 Task: Check school information for a property in Miami, Florida, including advanced placement programs and extracurricular activities, and compare it to other schools in the district.
Action: Mouse moved to (285, 230)
Screenshot: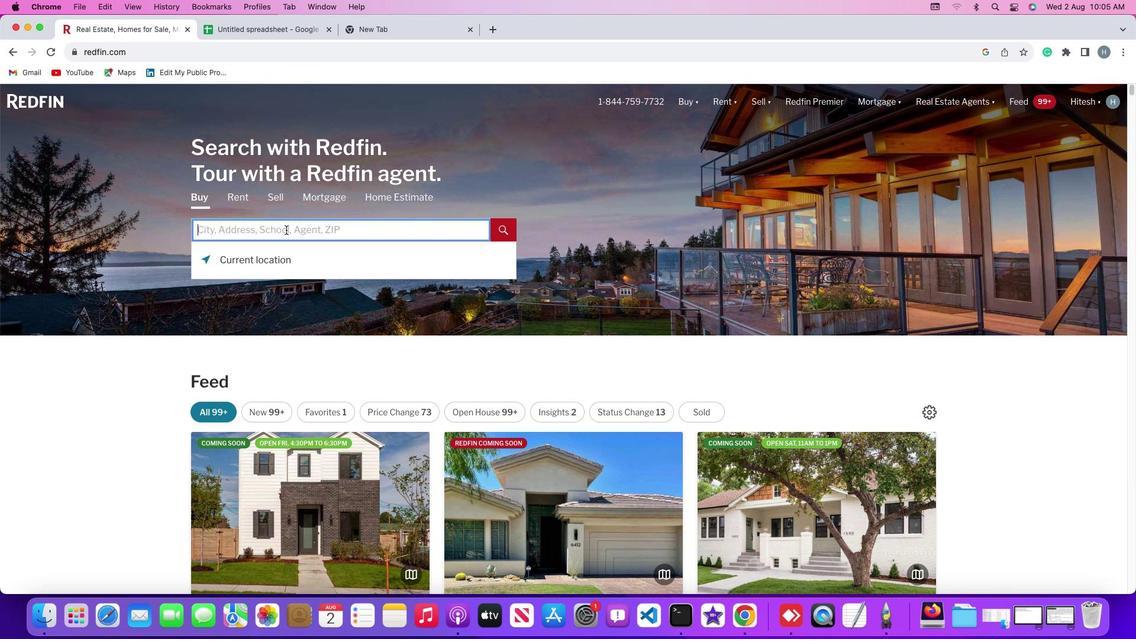 
Action: Mouse pressed left at (285, 230)
Screenshot: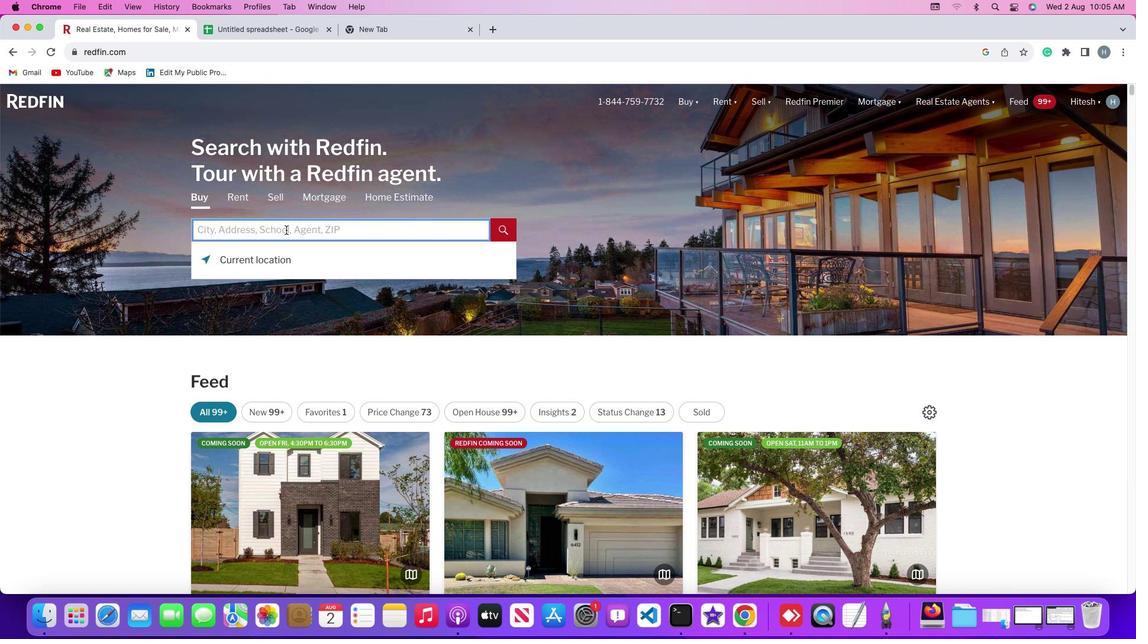 
Action: Mouse pressed left at (285, 230)
Screenshot: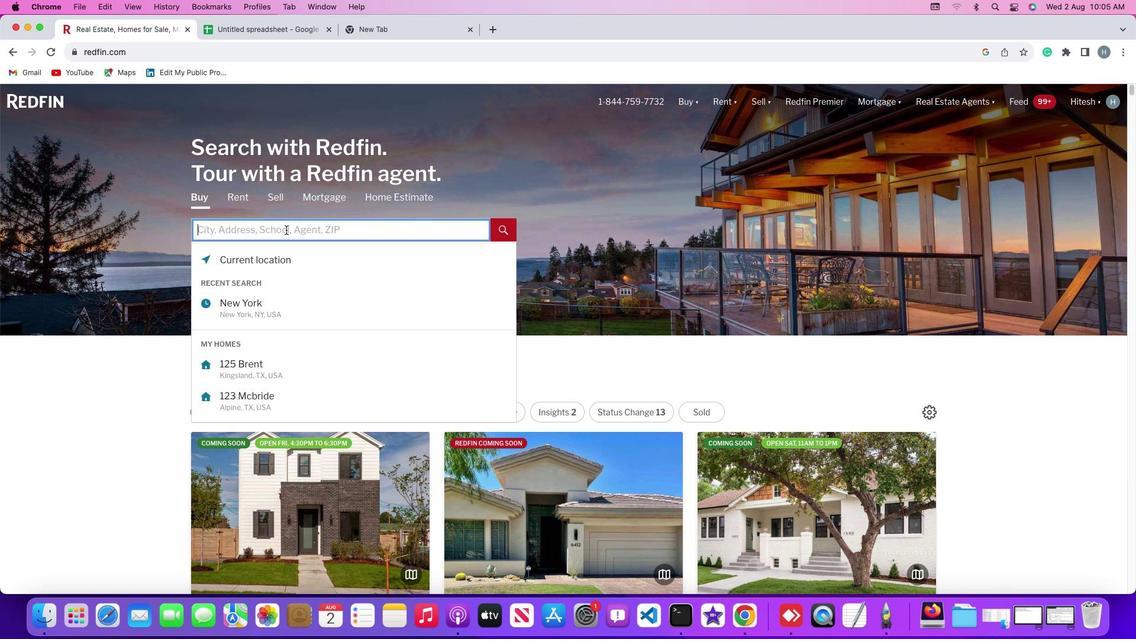 
Action: Mouse moved to (285, 229)
Screenshot: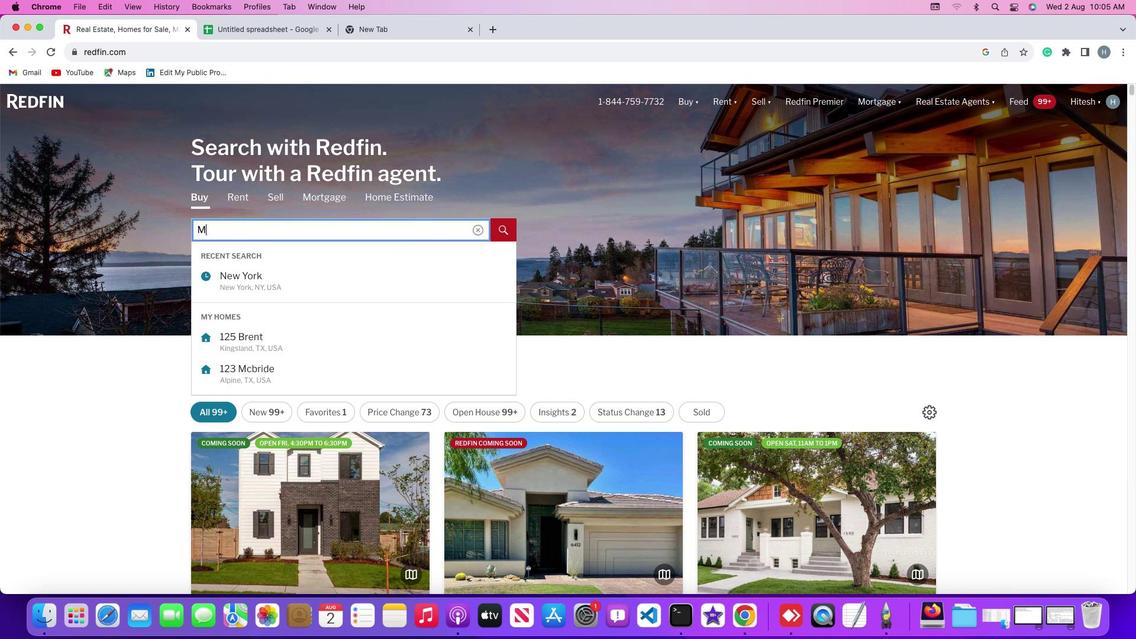 
Action: Key pressed Key.shift'M''i''a''m''i'','Key.spaceKey.shift'F''l''o''r''i''d''a'
Screenshot: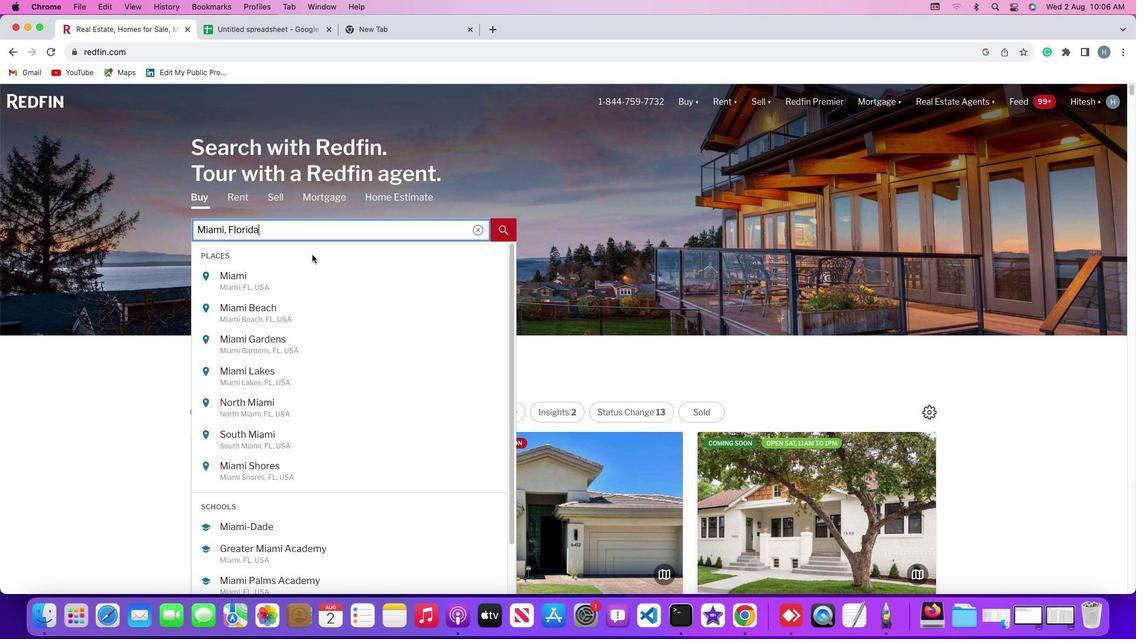
Action: Mouse moved to (305, 275)
Screenshot: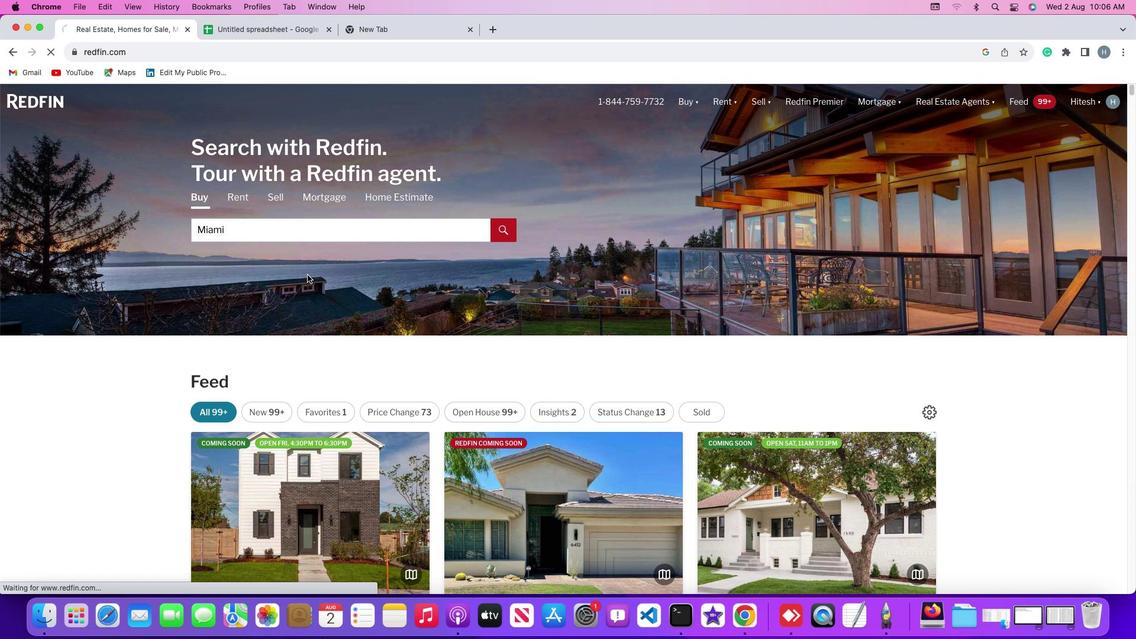 
Action: Mouse pressed left at (305, 275)
Screenshot: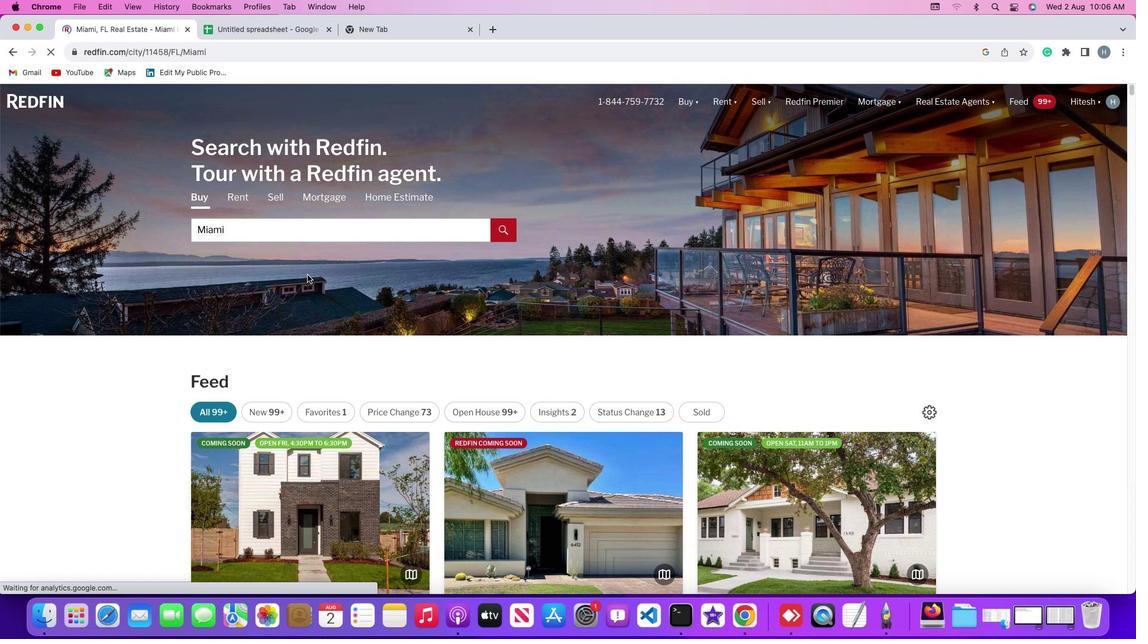 
Action: Mouse moved to (1013, 177)
Screenshot: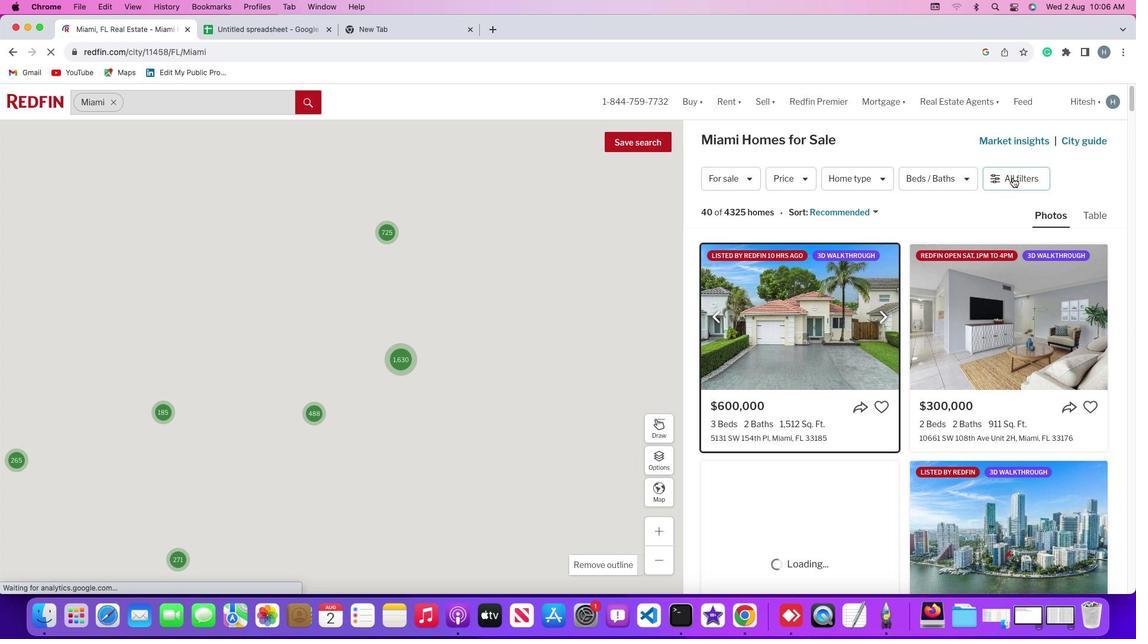 
Action: Mouse pressed left at (1013, 177)
Screenshot: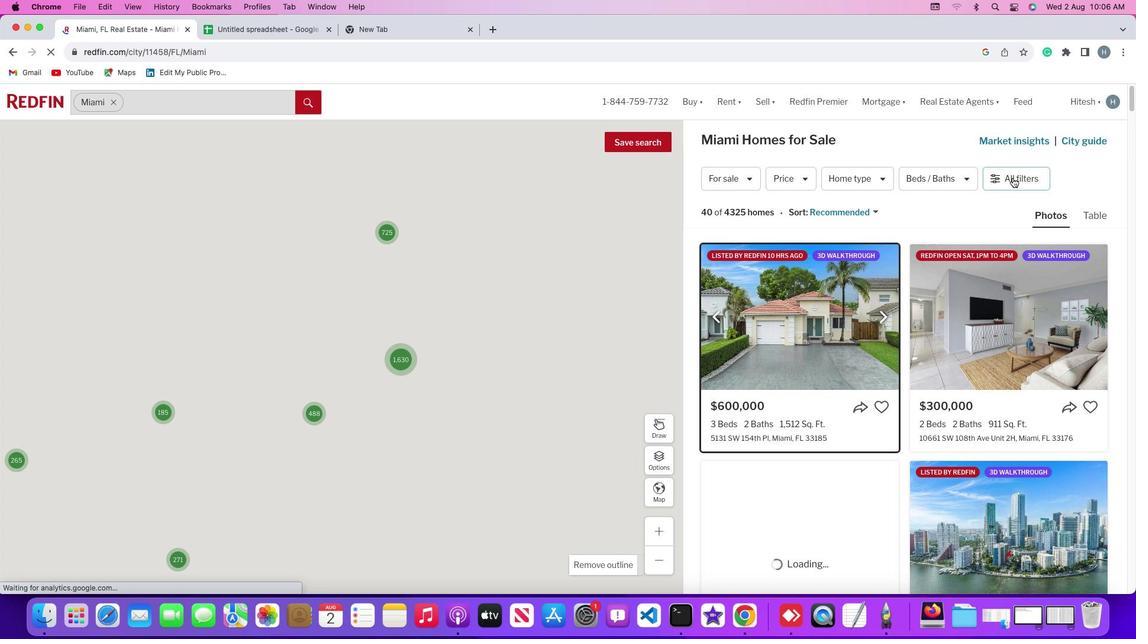 
Action: Mouse moved to (1010, 181)
Screenshot: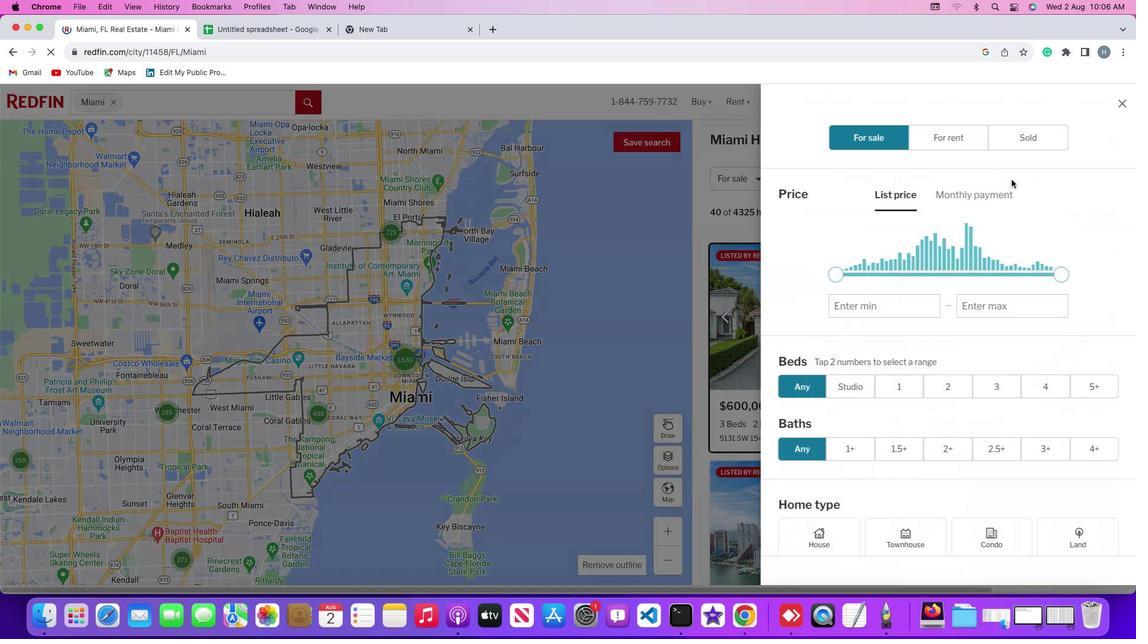 
Action: Mouse pressed left at (1010, 181)
Screenshot: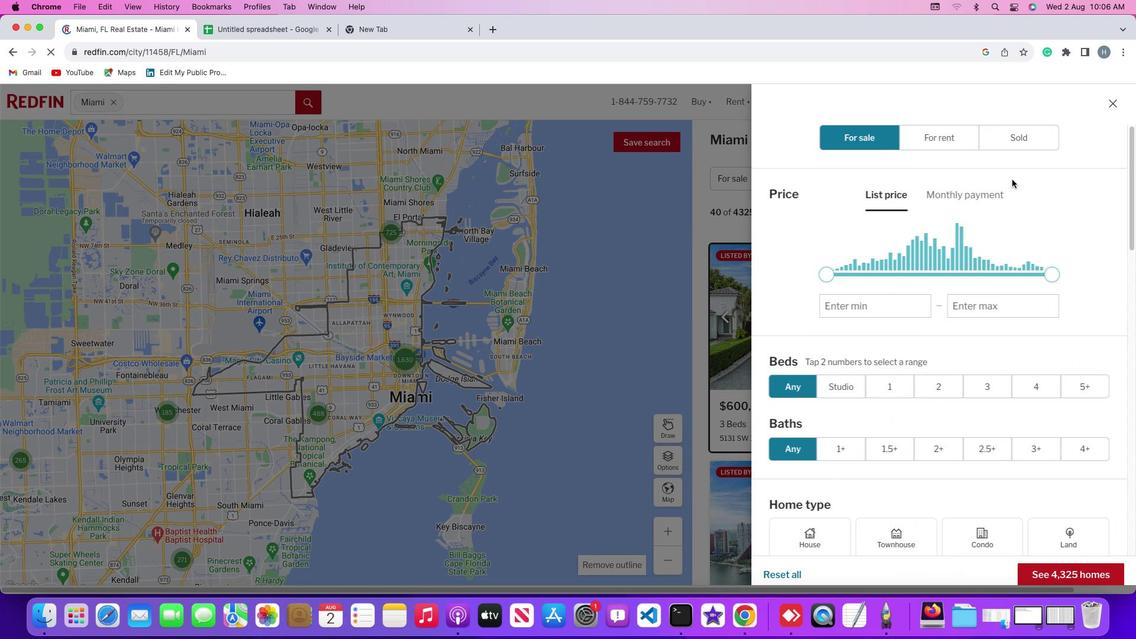 
Action: Mouse moved to (940, 364)
Screenshot: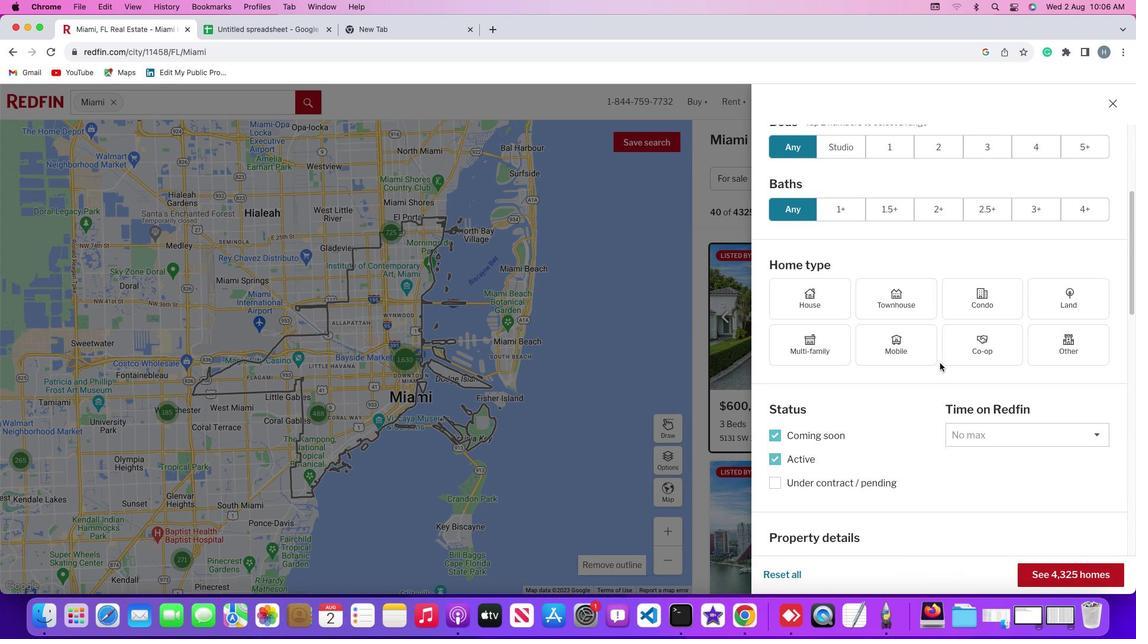 
Action: Mouse scrolled (940, 364) with delta (0, 0)
Screenshot: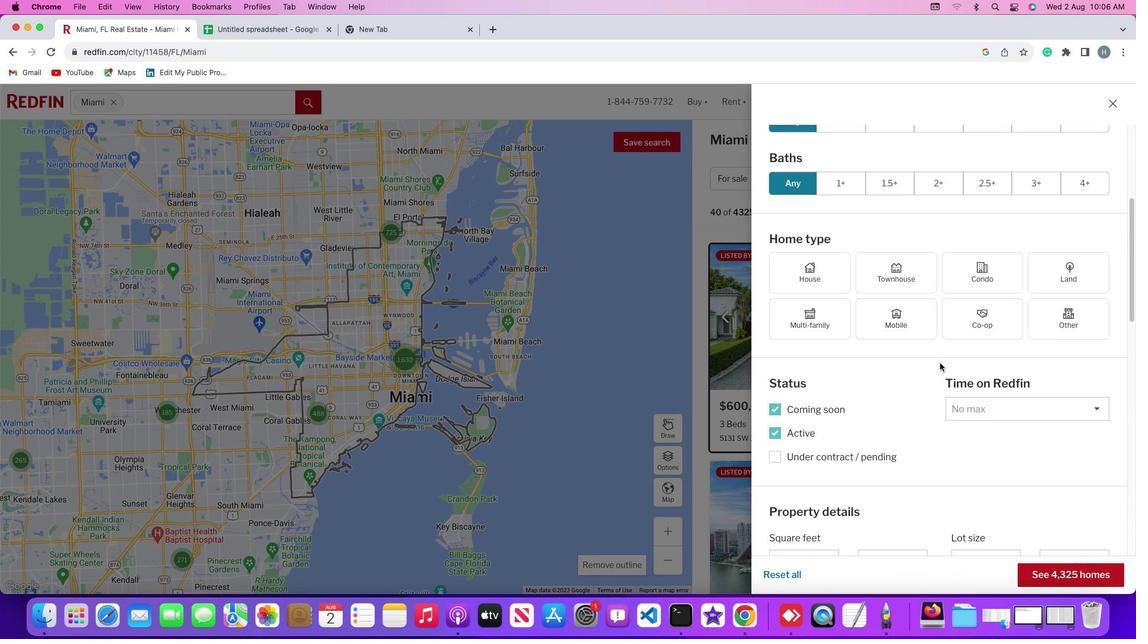 
Action: Mouse scrolled (940, 364) with delta (0, 0)
Screenshot: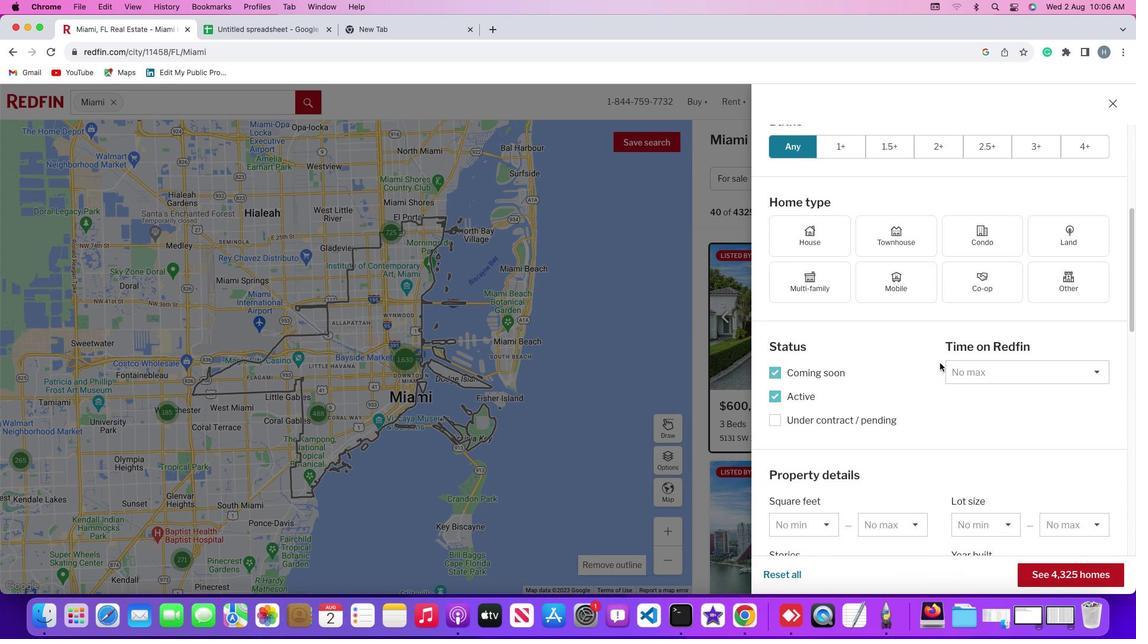 
Action: Mouse scrolled (940, 364) with delta (0, -1)
Screenshot: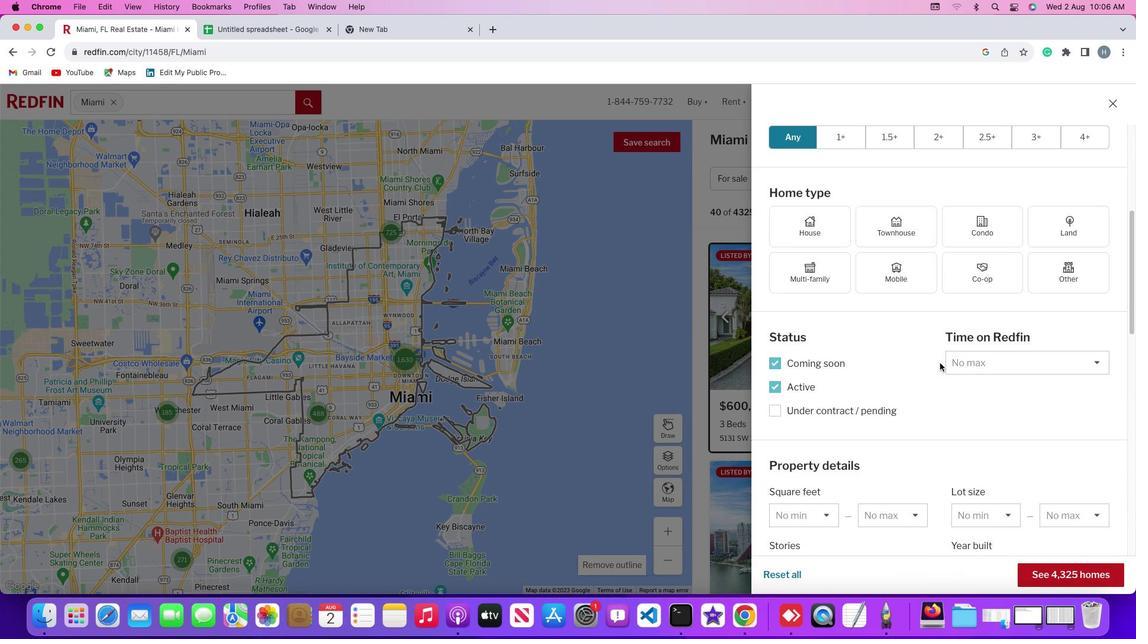 
Action: Mouse scrolled (940, 364) with delta (0, -1)
Screenshot: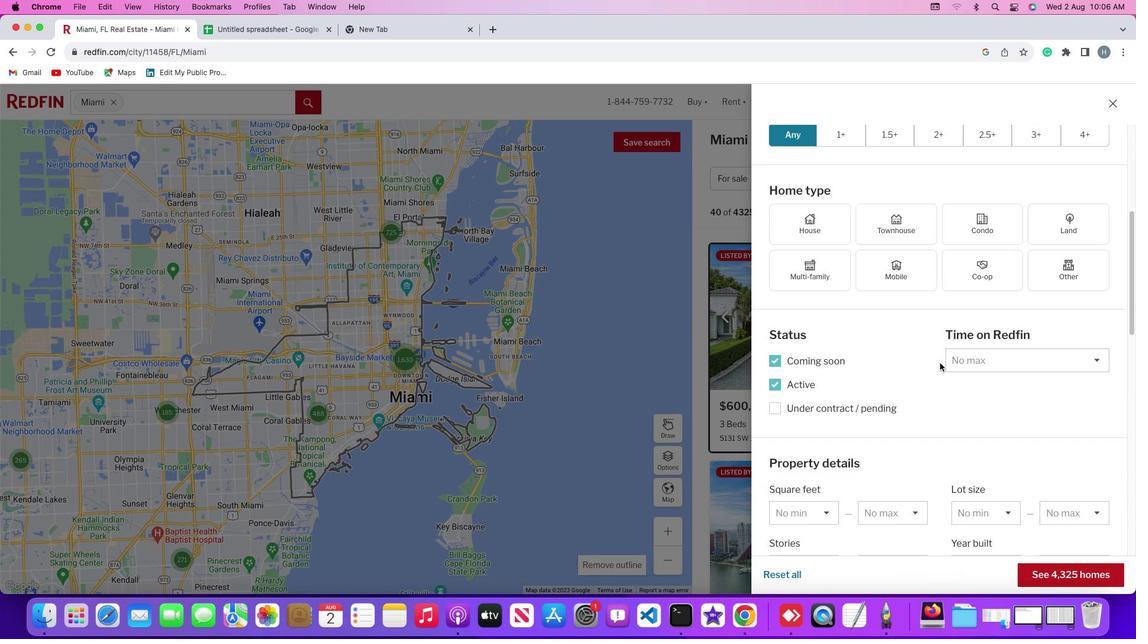 
Action: Mouse moved to (940, 363)
Screenshot: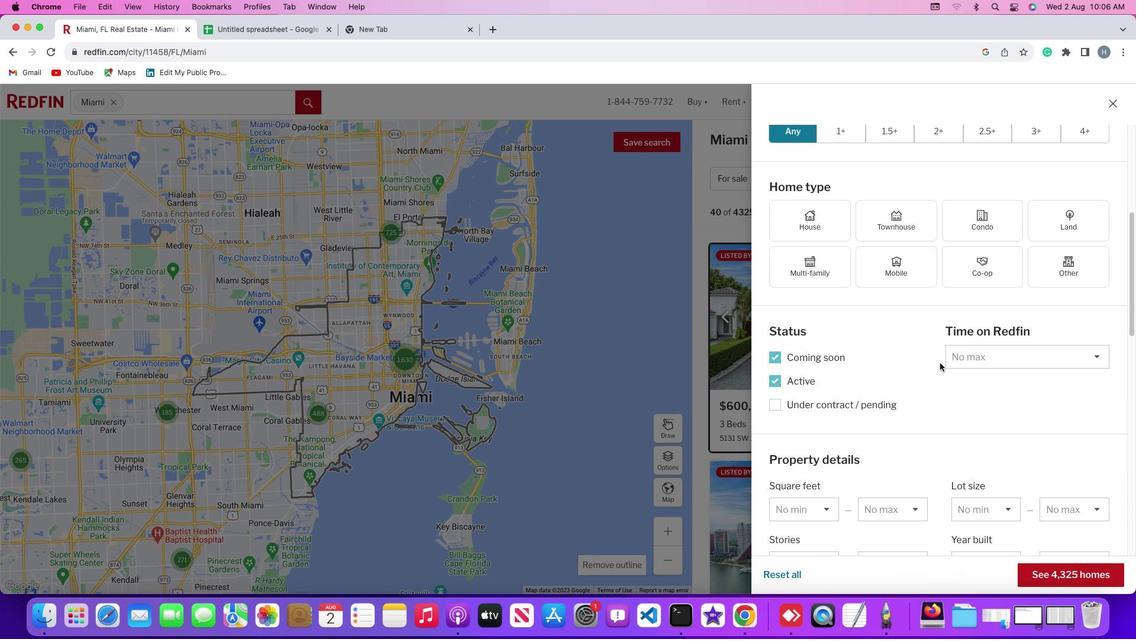 
Action: Mouse scrolled (940, 363) with delta (0, 0)
Screenshot: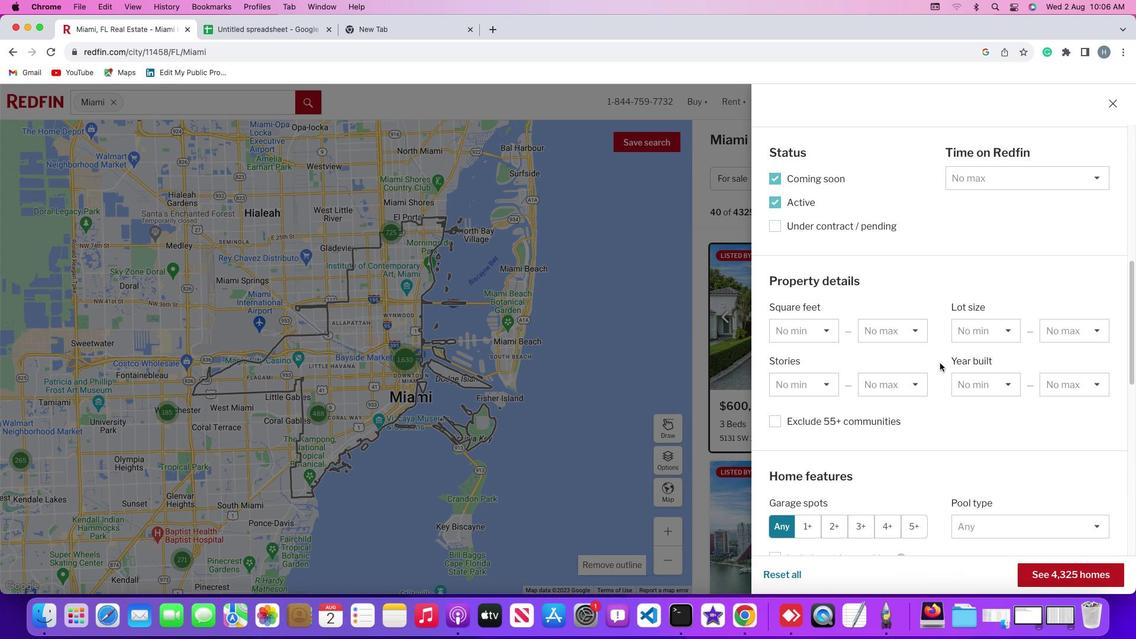 
Action: Mouse scrolled (940, 363) with delta (0, 0)
Screenshot: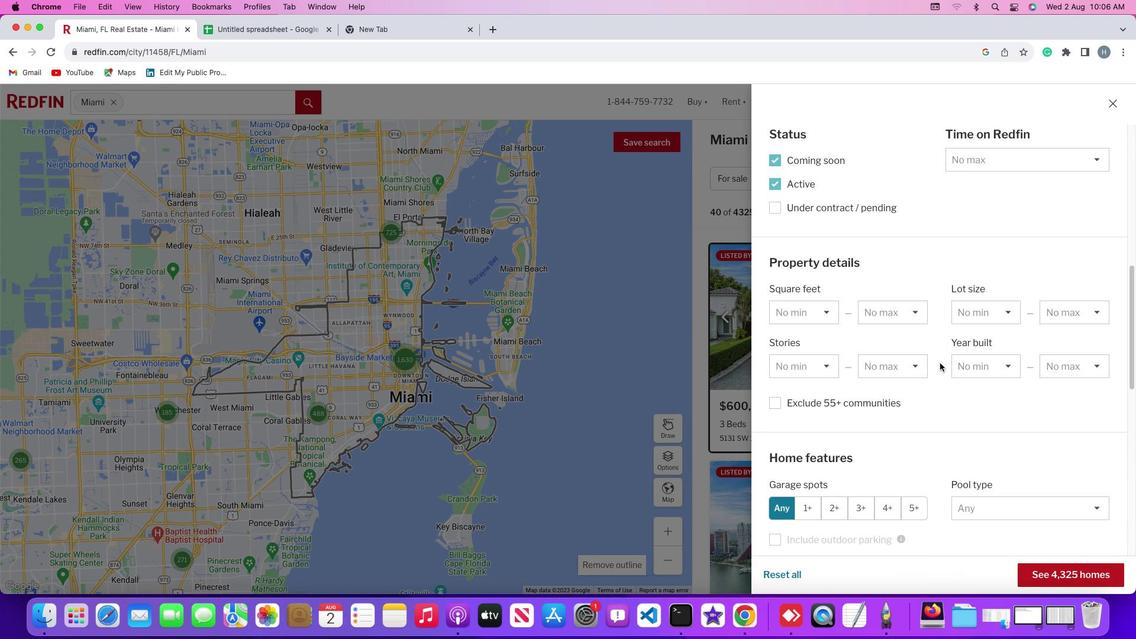 
Action: Mouse scrolled (940, 363) with delta (0, 0)
Screenshot: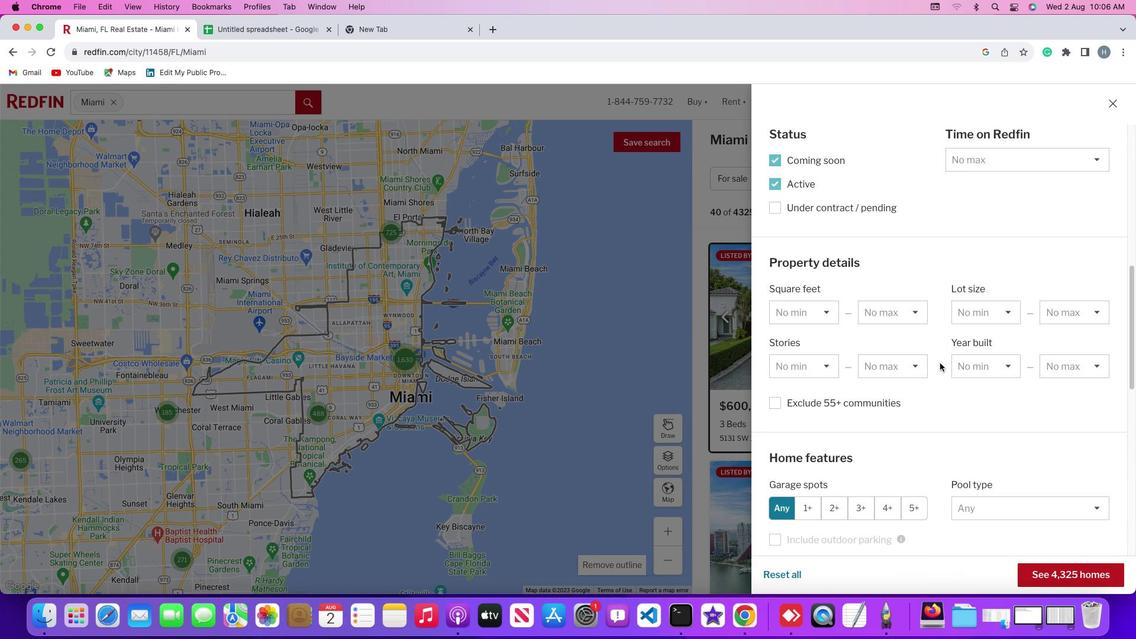 
Action: Mouse scrolled (940, 363) with delta (0, 0)
Screenshot: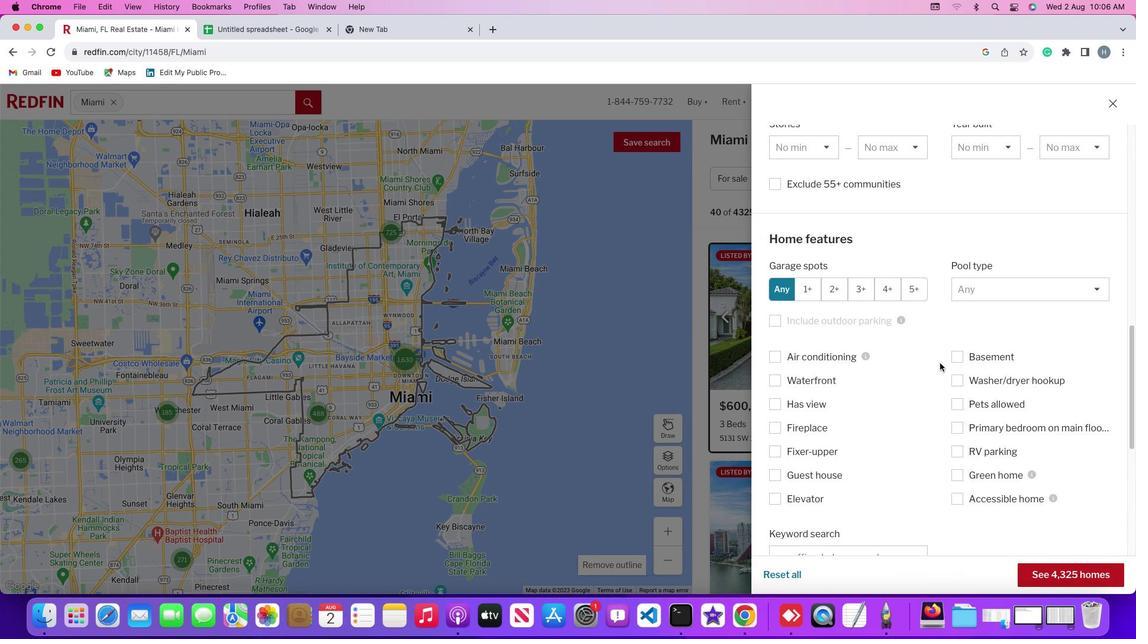 
Action: Mouse scrolled (940, 363) with delta (0, 0)
Screenshot: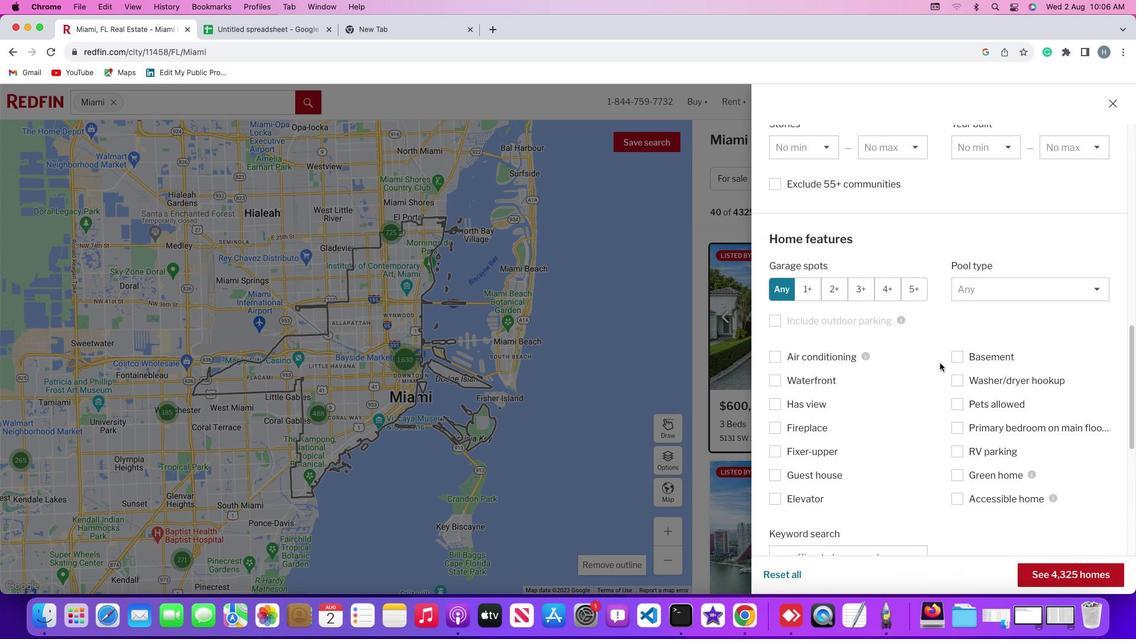 
Action: Mouse scrolled (940, 363) with delta (0, -1)
Screenshot: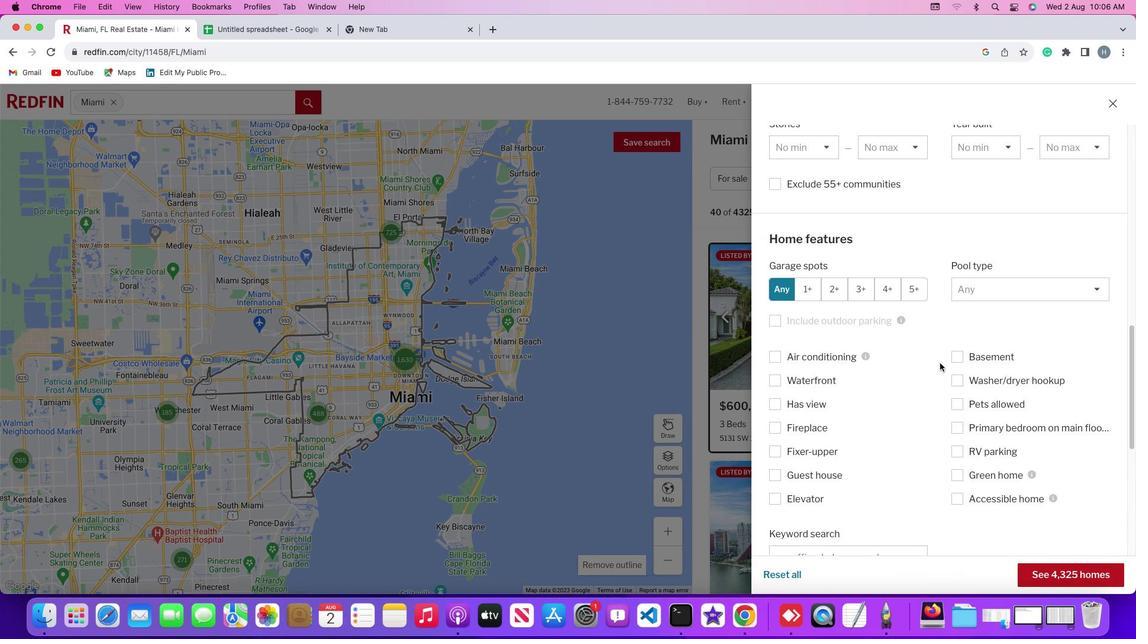 
Action: Mouse scrolled (940, 363) with delta (0, 0)
Screenshot: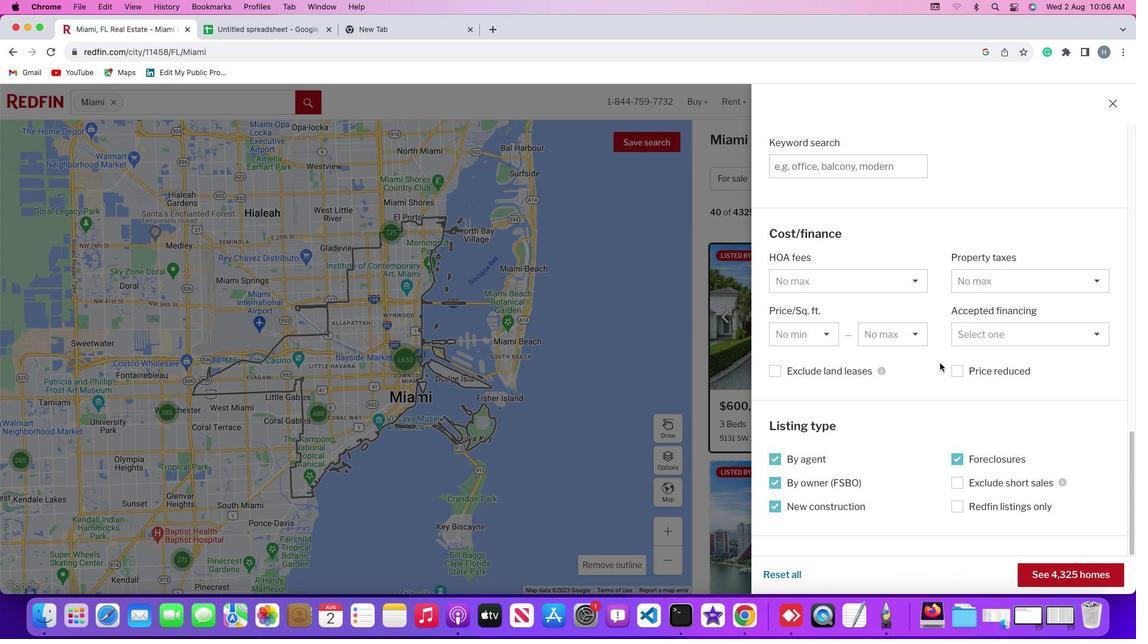 
Action: Mouse scrolled (940, 363) with delta (0, 0)
Screenshot: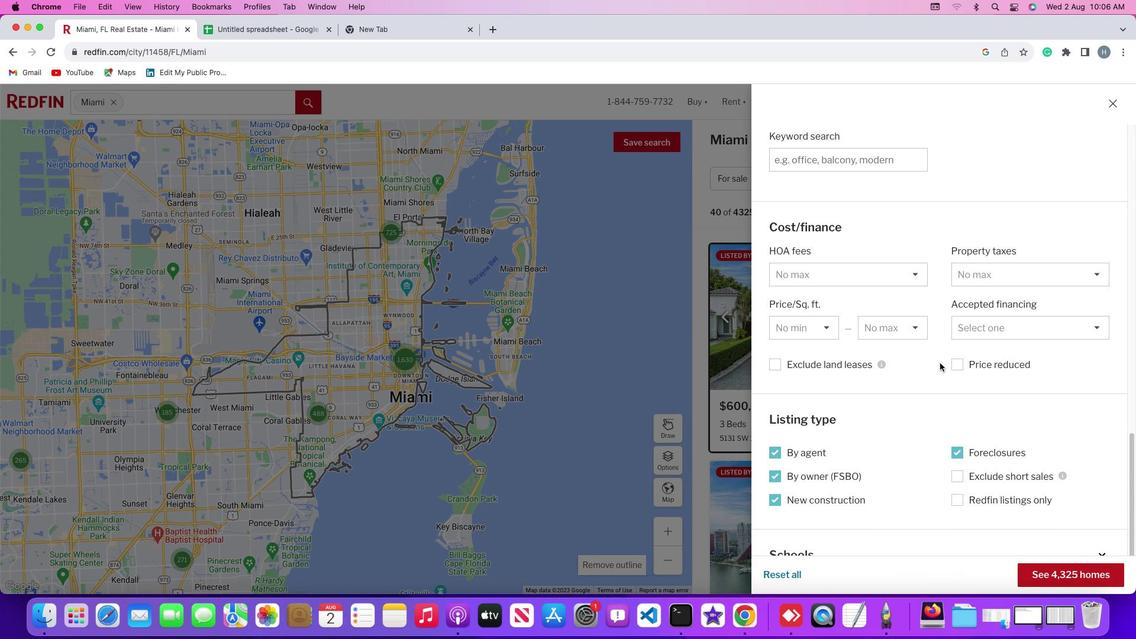 
Action: Mouse scrolled (940, 363) with delta (0, -1)
Screenshot: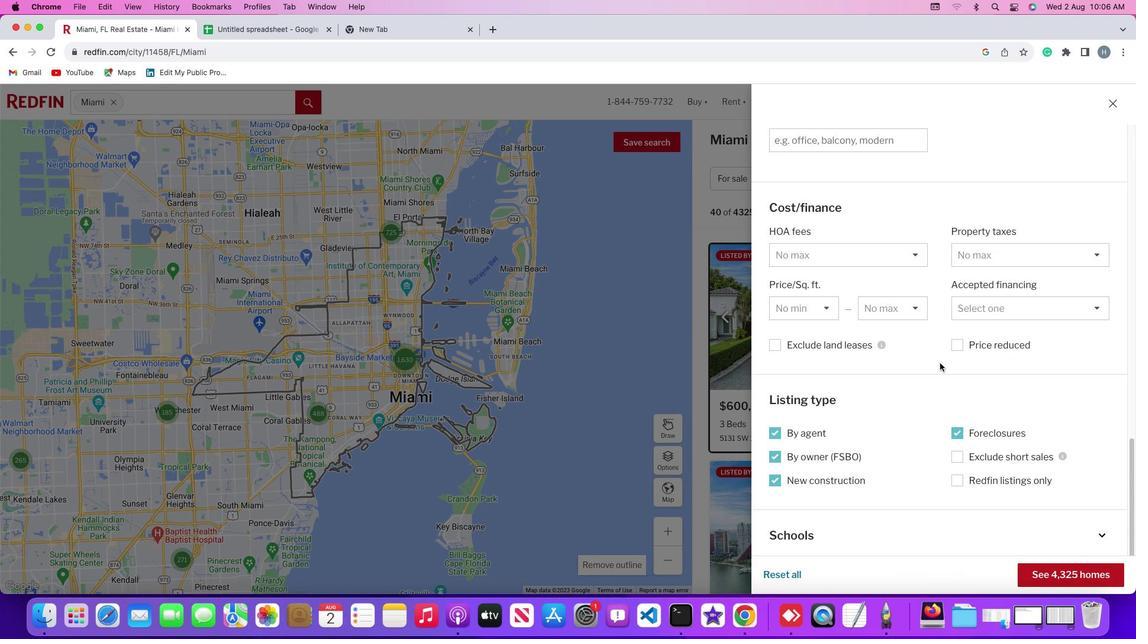 
Action: Mouse scrolled (940, 363) with delta (0, -2)
Screenshot: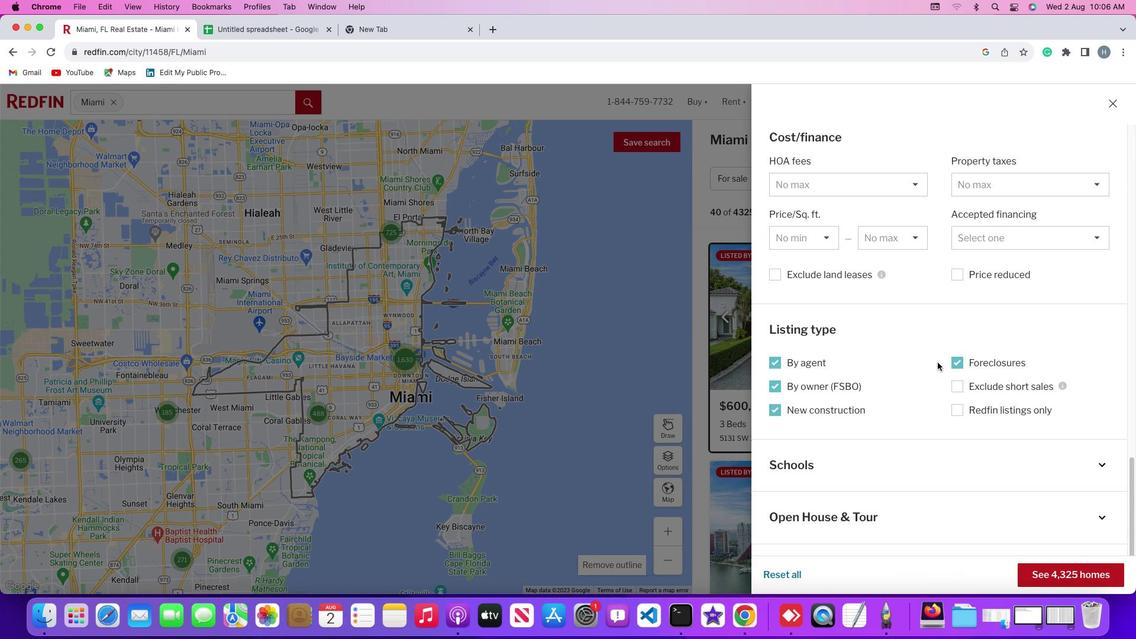 
Action: Mouse scrolled (940, 363) with delta (0, 0)
Screenshot: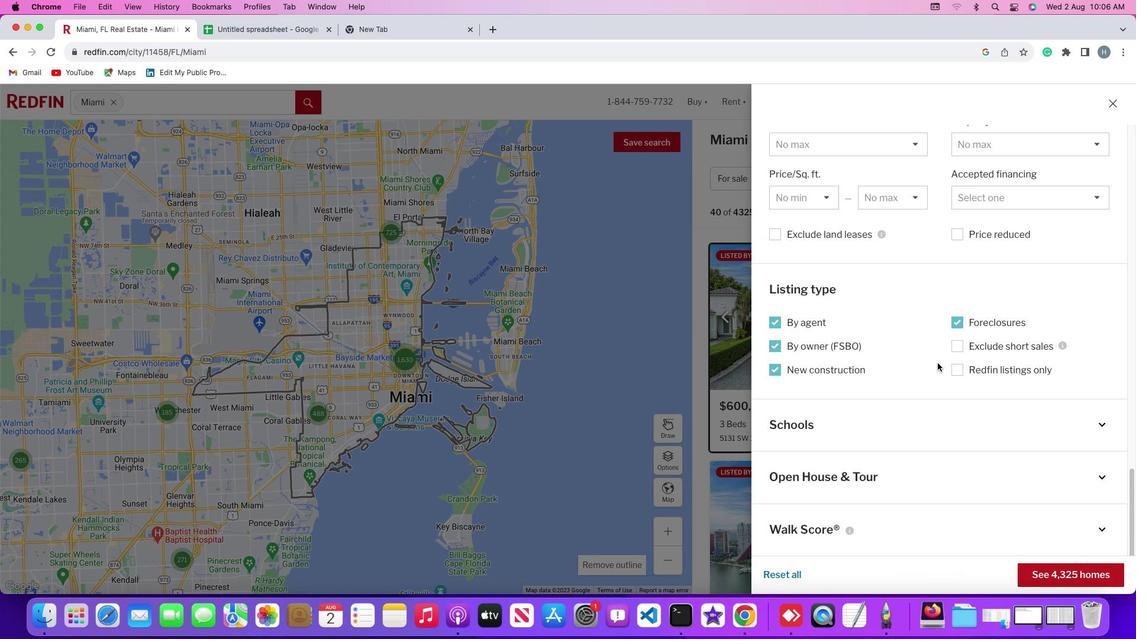 
Action: Mouse scrolled (940, 363) with delta (0, 0)
Screenshot: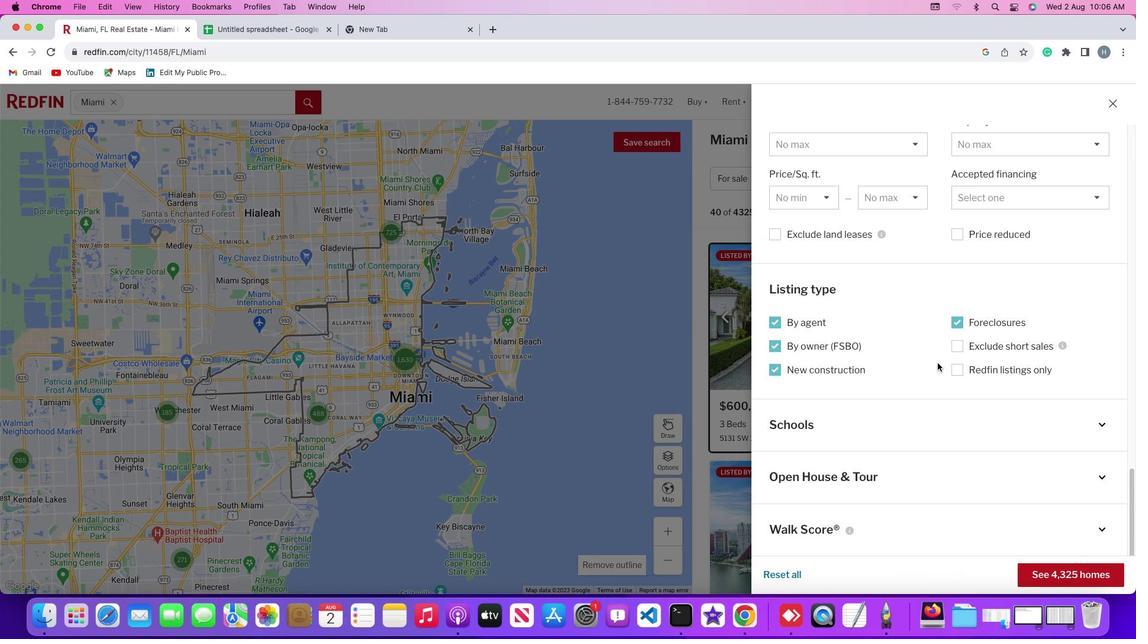 
Action: Mouse scrolled (940, 363) with delta (0, -1)
Screenshot: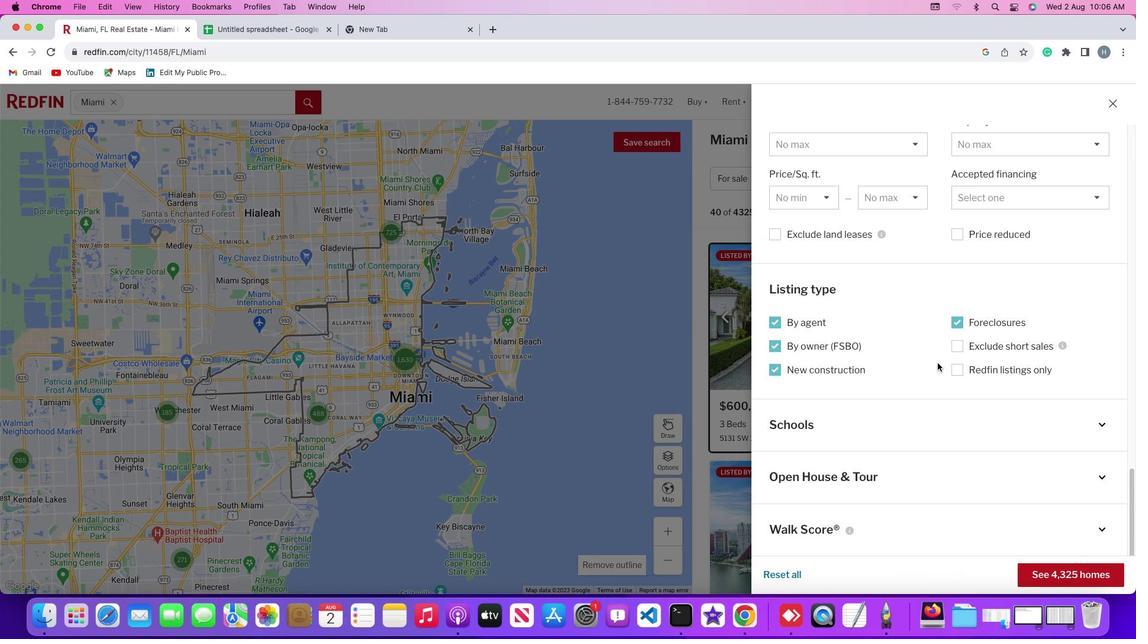 
Action: Mouse scrolled (940, 363) with delta (0, -2)
Screenshot: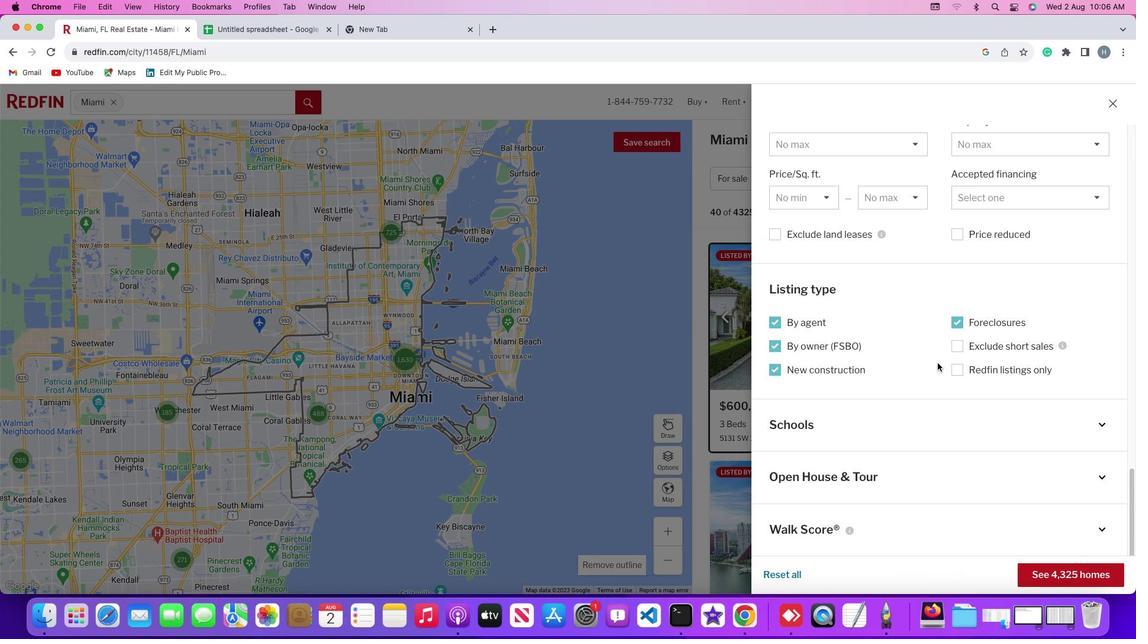 
Action: Mouse scrolled (940, 363) with delta (0, 0)
Screenshot: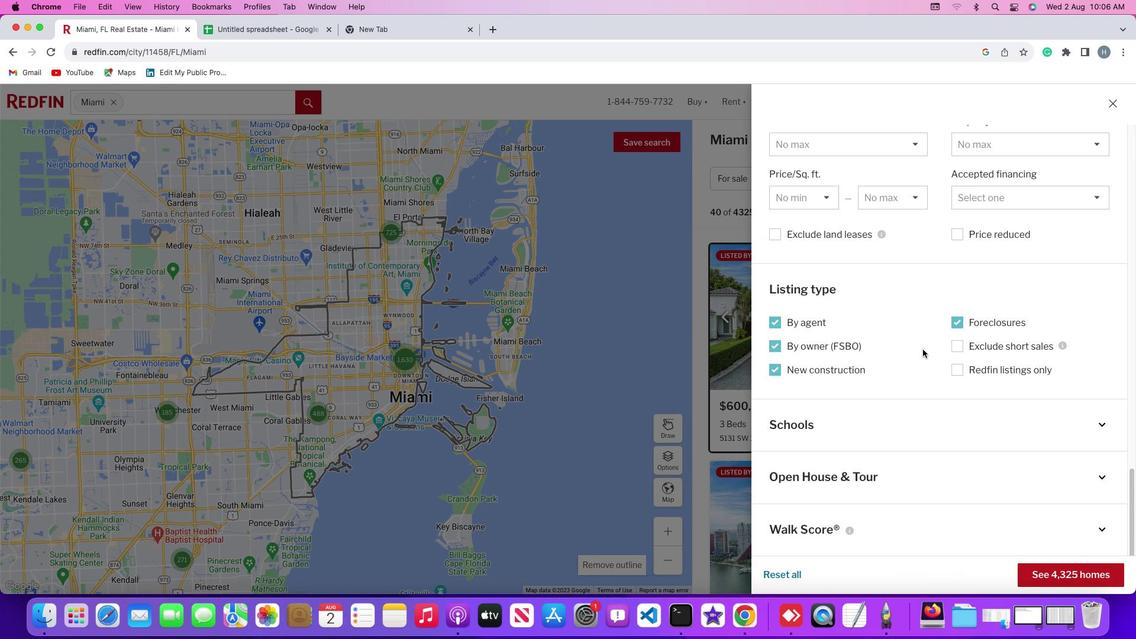 
Action: Mouse scrolled (940, 363) with delta (0, 0)
Screenshot: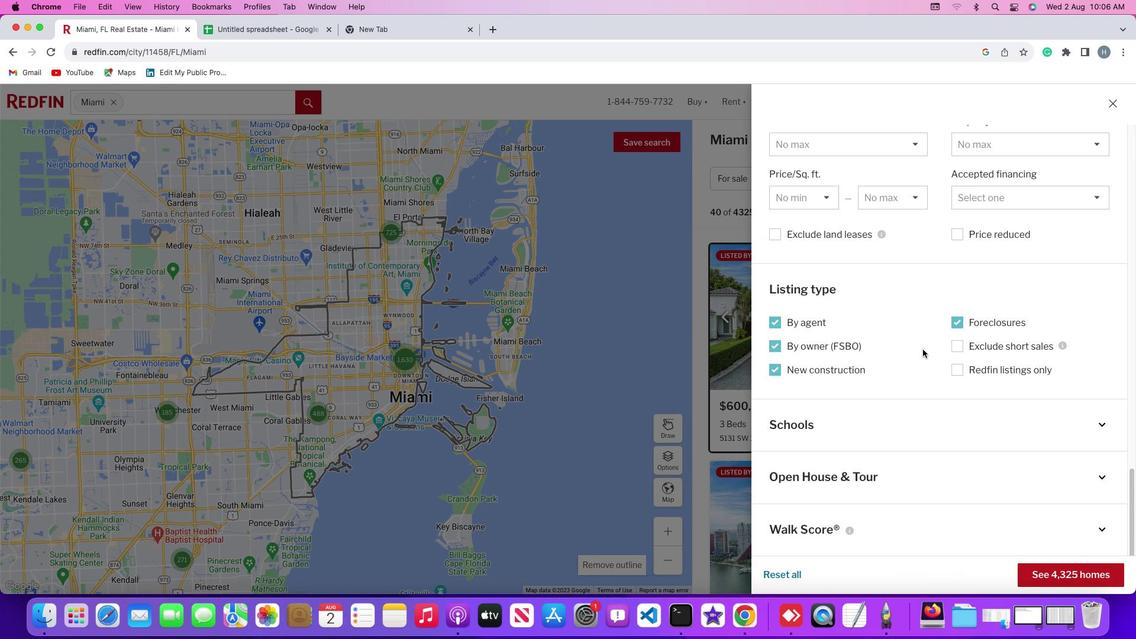 
Action: Mouse scrolled (940, 363) with delta (0, -1)
Screenshot: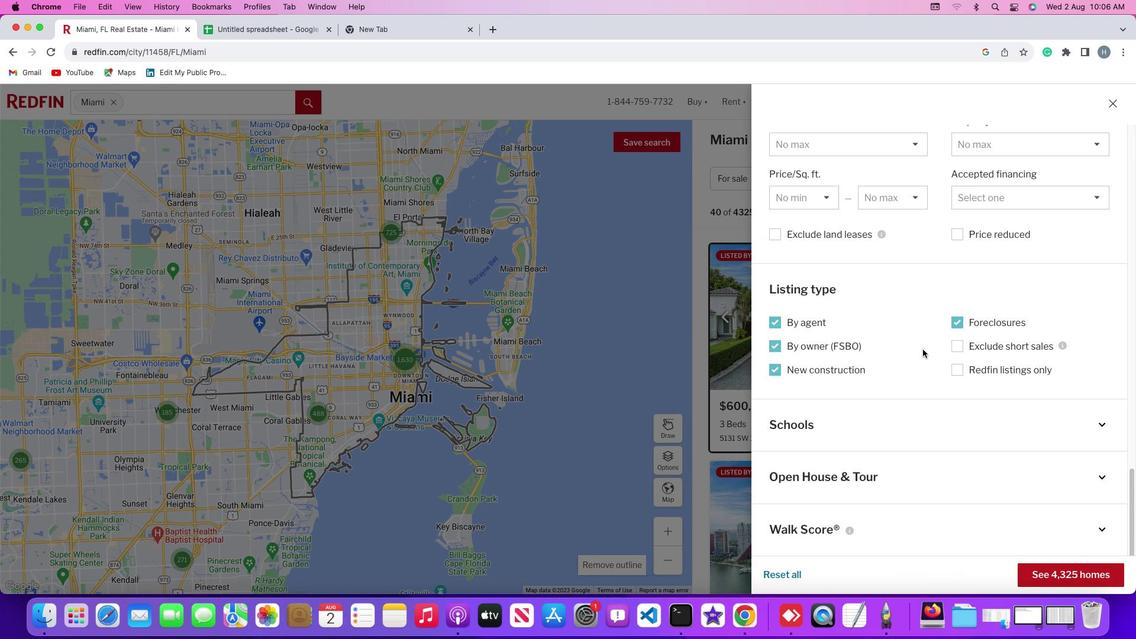 
Action: Mouse scrolled (940, 363) with delta (0, -2)
Screenshot: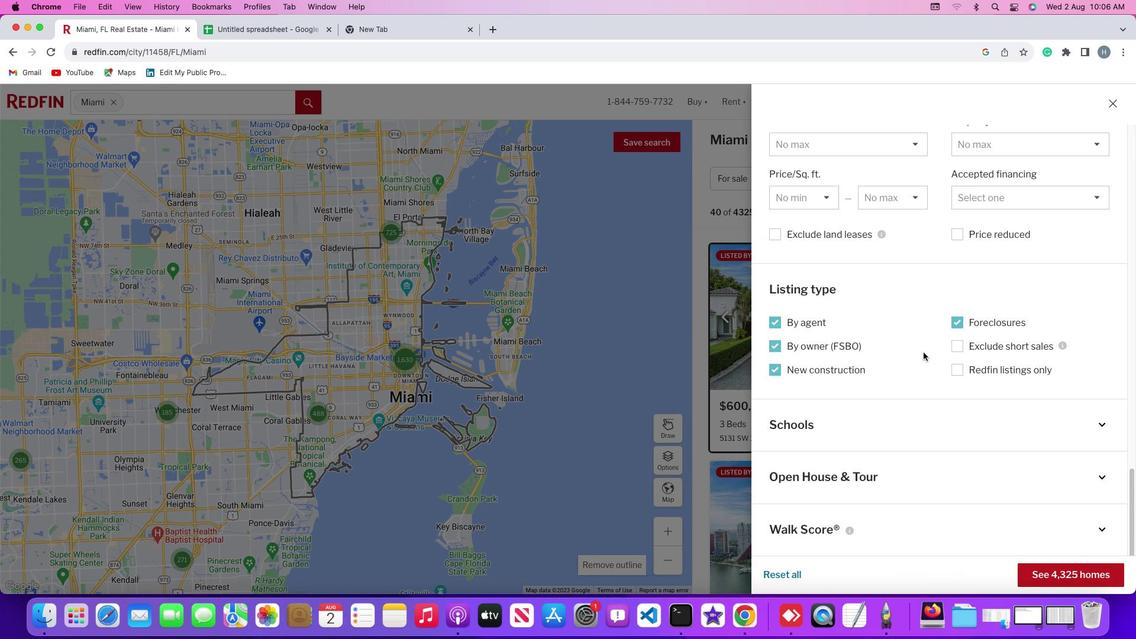 
Action: Mouse scrolled (940, 363) with delta (0, -3)
Screenshot: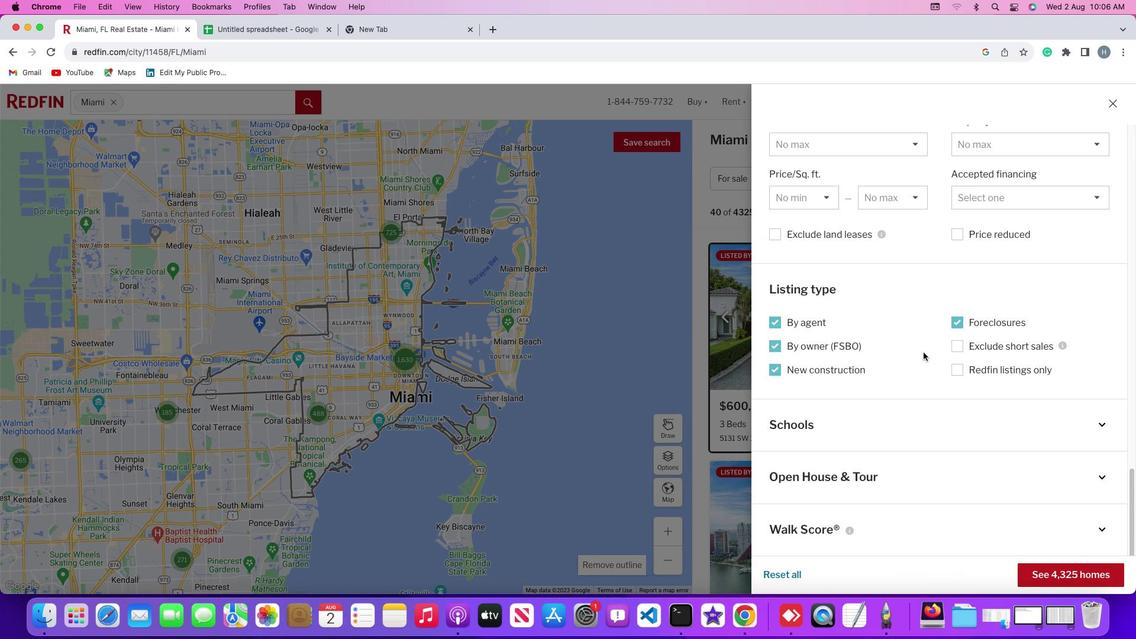 
Action: Mouse scrolled (940, 363) with delta (0, 0)
Screenshot: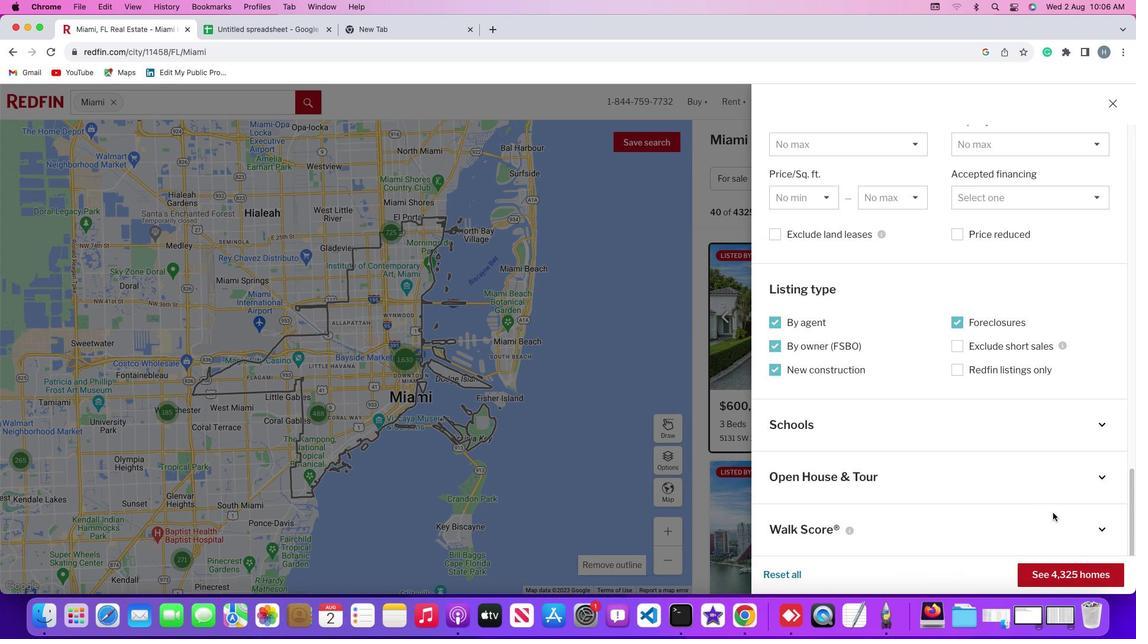 
Action: Mouse scrolled (940, 363) with delta (0, 0)
Screenshot: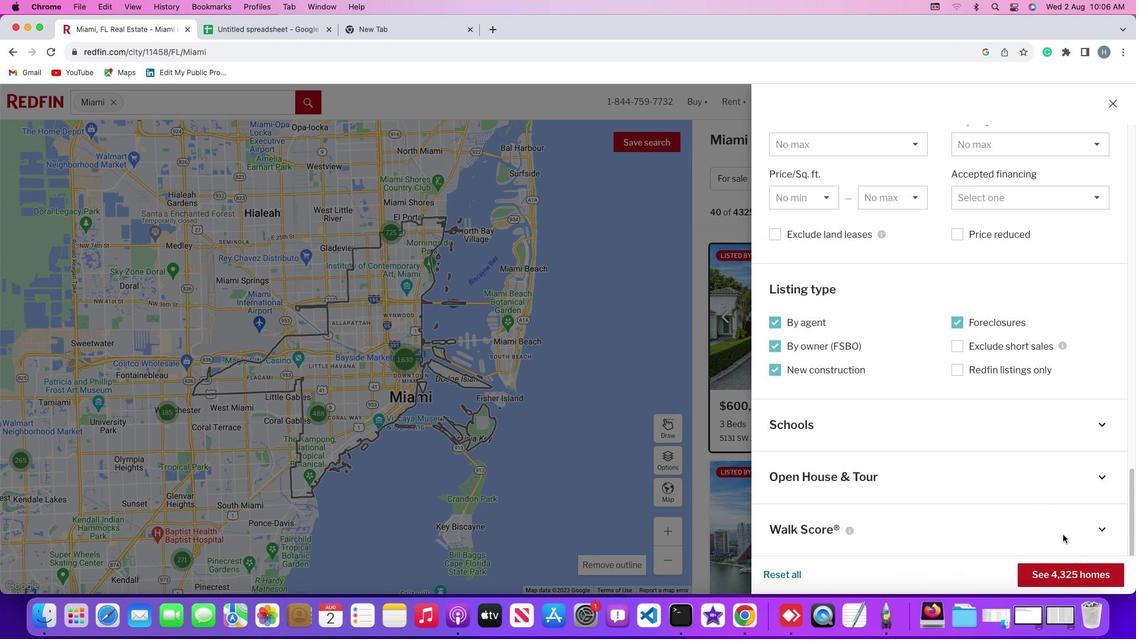 
Action: Mouse scrolled (940, 363) with delta (0, -1)
Screenshot: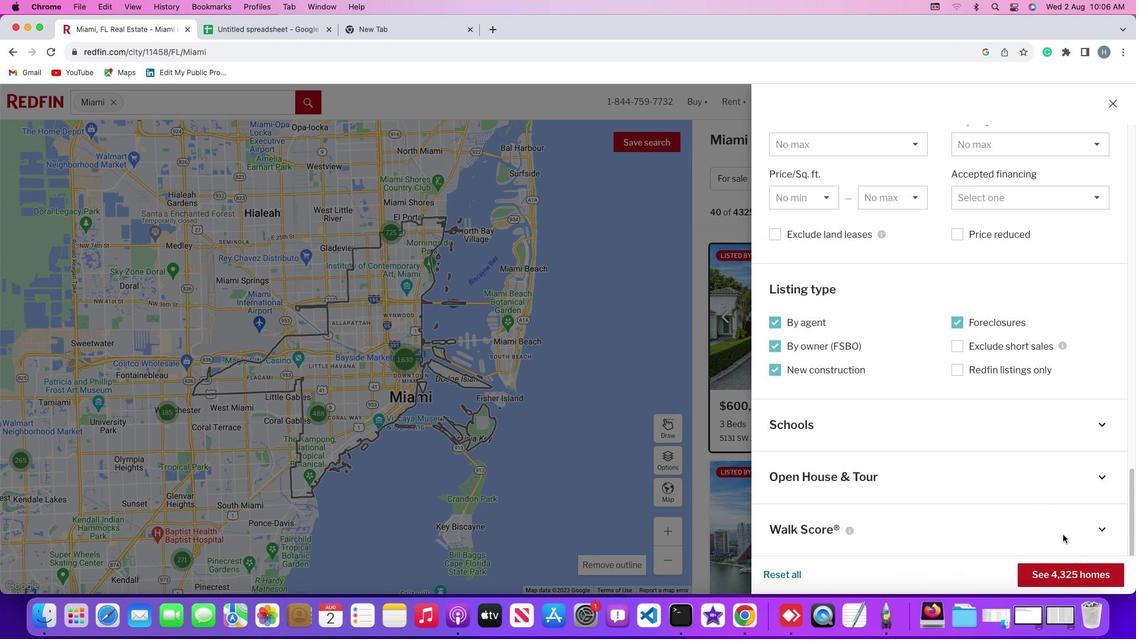 
Action: Mouse scrolled (940, 363) with delta (0, -2)
Screenshot: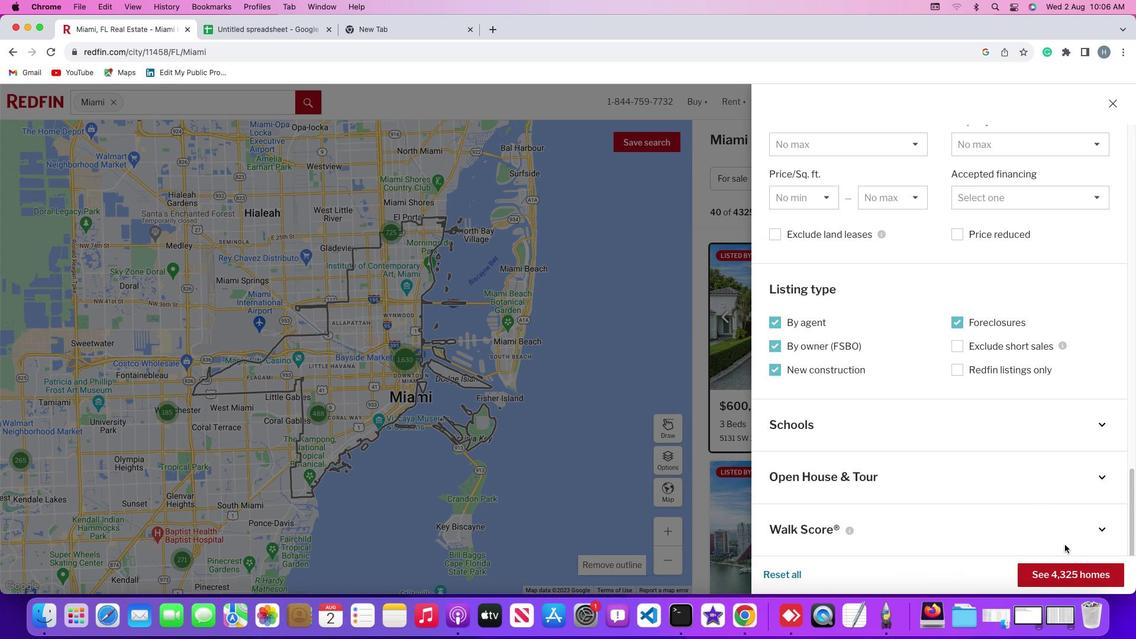 
Action: Mouse moved to (937, 362)
Screenshot: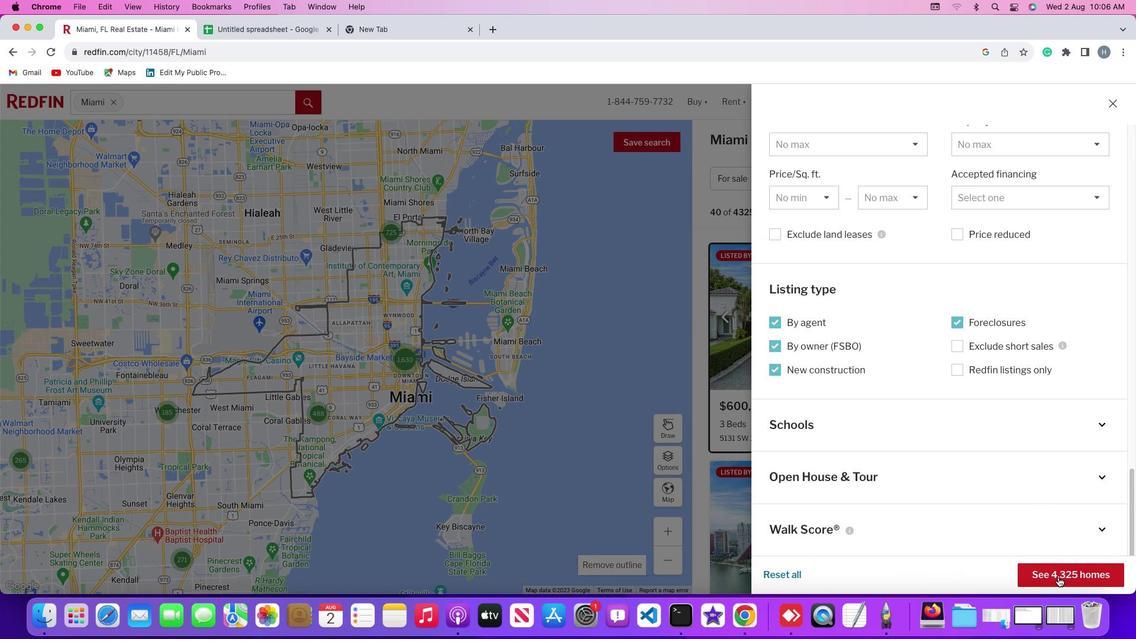 
Action: Mouse scrolled (937, 362) with delta (0, 0)
Screenshot: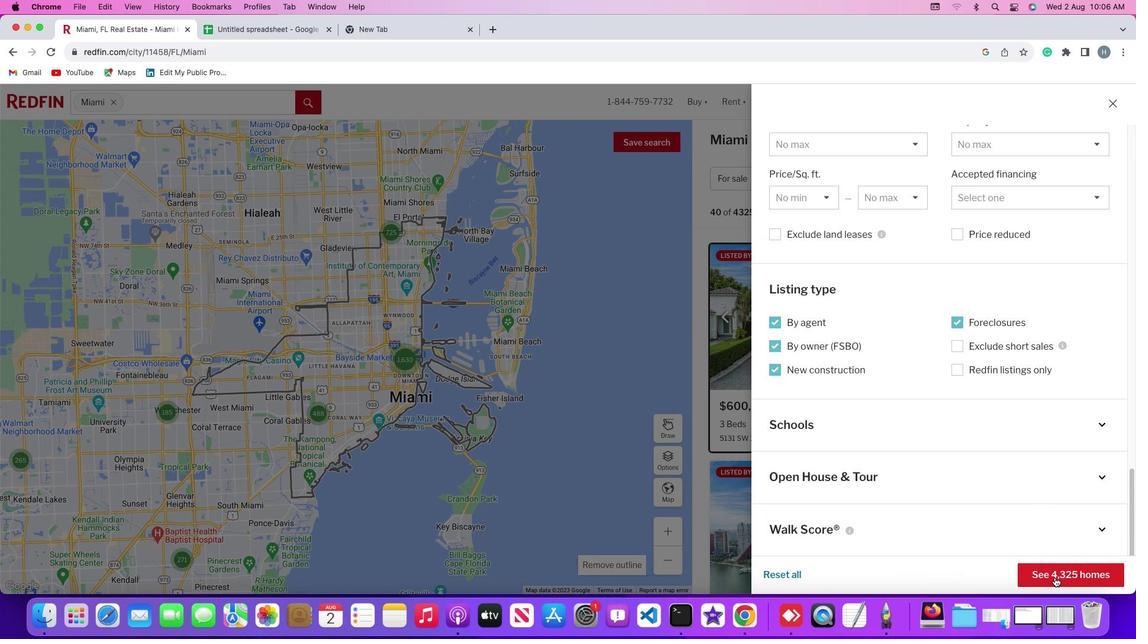 
Action: Mouse scrolled (937, 362) with delta (0, 0)
Screenshot: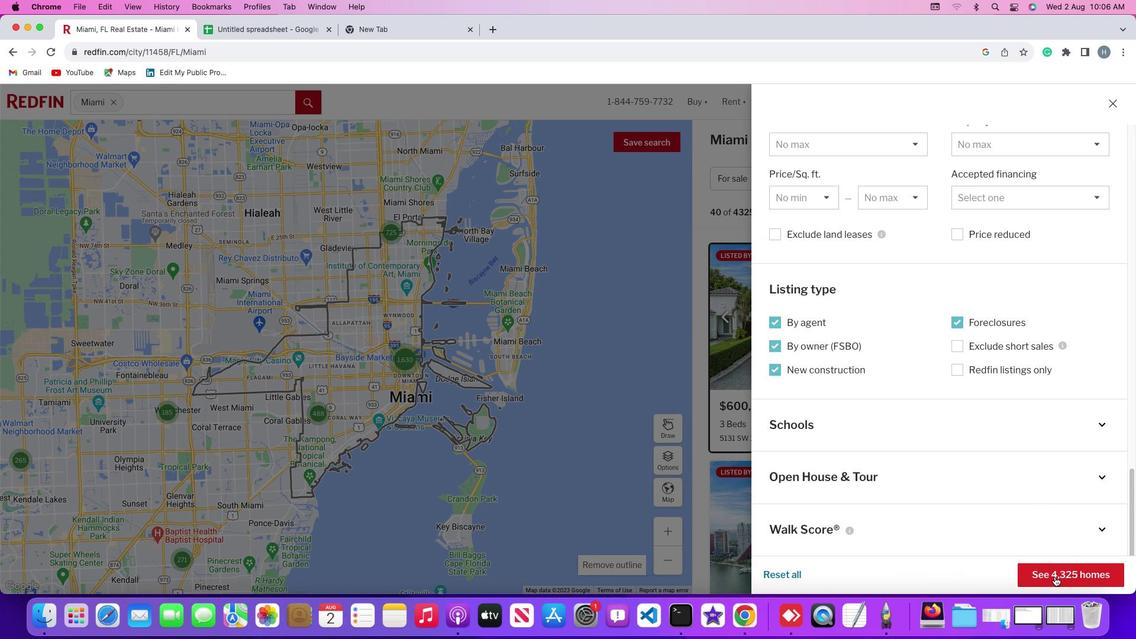 
Action: Mouse scrolled (937, 362) with delta (0, -1)
Screenshot: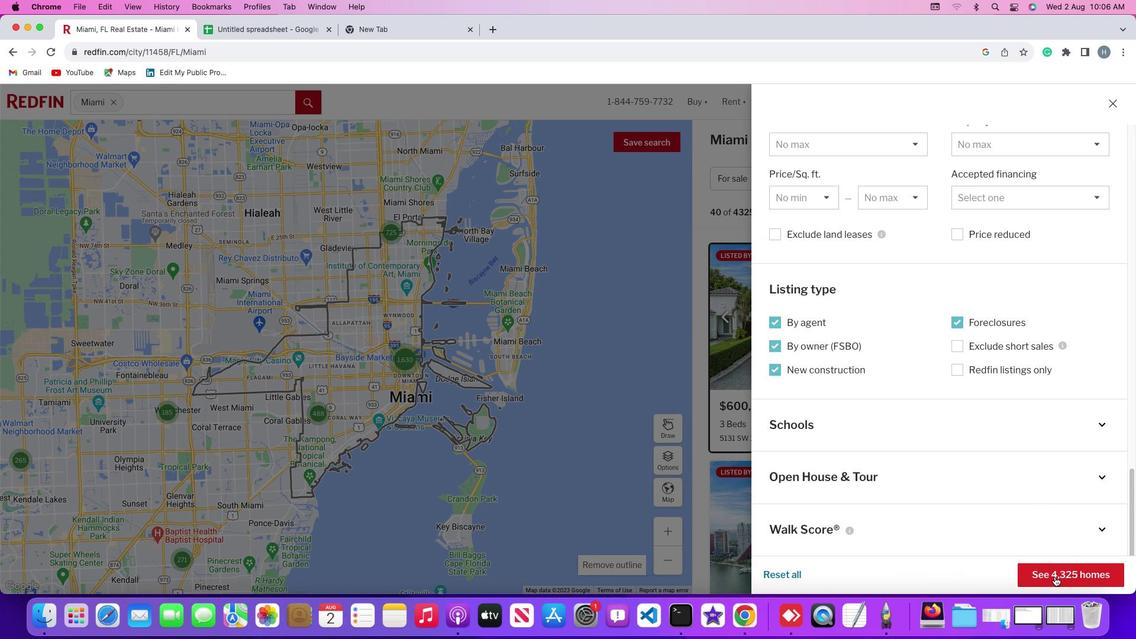 
Action: Mouse scrolled (937, 362) with delta (0, -2)
Screenshot: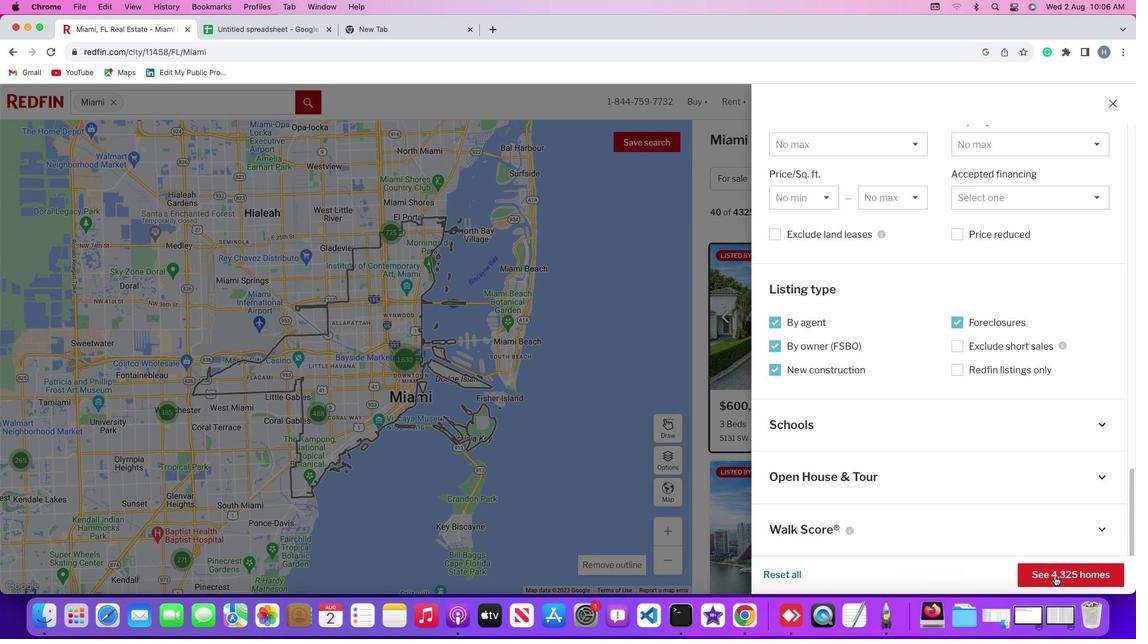 
Action: Mouse moved to (937, 362)
Screenshot: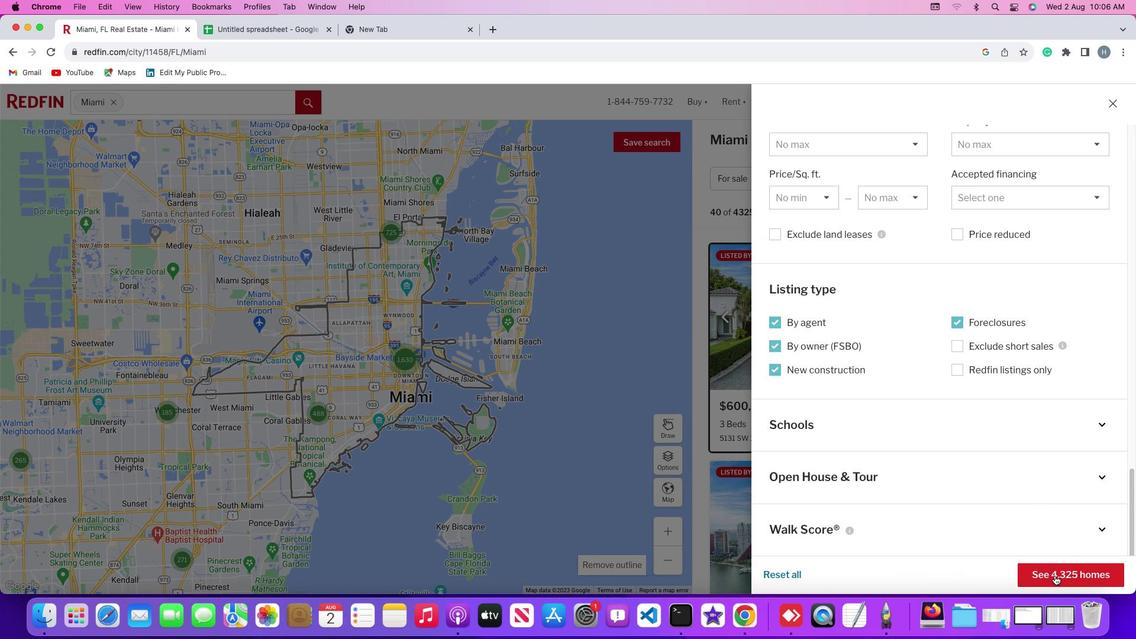 
Action: Mouse scrolled (937, 362) with delta (0, -3)
Screenshot: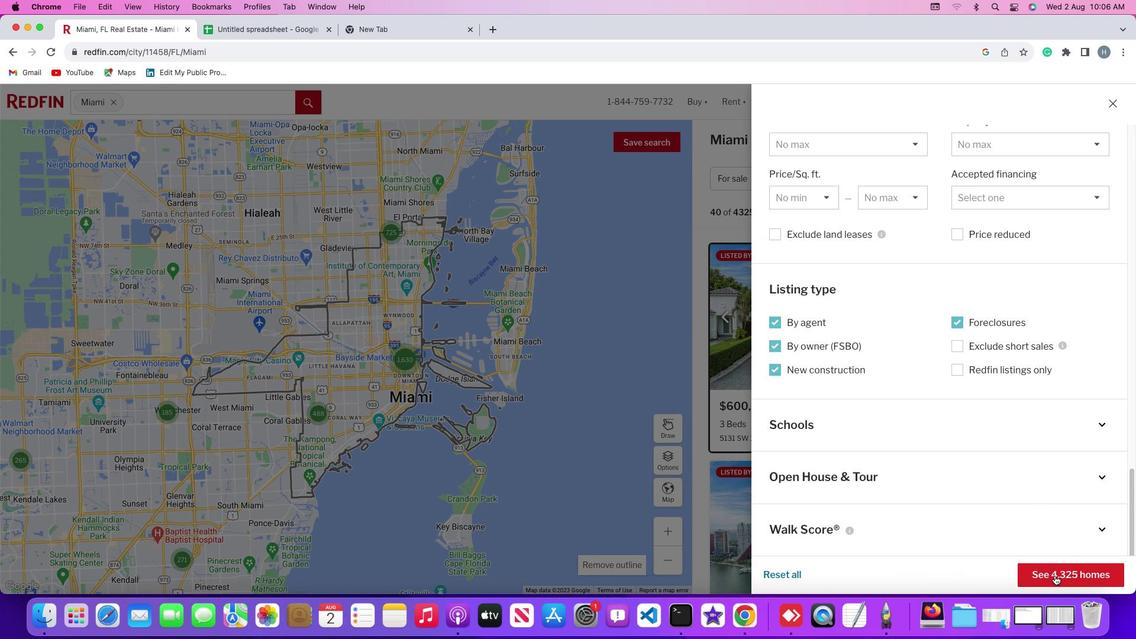 
Action: Mouse moved to (1055, 574)
Screenshot: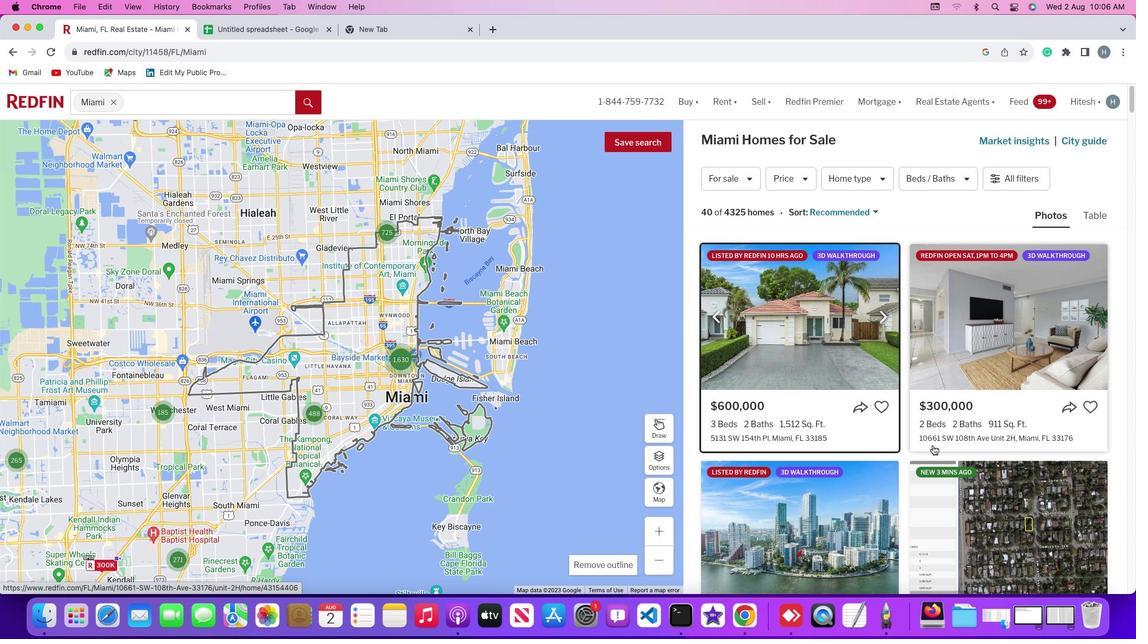 
Action: Mouse pressed left at (1055, 574)
Screenshot: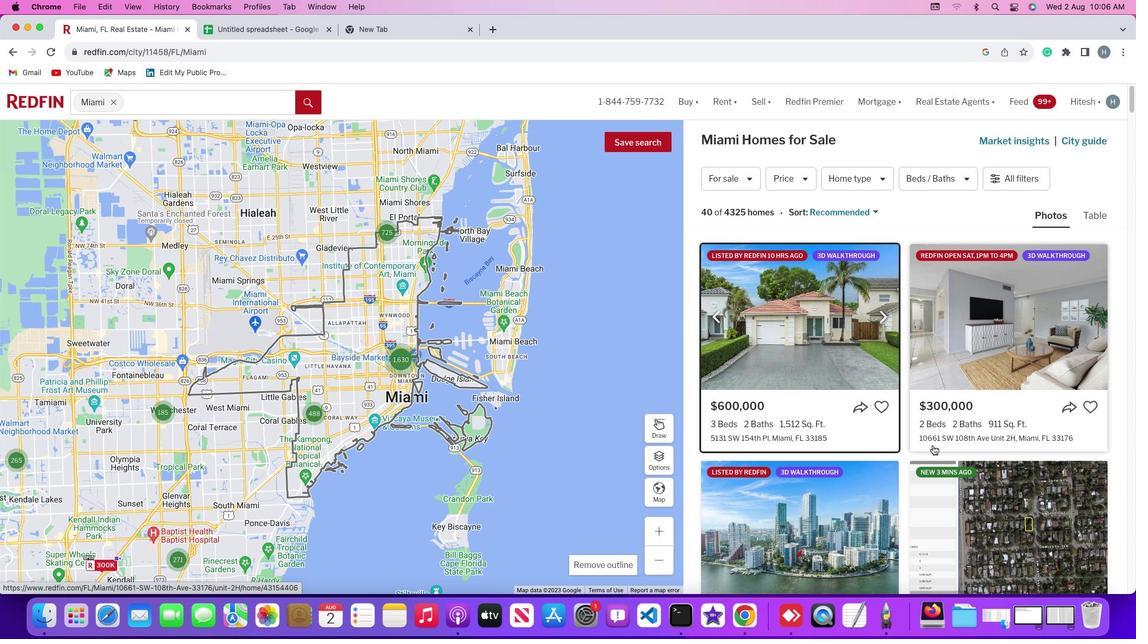 
Action: Mouse moved to (875, 403)
Screenshot: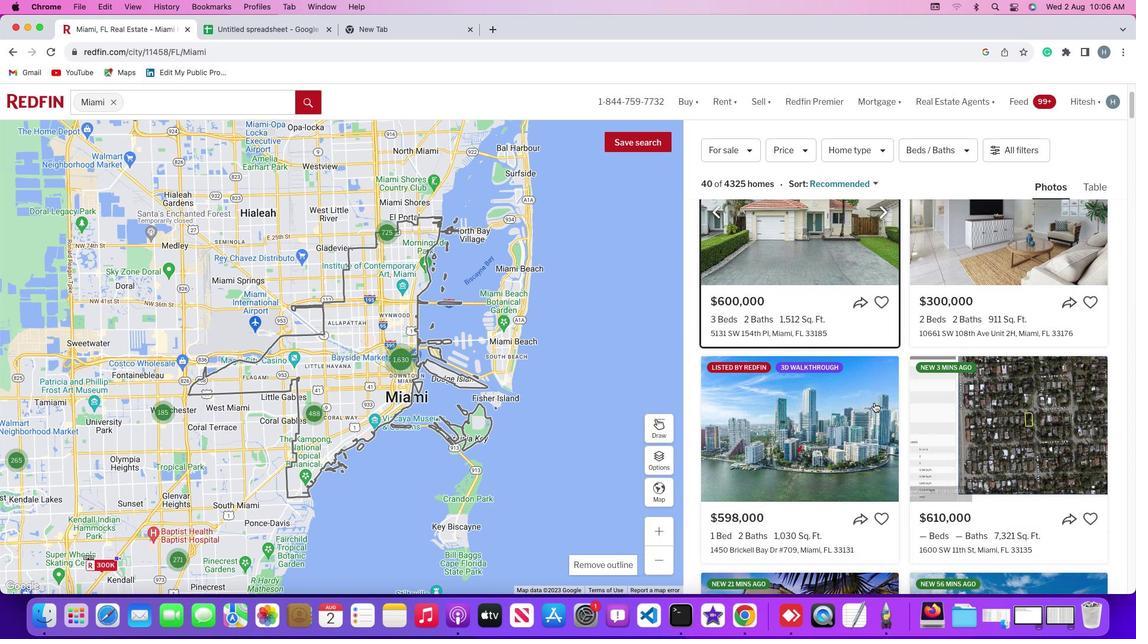 
Action: Mouse scrolled (875, 403) with delta (0, 0)
Screenshot: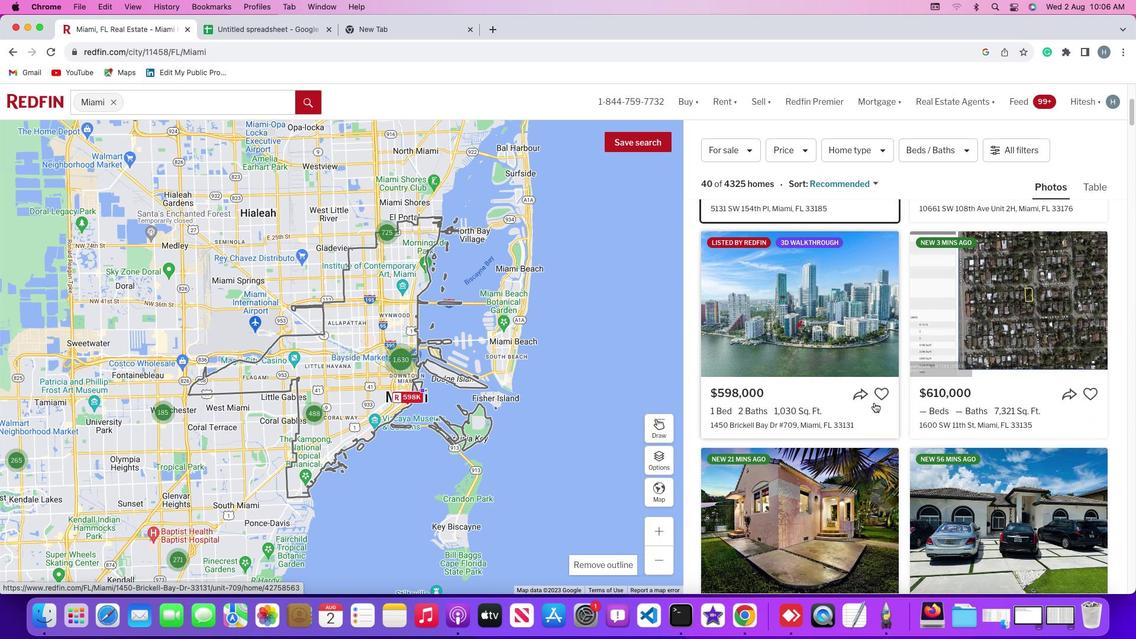 
Action: Mouse scrolled (875, 403) with delta (0, 0)
Screenshot: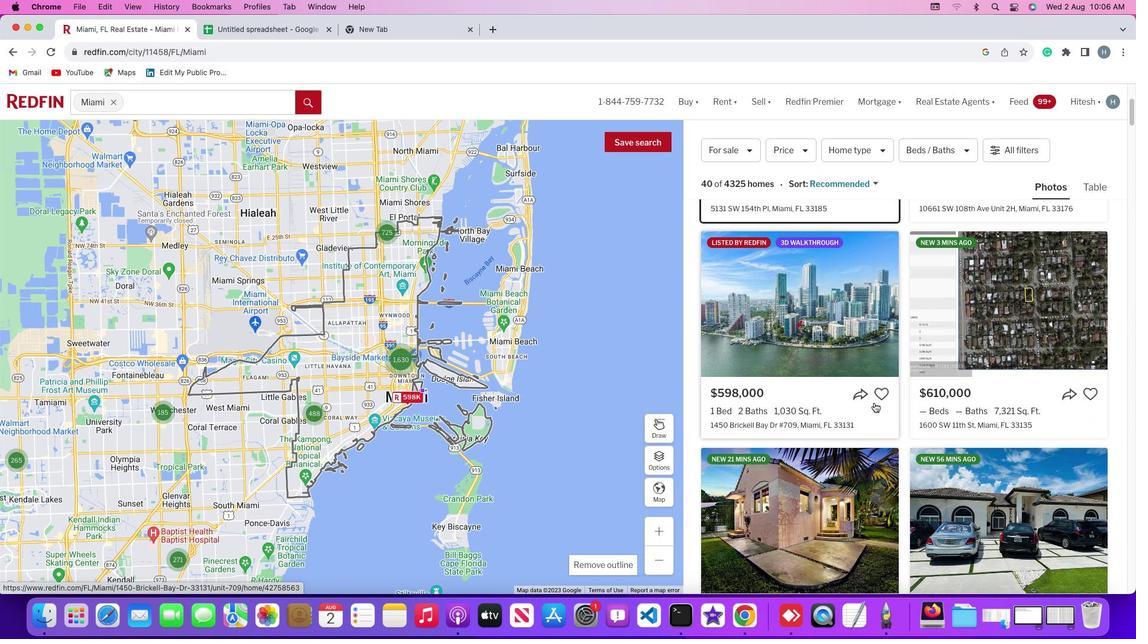 
Action: Mouse scrolled (875, 403) with delta (0, 0)
Screenshot: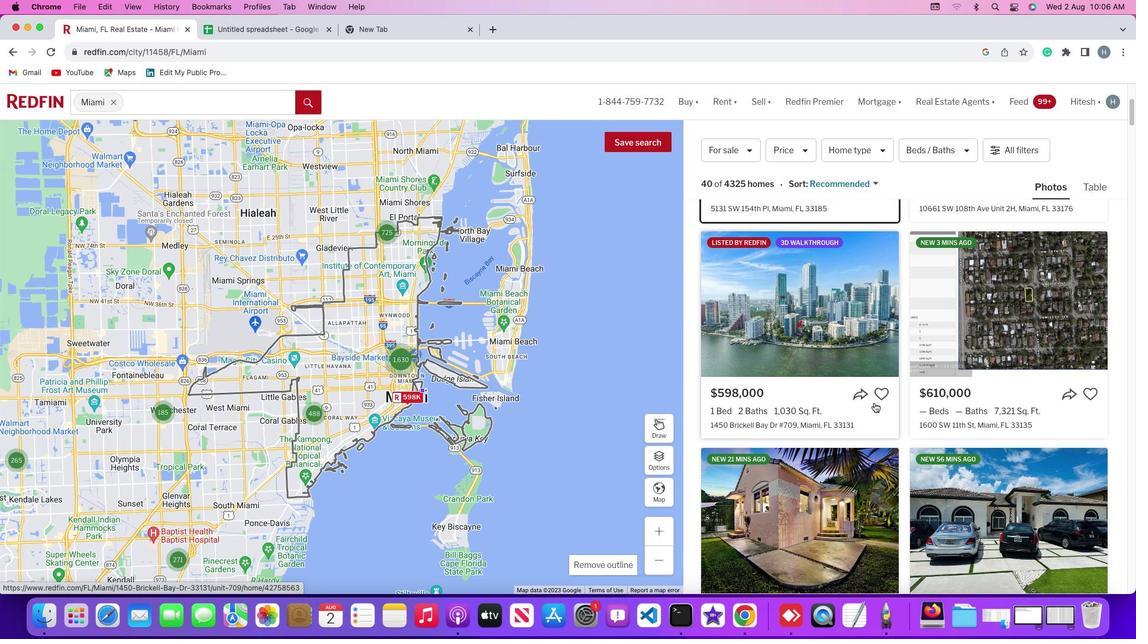 
Action: Mouse scrolled (875, 403) with delta (0, -1)
Screenshot: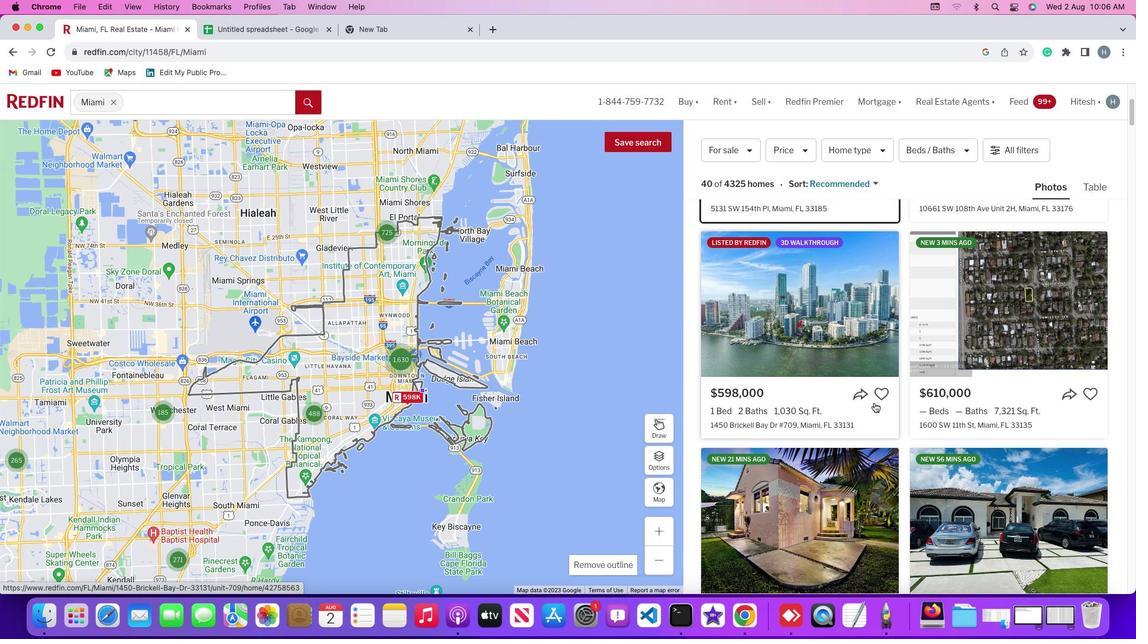 
Action: Mouse scrolled (875, 403) with delta (0, 0)
Screenshot: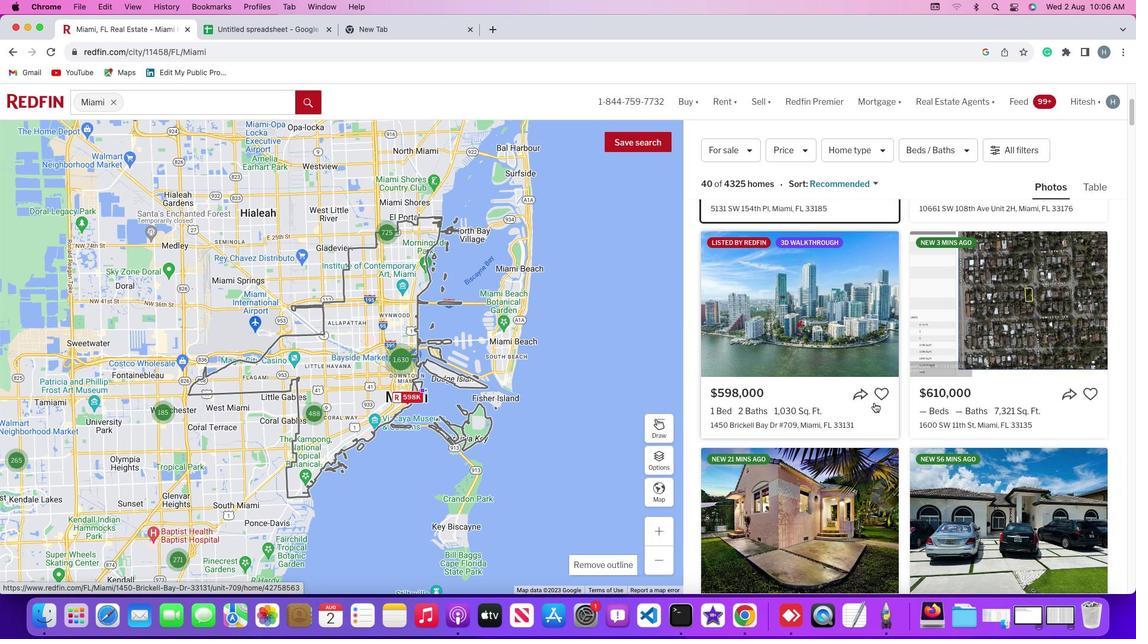 
Action: Mouse scrolled (875, 403) with delta (0, 0)
Screenshot: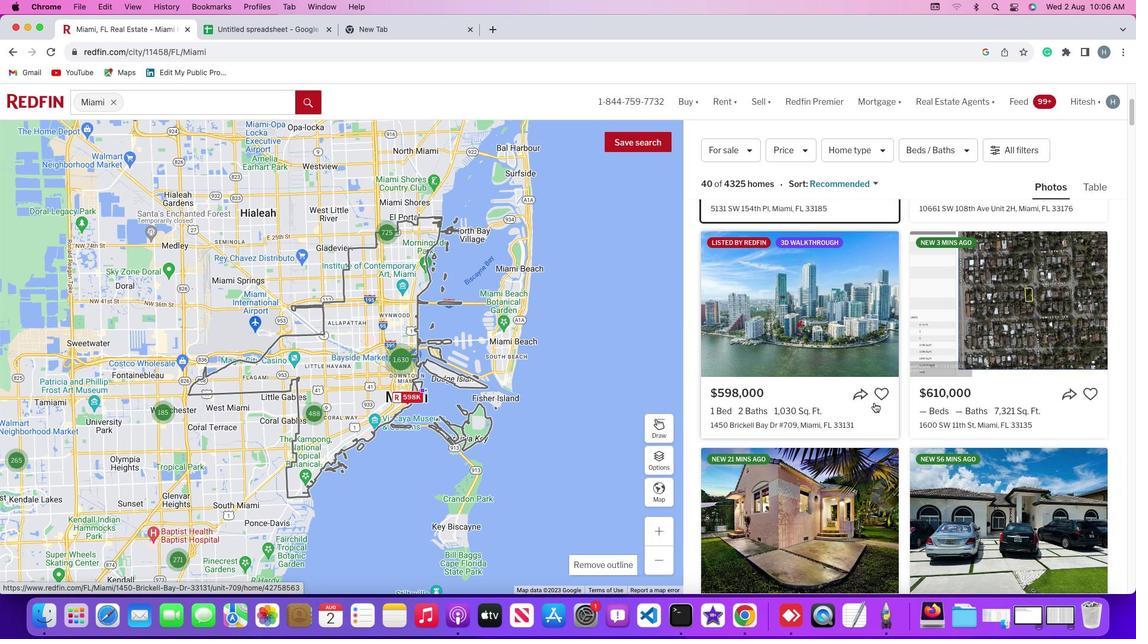 
Action: Mouse scrolled (875, 403) with delta (0, -1)
Screenshot: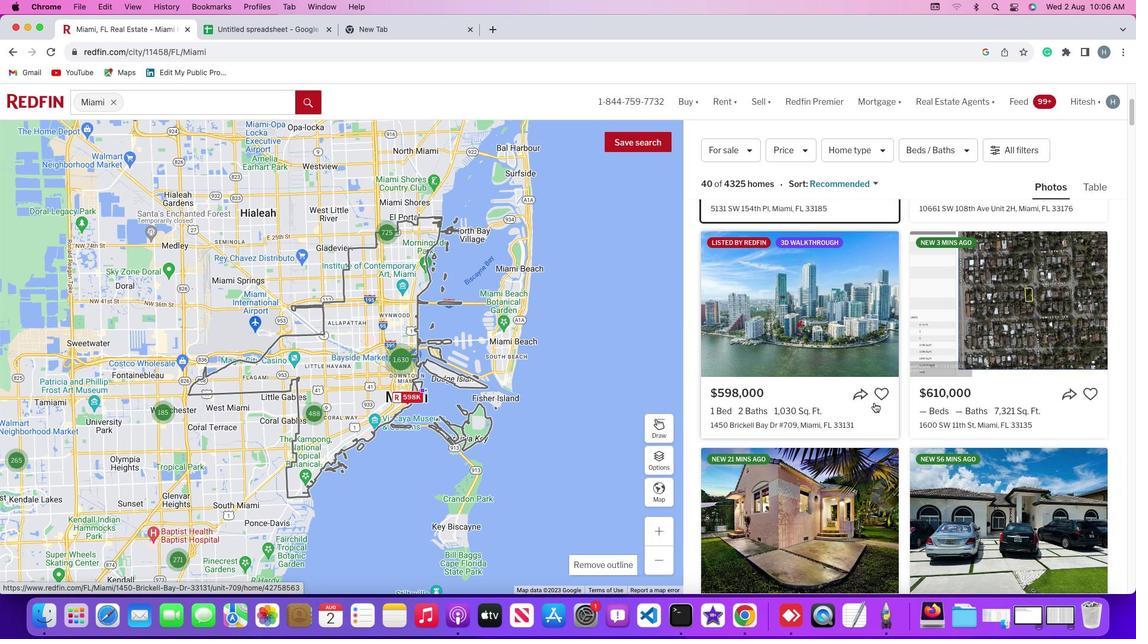 
Action: Mouse scrolled (875, 403) with delta (0, -1)
Screenshot: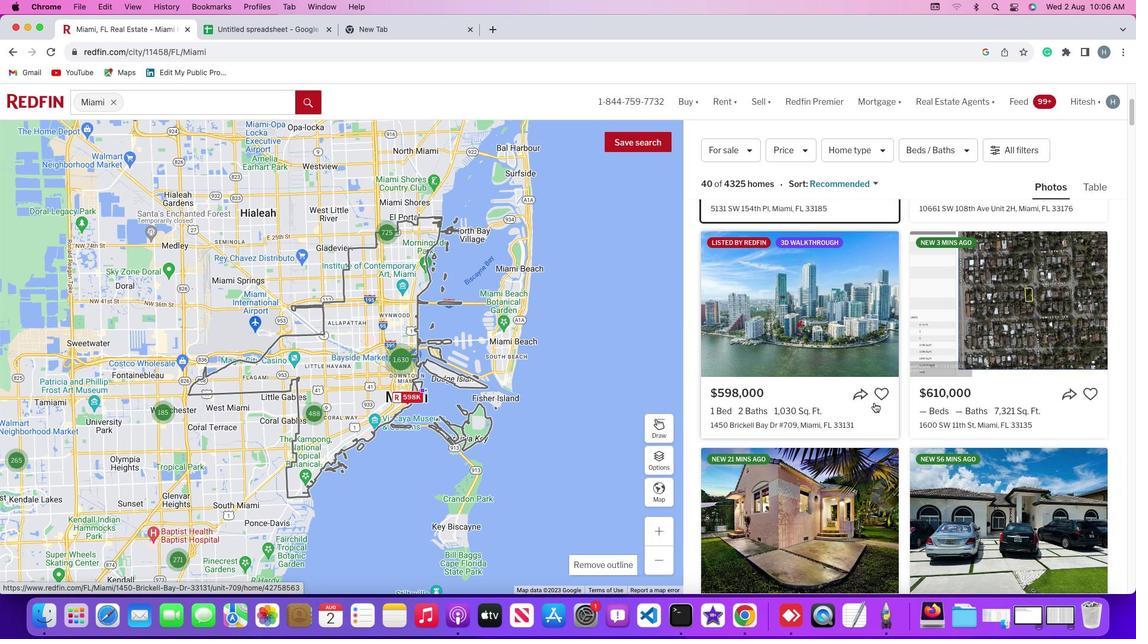 
Action: Mouse scrolled (875, 403) with delta (0, 0)
Screenshot: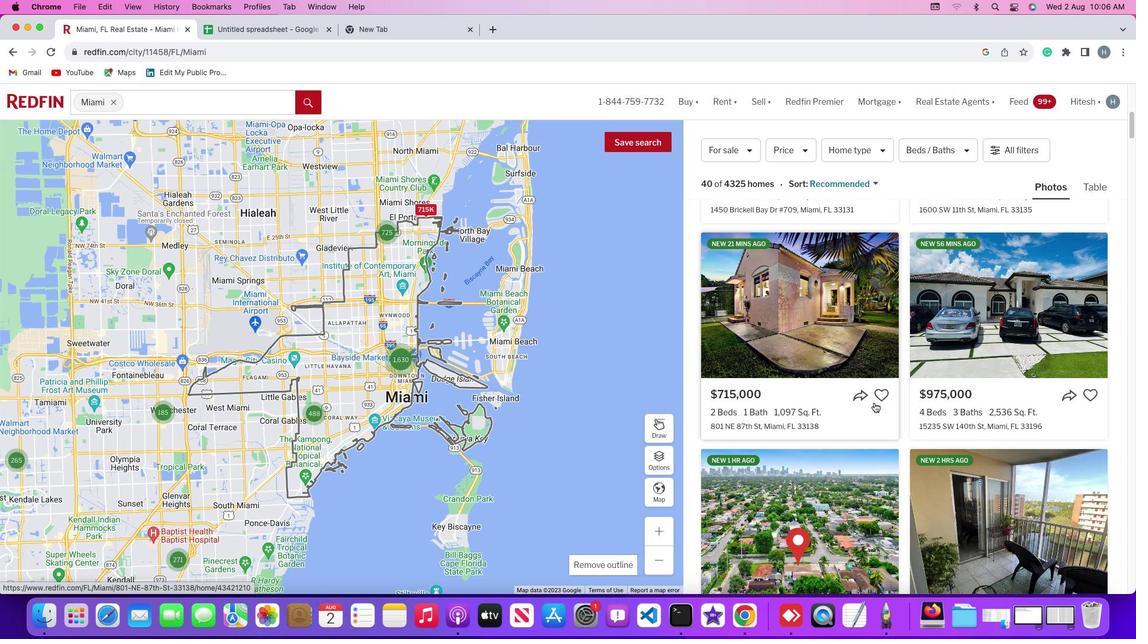 
Action: Mouse scrolled (875, 403) with delta (0, 0)
Screenshot: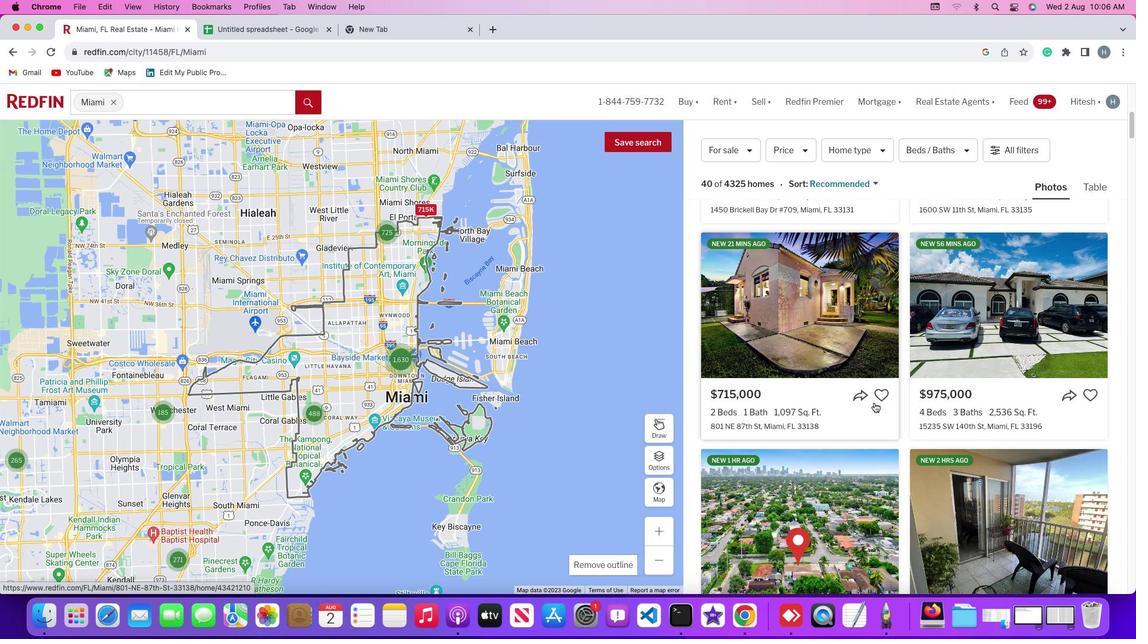
Action: Mouse scrolled (875, 403) with delta (0, 0)
Screenshot: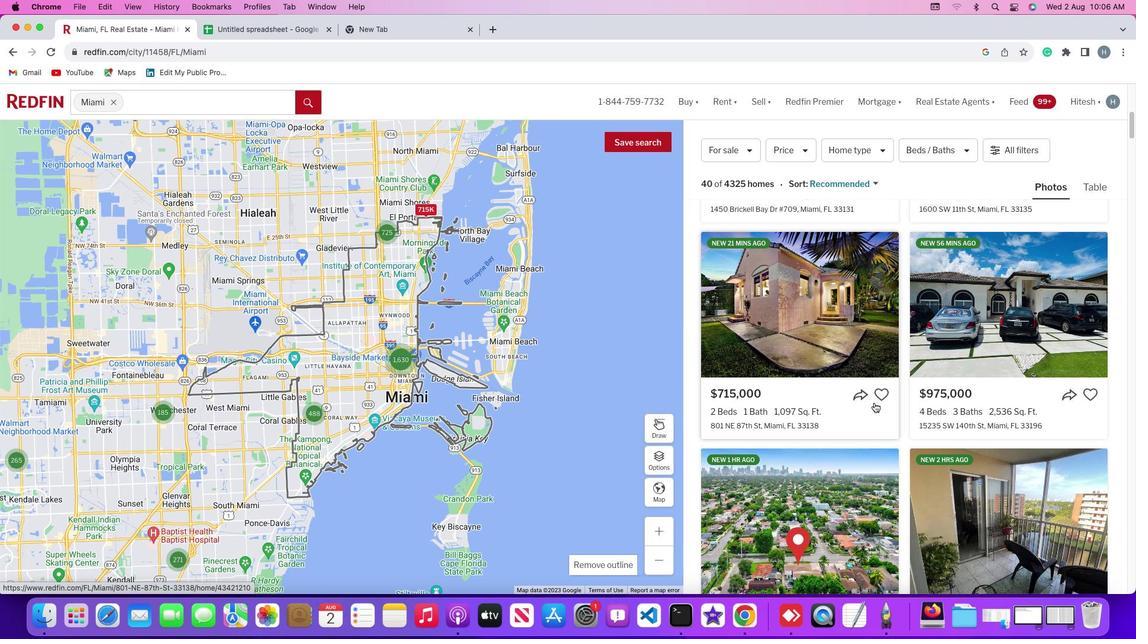 
Action: Mouse scrolled (875, 403) with delta (0, 0)
Screenshot: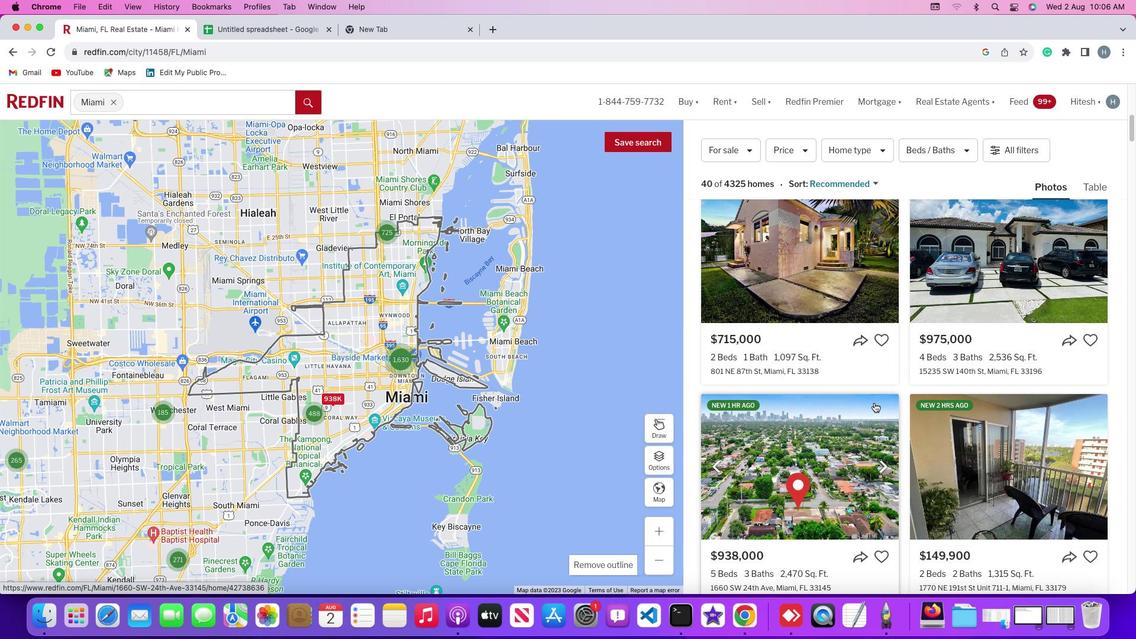 
Action: Mouse scrolled (875, 403) with delta (0, 0)
Screenshot: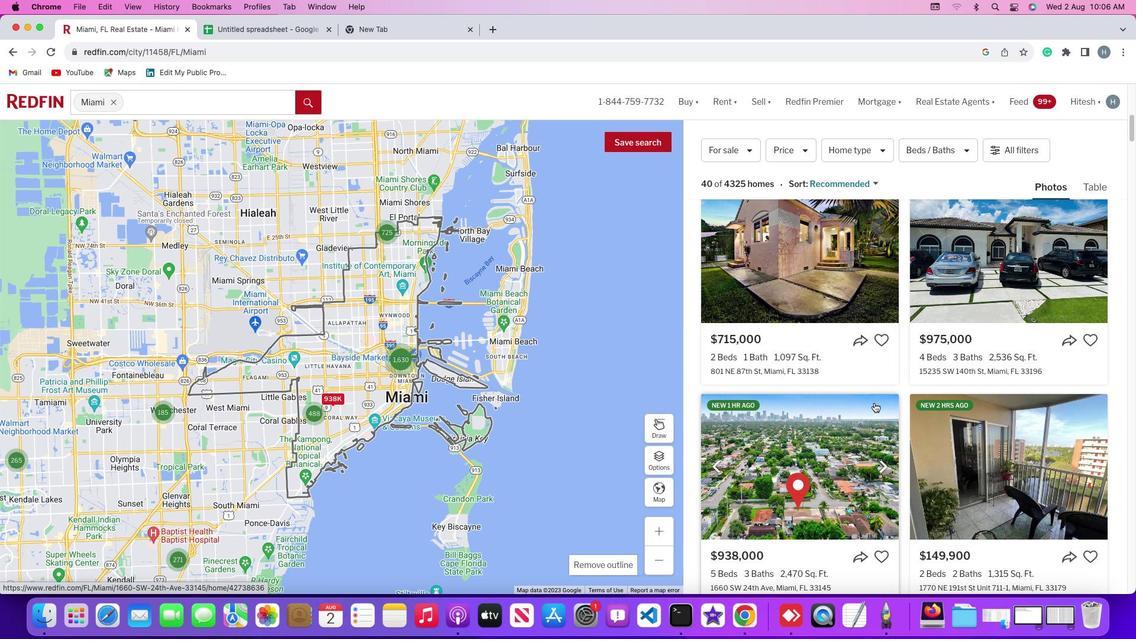 
Action: Mouse scrolled (875, 403) with delta (0, -1)
Screenshot: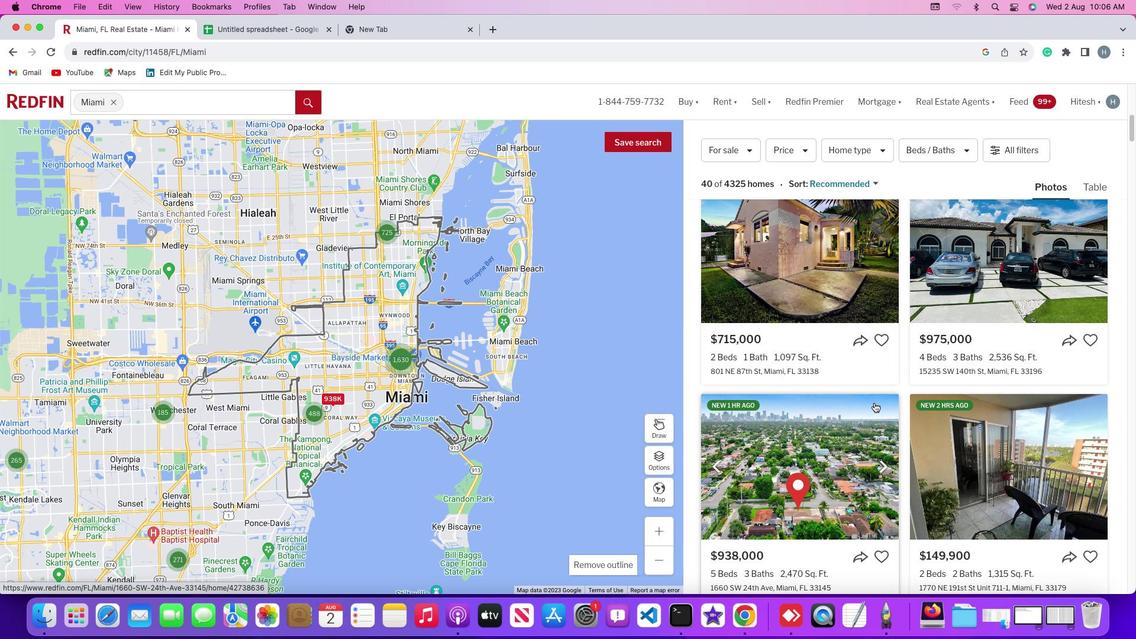 
Action: Mouse scrolled (875, 403) with delta (0, -1)
Screenshot: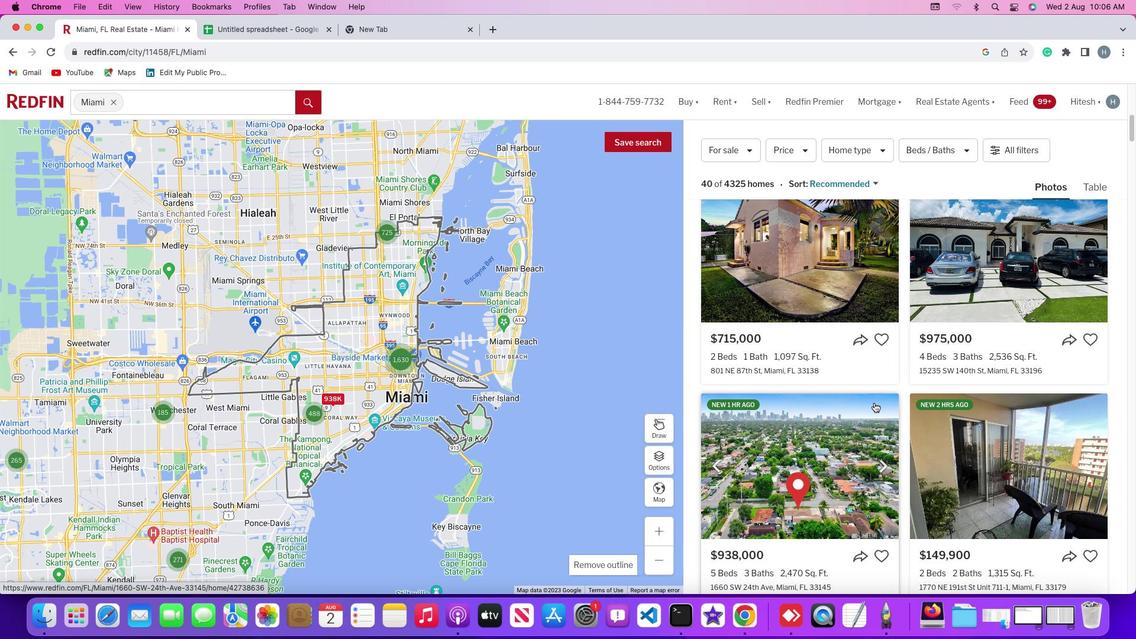 
Action: Mouse scrolled (875, 403) with delta (0, 0)
Screenshot: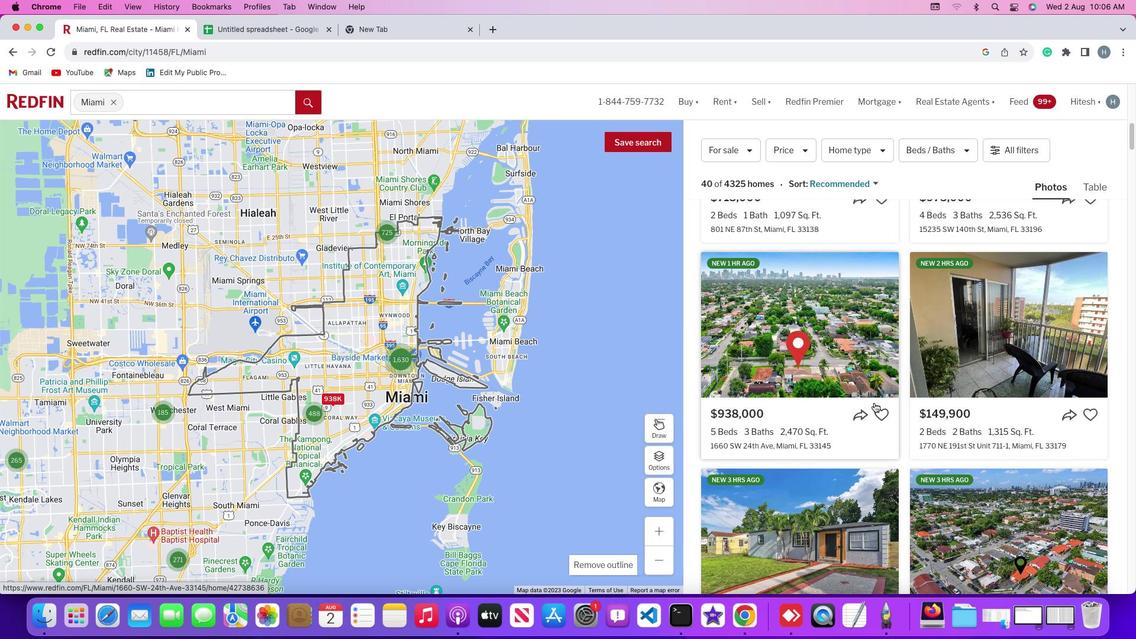 
Action: Mouse scrolled (875, 403) with delta (0, 0)
Screenshot: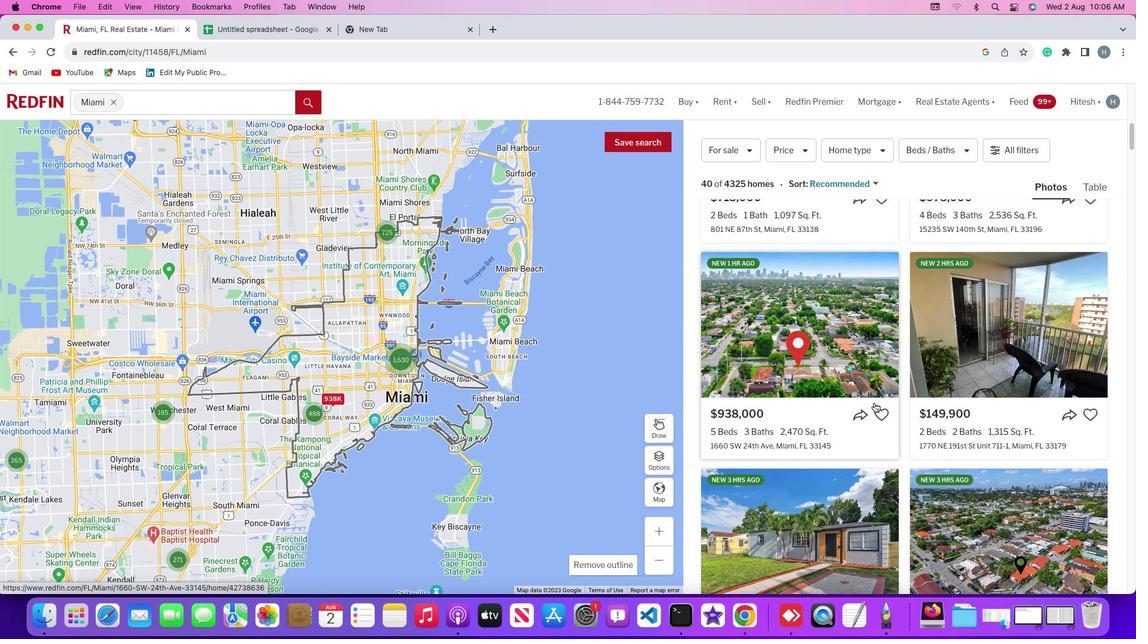 
Action: Mouse scrolled (875, 403) with delta (0, 0)
Screenshot: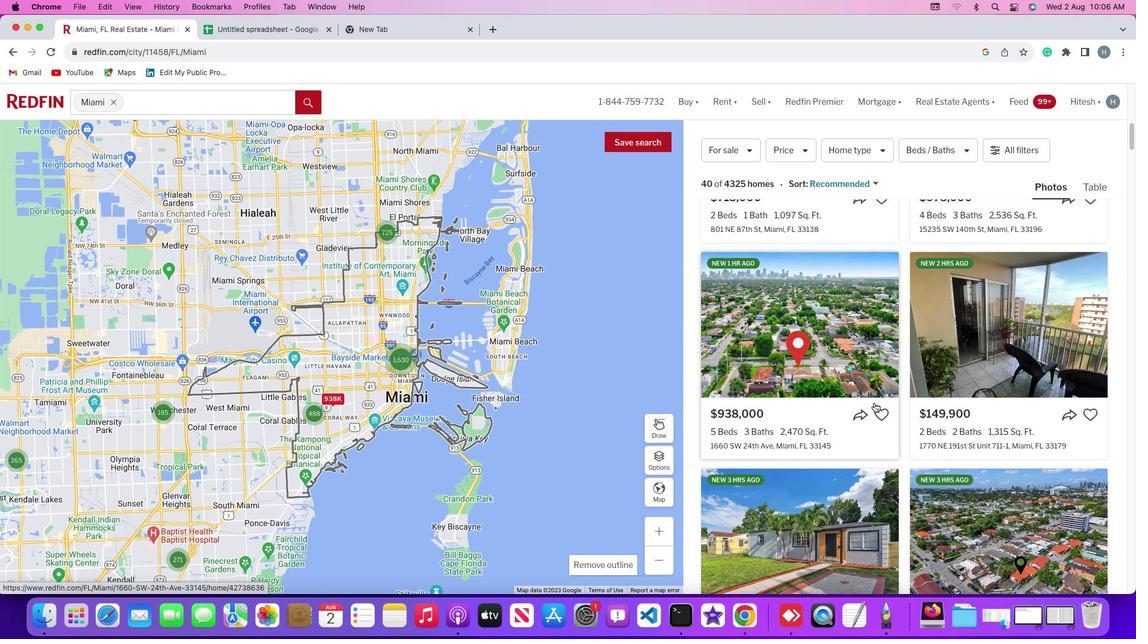 
Action: Mouse scrolled (875, 403) with delta (0, 0)
Screenshot: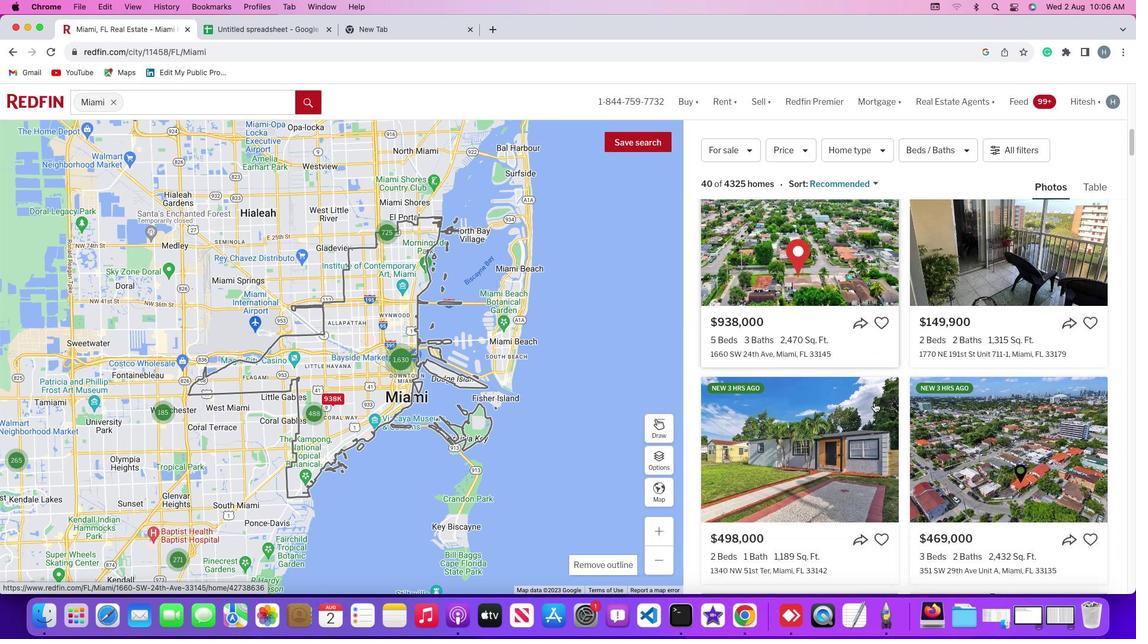 
Action: Mouse scrolled (875, 403) with delta (0, 0)
Screenshot: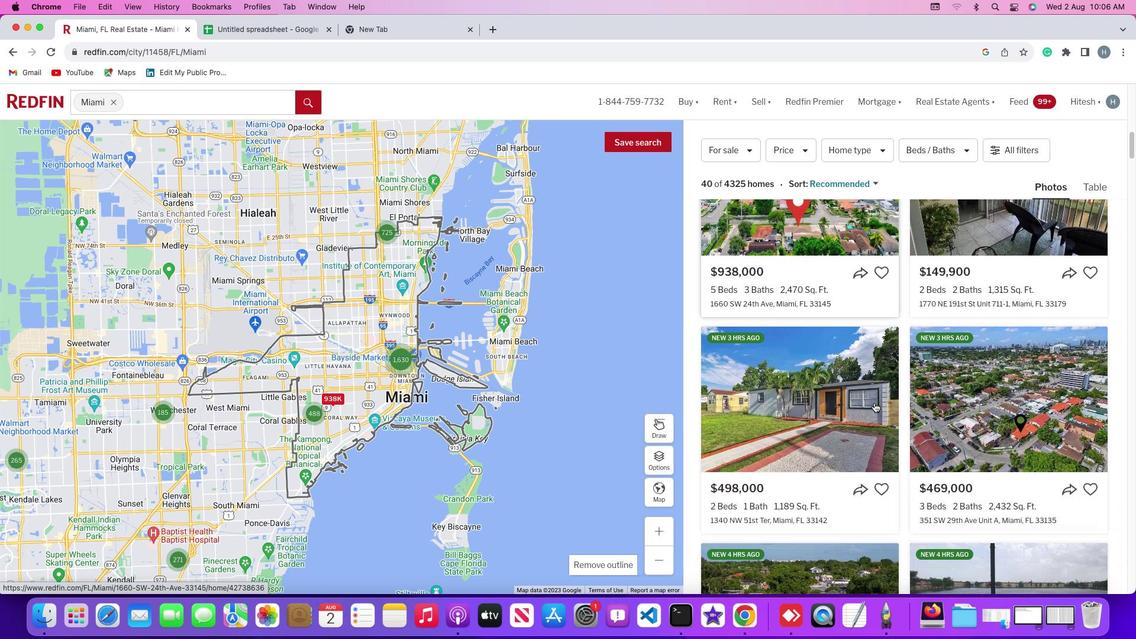 
Action: Mouse scrolled (875, 403) with delta (0, -1)
Screenshot: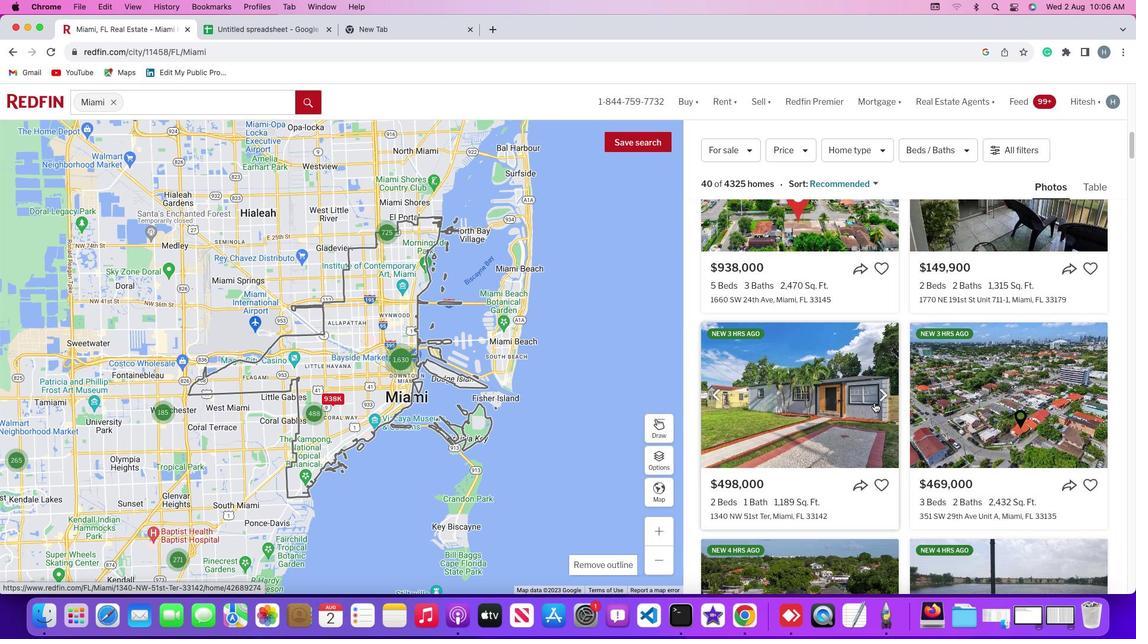 
Action: Mouse scrolled (875, 403) with delta (0, -1)
Screenshot: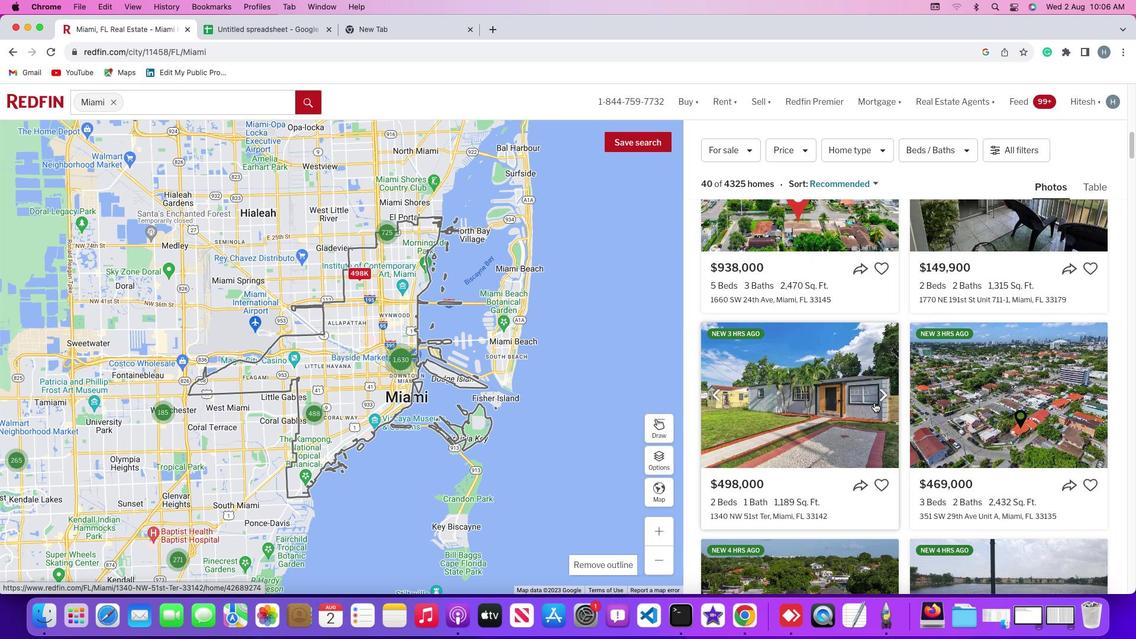 
Action: Mouse scrolled (875, 403) with delta (0, 0)
Screenshot: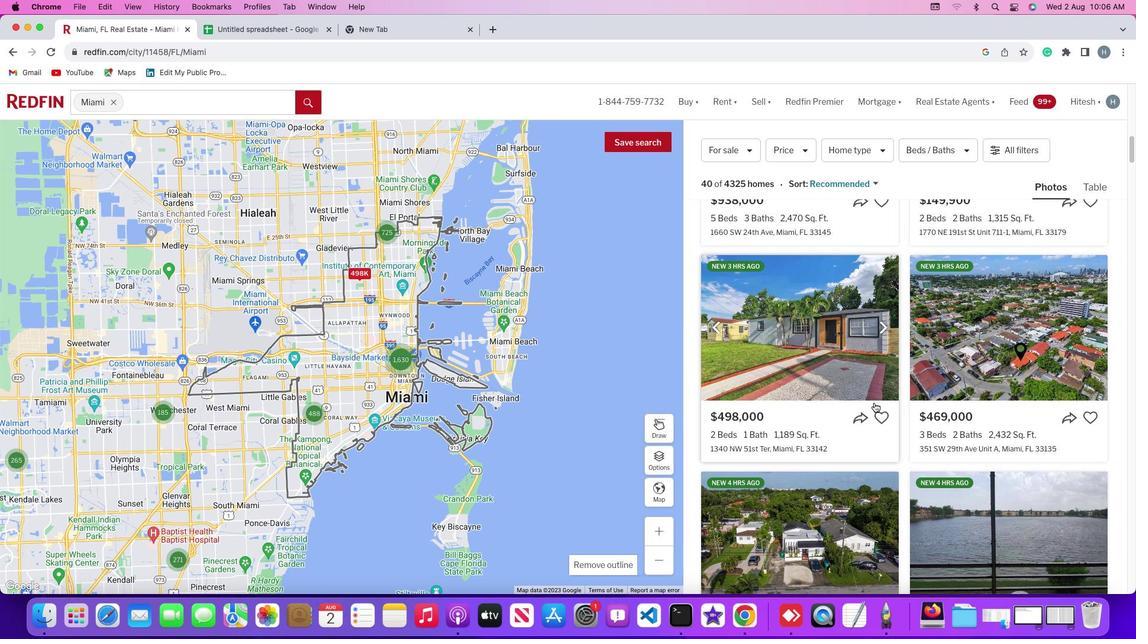 
Action: Mouse scrolled (875, 403) with delta (0, 0)
Screenshot: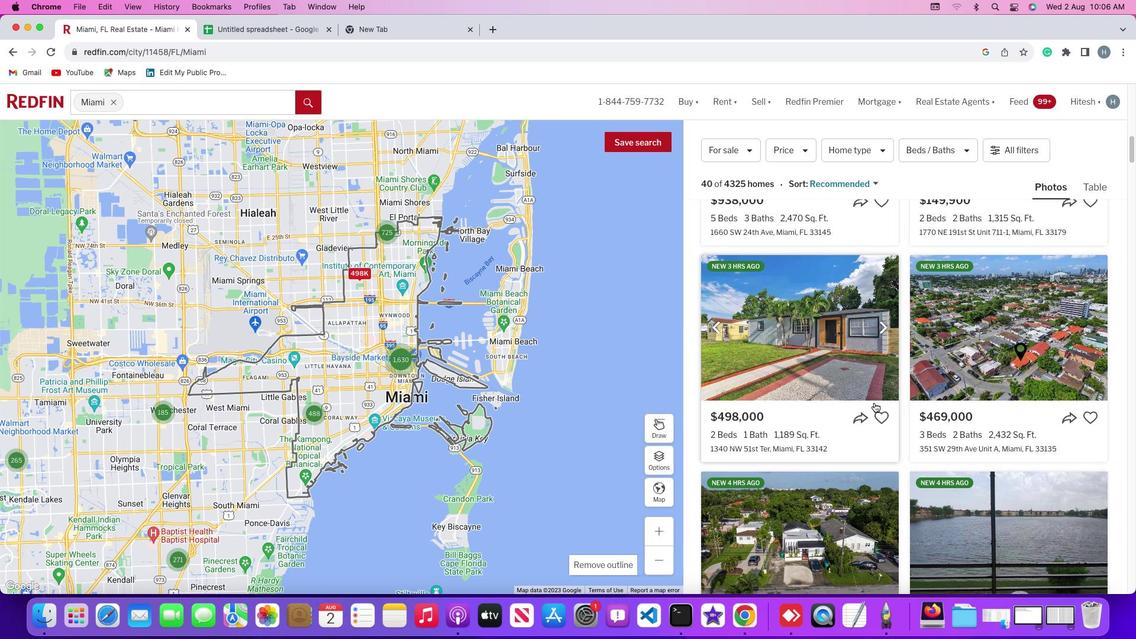 
Action: Mouse scrolled (875, 403) with delta (0, -1)
Screenshot: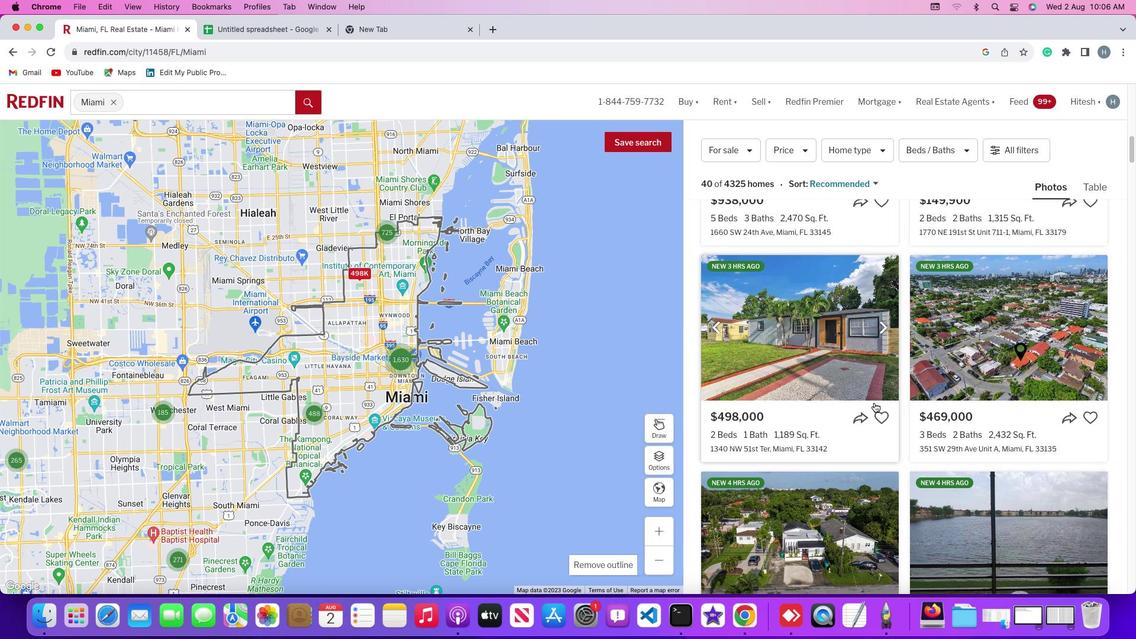 
Action: Mouse scrolled (875, 403) with delta (0, -1)
Screenshot: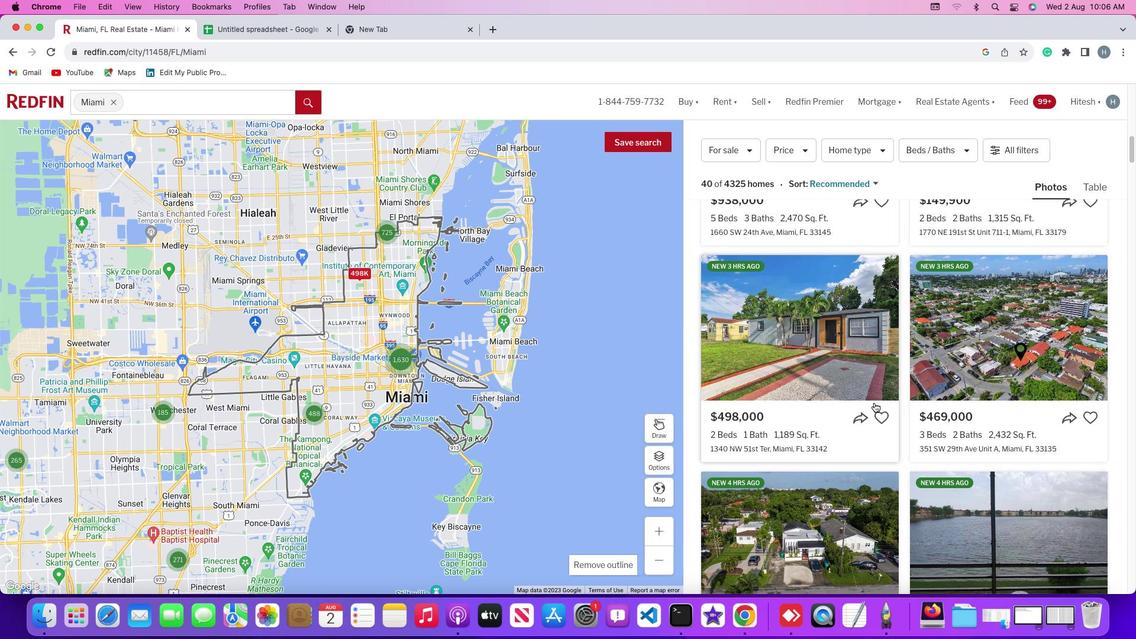 
Action: Mouse scrolled (875, 403) with delta (0, 0)
Screenshot: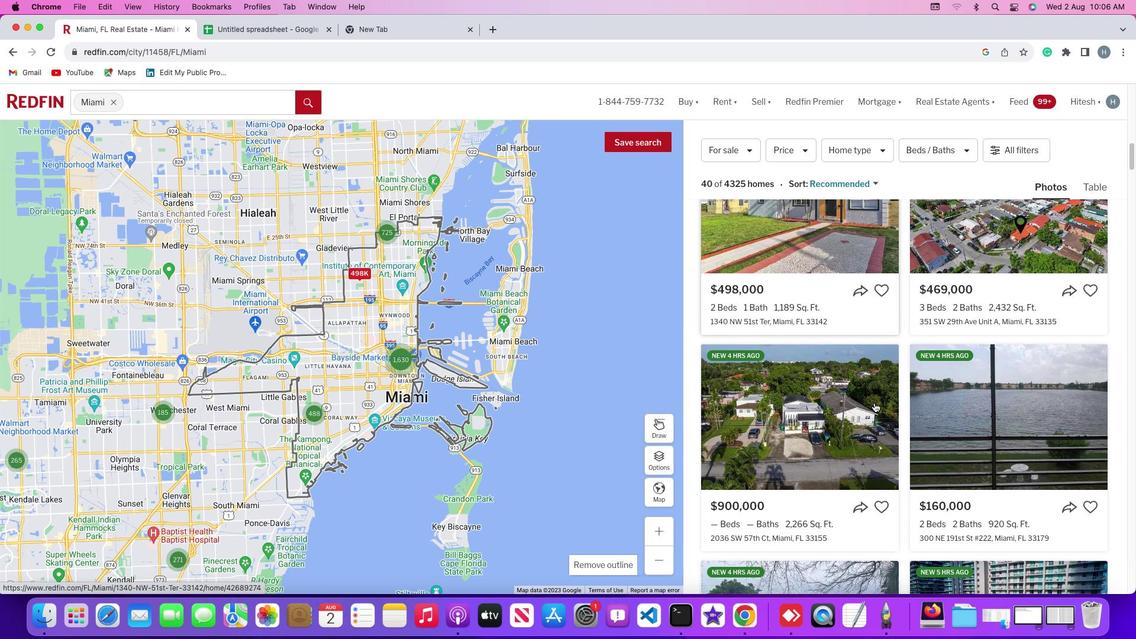 
Action: Mouse scrolled (875, 403) with delta (0, 0)
Screenshot: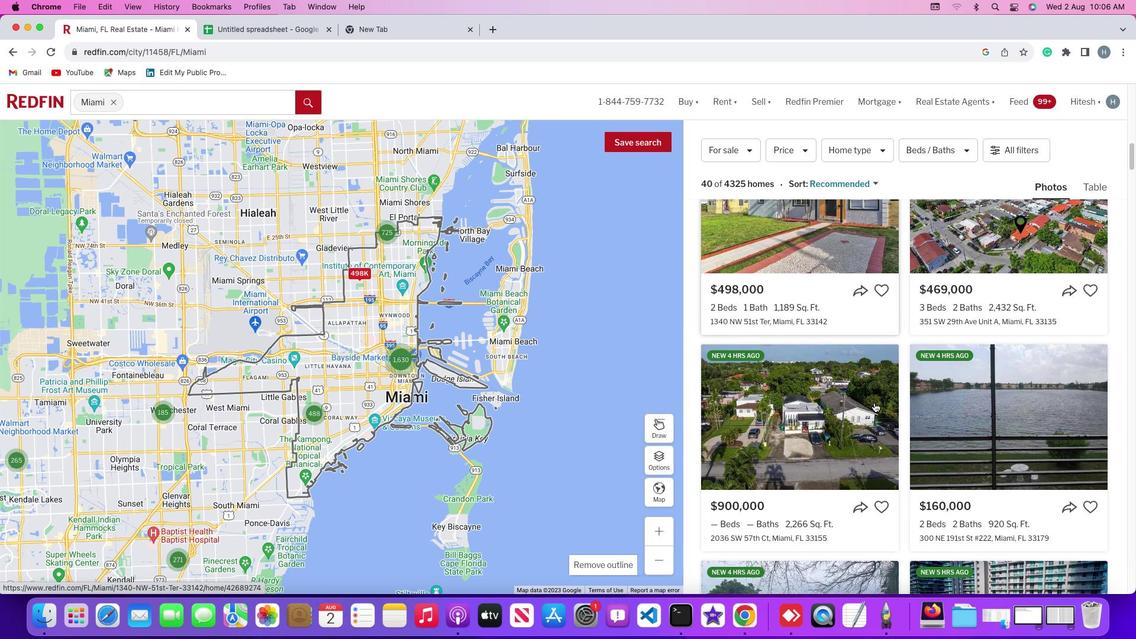 
Action: Mouse scrolled (875, 403) with delta (0, -1)
Screenshot: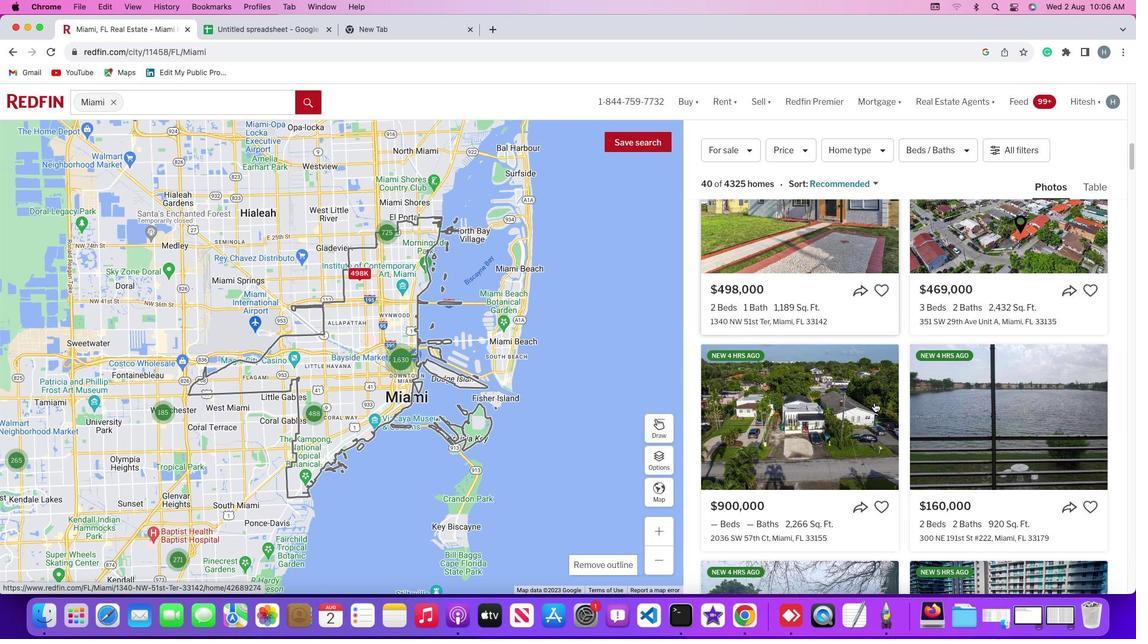 
Action: Mouse scrolled (875, 403) with delta (0, 0)
Screenshot: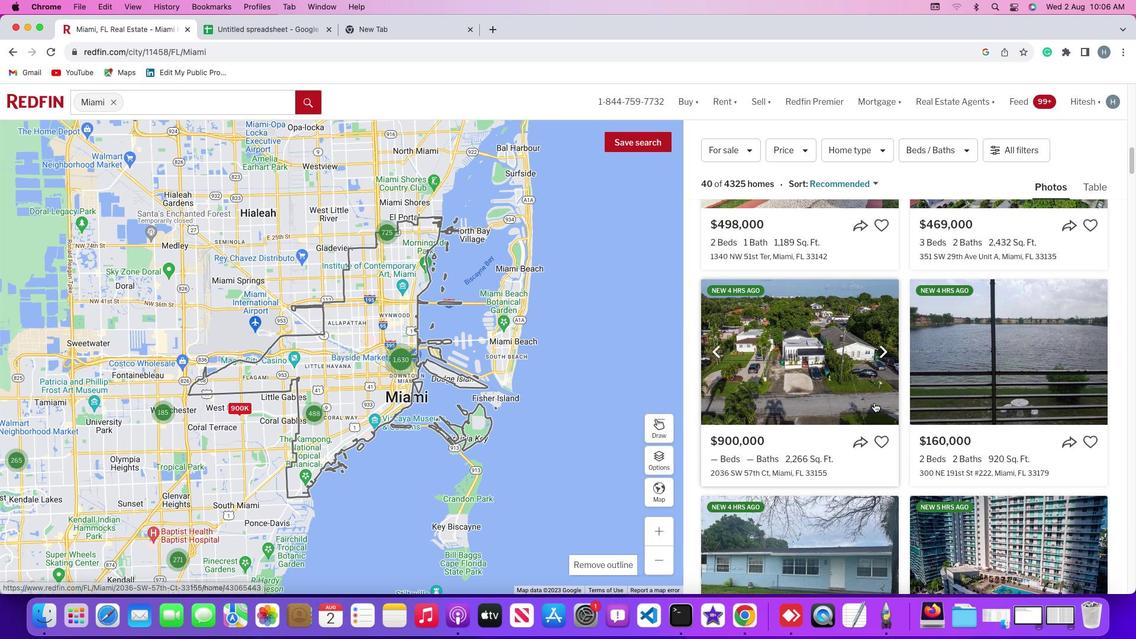 
Action: Mouse scrolled (875, 403) with delta (0, 0)
Screenshot: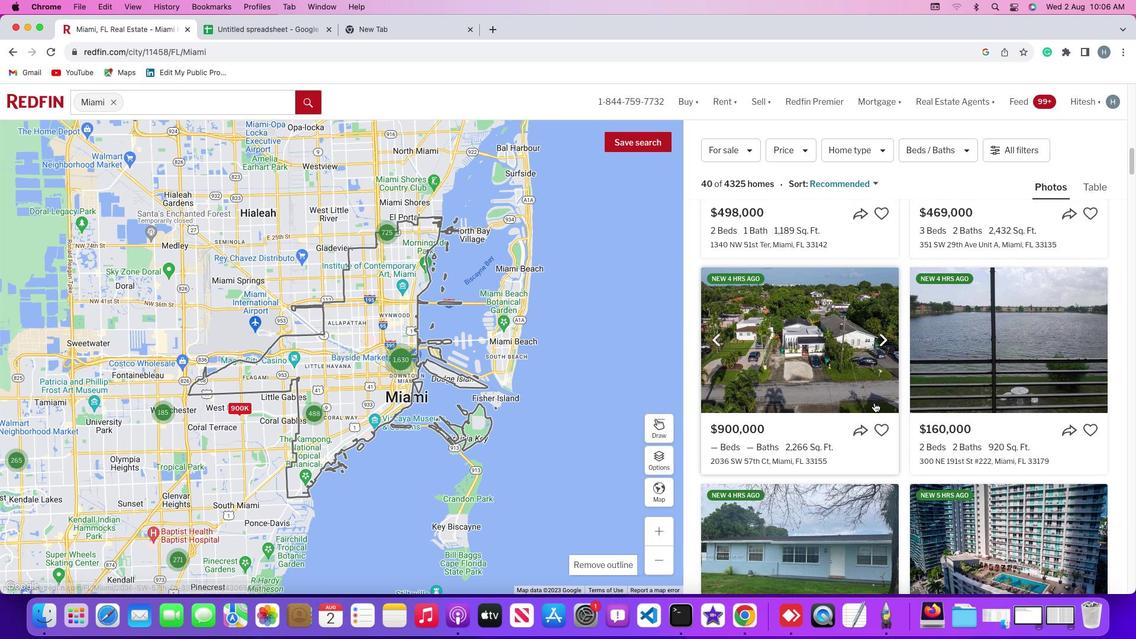 
Action: Mouse scrolled (875, 403) with delta (0, -1)
Screenshot: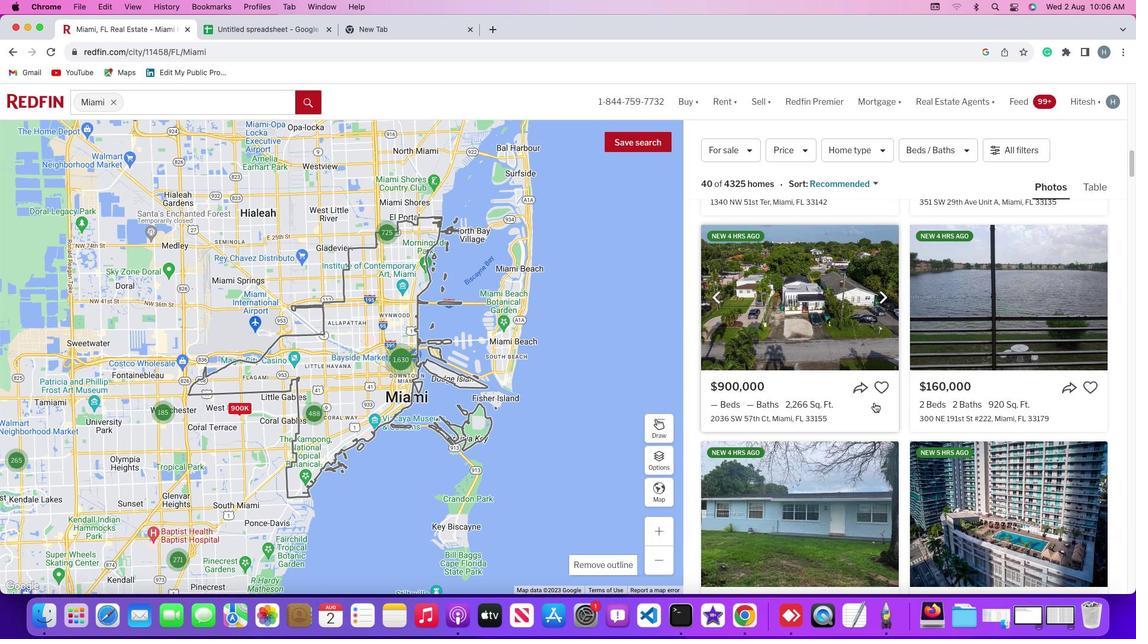 
Action: Mouse scrolled (875, 403) with delta (0, -1)
Screenshot: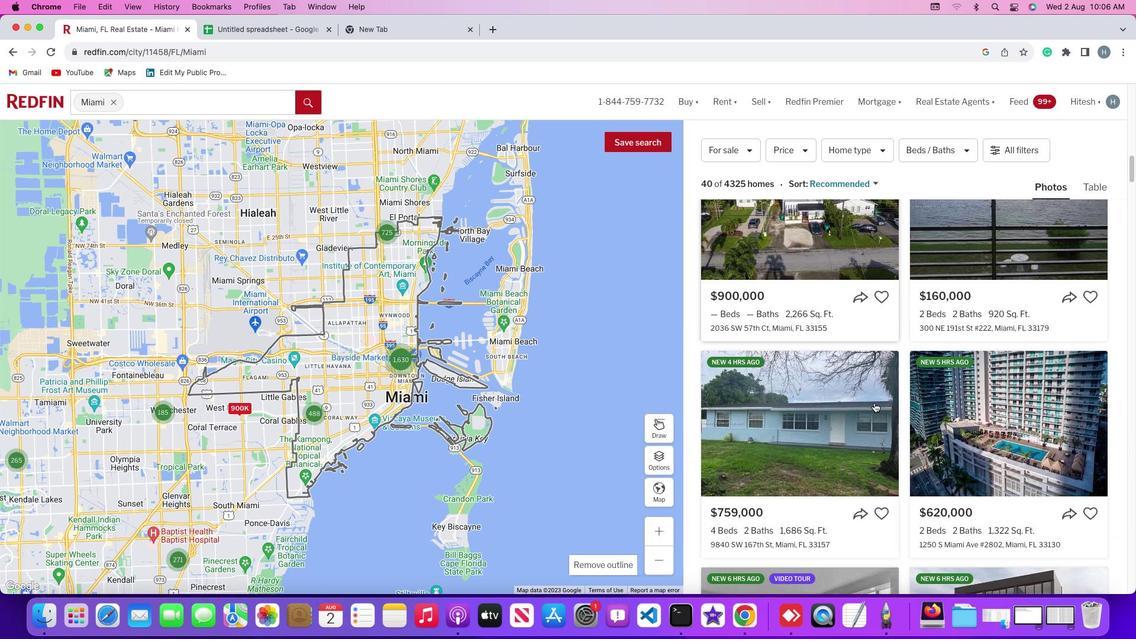 
Action: Mouse scrolled (875, 403) with delta (0, 0)
Screenshot: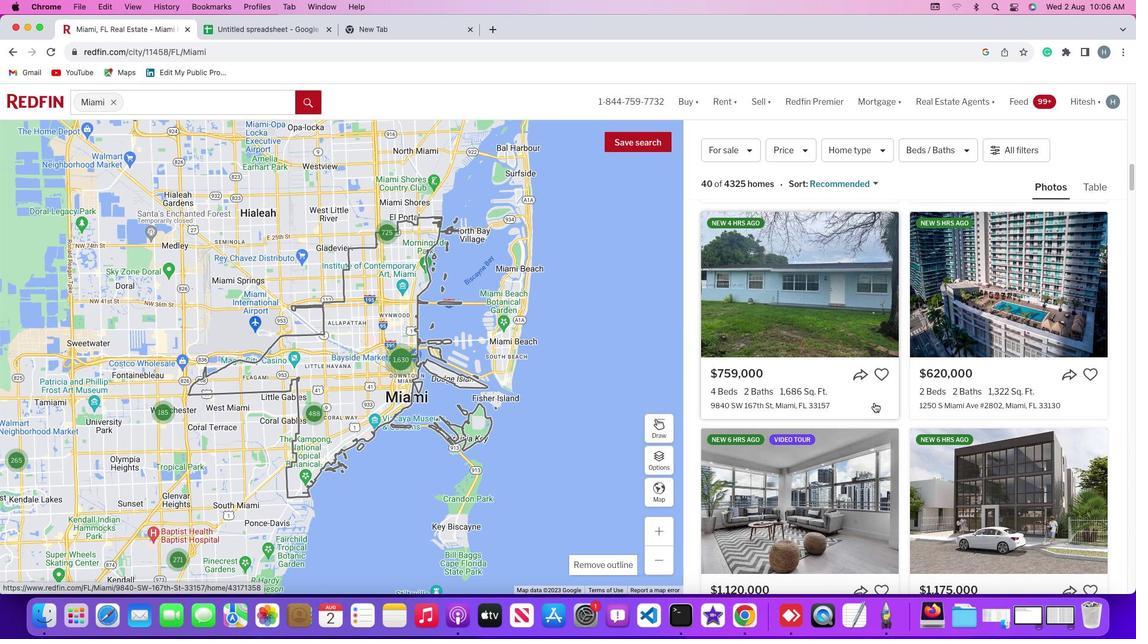 
Action: Mouse scrolled (875, 403) with delta (0, 0)
Screenshot: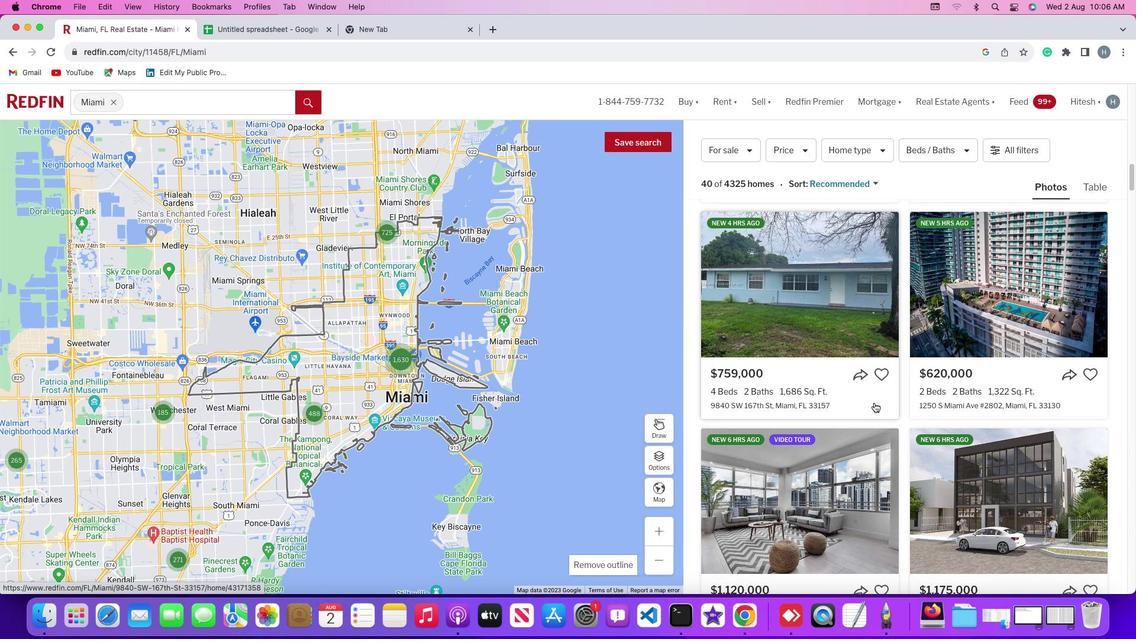
Action: Mouse scrolled (875, 403) with delta (0, -1)
Screenshot: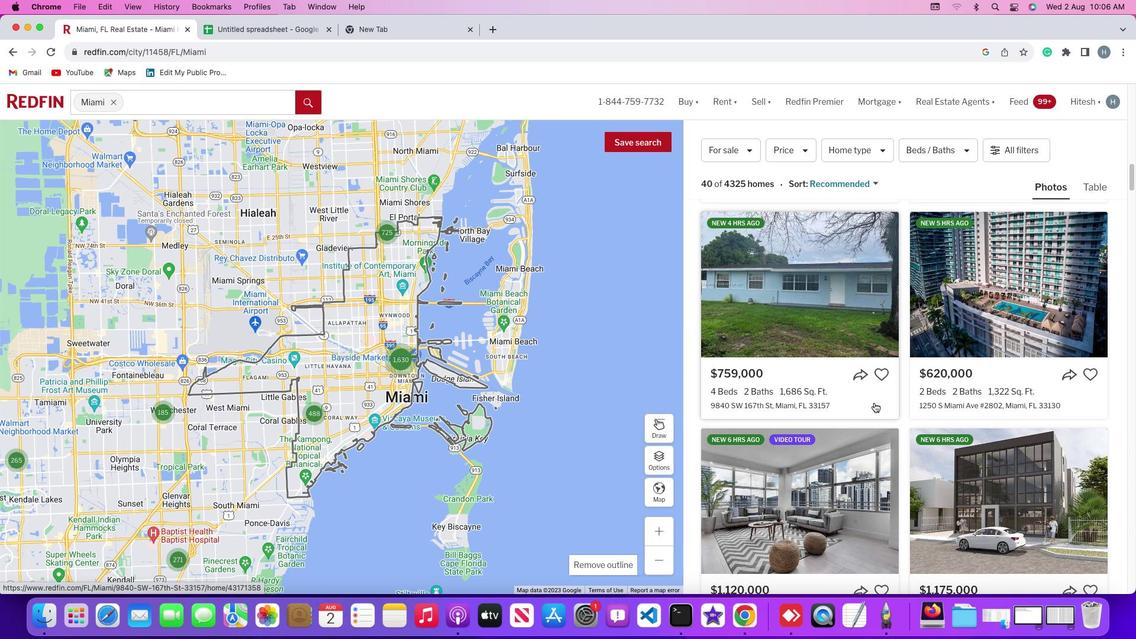 
Action: Mouse scrolled (875, 403) with delta (0, 0)
Screenshot: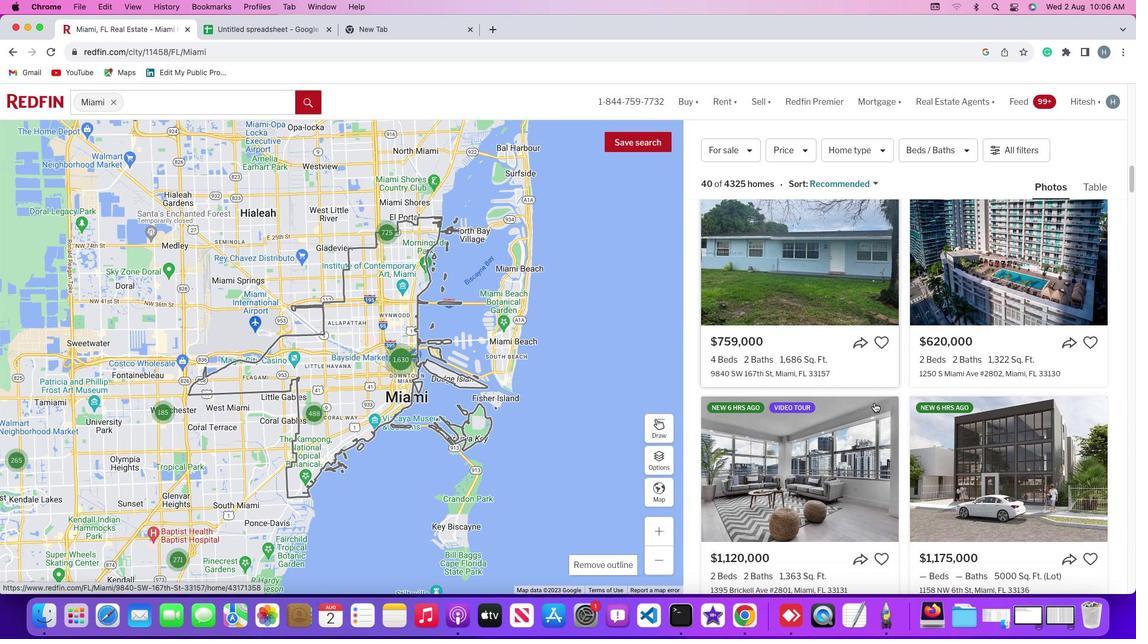 
Action: Mouse scrolled (875, 403) with delta (0, 0)
Screenshot: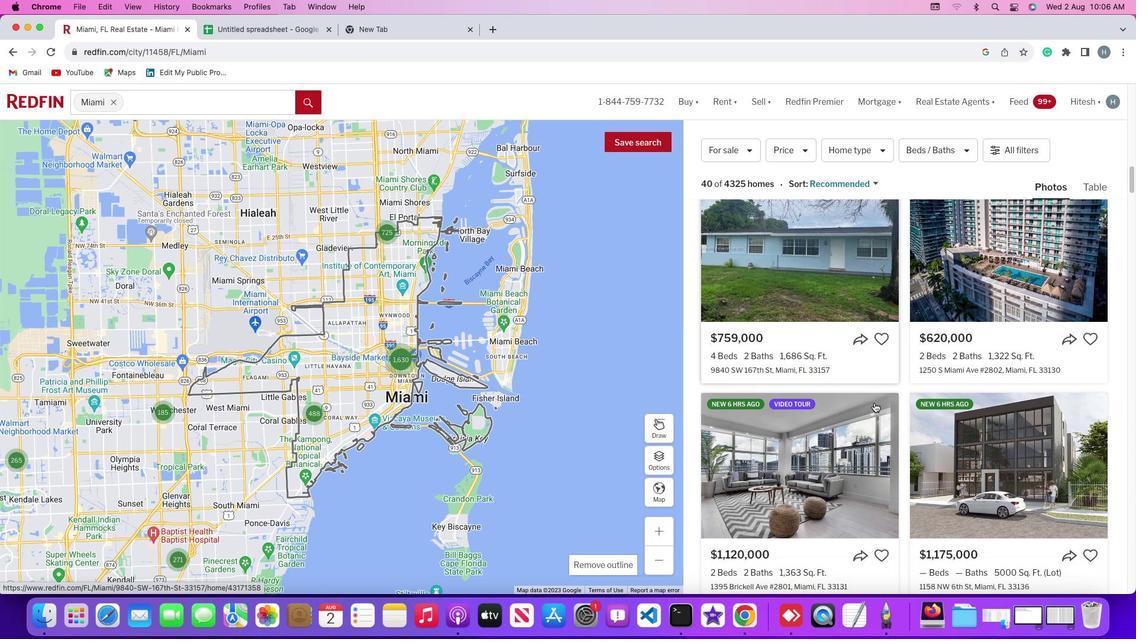 
Action: Mouse scrolled (875, 403) with delta (0, -1)
Screenshot: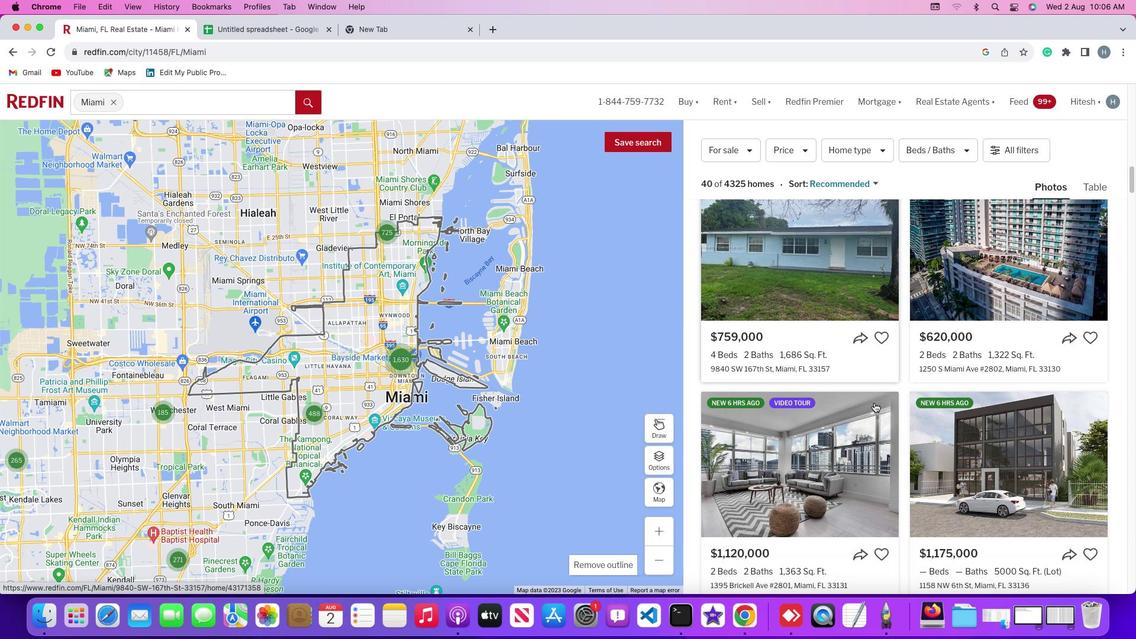 
Action: Mouse scrolled (875, 403) with delta (0, -1)
Screenshot: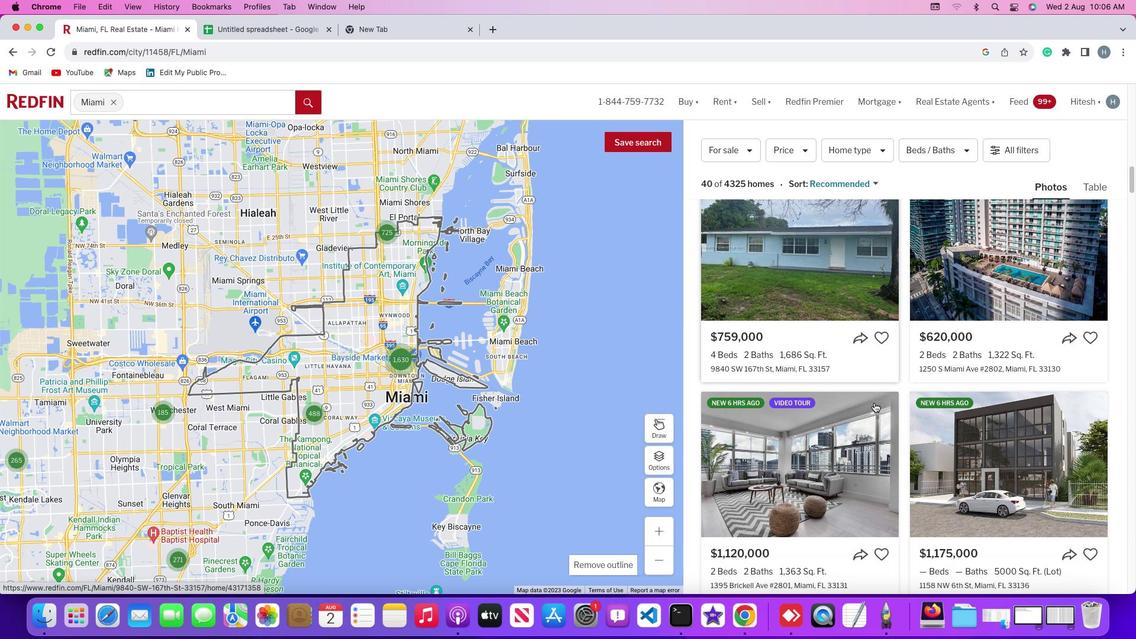 
Action: Mouse scrolled (875, 403) with delta (0, -2)
Screenshot: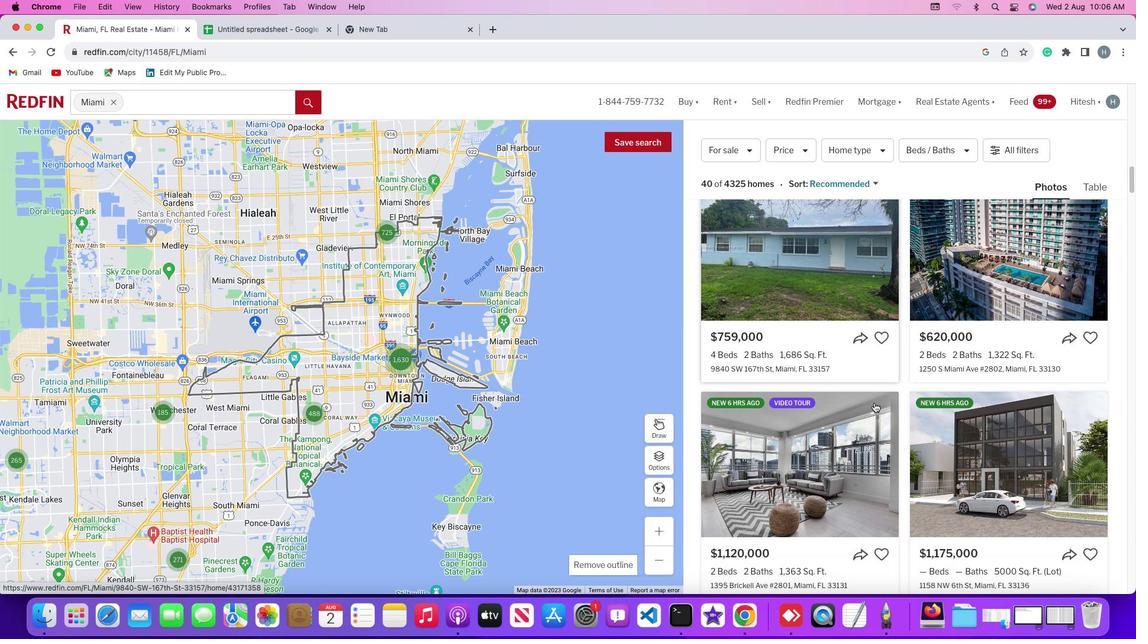 
Action: Mouse scrolled (875, 403) with delta (0, 0)
Screenshot: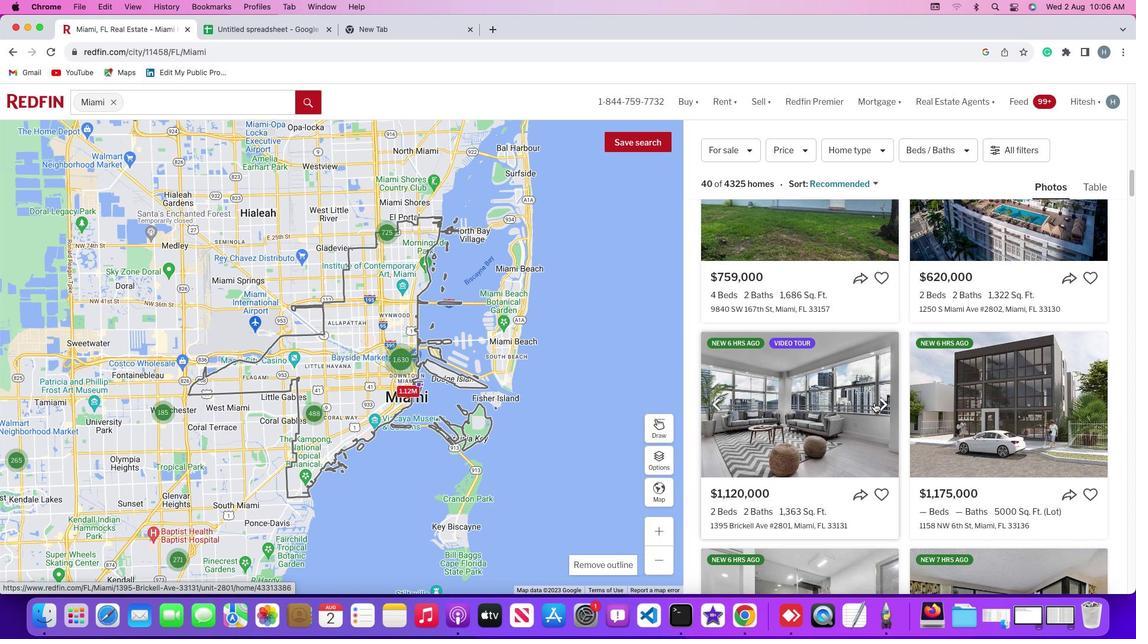 
Action: Mouse scrolled (875, 403) with delta (0, 0)
Screenshot: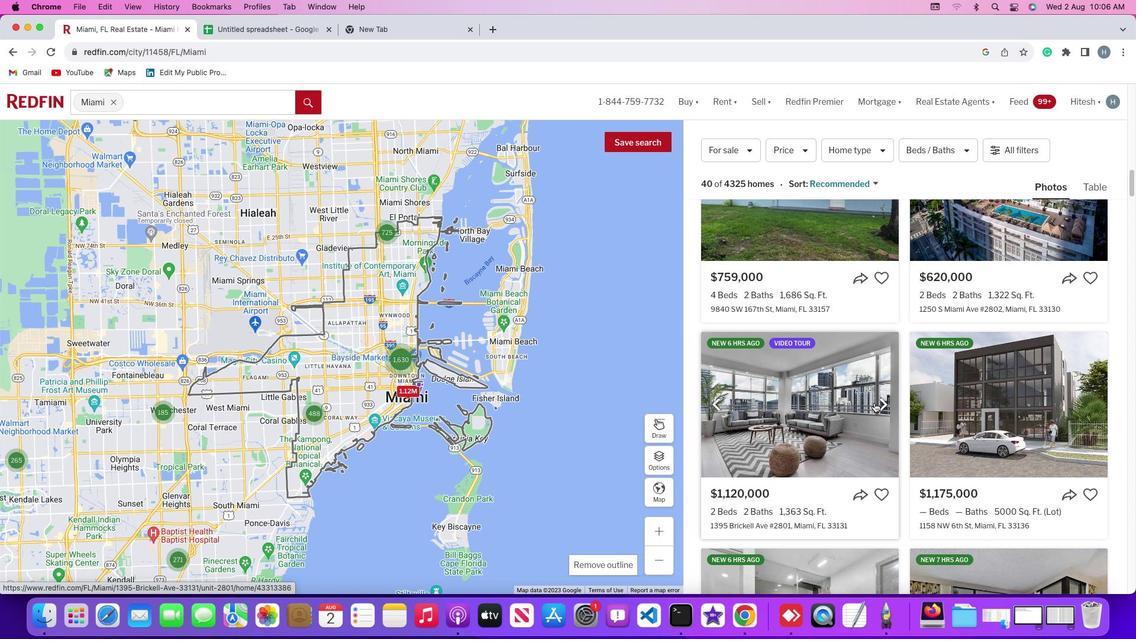 
Action: Mouse scrolled (875, 403) with delta (0, 0)
Screenshot: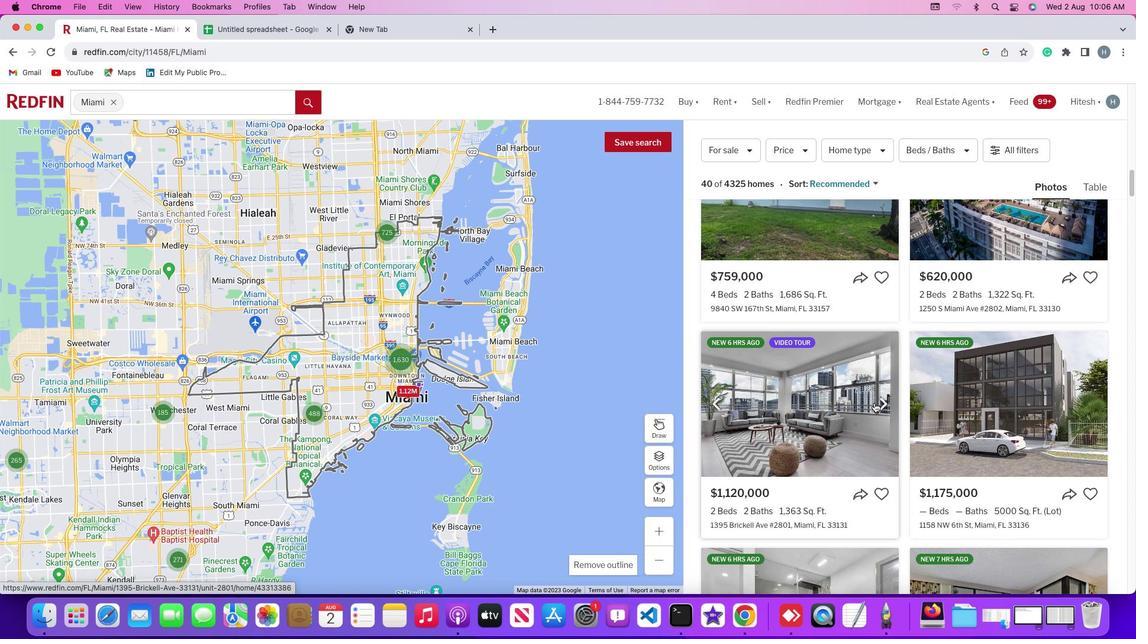 
Action: Mouse scrolled (875, 403) with delta (0, 0)
Screenshot: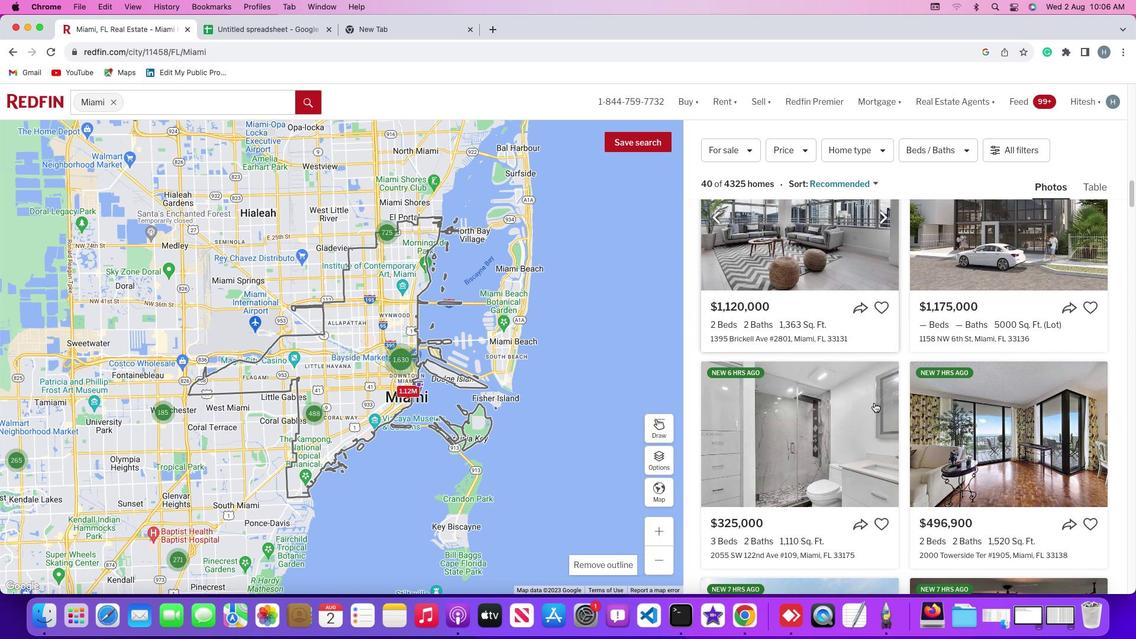 
Action: Mouse scrolled (875, 403) with delta (0, 0)
Screenshot: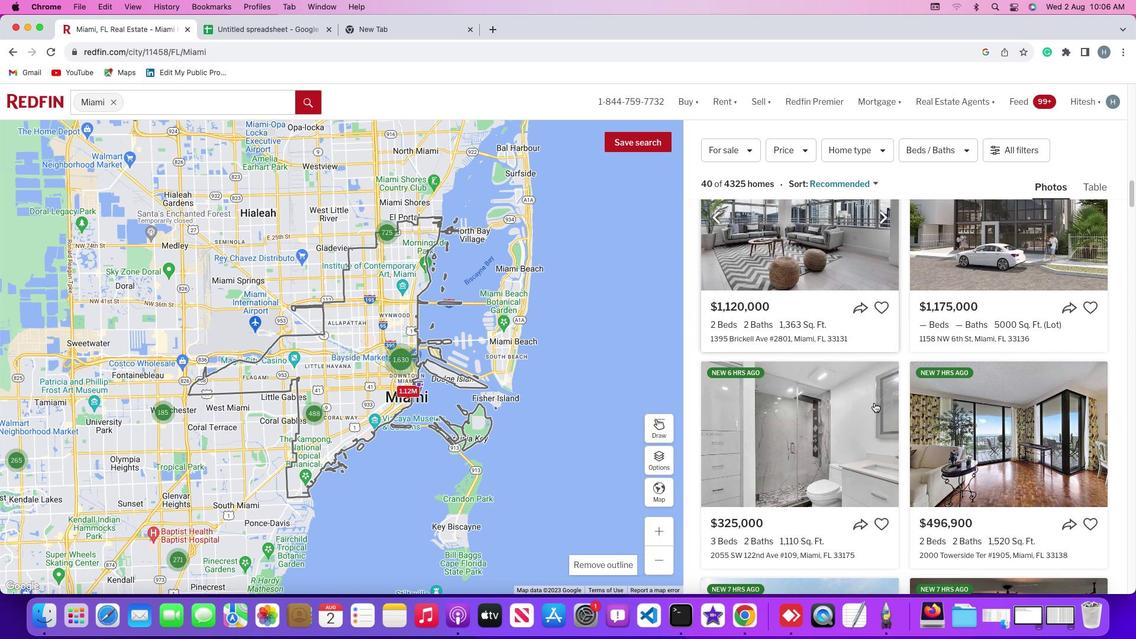 
Action: Mouse scrolled (875, 403) with delta (0, 0)
Screenshot: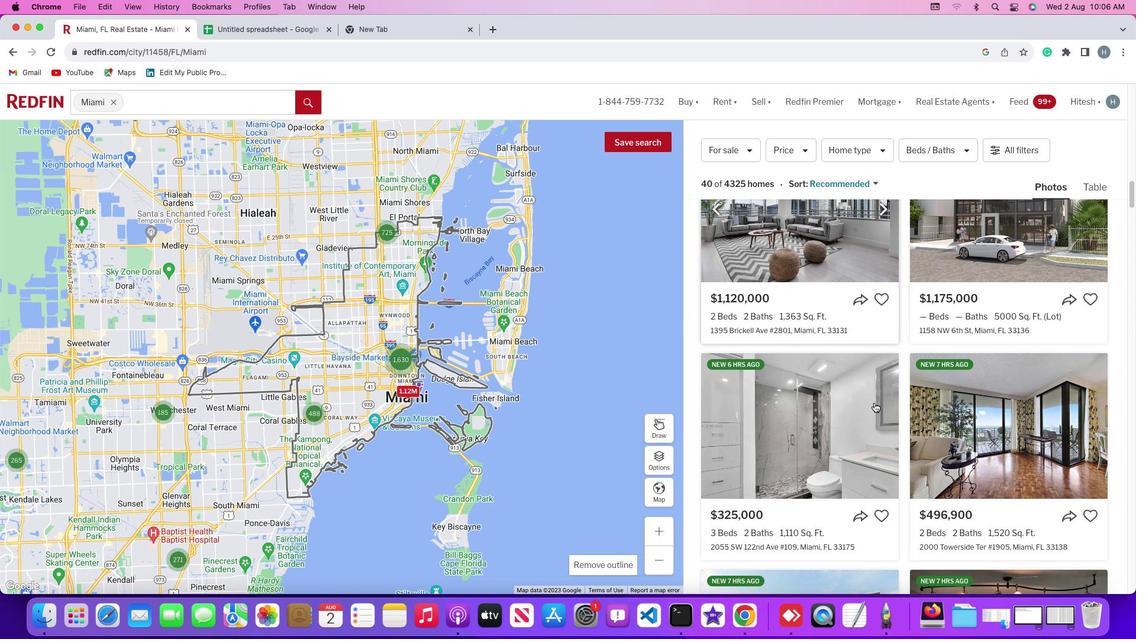 
Action: Mouse scrolled (875, 403) with delta (0, 0)
Screenshot: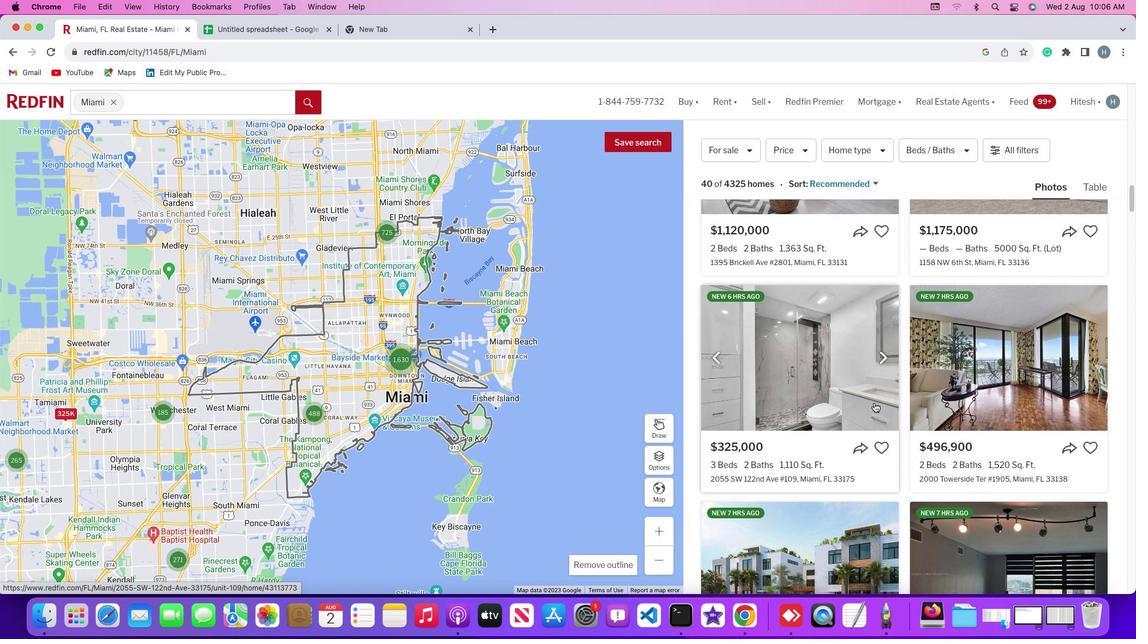 
Action: Mouse scrolled (875, 403) with delta (0, 0)
Screenshot: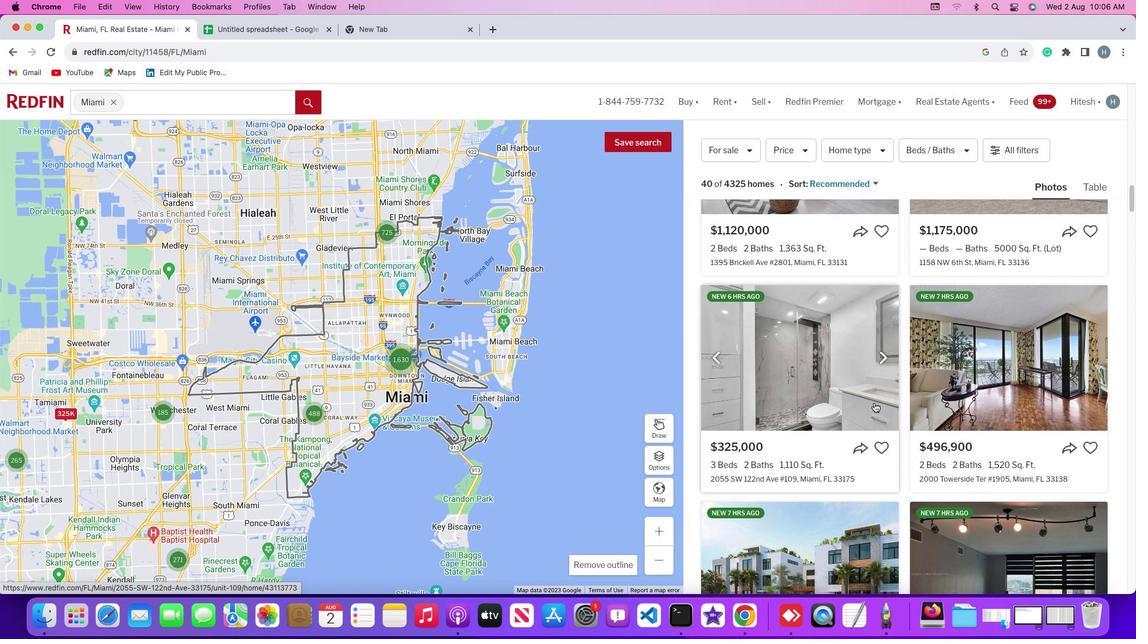 
Action: Mouse scrolled (875, 403) with delta (0, -1)
Screenshot: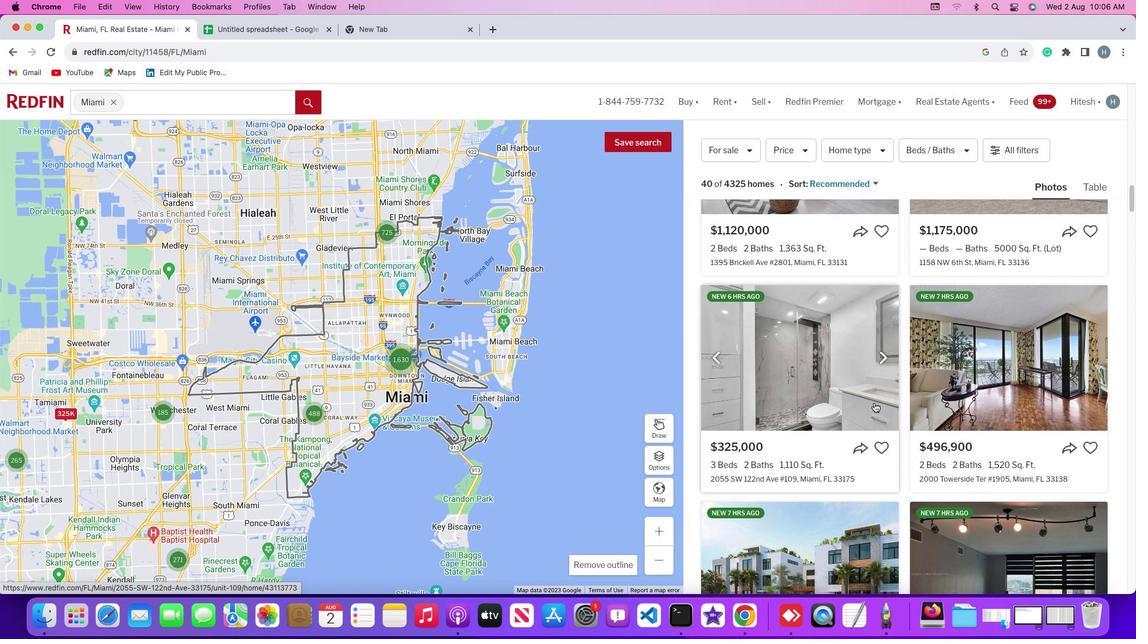 
Action: Mouse scrolled (875, 403) with delta (0, -2)
Screenshot: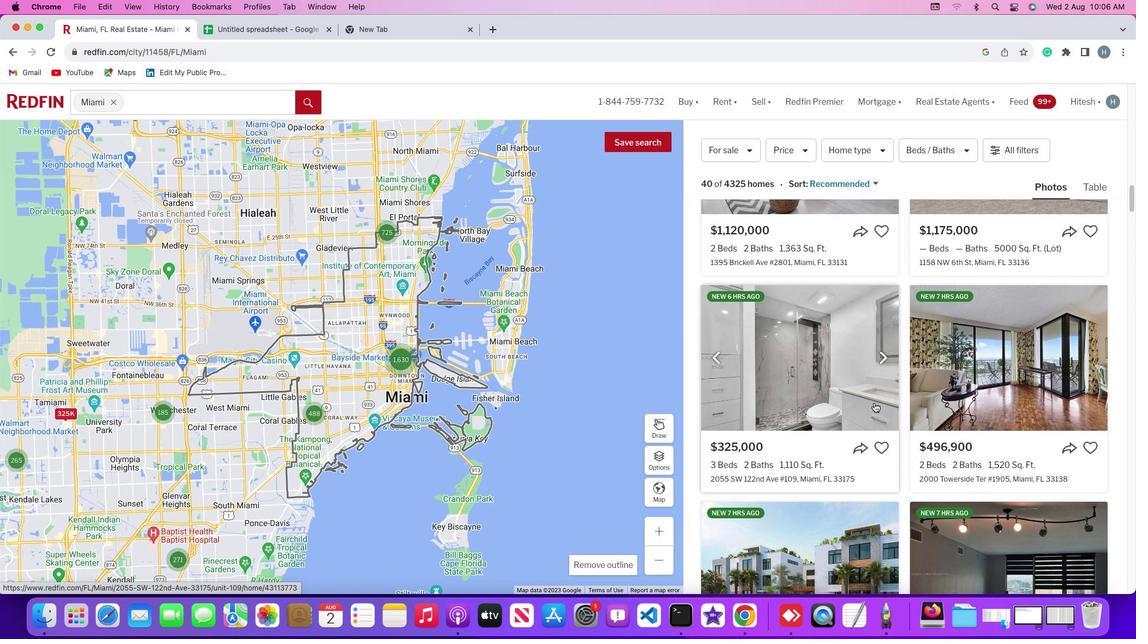 
Action: Mouse scrolled (875, 403) with delta (0, 0)
Screenshot: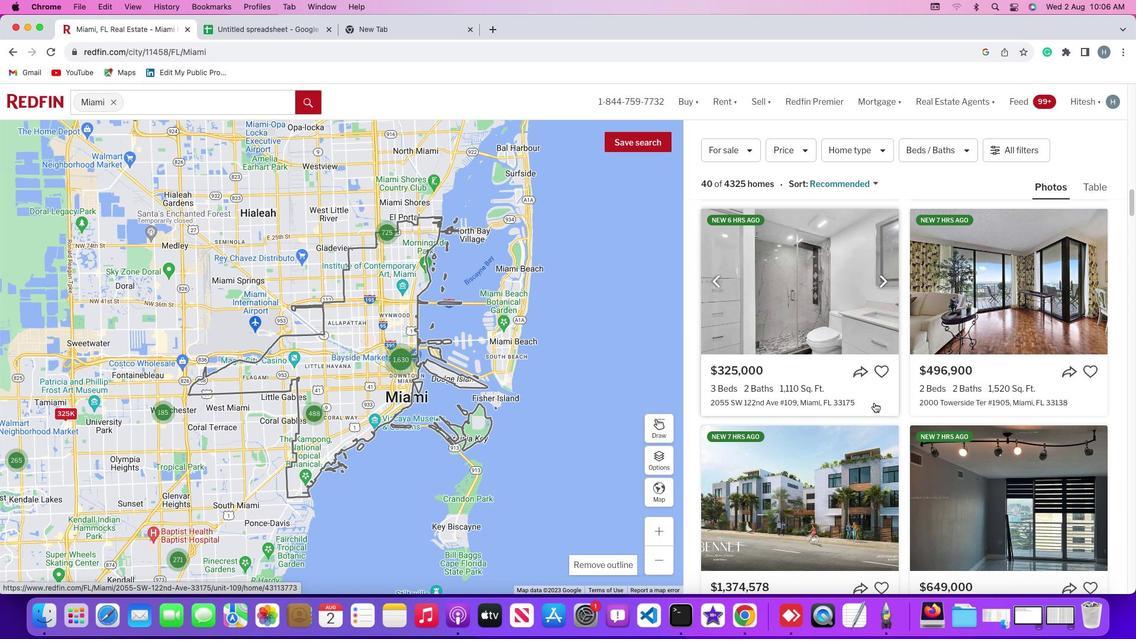 
Action: Mouse scrolled (875, 403) with delta (0, 0)
Screenshot: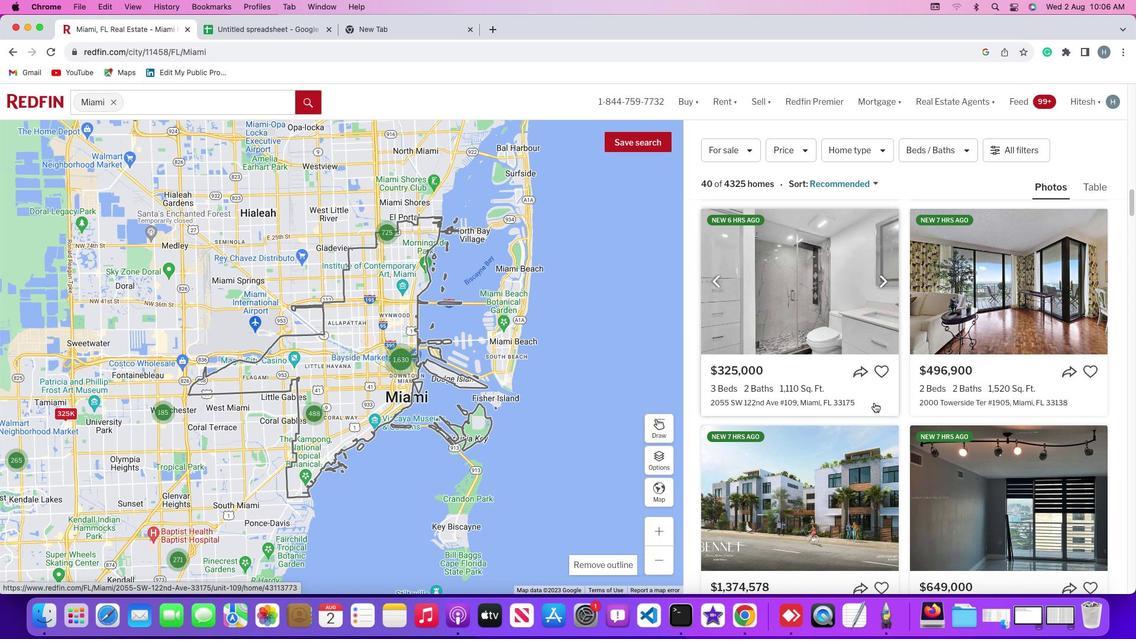 
Action: Mouse scrolled (875, 403) with delta (0, -1)
Screenshot: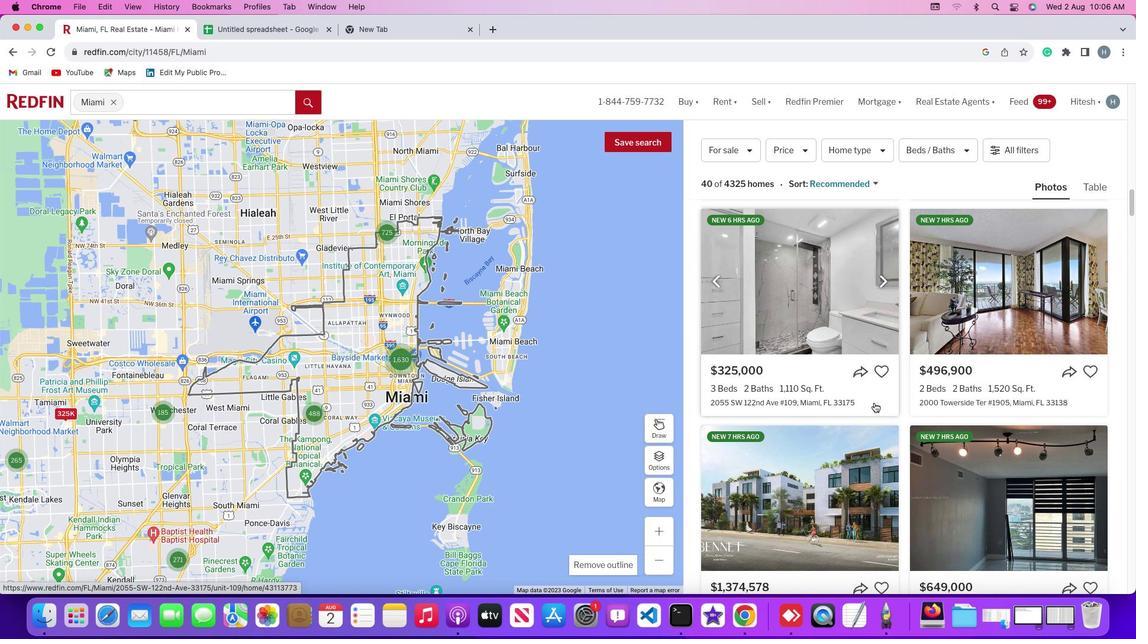 
Action: Mouse scrolled (875, 403) with delta (0, 0)
Screenshot: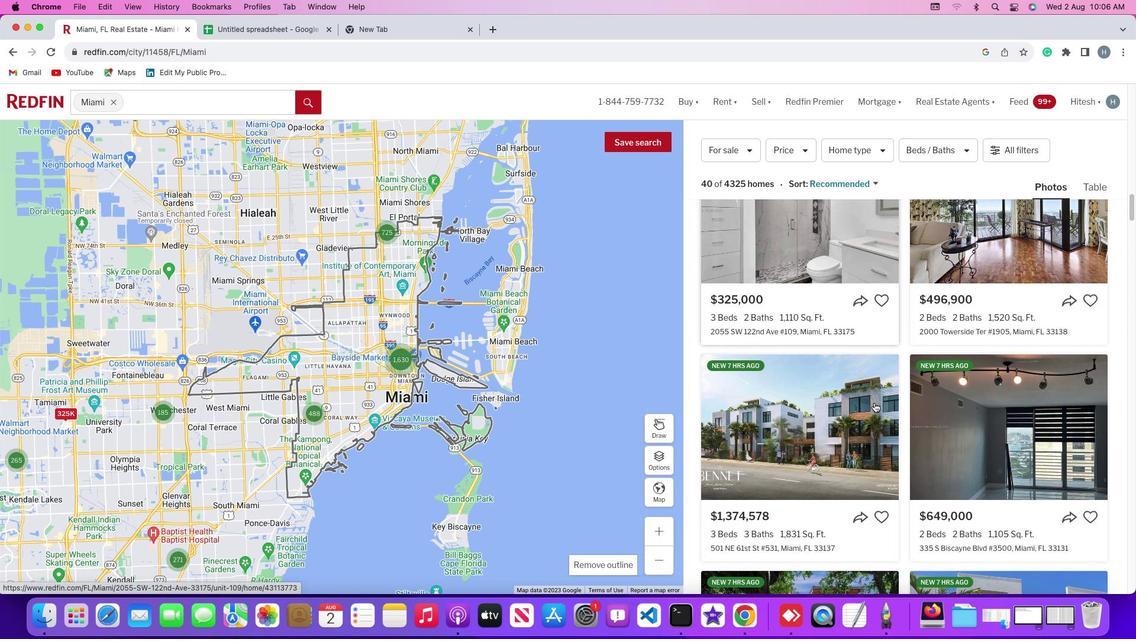 
Action: Mouse scrolled (875, 403) with delta (0, 0)
Screenshot: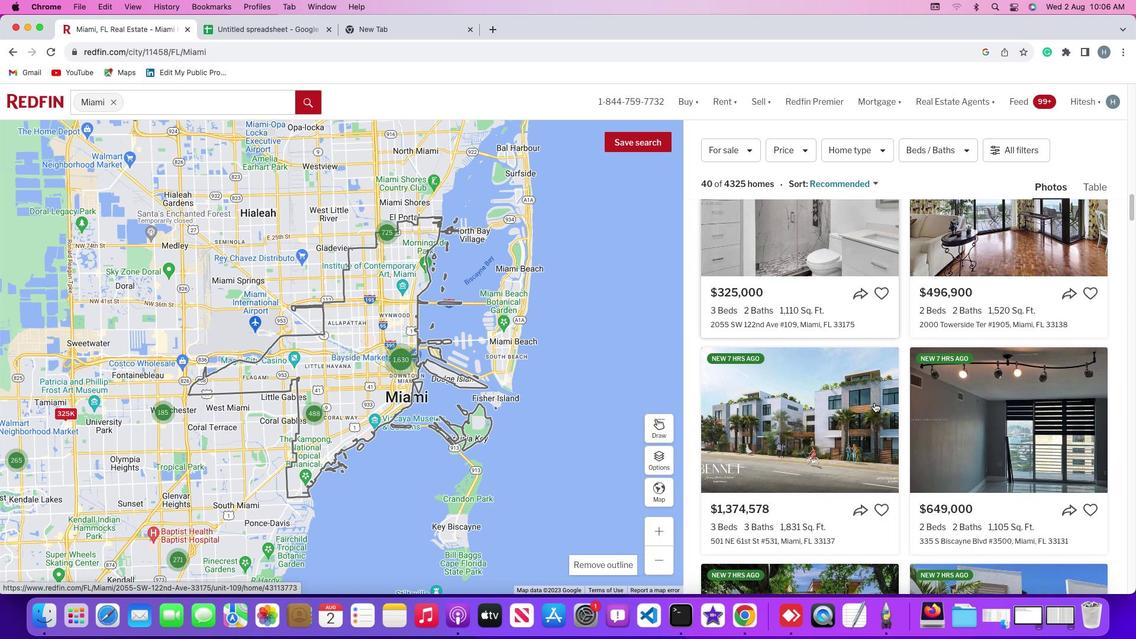 
Action: Mouse scrolled (875, 403) with delta (0, -1)
Screenshot: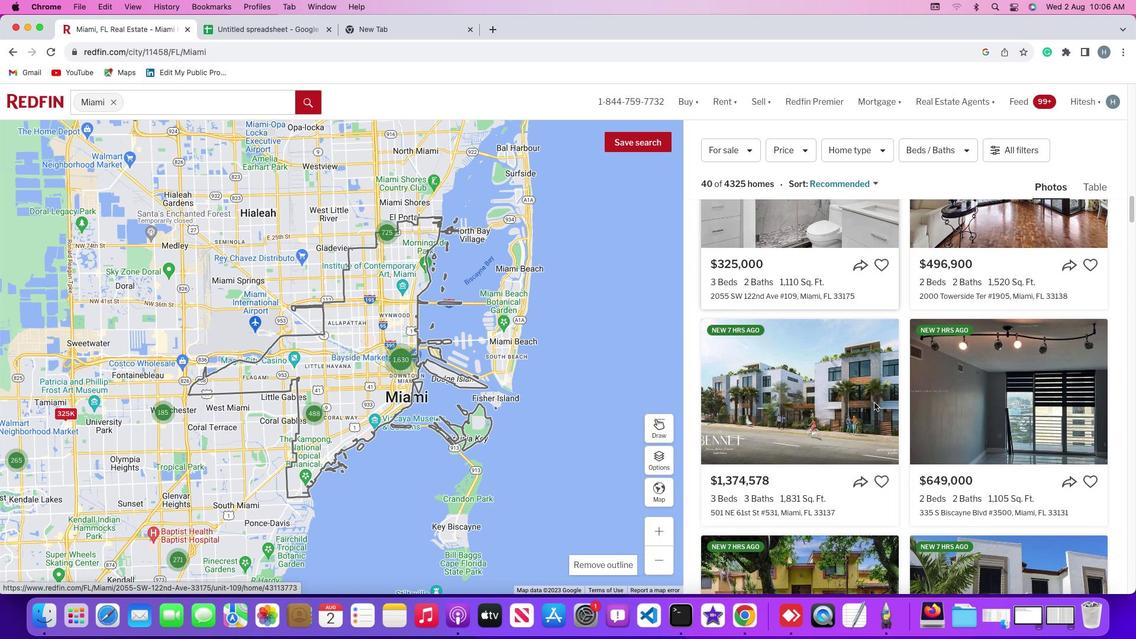
Action: Mouse scrolled (875, 403) with delta (0, 0)
Screenshot: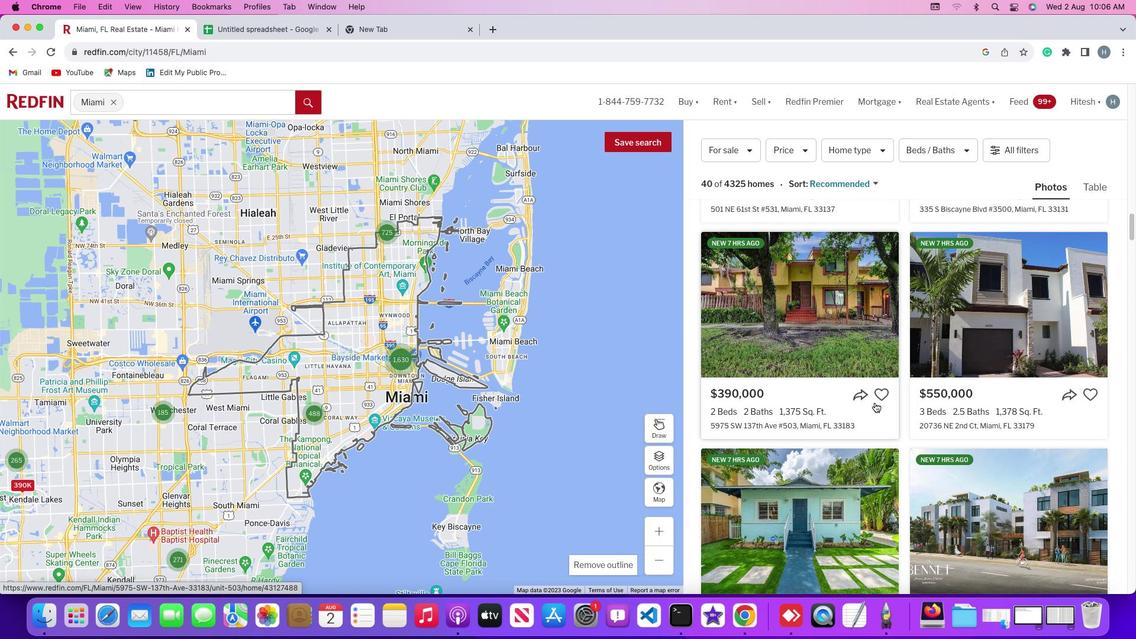 
Action: Mouse scrolled (875, 403) with delta (0, 0)
Screenshot: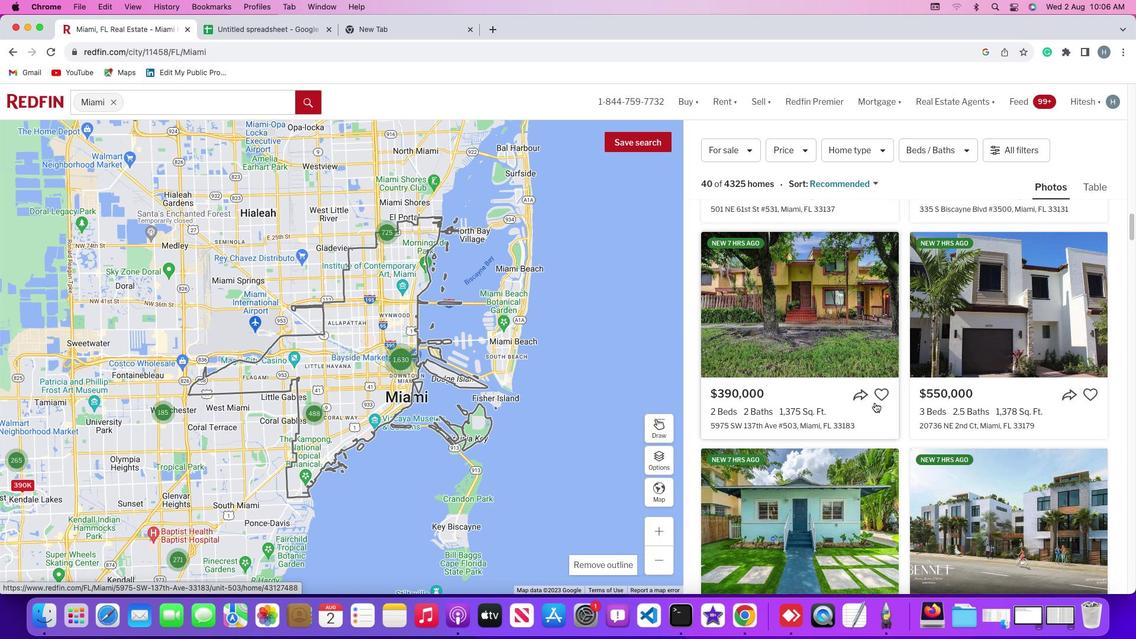 
Action: Mouse scrolled (875, 403) with delta (0, -1)
Screenshot: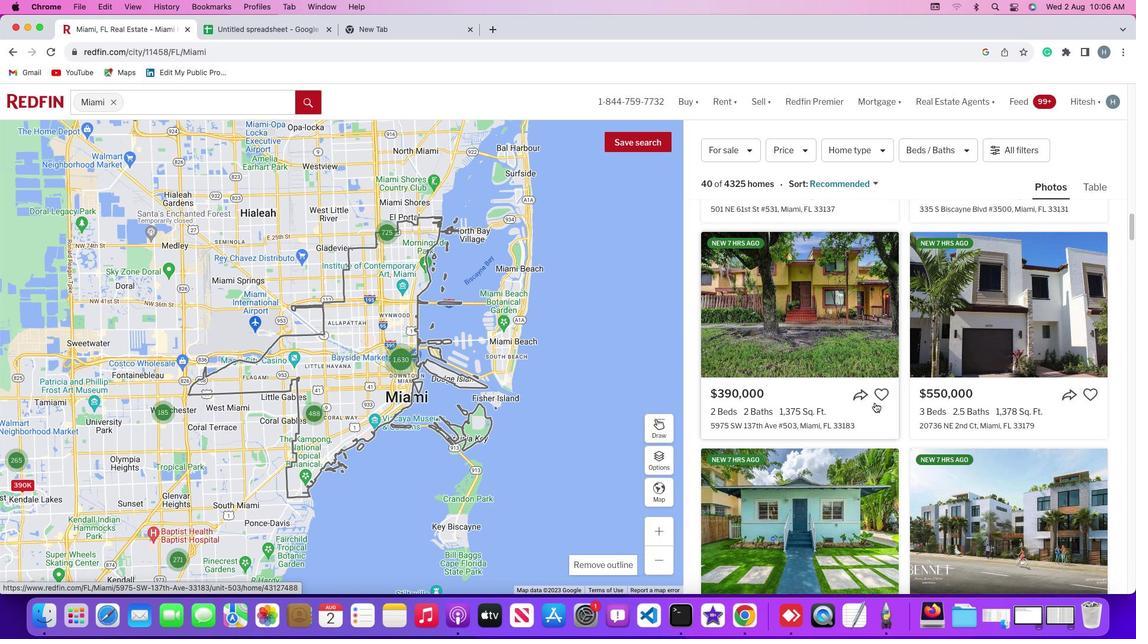 
Action: Mouse scrolled (875, 403) with delta (0, 0)
Screenshot: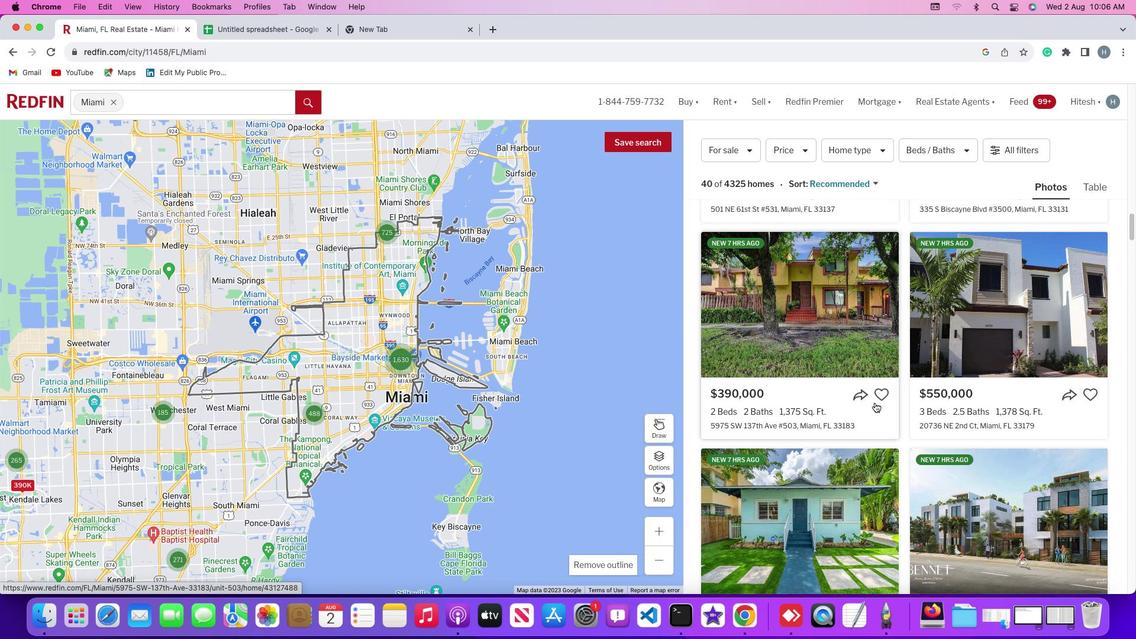 
Action: Mouse scrolled (875, 403) with delta (0, 0)
Screenshot: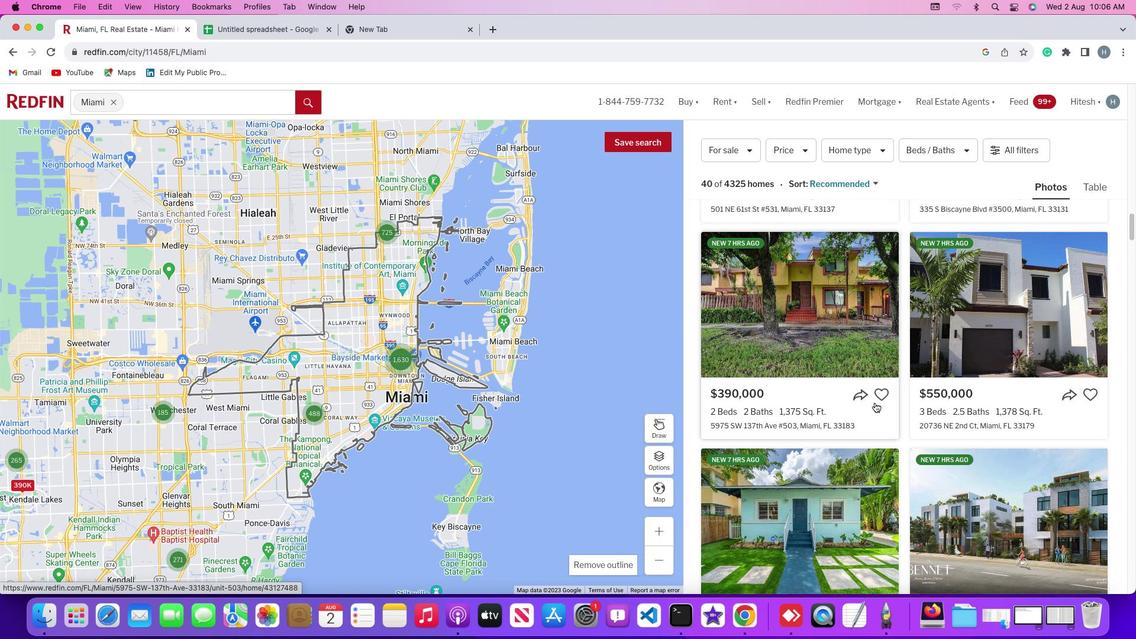
Action: Mouse scrolled (875, 403) with delta (0, -1)
Screenshot: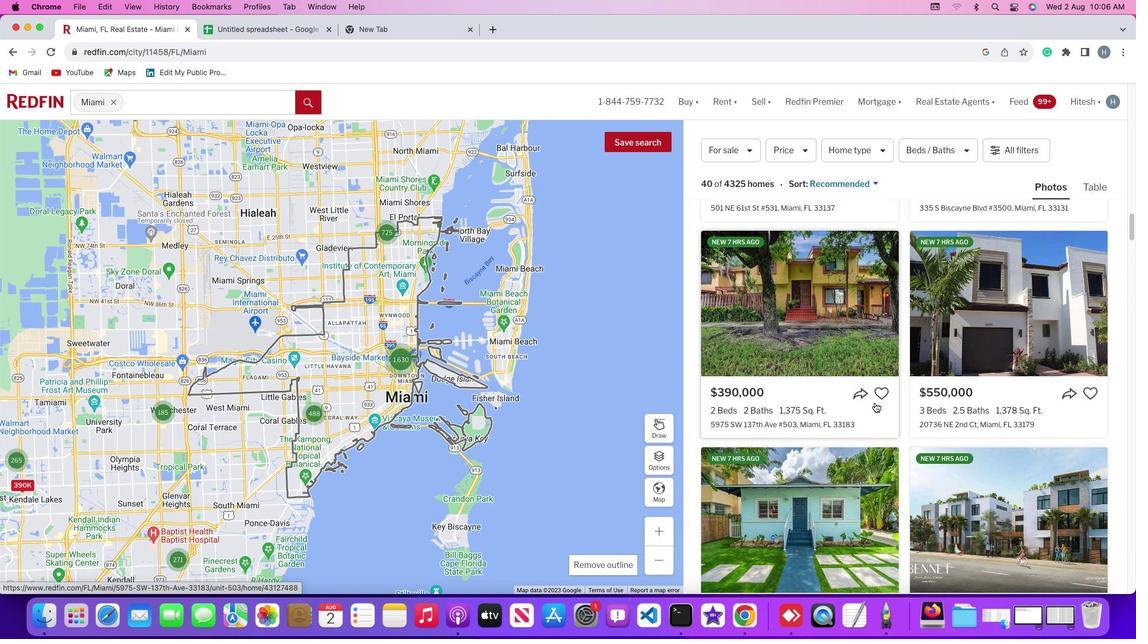
Action: Mouse scrolled (875, 403) with delta (0, -2)
Screenshot: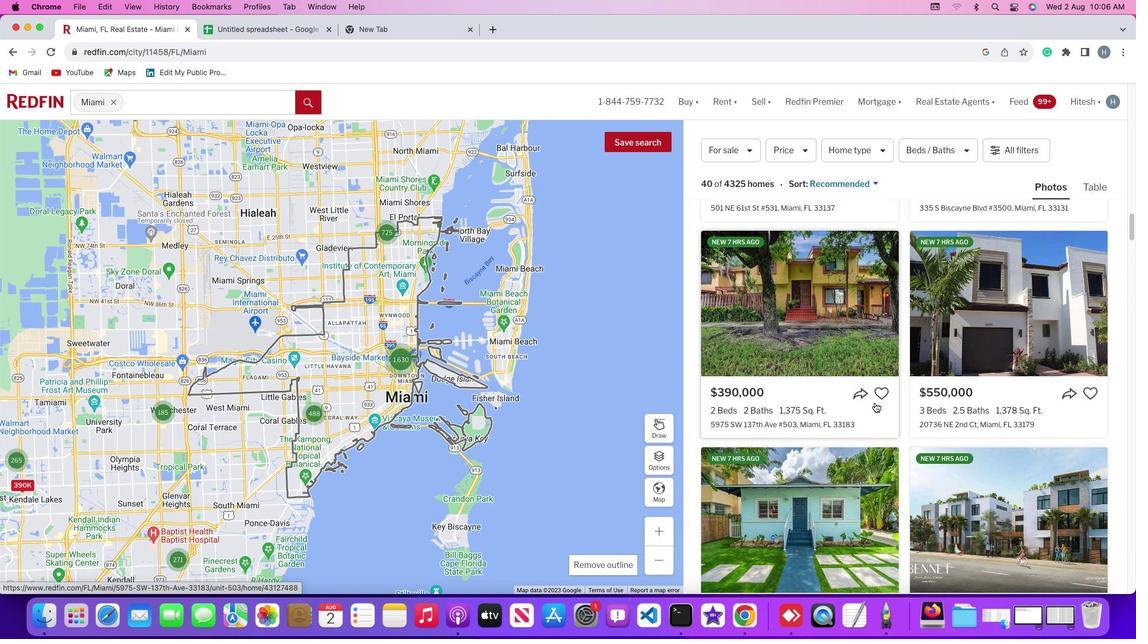 
Action: Mouse scrolled (875, 403) with delta (0, -2)
Screenshot: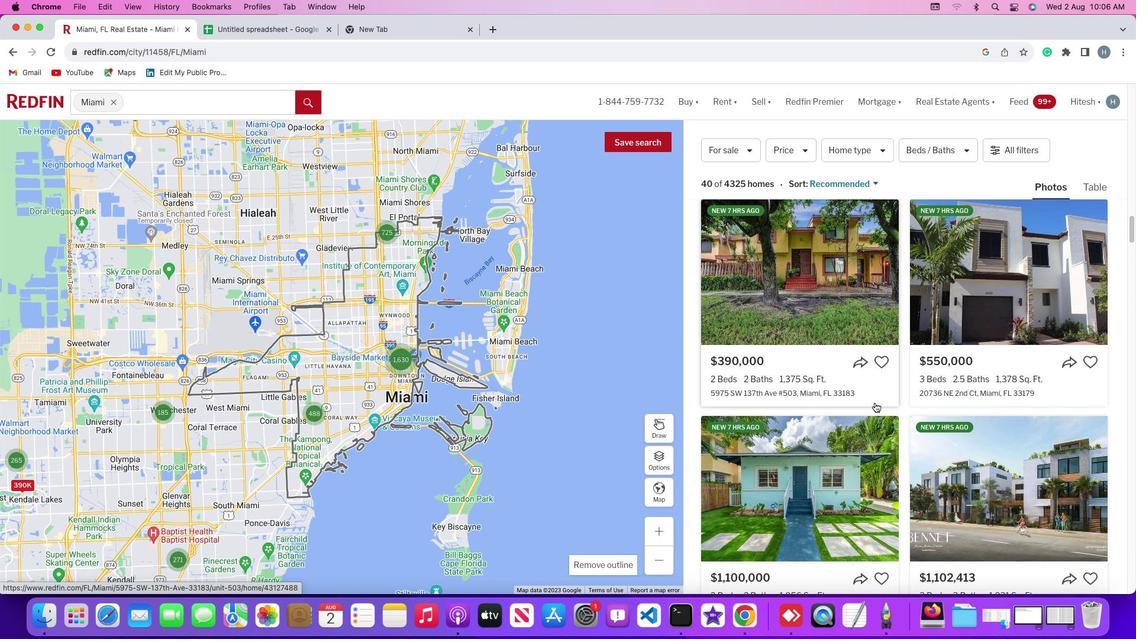 
Action: Mouse moved to (875, 403)
Screenshot: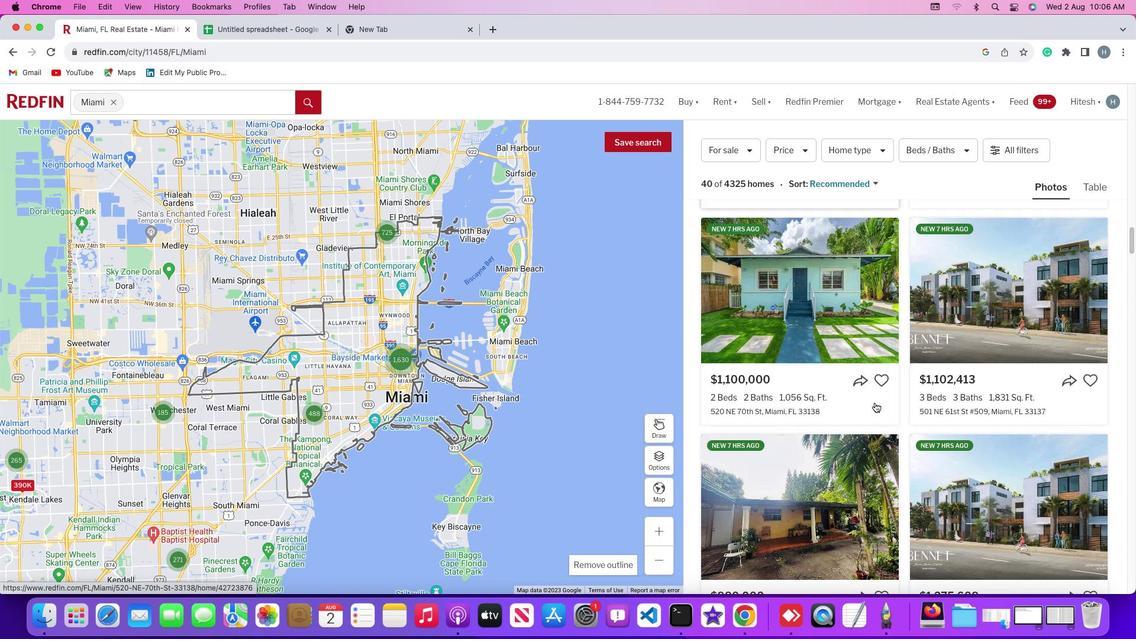 
Action: Mouse scrolled (875, 403) with delta (0, 0)
Screenshot: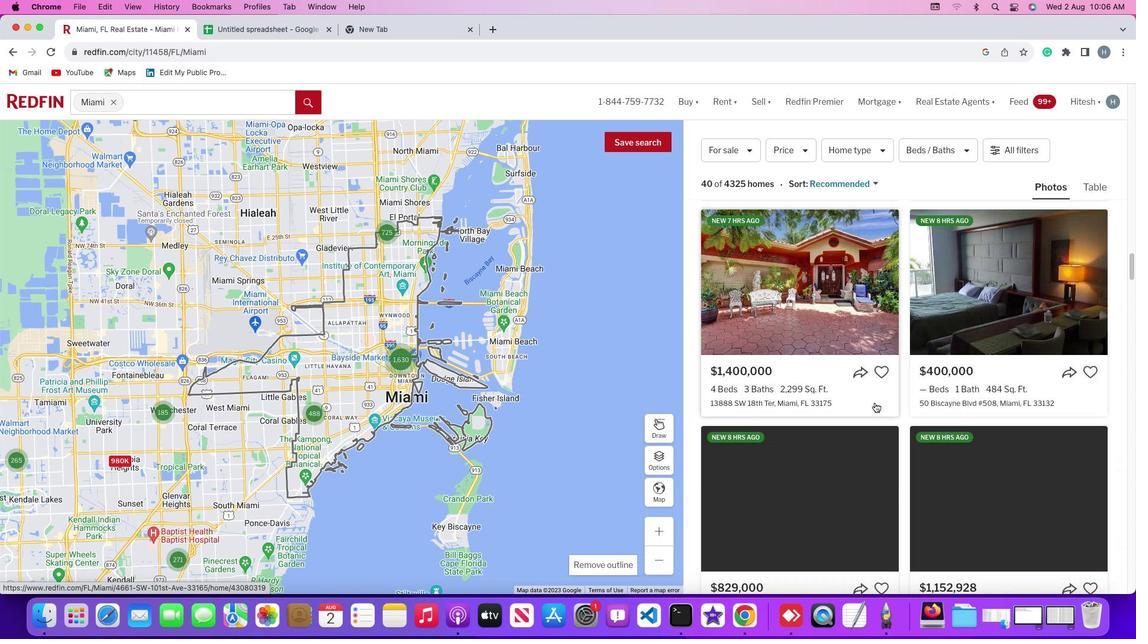 
Action: Mouse scrolled (875, 403) with delta (0, 0)
Screenshot: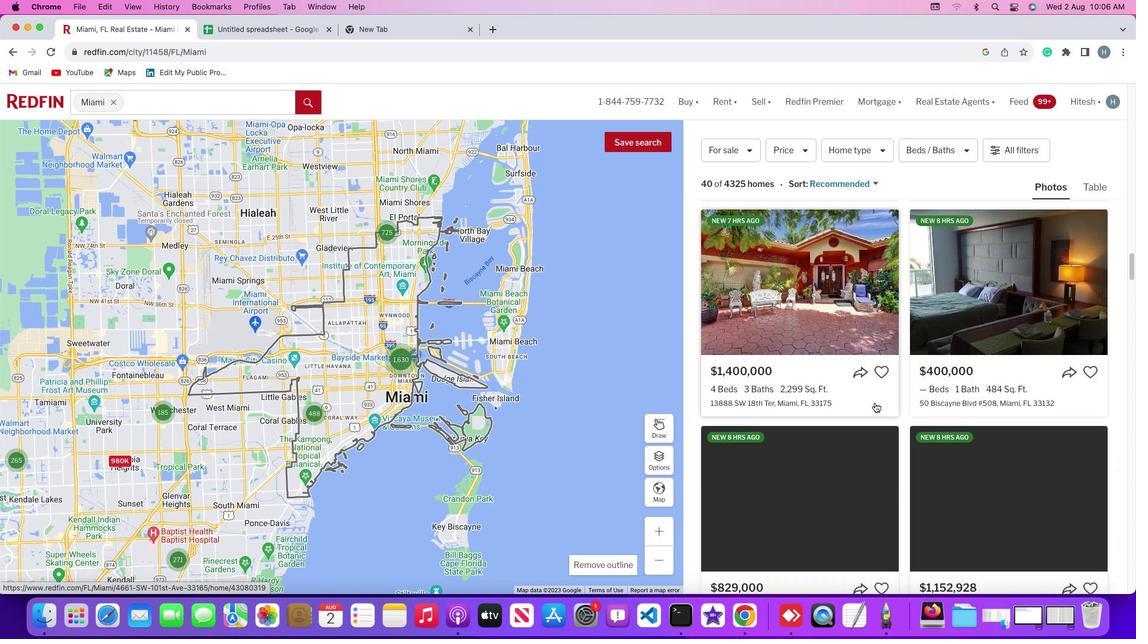 
Action: Mouse scrolled (875, 403) with delta (0, -1)
Screenshot: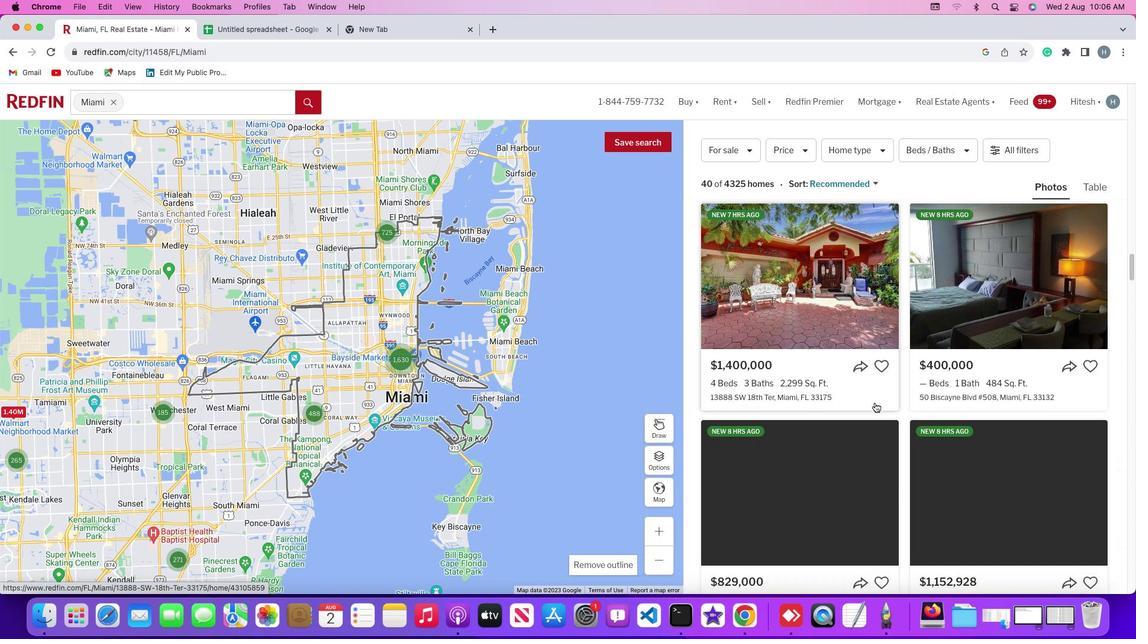 
Action: Mouse scrolled (875, 403) with delta (0, -2)
Screenshot: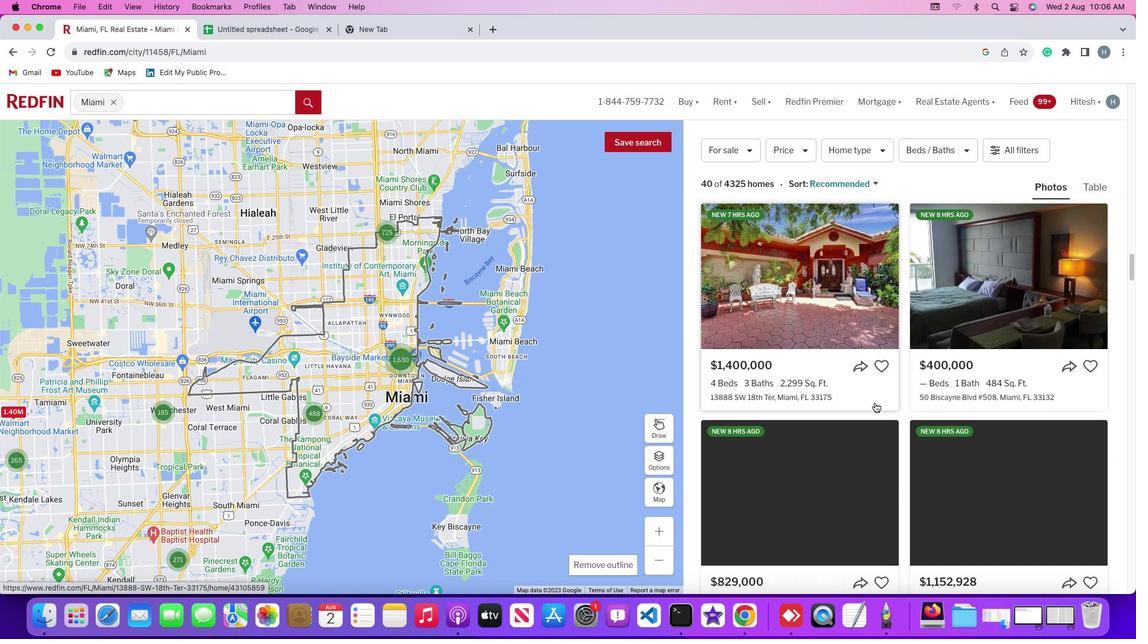 
Action: Mouse scrolled (875, 403) with delta (0, -2)
Screenshot: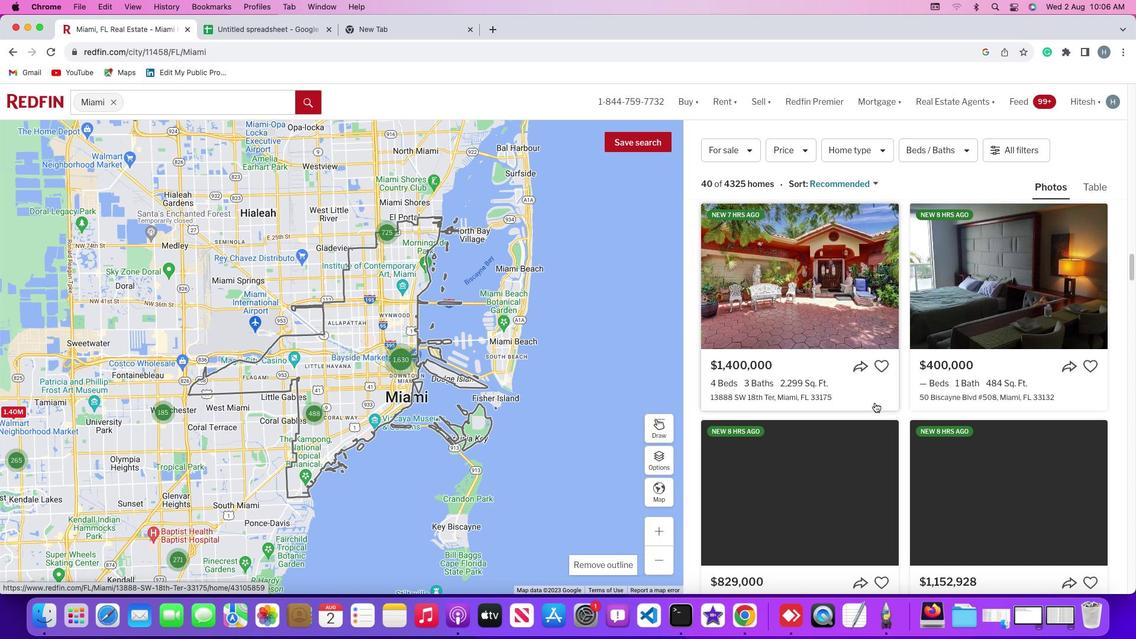 
Action: Mouse scrolled (875, 403) with delta (0, 0)
Screenshot: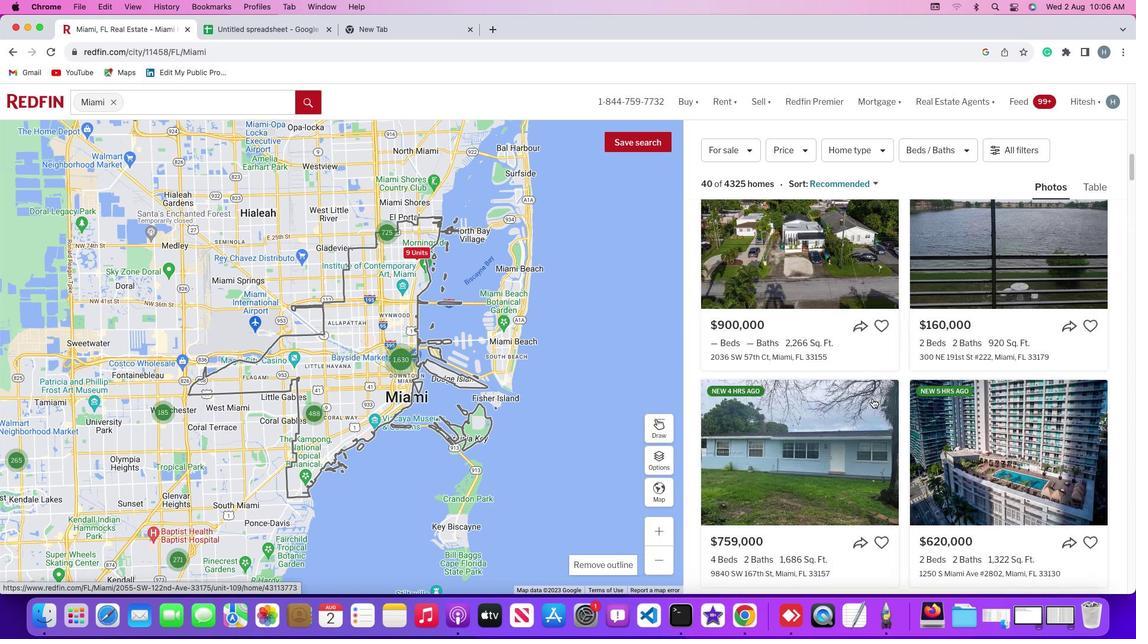 
Action: Mouse scrolled (875, 403) with delta (0, 0)
Screenshot: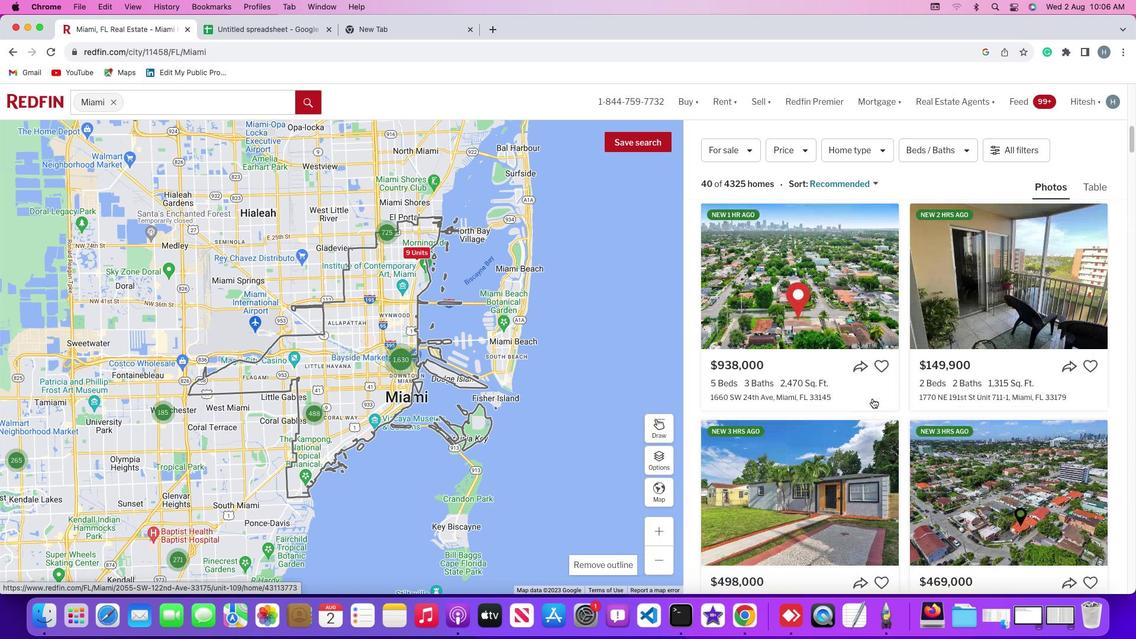 
Action: Mouse scrolled (875, 403) with delta (0, -1)
Screenshot: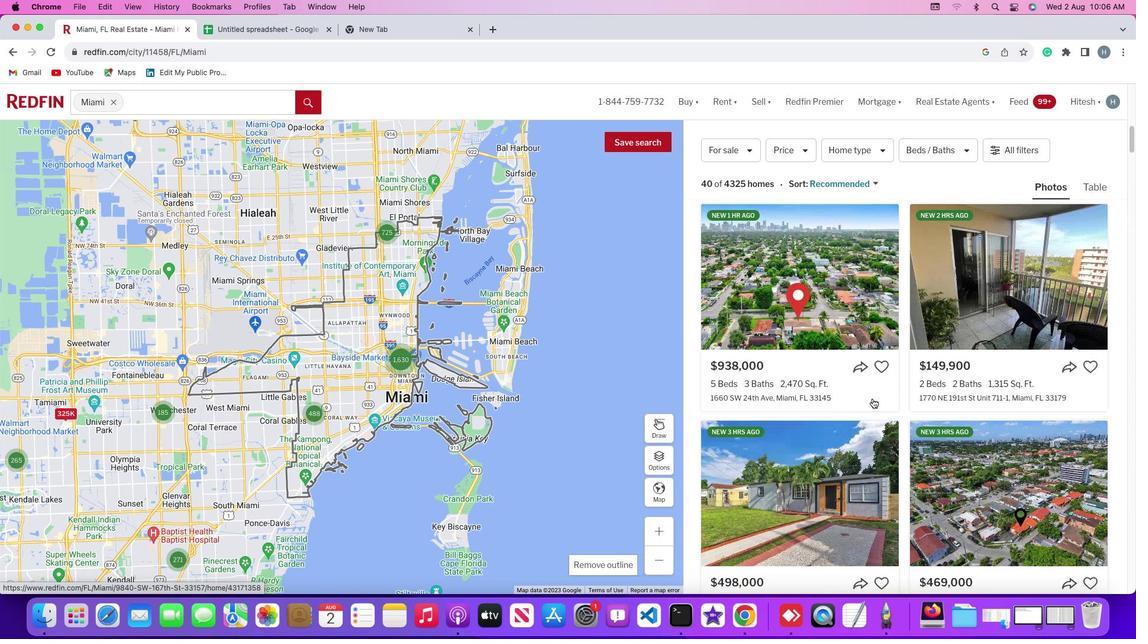 
Action: Mouse scrolled (875, 403) with delta (0, -2)
Screenshot: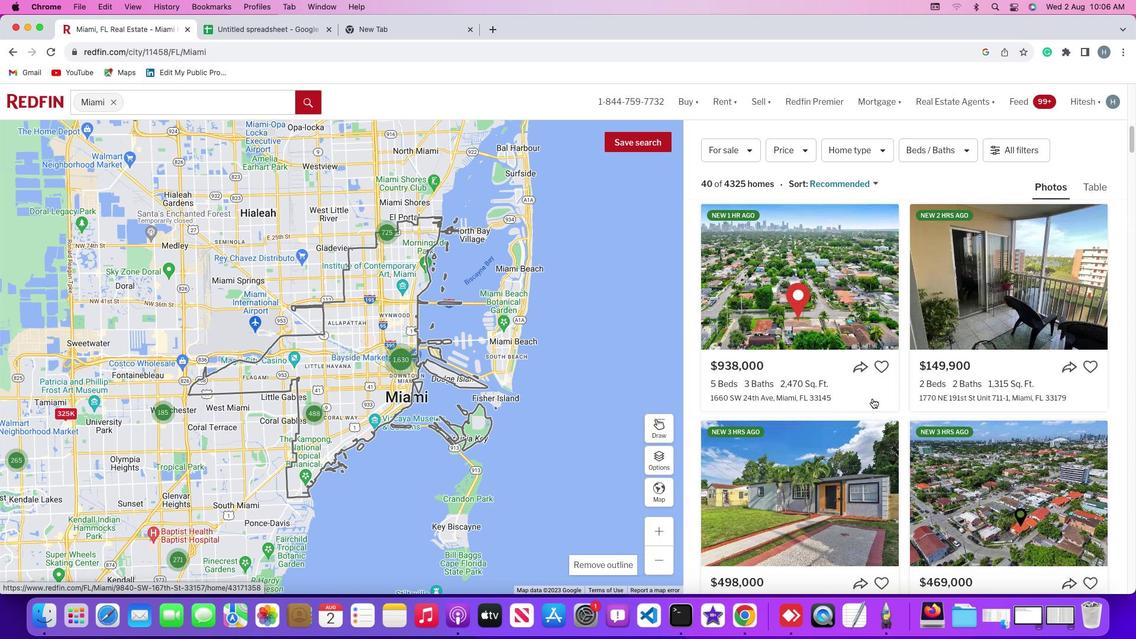 
Action: Mouse scrolled (875, 403) with delta (0, -2)
Screenshot: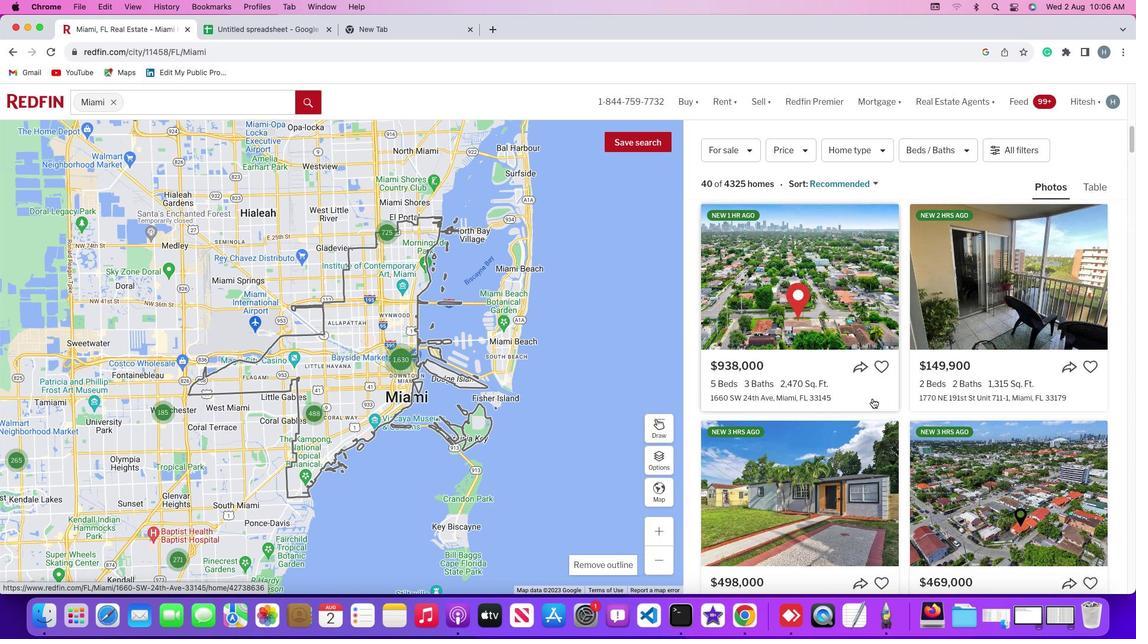 
Action: Mouse moved to (875, 402)
Screenshot: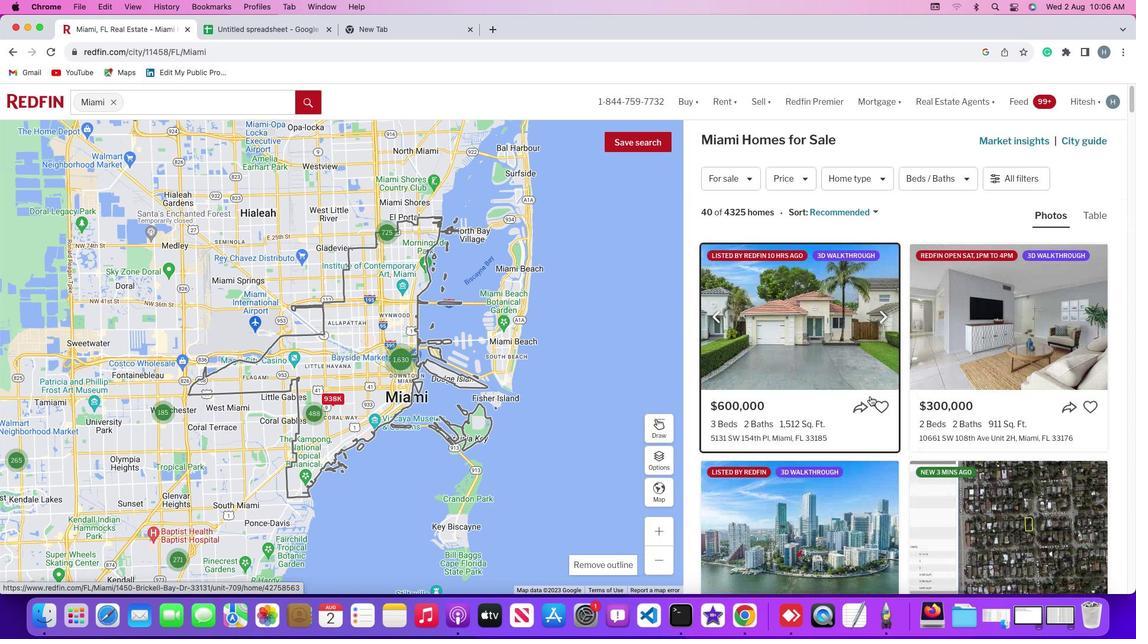 
Action: Mouse scrolled (875, 402) with delta (0, 0)
Screenshot: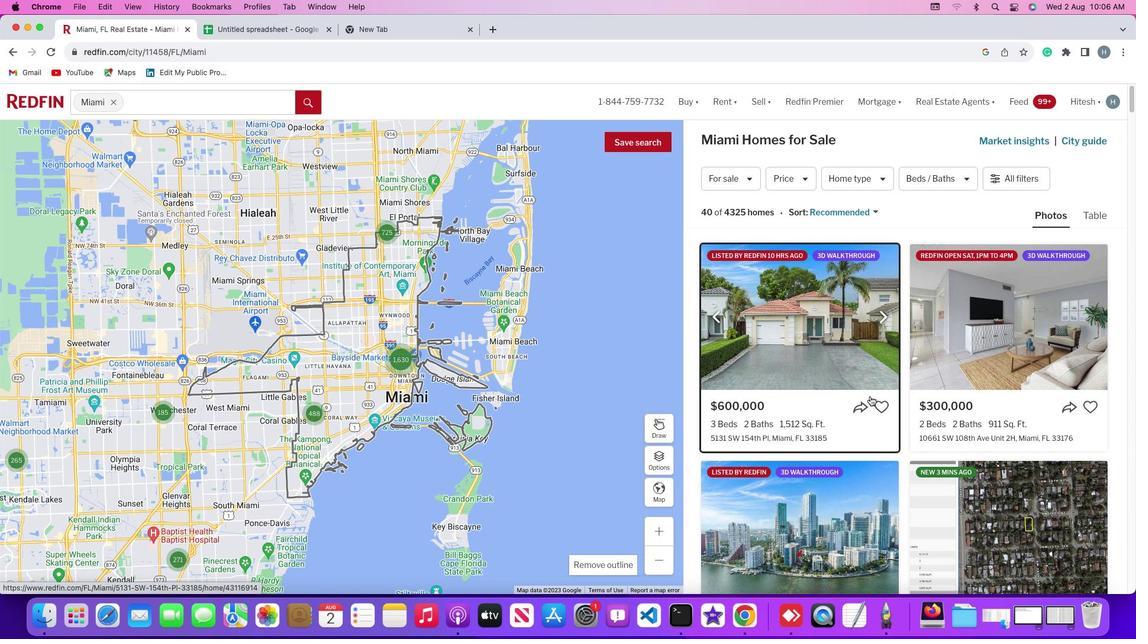 
Action: Mouse scrolled (875, 402) with delta (0, 0)
Screenshot: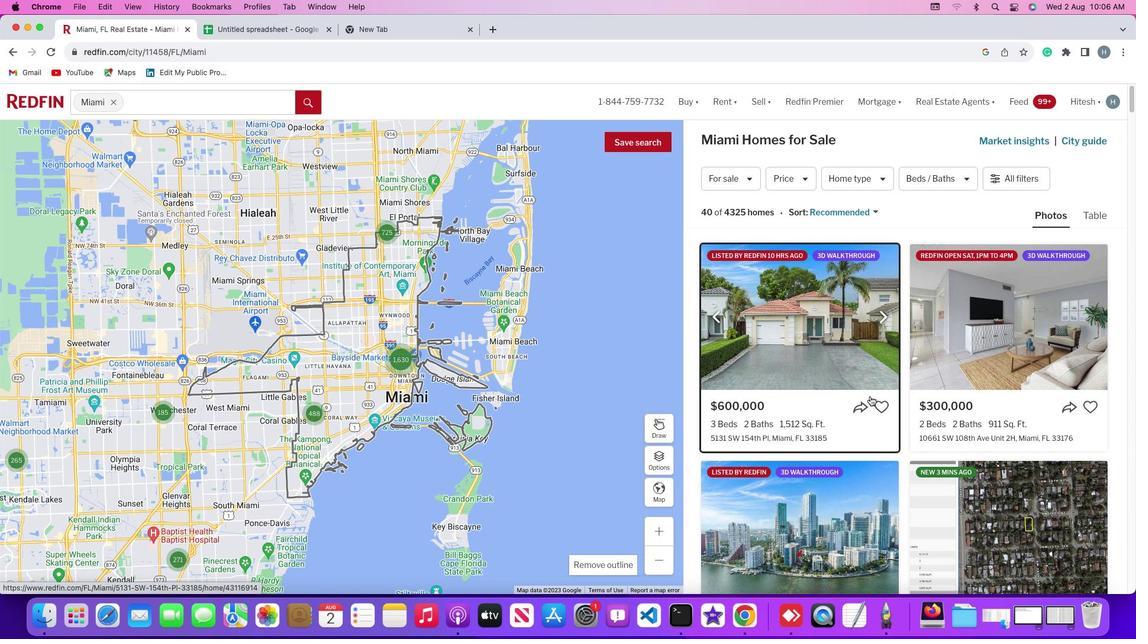 
Action: Mouse scrolled (875, 402) with delta (0, 1)
Screenshot: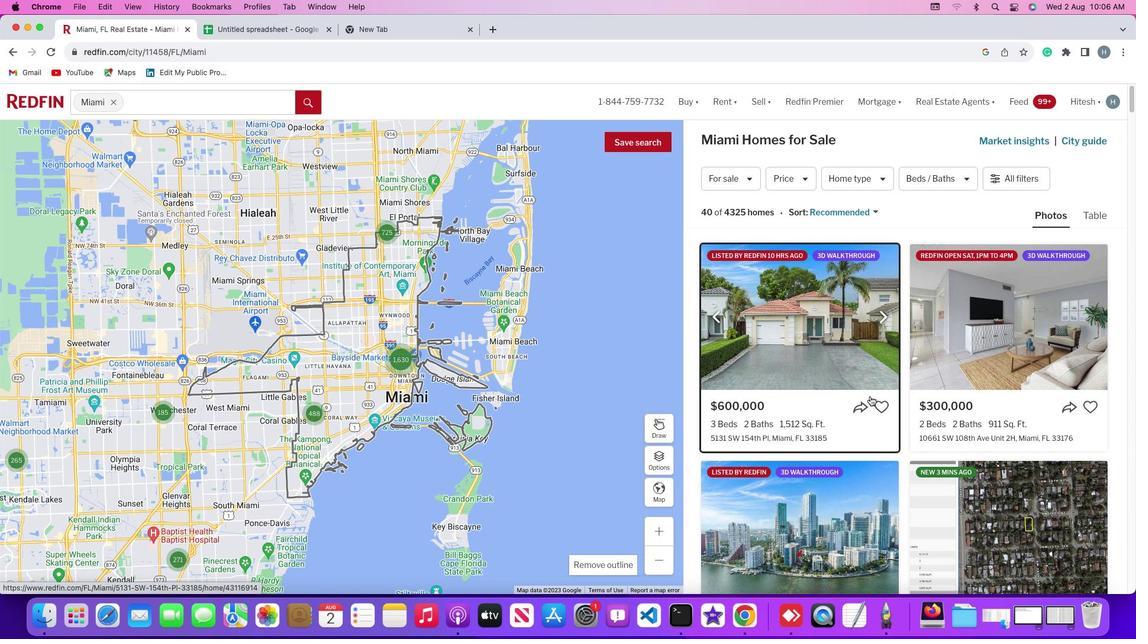 
Action: Mouse scrolled (875, 402) with delta (0, 2)
Screenshot: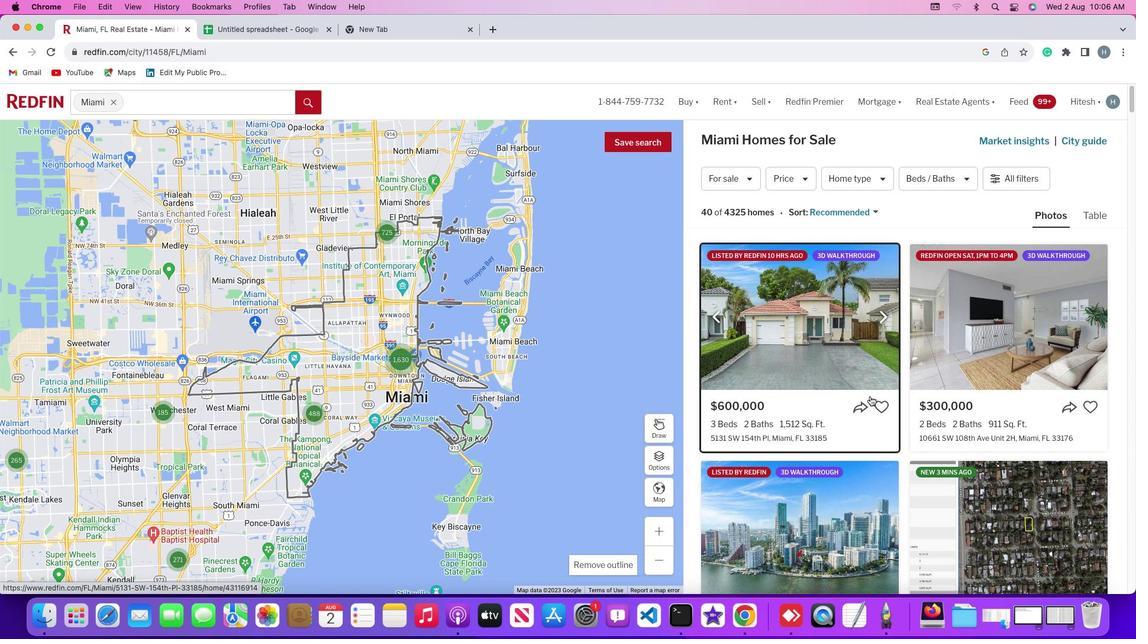 
Action: Mouse scrolled (875, 402) with delta (0, 3)
Screenshot: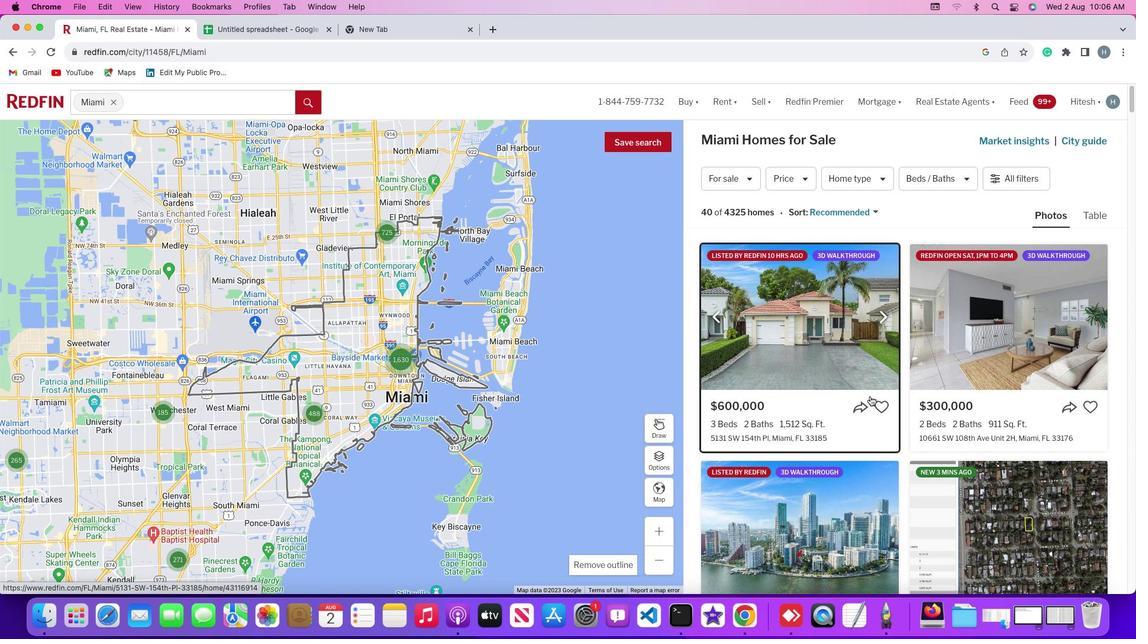
Action: Mouse scrolled (875, 402) with delta (0, 4)
Screenshot: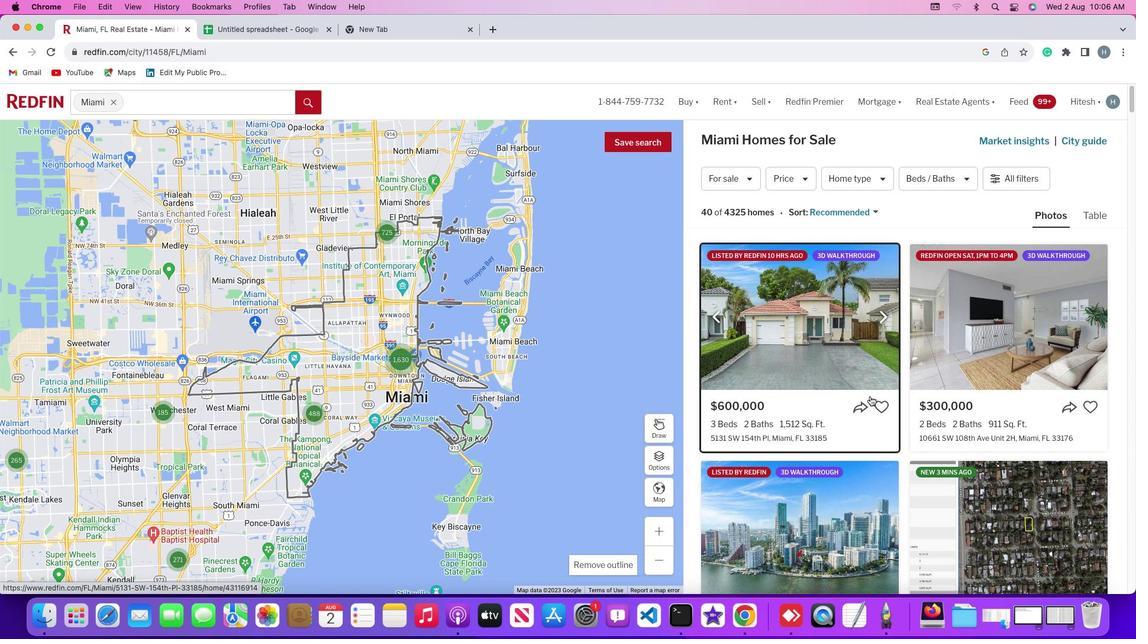 
Action: Mouse scrolled (875, 402) with delta (0, 4)
Screenshot: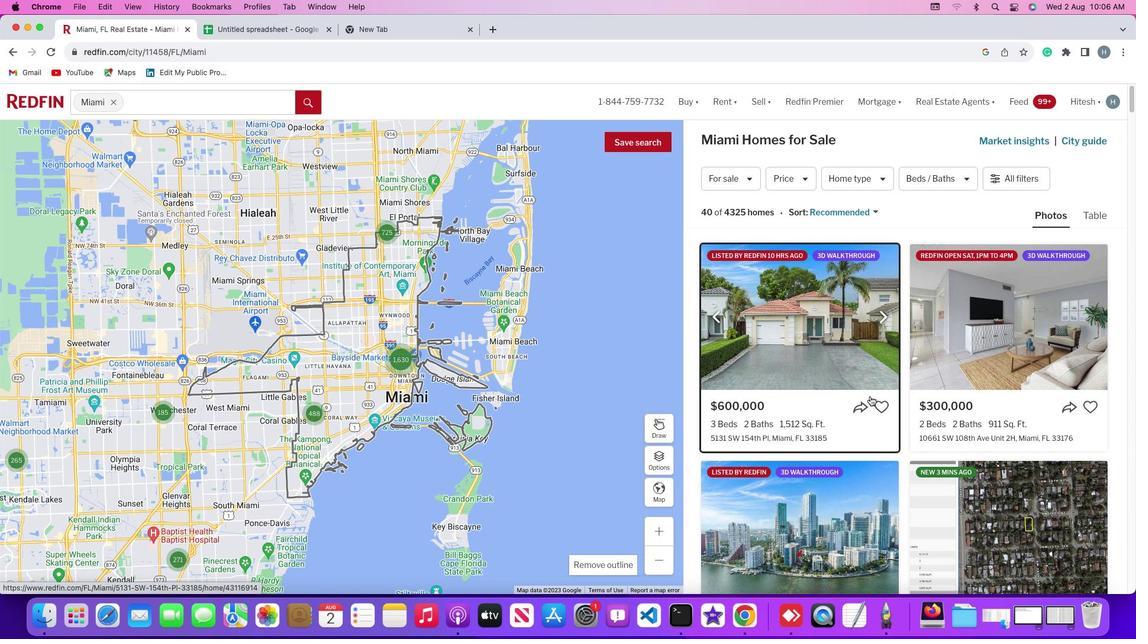 
Action: Mouse scrolled (875, 402) with delta (0, 4)
Screenshot: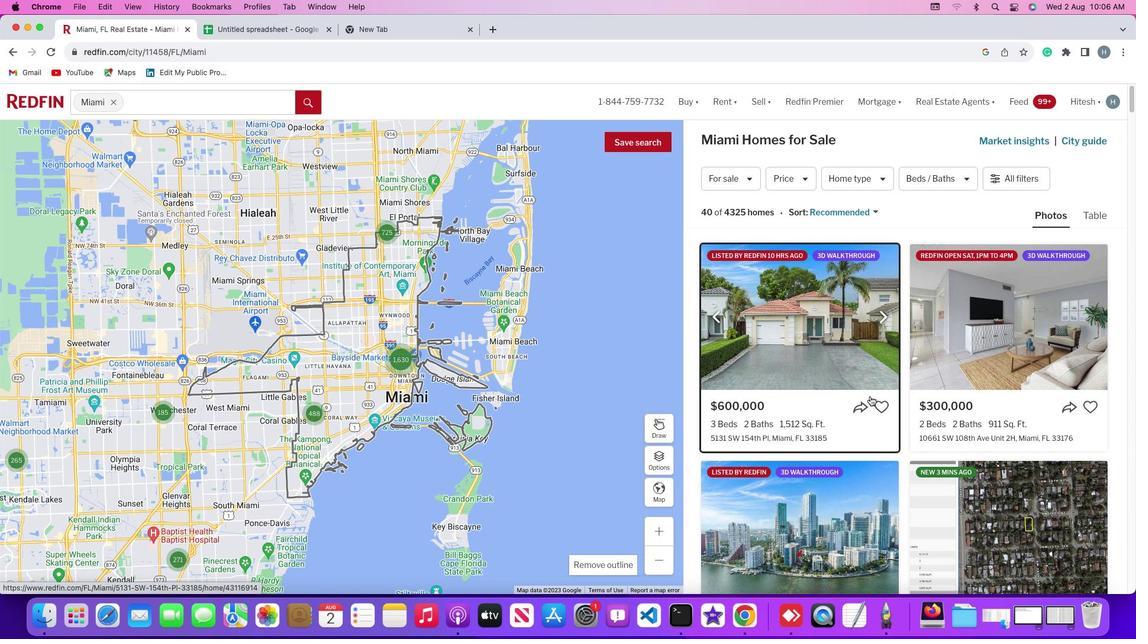 
Action: Mouse moved to (875, 401)
Screenshot: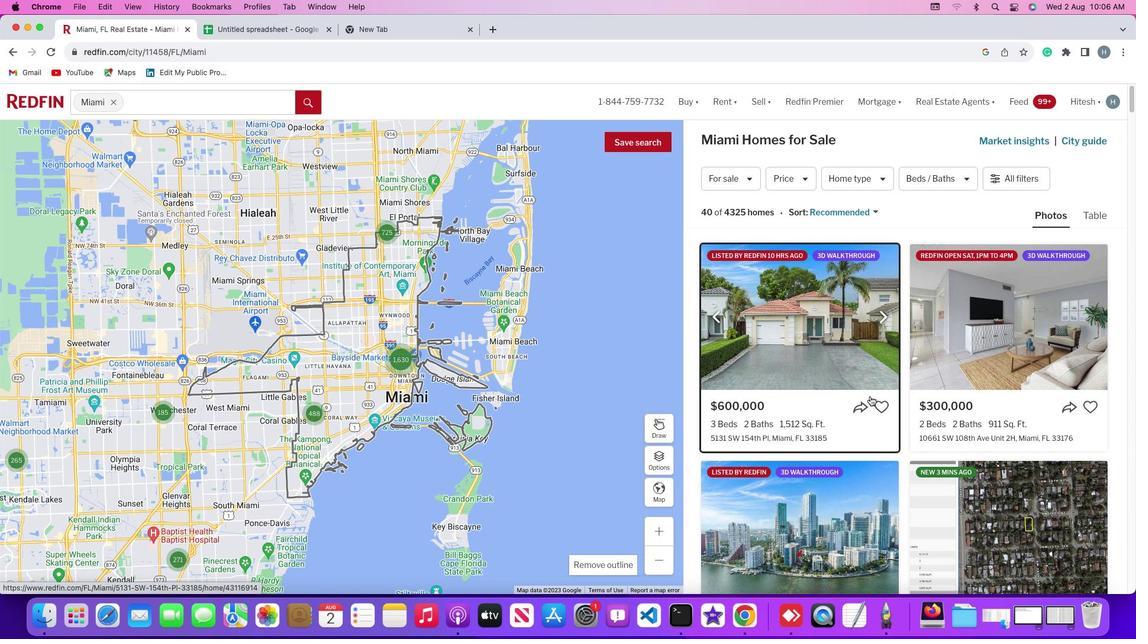 
Action: Mouse scrolled (875, 401) with delta (0, 0)
Screenshot: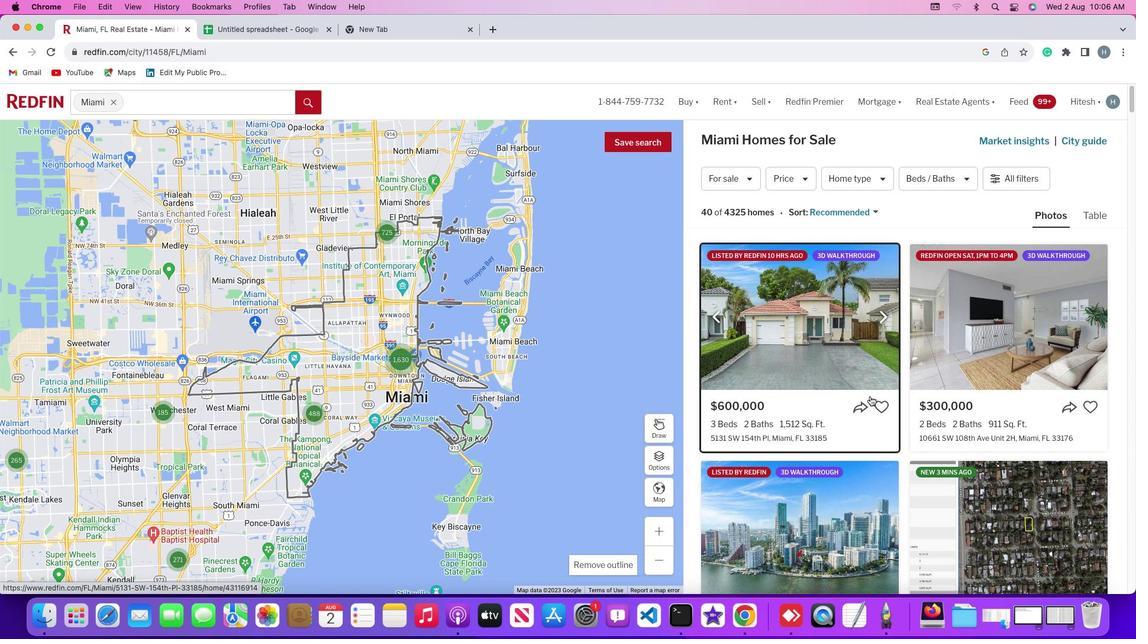 
Action: Mouse scrolled (875, 401) with delta (0, 0)
Screenshot: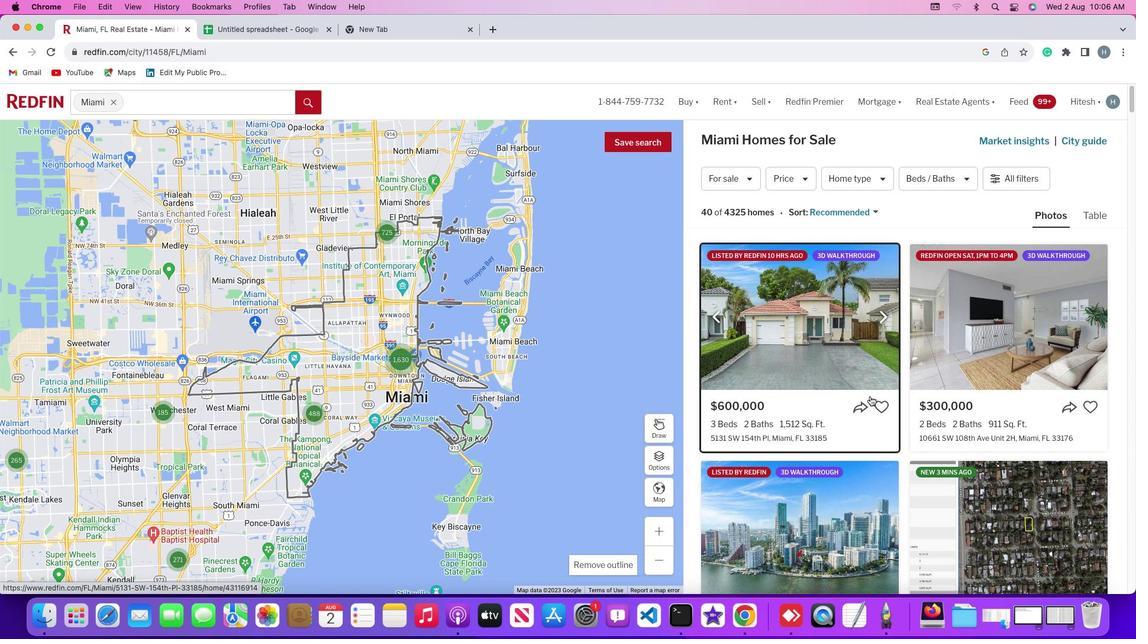 
Action: Mouse scrolled (875, 401) with delta (0, 1)
Screenshot: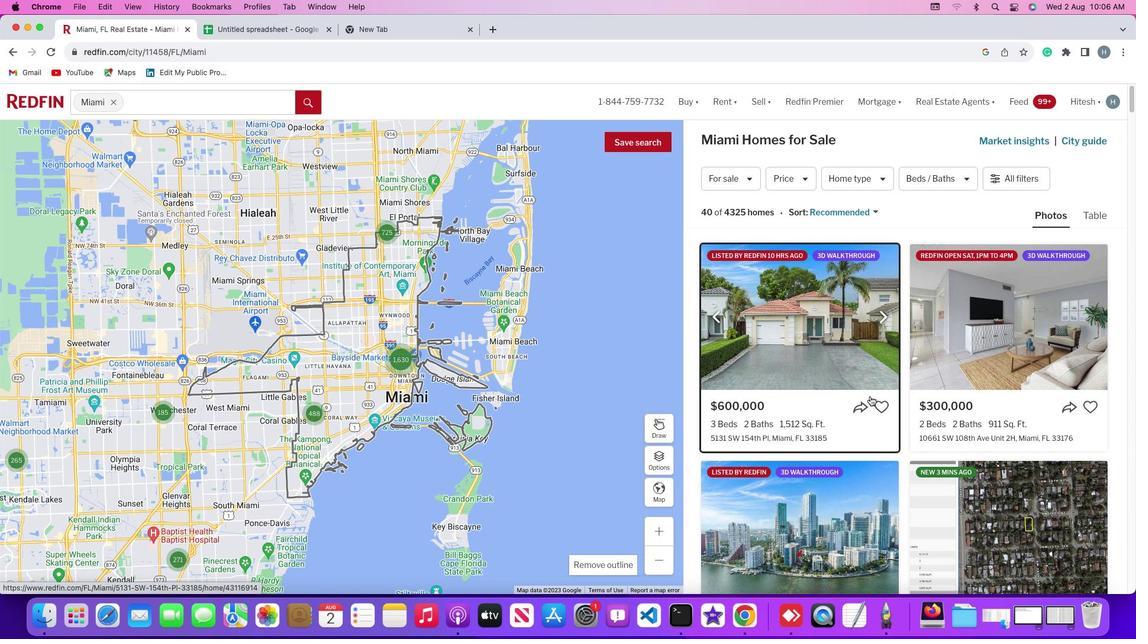 
Action: Mouse scrolled (875, 401) with delta (0, 2)
Screenshot: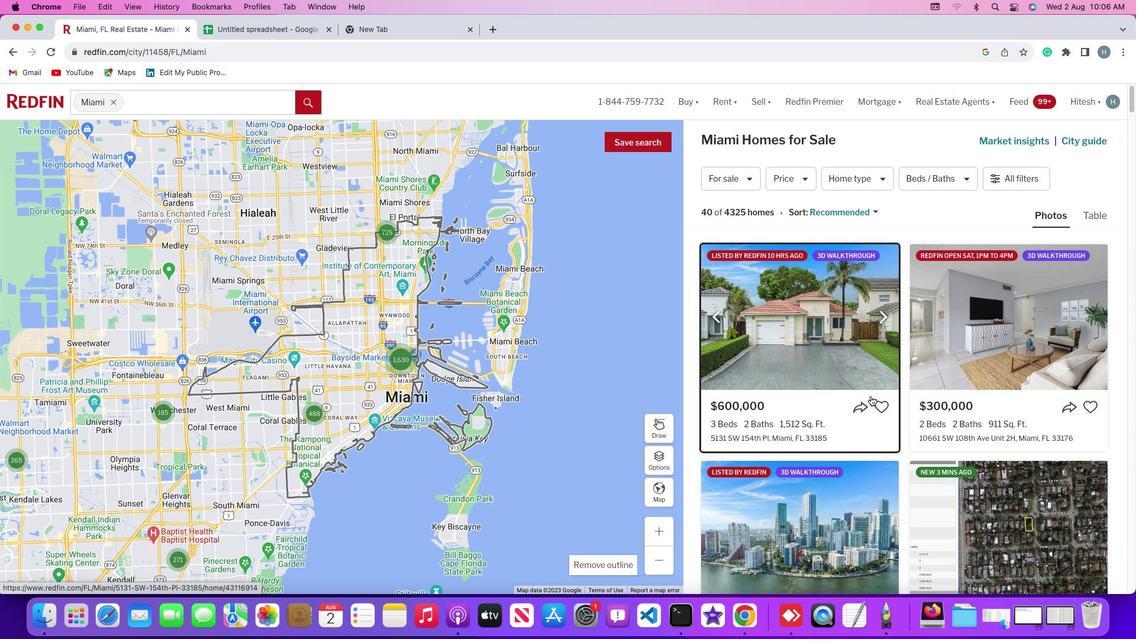 
Action: Mouse scrolled (875, 401) with delta (0, 3)
Screenshot: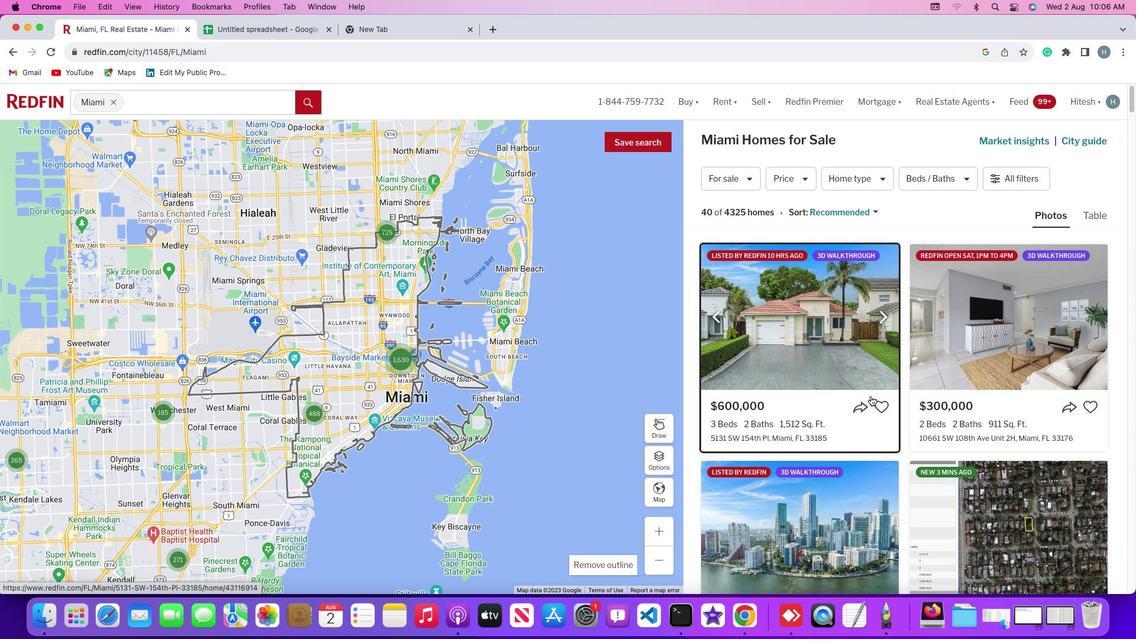 
Action: Mouse moved to (875, 401)
Screenshot: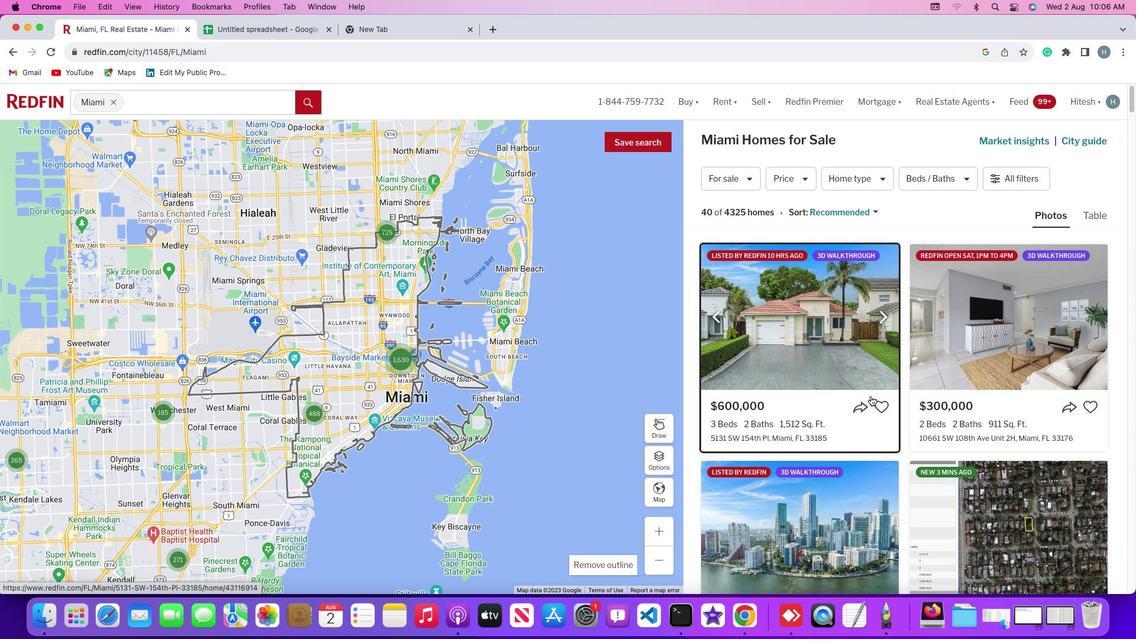 
Action: Mouse scrolled (875, 401) with delta (0, 4)
Screenshot: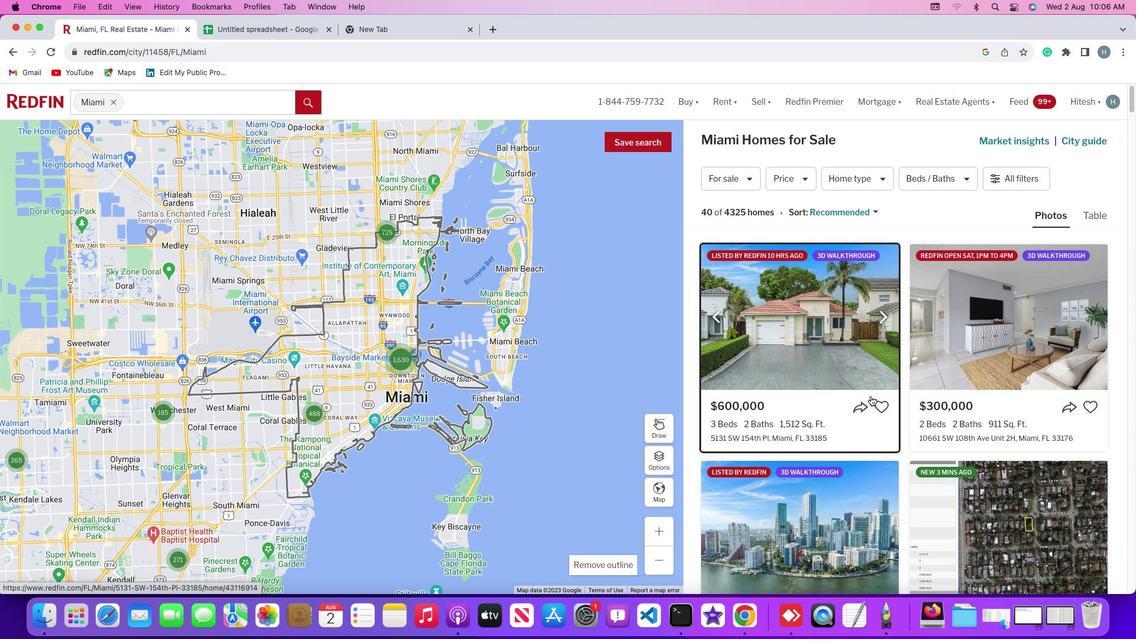 
Action: Mouse moved to (873, 400)
Screenshot: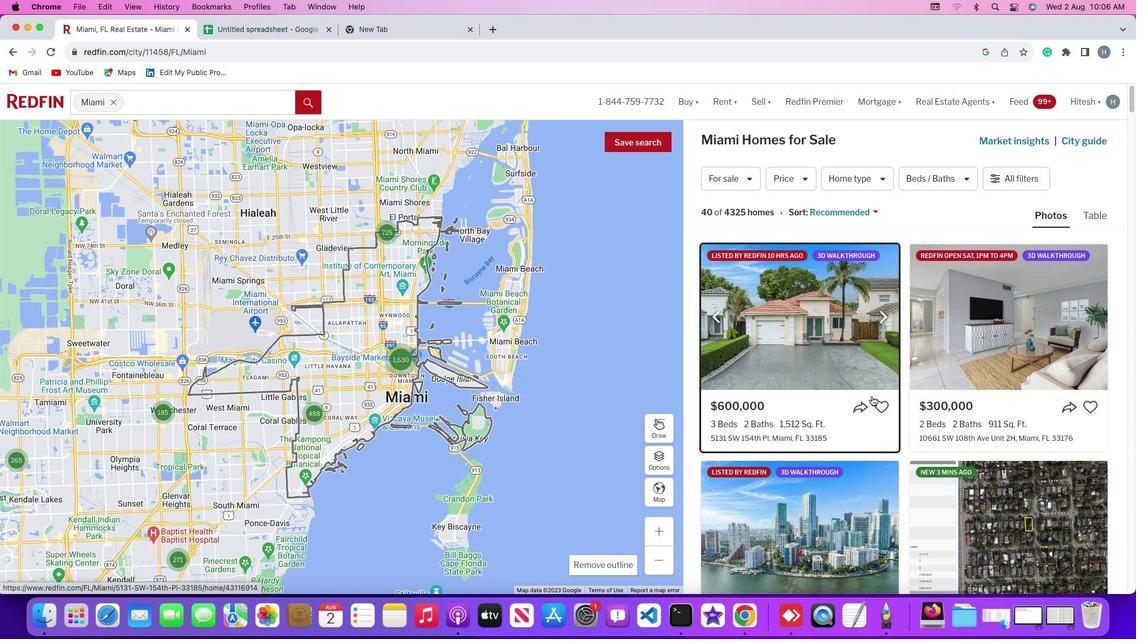 
Action: Mouse scrolled (873, 400) with delta (0, 4)
Screenshot: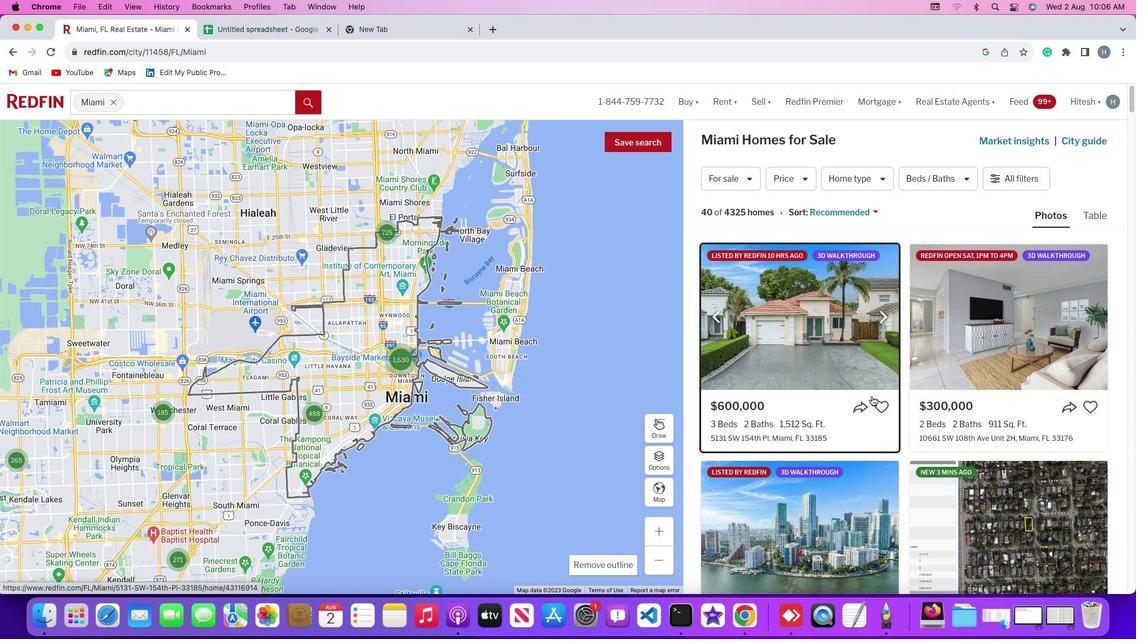 
Action: Mouse moved to (873, 399)
Screenshot: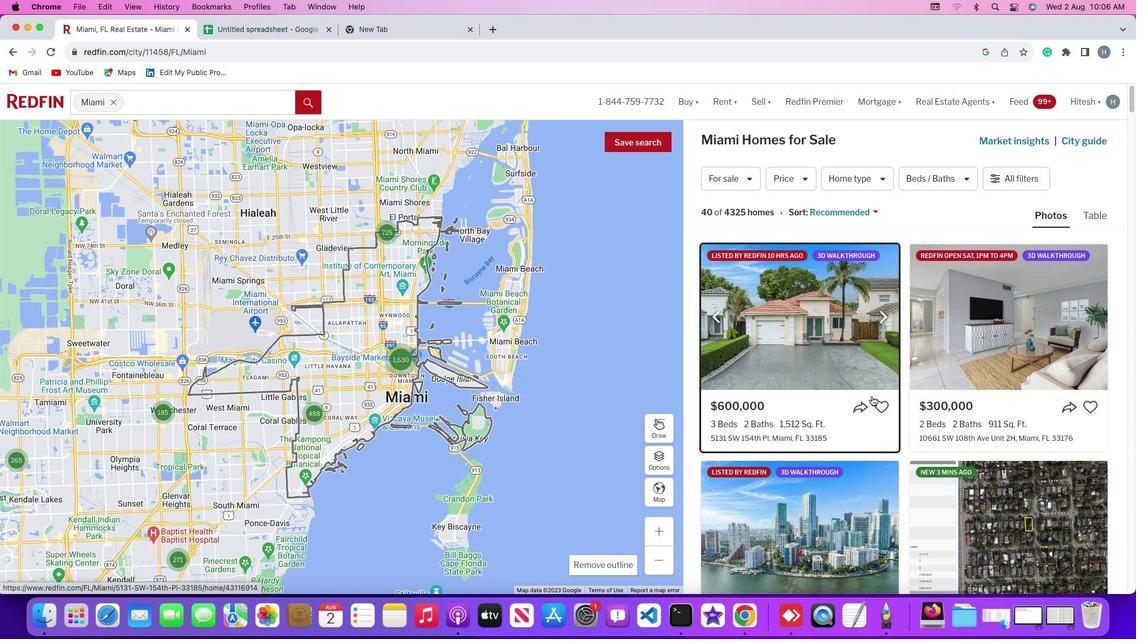 
Action: Mouse scrolled (873, 399) with delta (0, 4)
Screenshot: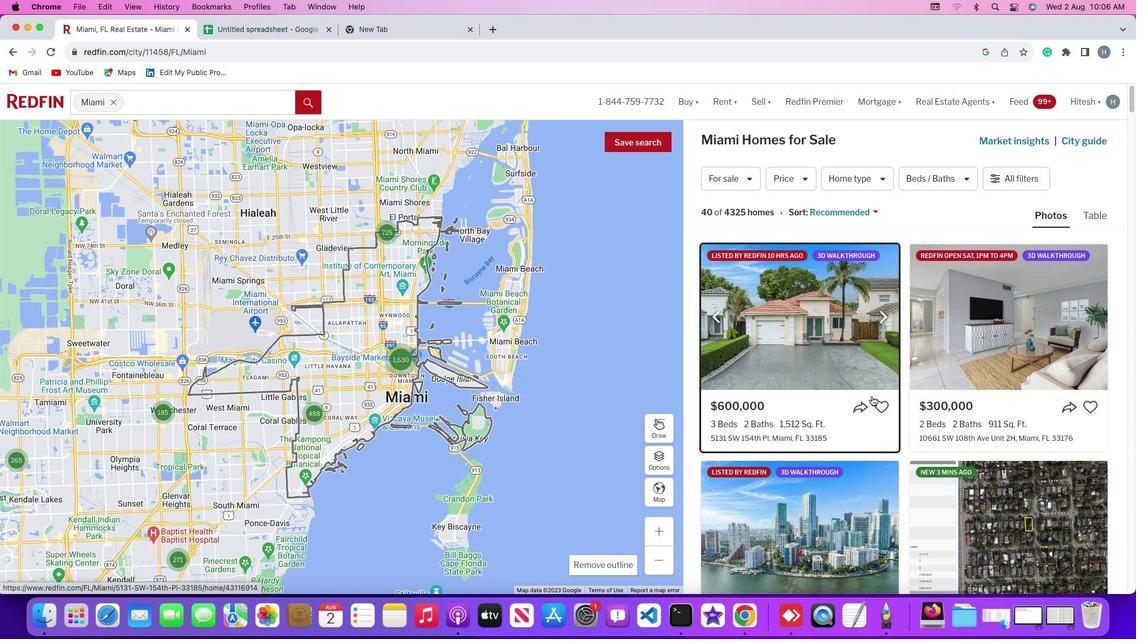 
Action: Mouse moved to (872, 399)
Screenshot: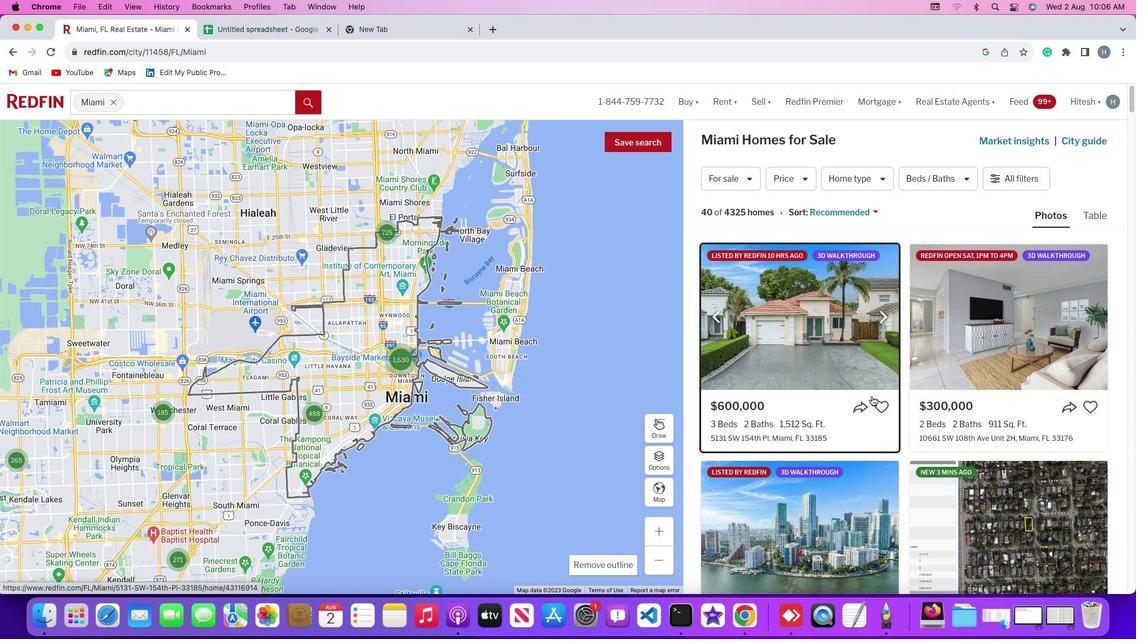 
Action: Mouse scrolled (872, 399) with delta (0, 5)
Screenshot: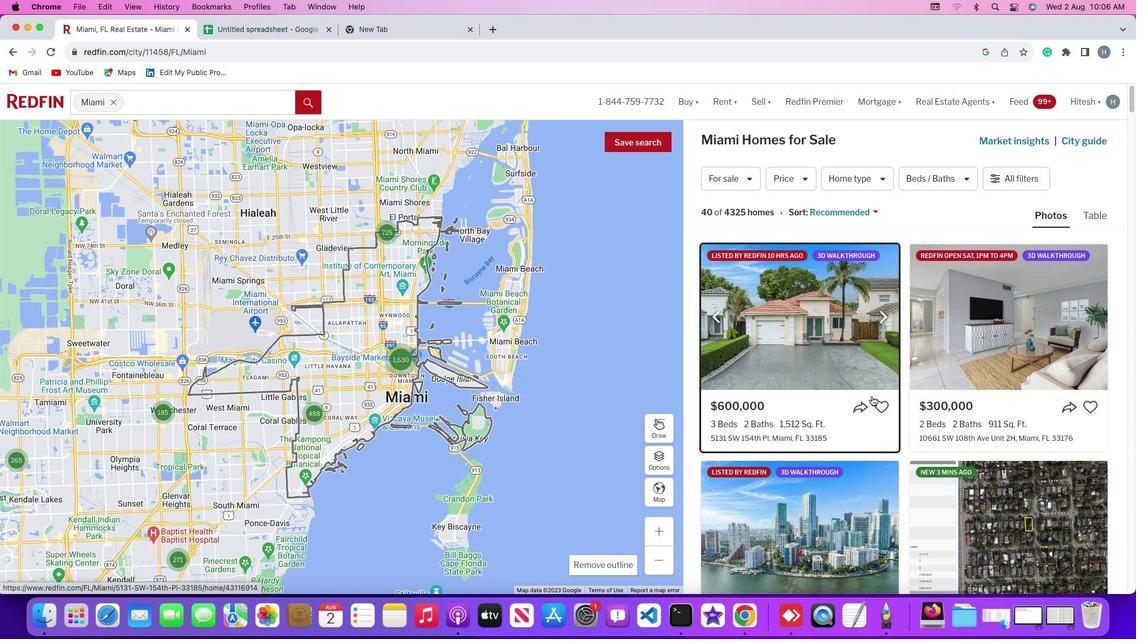 
Action: Mouse scrolled (872, 399) with delta (0, 0)
Screenshot: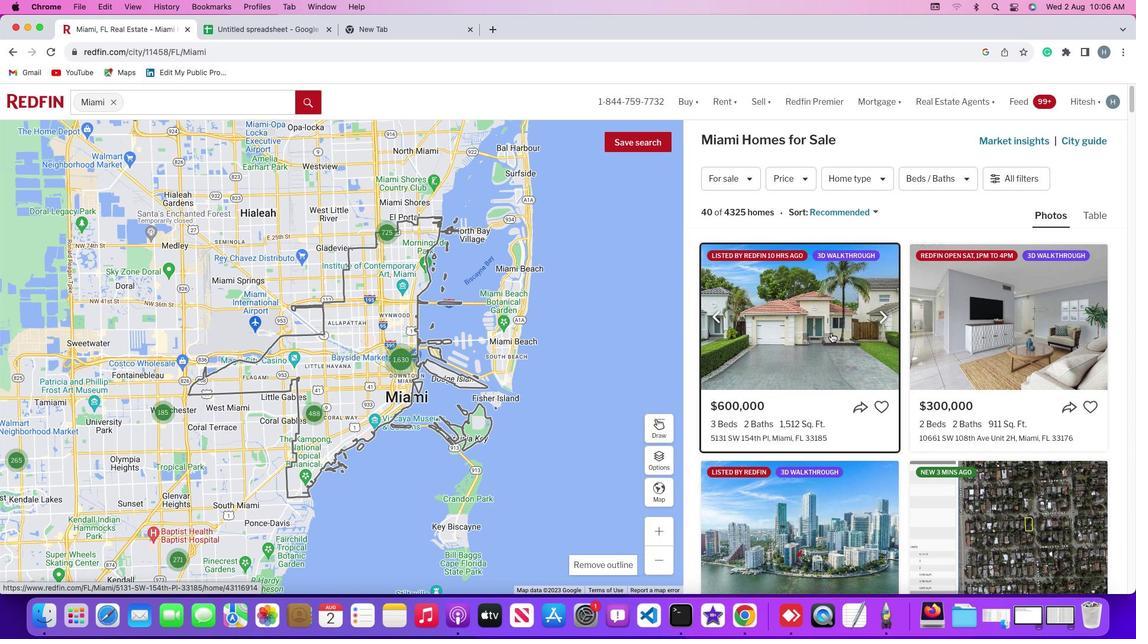 
Action: Mouse scrolled (872, 399) with delta (0, 0)
Screenshot: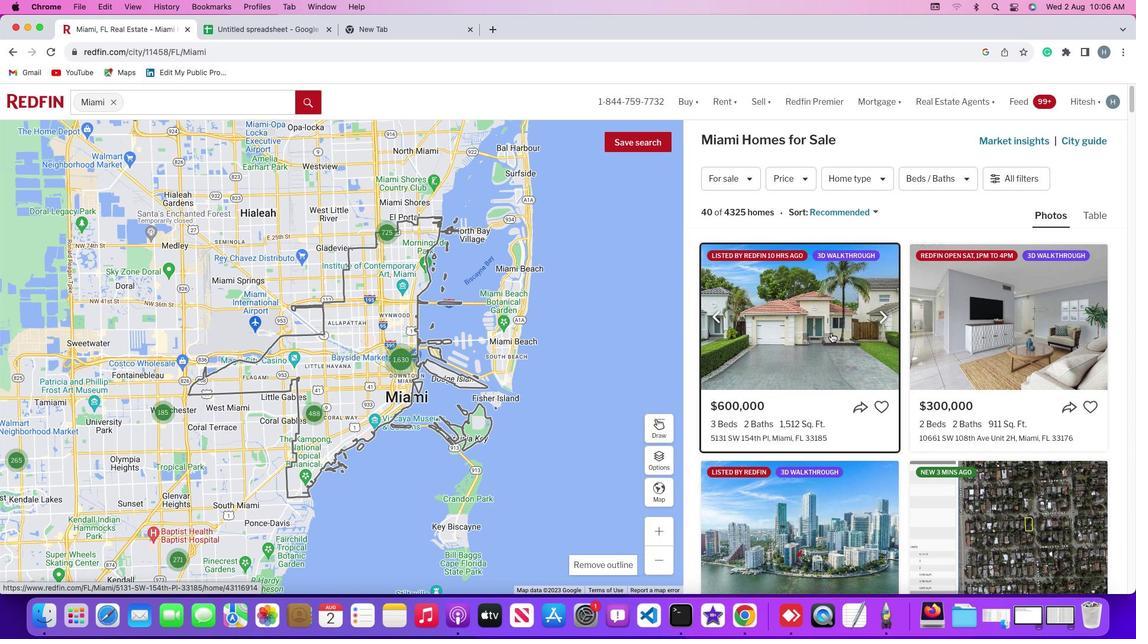 
Action: Mouse scrolled (872, 399) with delta (0, 2)
Screenshot: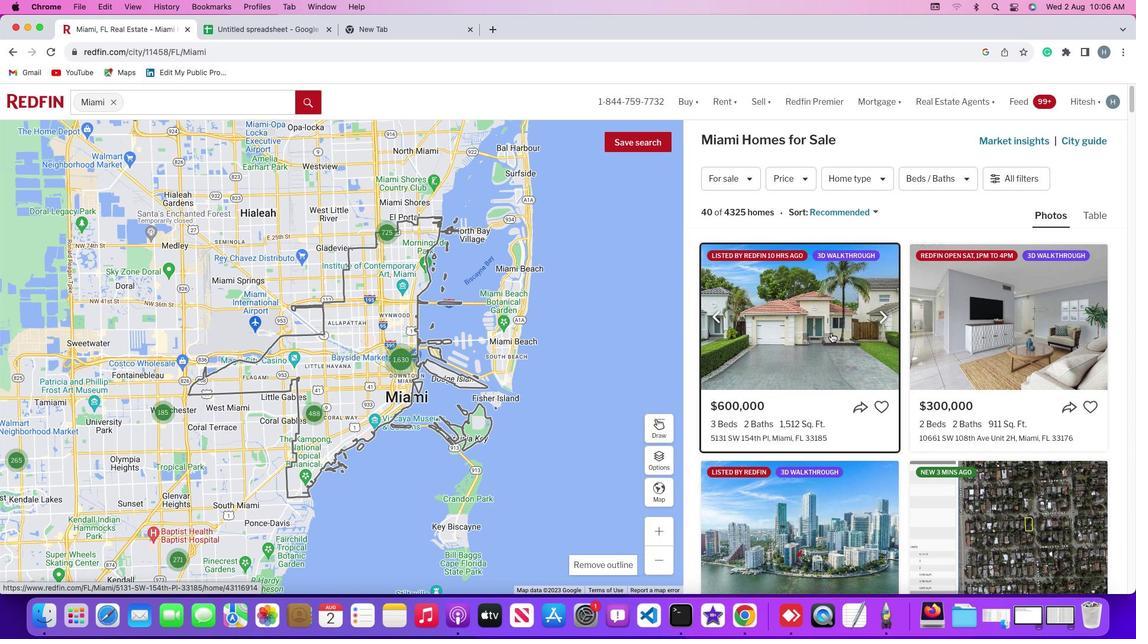 
Action: Mouse scrolled (872, 399) with delta (0, 3)
Screenshot: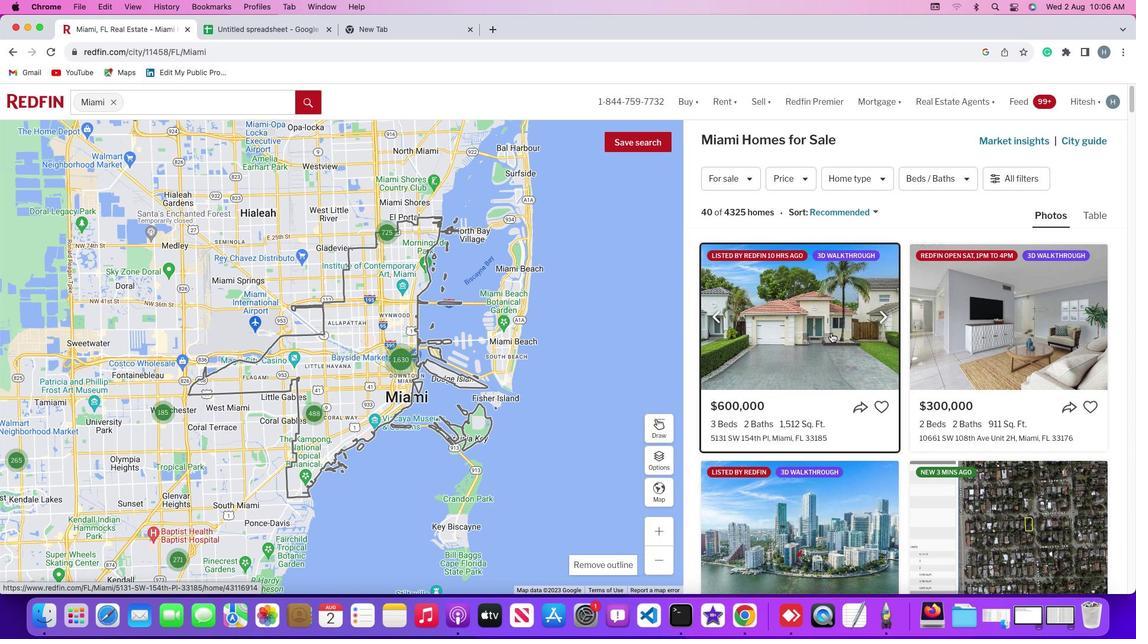 
Action: Mouse moved to (872, 399)
Screenshot: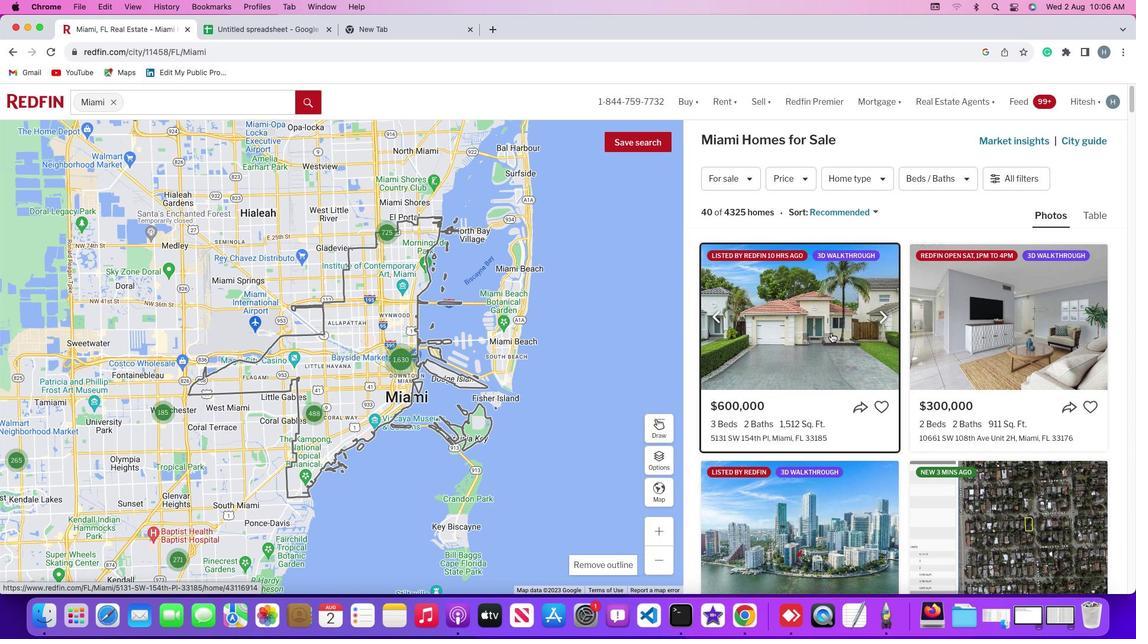 
Action: Mouse scrolled (872, 399) with delta (0, 4)
Screenshot: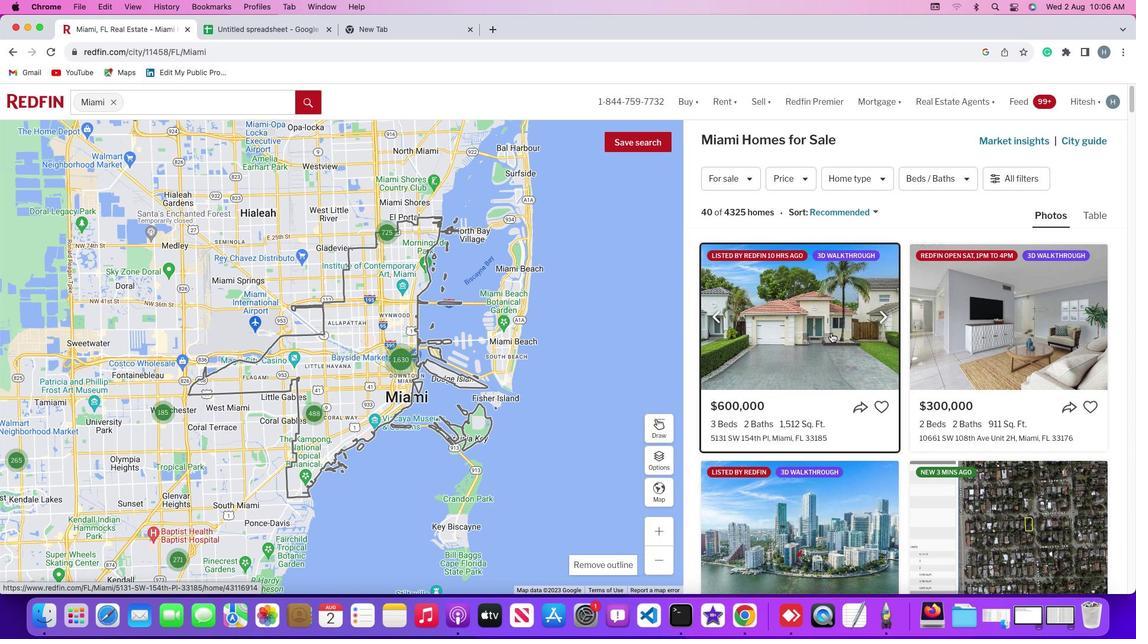 
Action: Mouse moved to (870, 397)
Screenshot: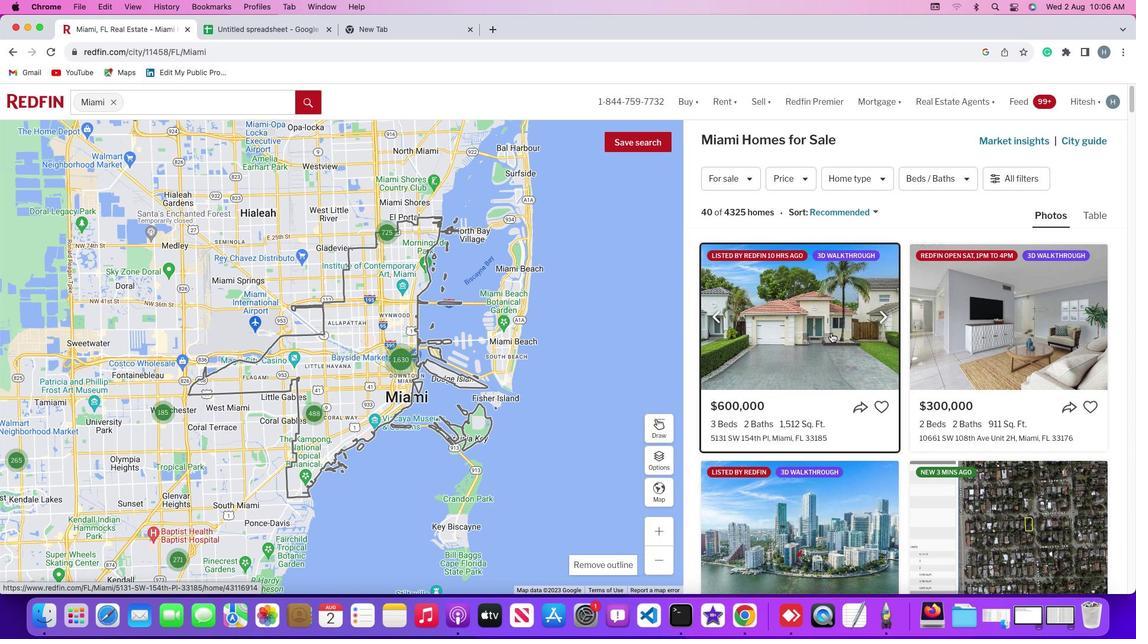 
Action: Mouse scrolled (870, 397) with delta (0, 4)
Screenshot: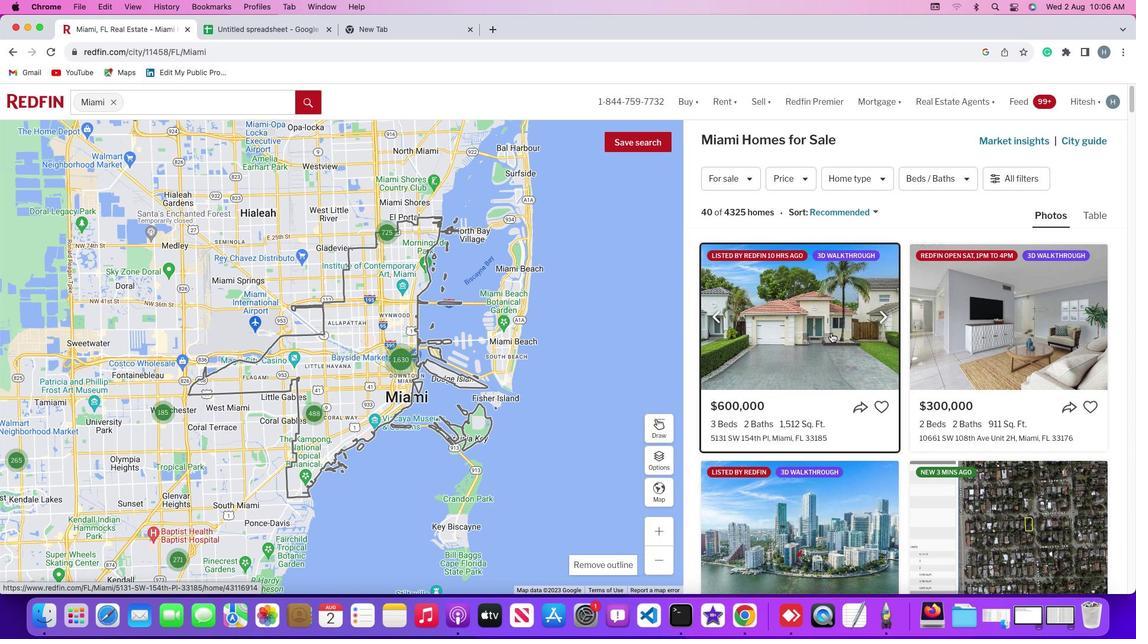
Action: Mouse moved to (870, 396)
Screenshot: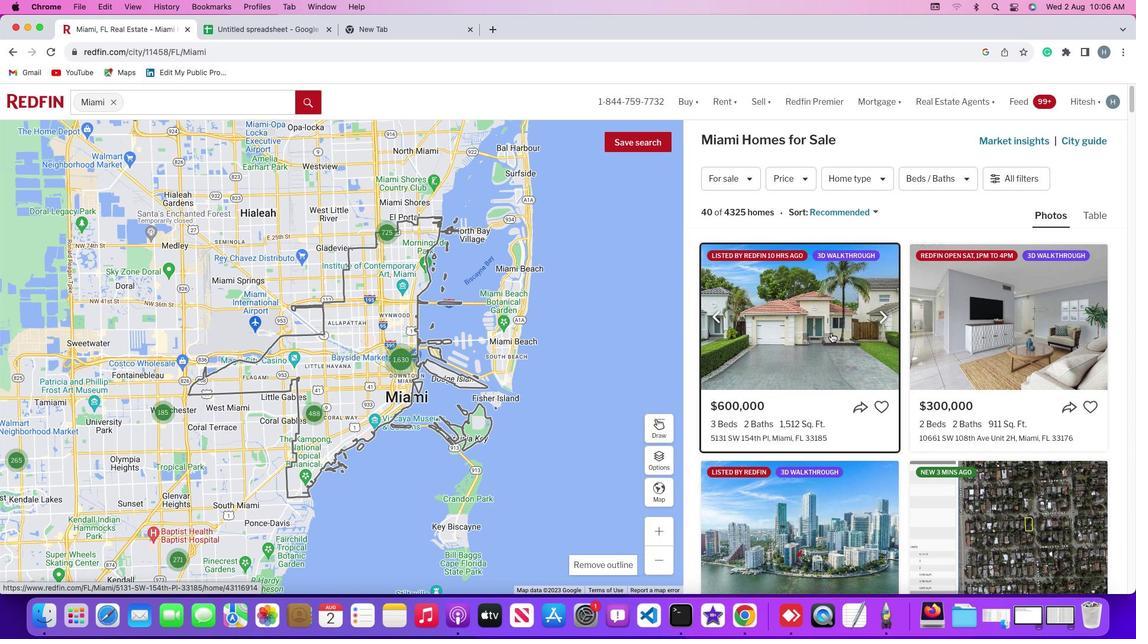 
Action: Mouse scrolled (870, 396) with delta (0, 4)
Screenshot: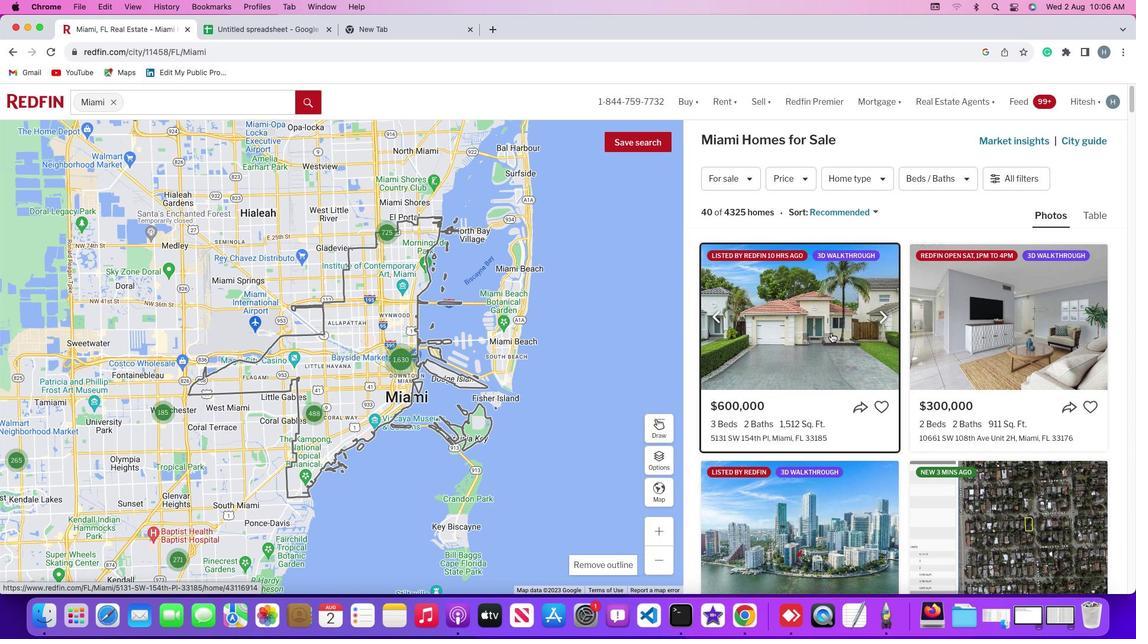 
Action: Mouse scrolled (870, 396) with delta (0, 0)
Screenshot: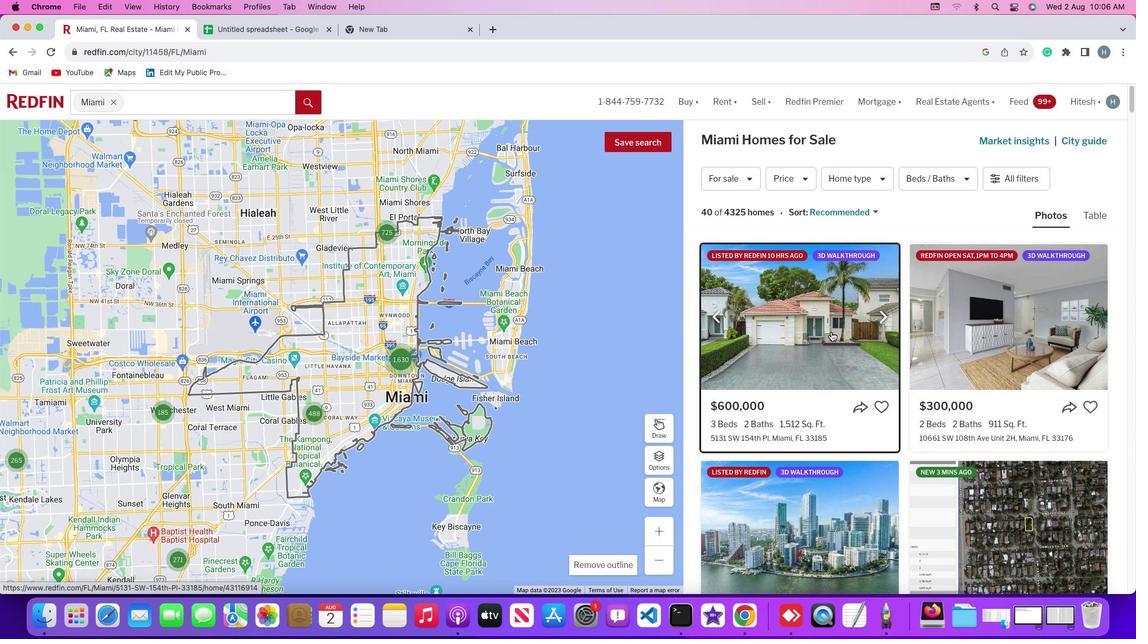 
Action: Mouse scrolled (870, 396) with delta (0, 0)
Screenshot: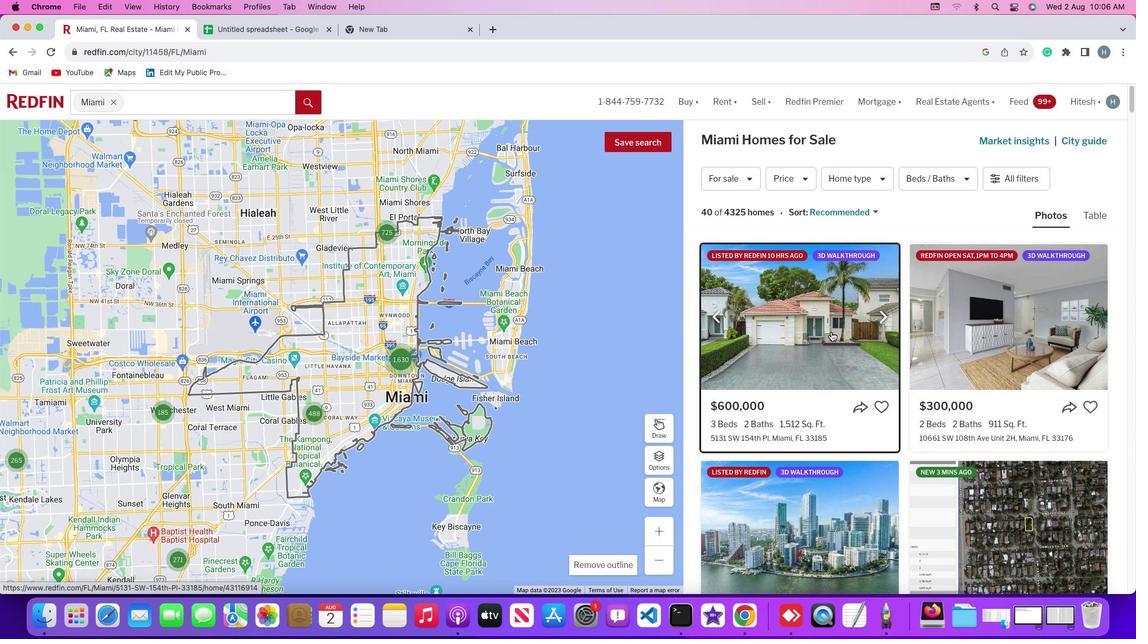 
Action: Mouse scrolled (870, 396) with delta (0, 2)
Screenshot: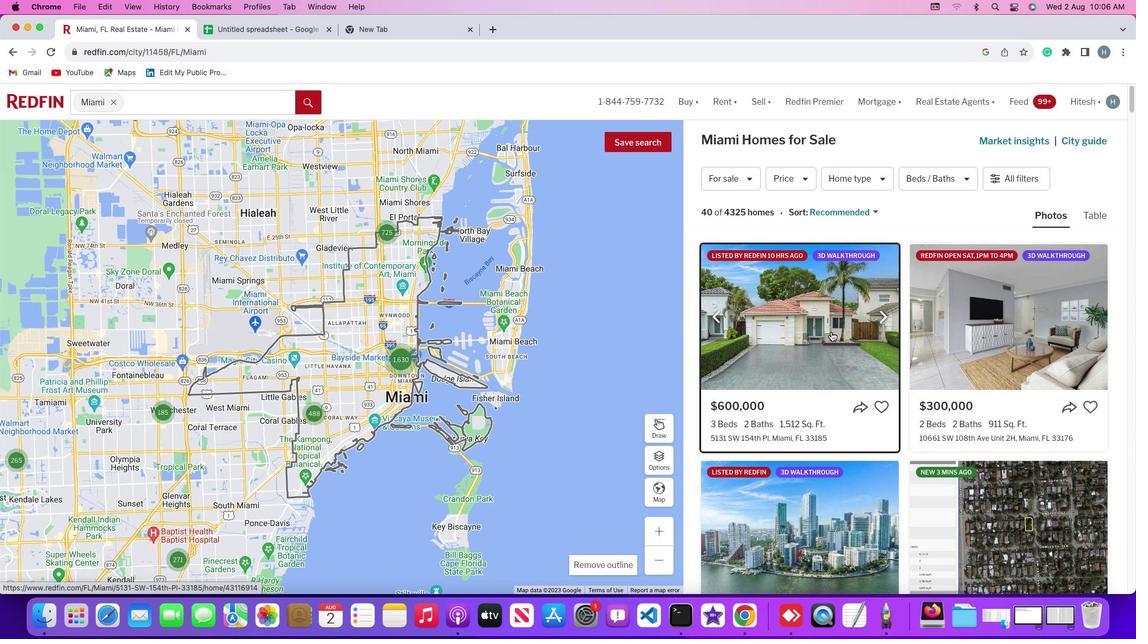 
Action: Mouse scrolled (870, 396) with delta (0, 2)
Screenshot: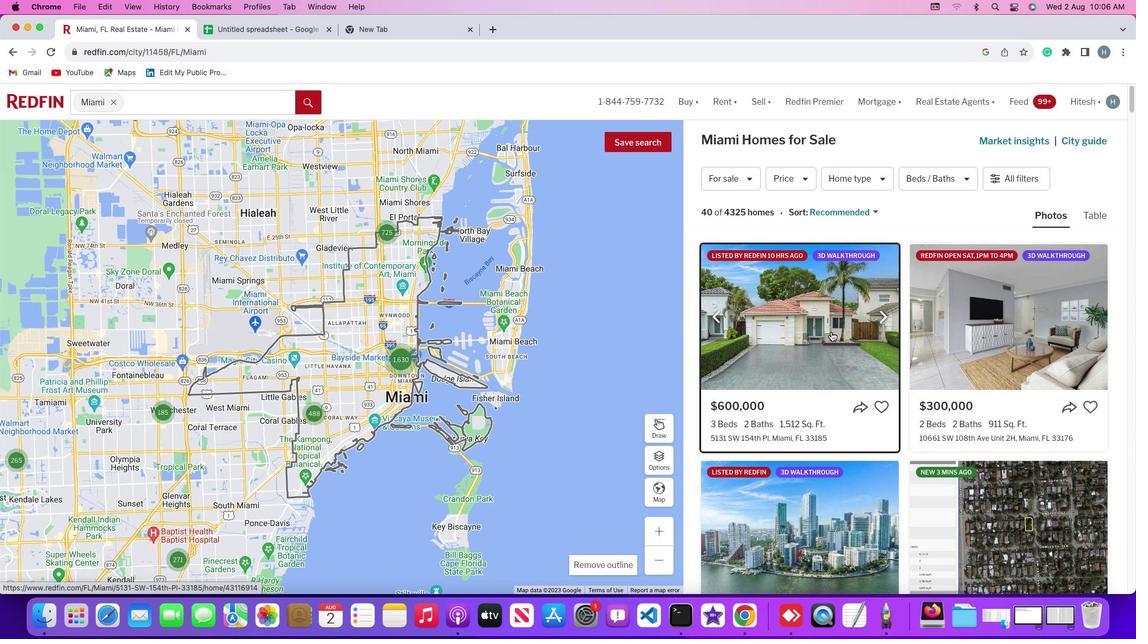 
Action: Mouse moved to (870, 396)
Screenshot: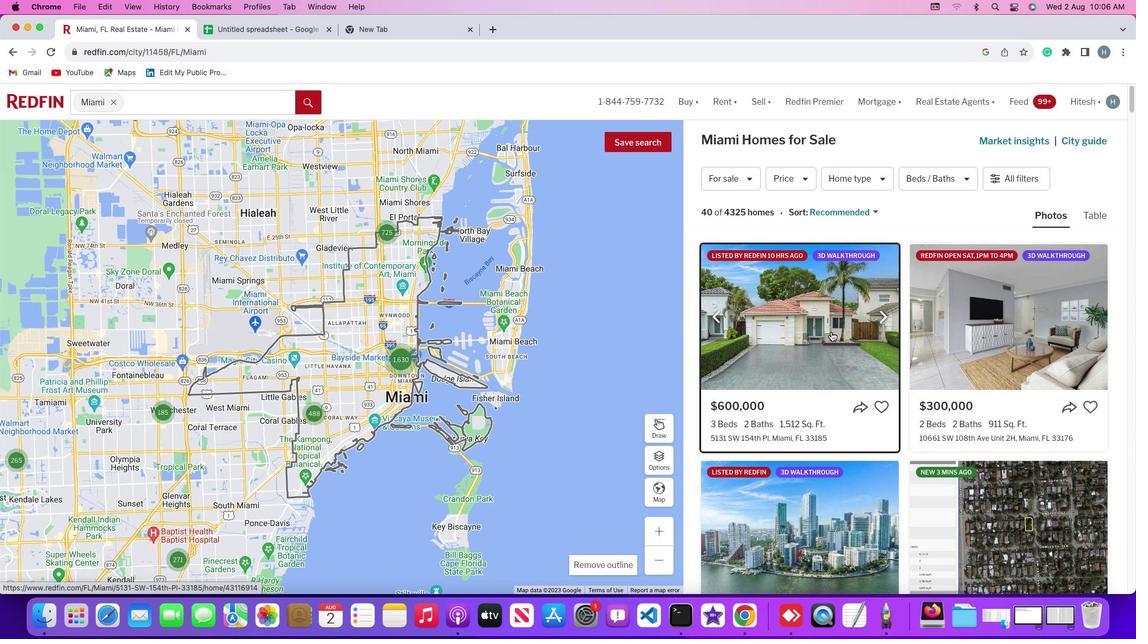 
Action: Mouse scrolled (870, 396) with delta (0, 3)
Screenshot: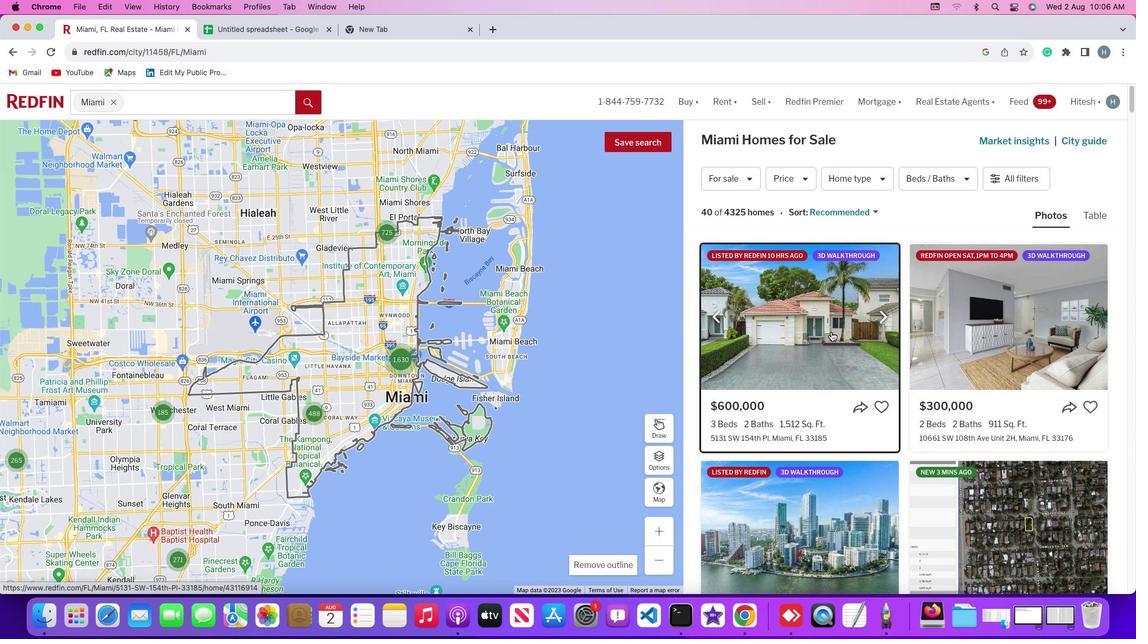 
Action: Mouse scrolled (870, 396) with delta (0, 4)
Screenshot: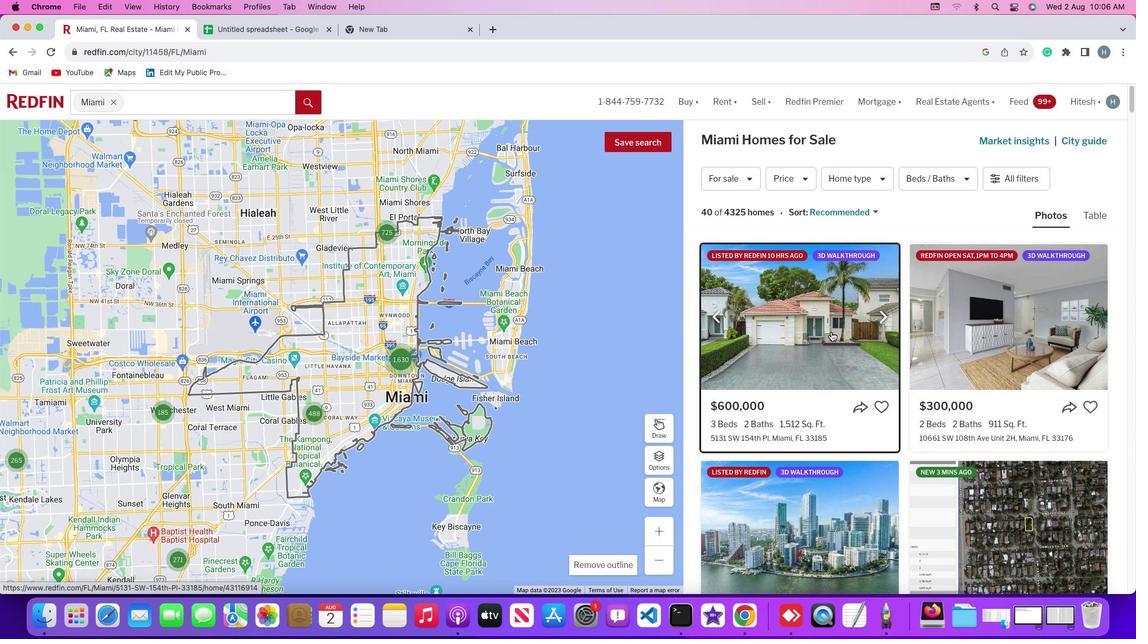 
Action: Mouse moved to (870, 396)
Screenshot: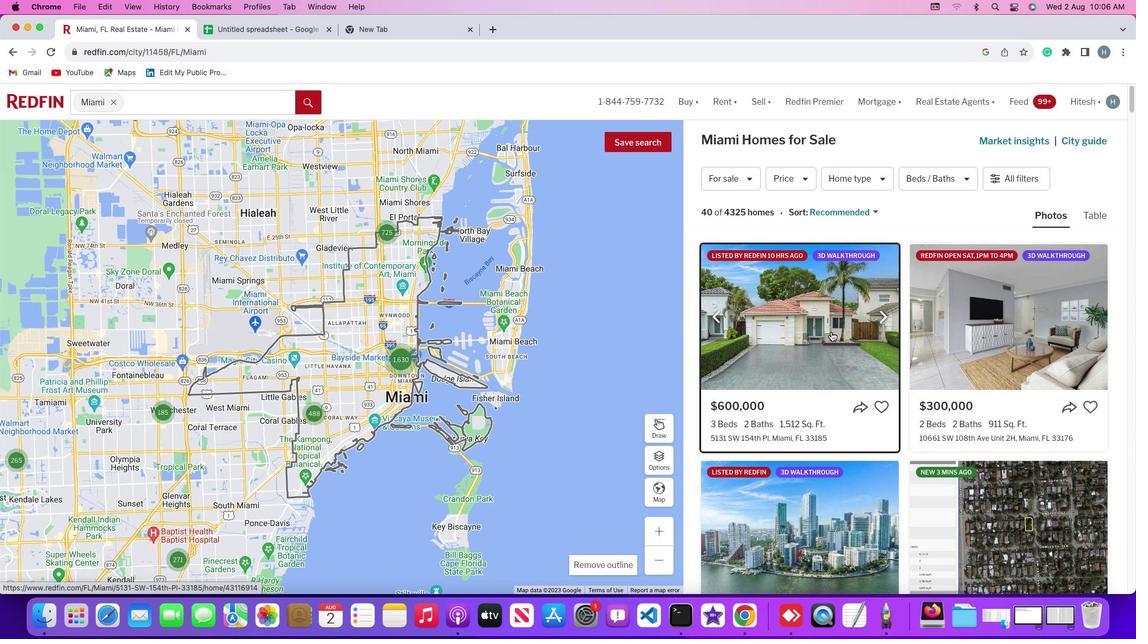 
Action: Mouse scrolled (870, 396) with delta (0, 4)
Screenshot: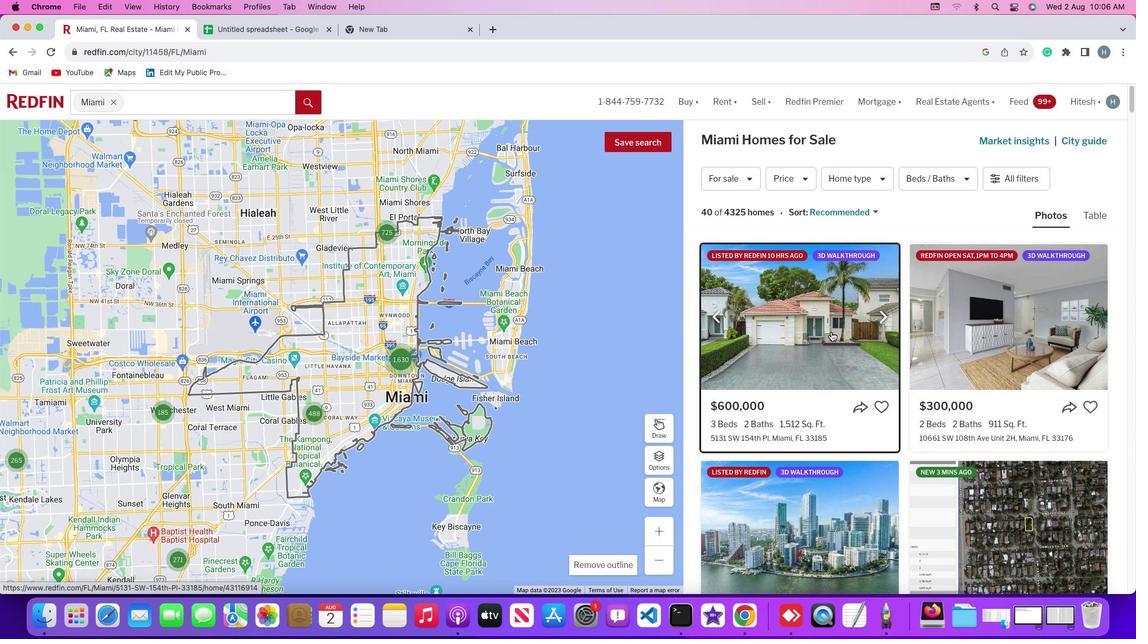
Action: Mouse scrolled (870, 396) with delta (0, 4)
Screenshot: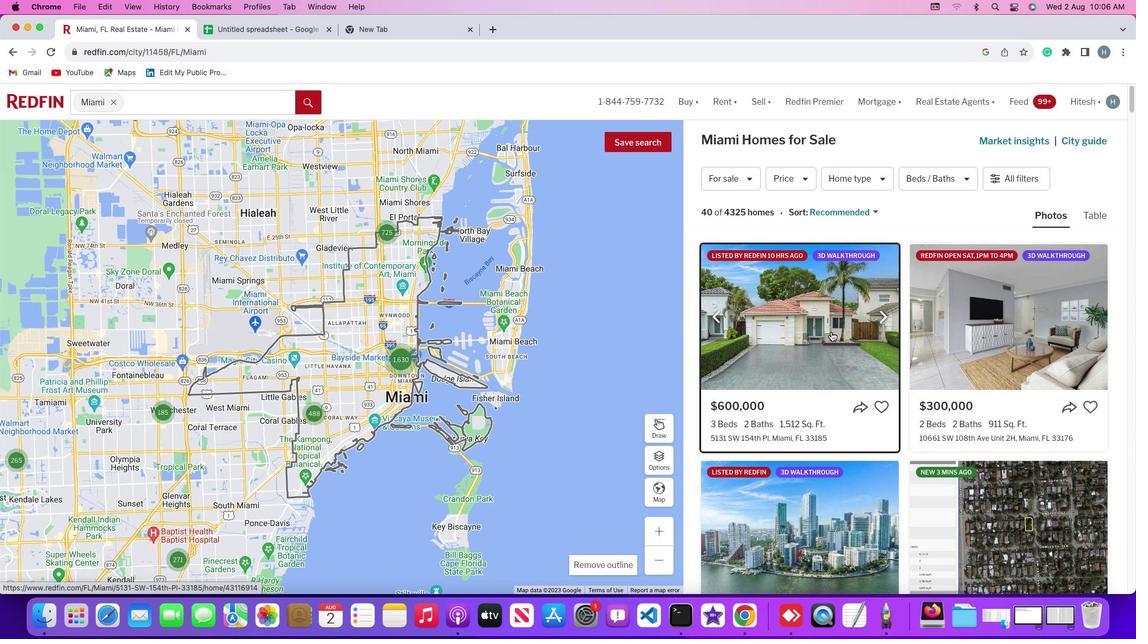 
Action: Mouse moved to (831, 332)
Screenshot: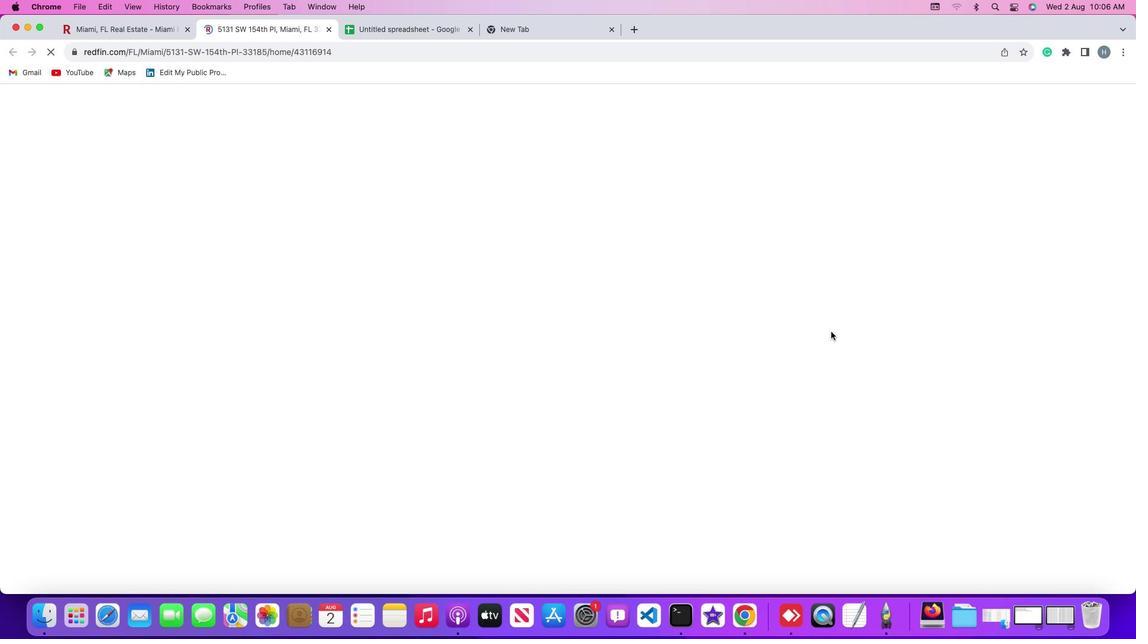 
Action: Mouse pressed left at (831, 332)
Screenshot: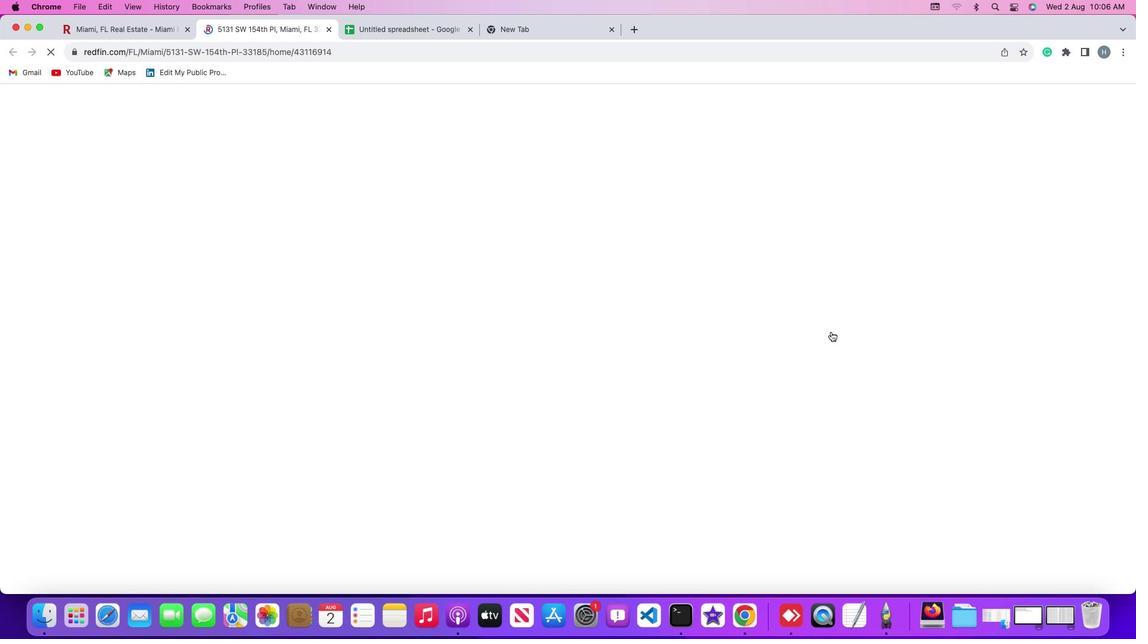 
Action: Mouse moved to (570, 442)
Screenshot: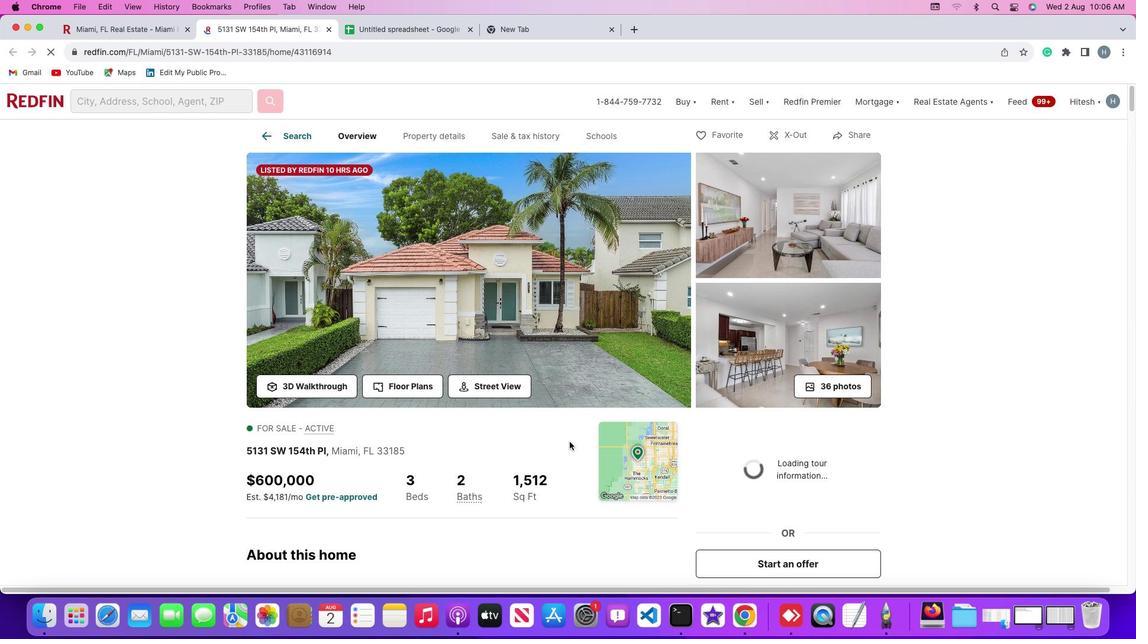 
Action: Mouse scrolled (570, 442) with delta (0, 0)
Screenshot: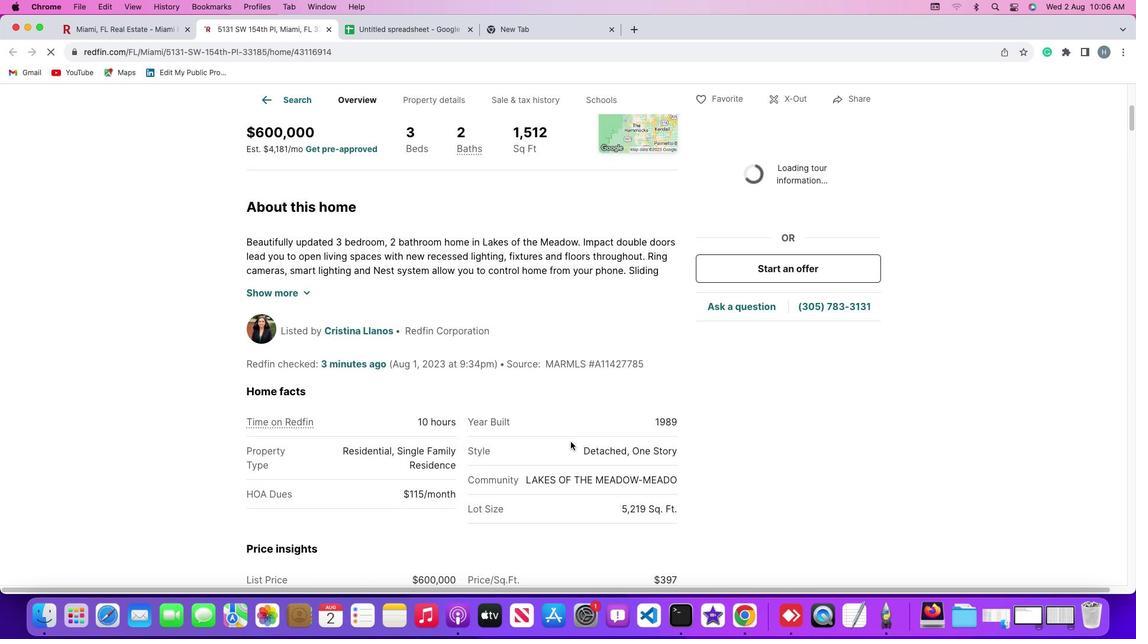 
Action: Mouse scrolled (570, 442) with delta (0, 0)
Screenshot: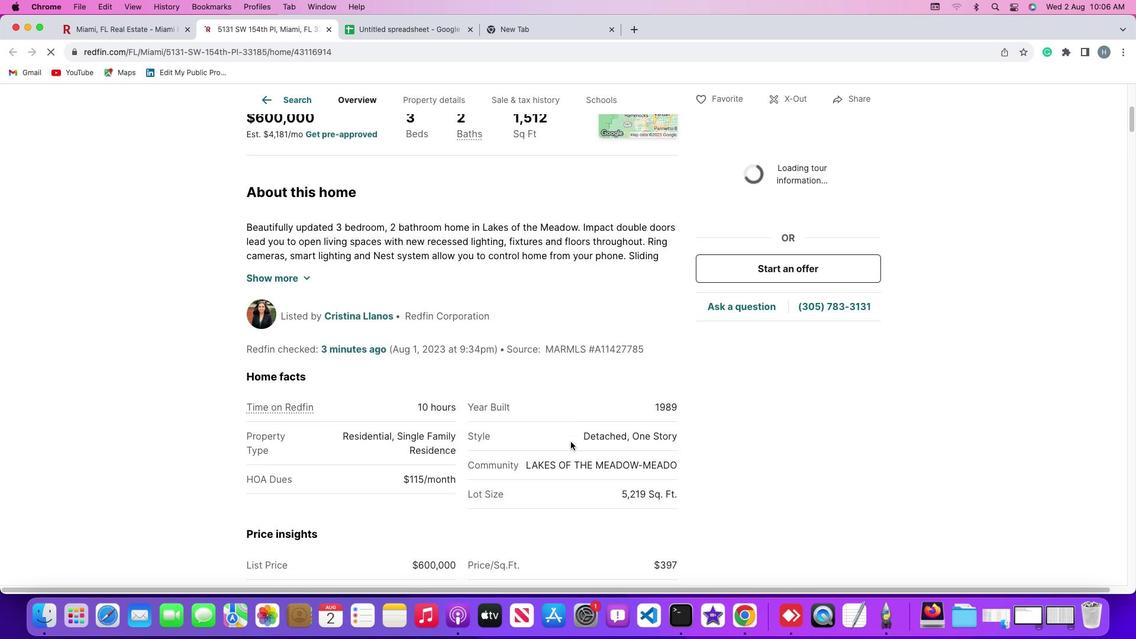 
Action: Mouse scrolled (570, 442) with delta (0, -1)
Screenshot: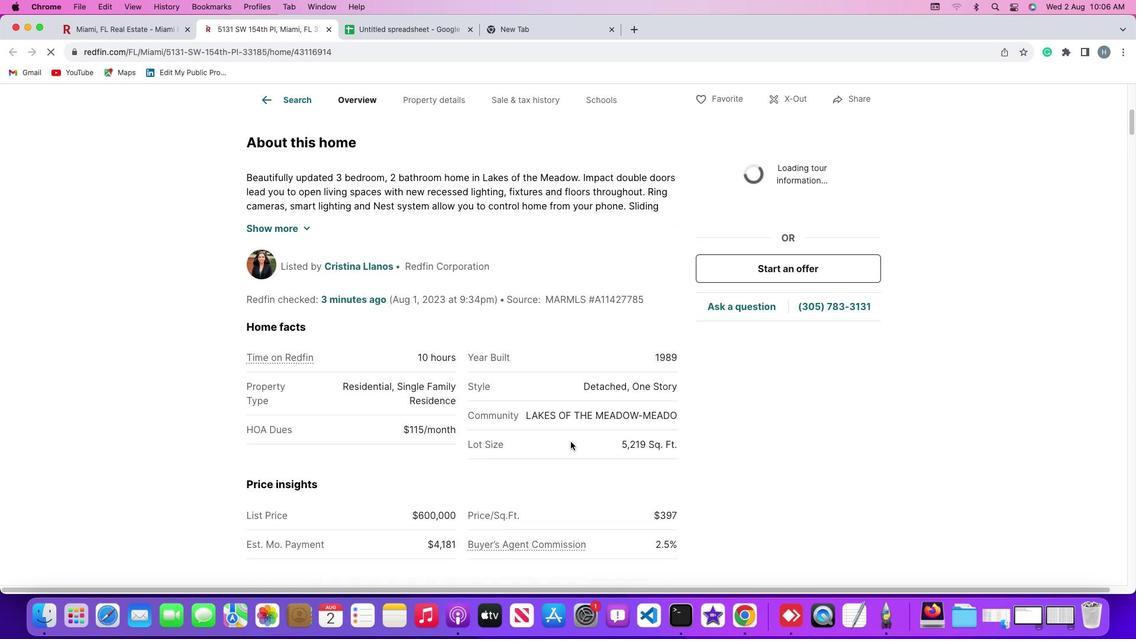 
Action: Mouse scrolled (570, 442) with delta (0, -1)
Screenshot: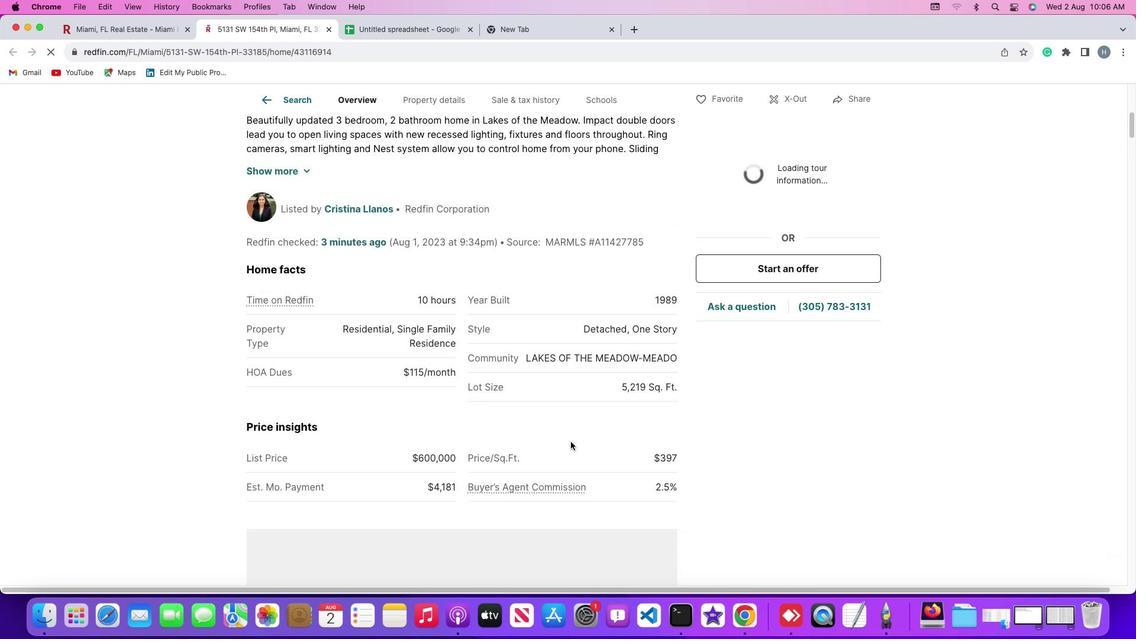 
Action: Mouse scrolled (570, 442) with delta (0, 0)
Screenshot: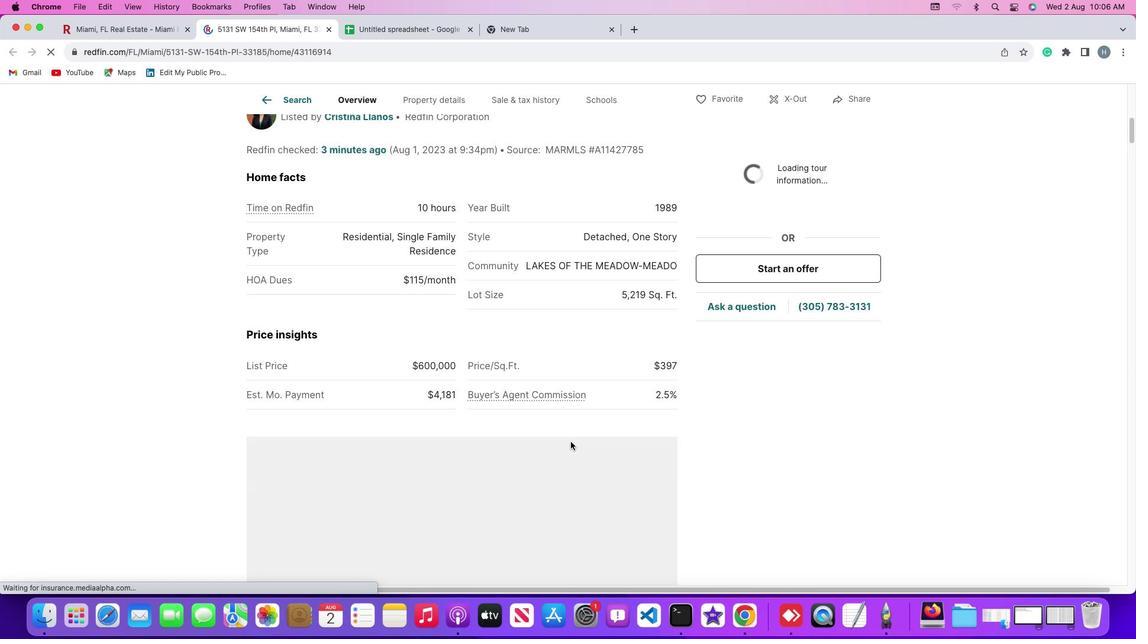
Action: Mouse scrolled (570, 442) with delta (0, 0)
Screenshot: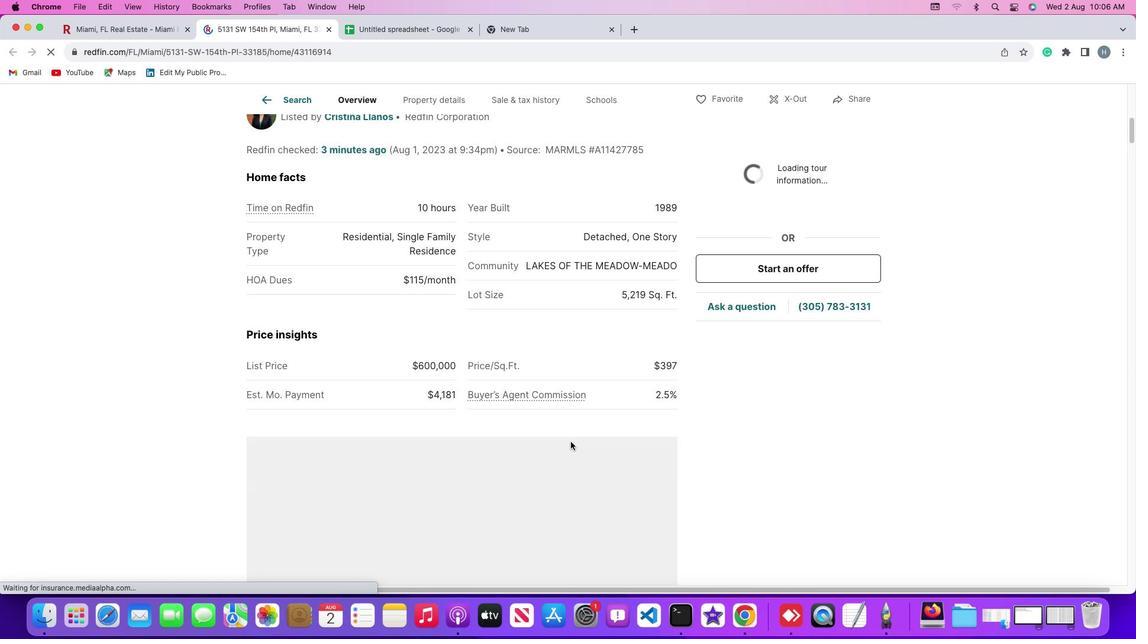 
Action: Mouse scrolled (570, 442) with delta (0, -1)
Screenshot: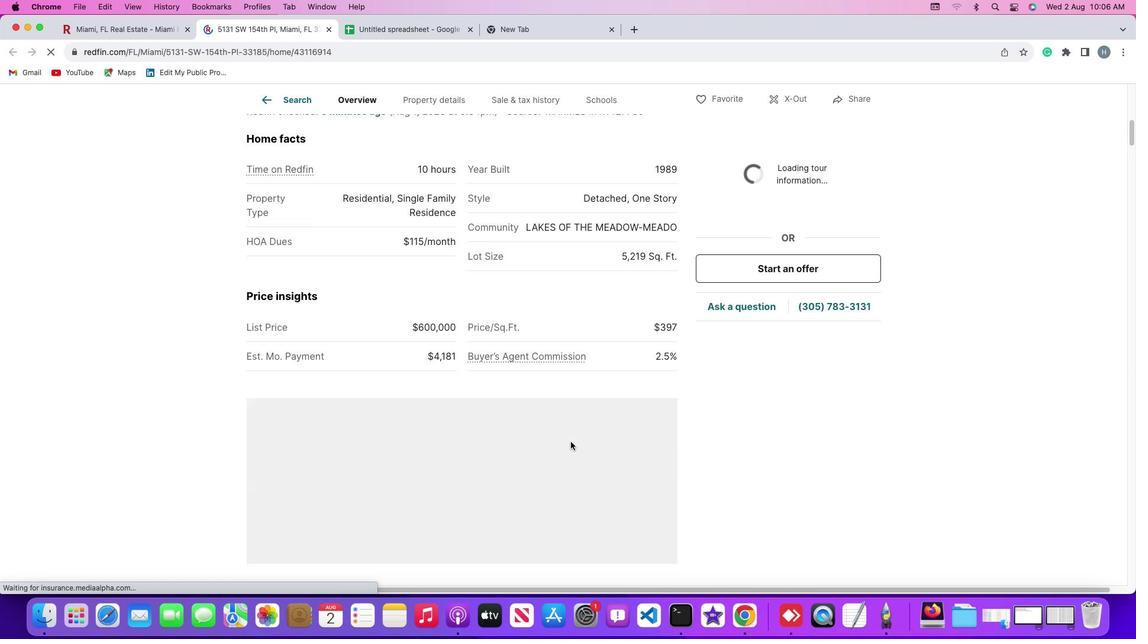 
Action: Mouse scrolled (570, 442) with delta (0, -1)
Screenshot: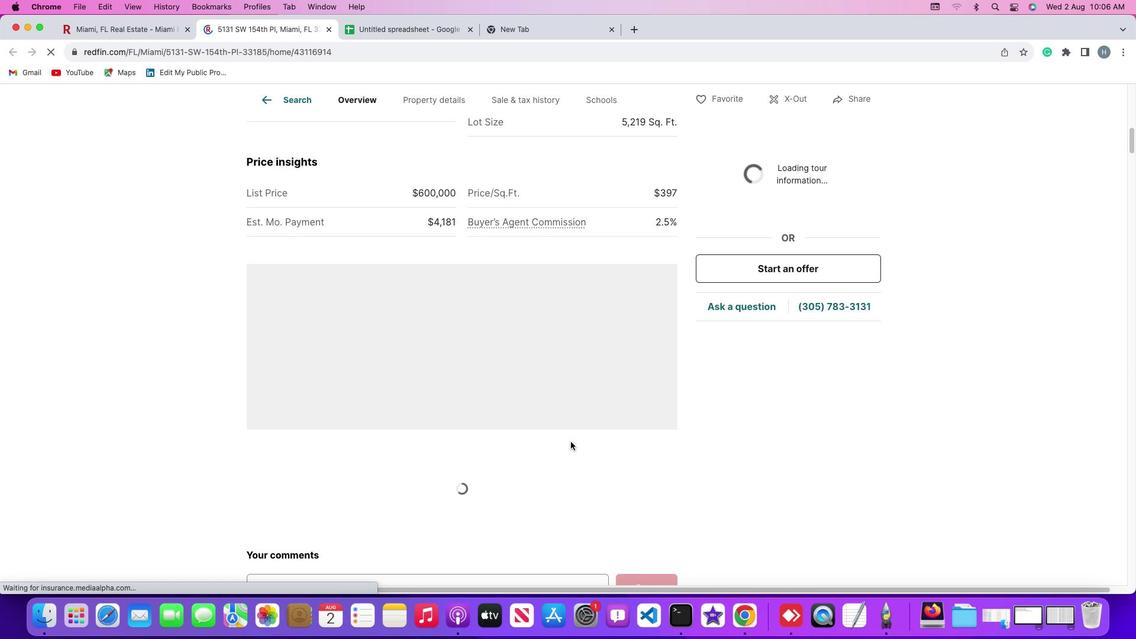 
Action: Mouse moved to (570, 442)
Screenshot: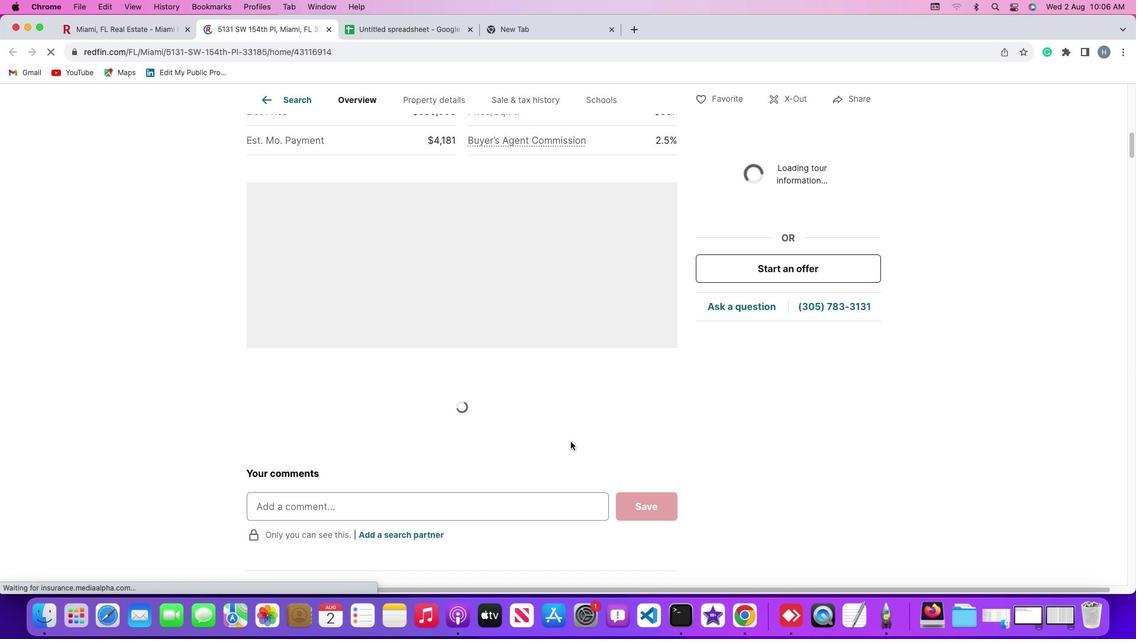 
Action: Mouse scrolled (570, 442) with delta (0, 0)
Screenshot: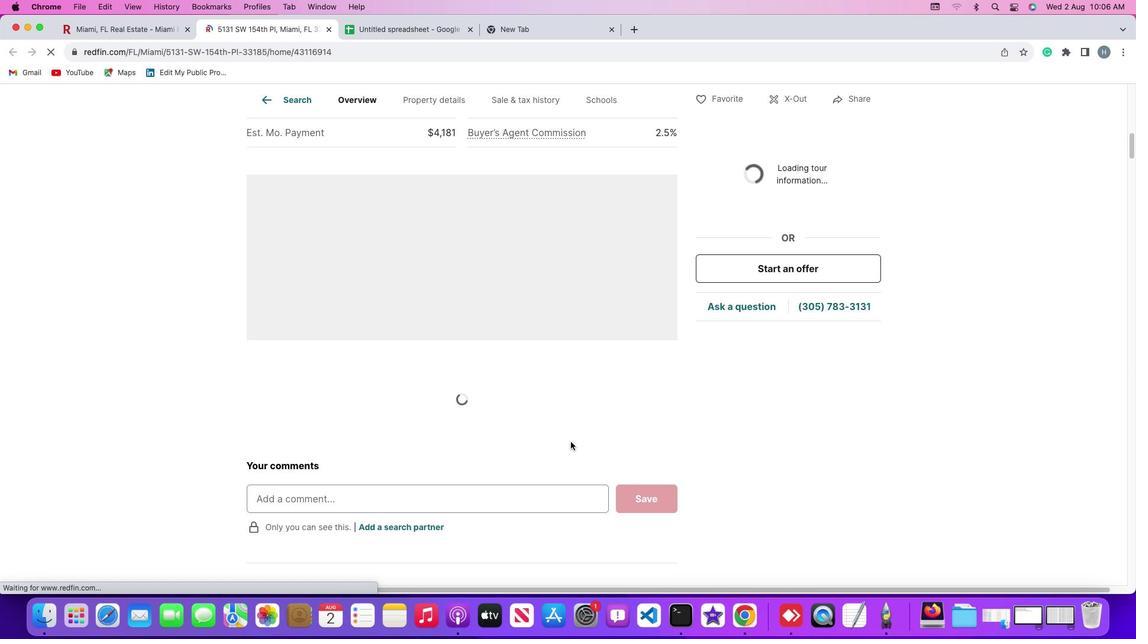 
Action: Mouse scrolled (570, 442) with delta (0, 0)
Screenshot: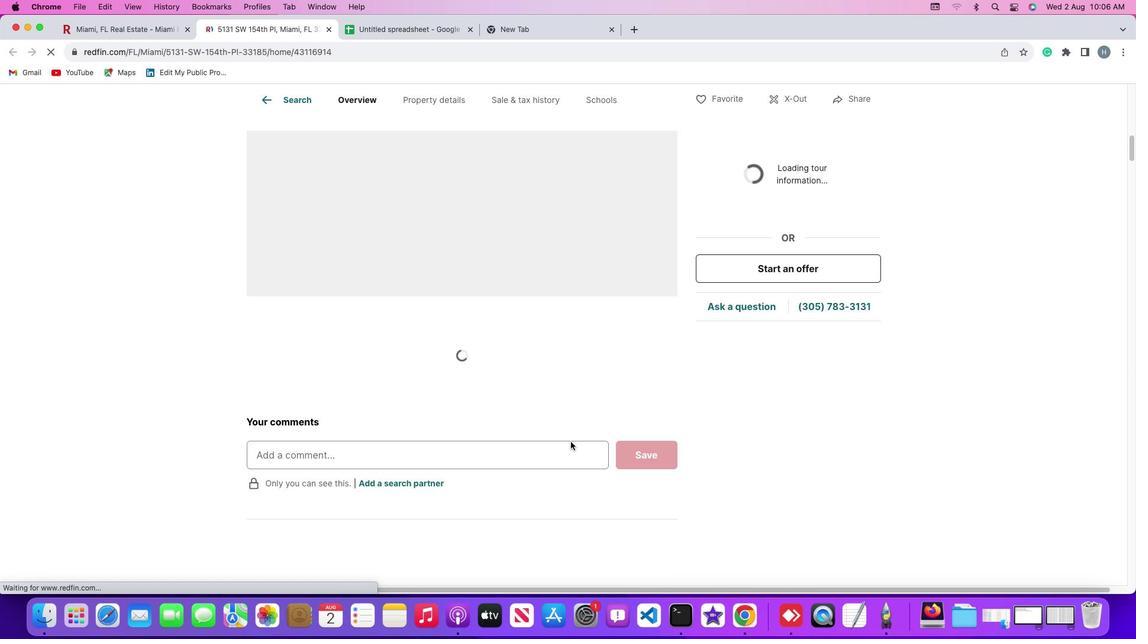 
Action: Mouse scrolled (570, 442) with delta (0, -1)
Screenshot: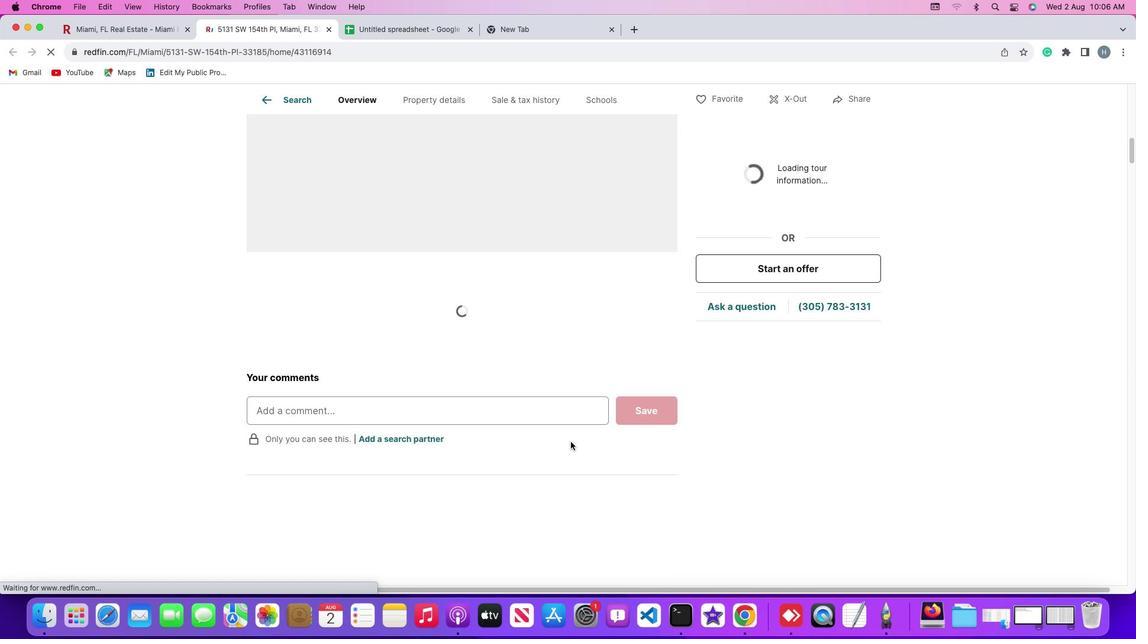 
Action: Mouse scrolled (570, 442) with delta (0, -1)
Screenshot: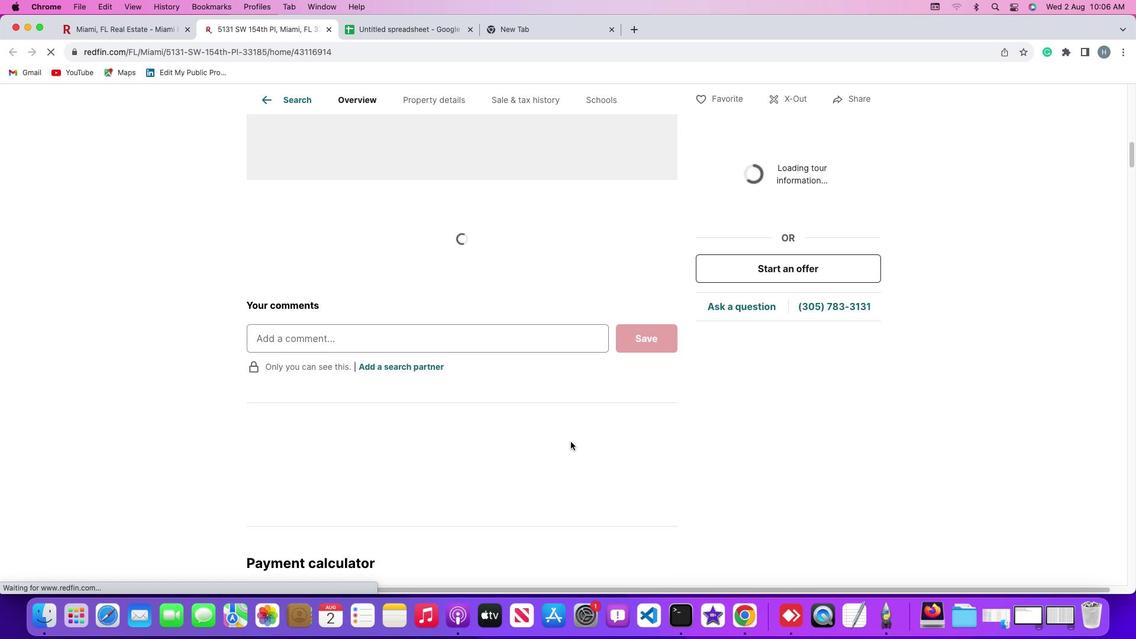 
Action: Mouse scrolled (570, 442) with delta (0, 0)
Screenshot: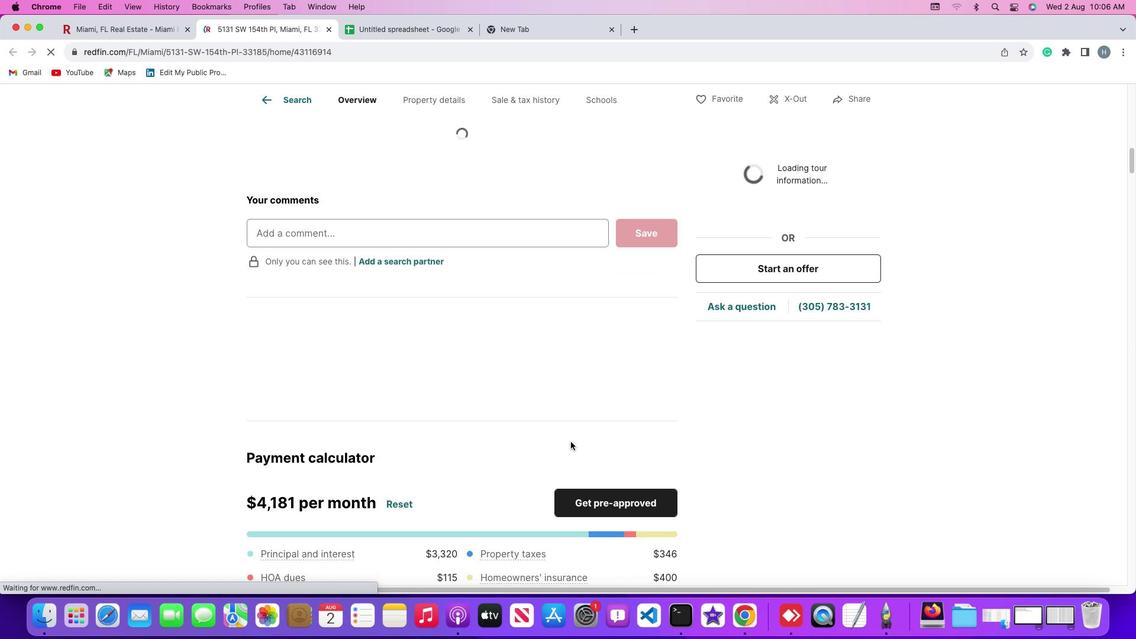 
Action: Mouse scrolled (570, 442) with delta (0, 0)
Screenshot: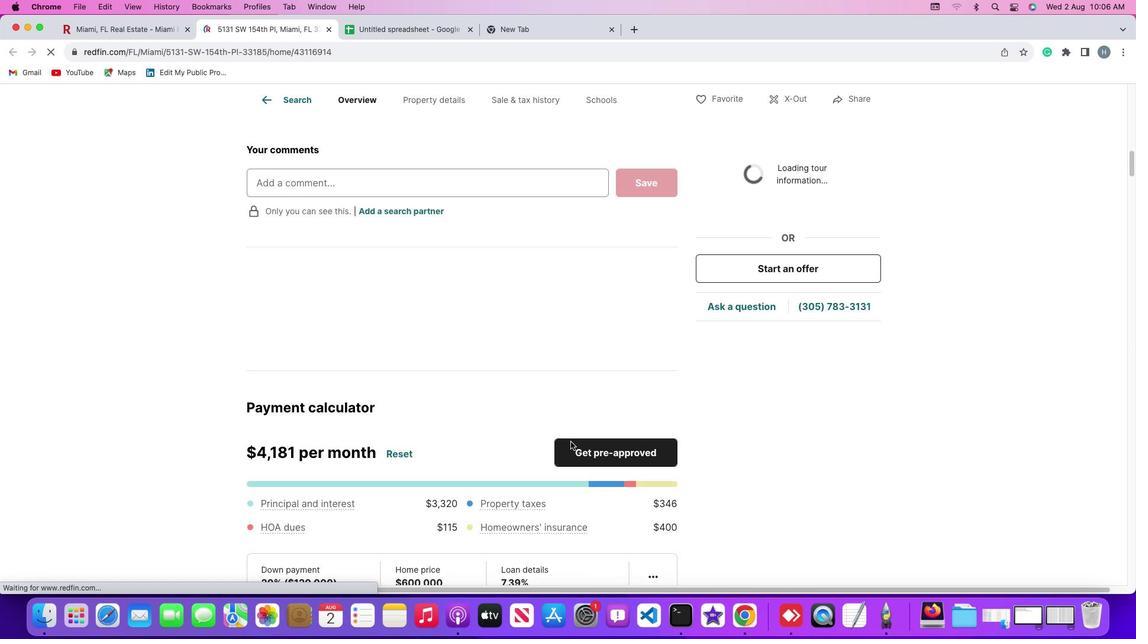 
Action: Mouse scrolled (570, 442) with delta (0, -1)
Screenshot: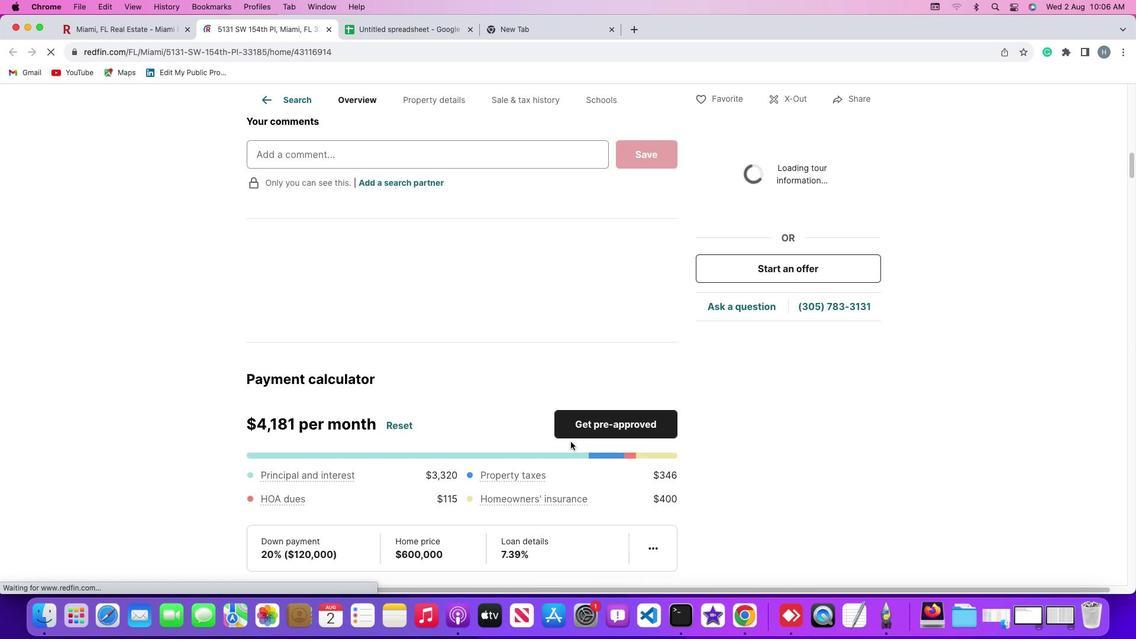 
Action: Mouse scrolled (570, 442) with delta (0, -2)
Screenshot: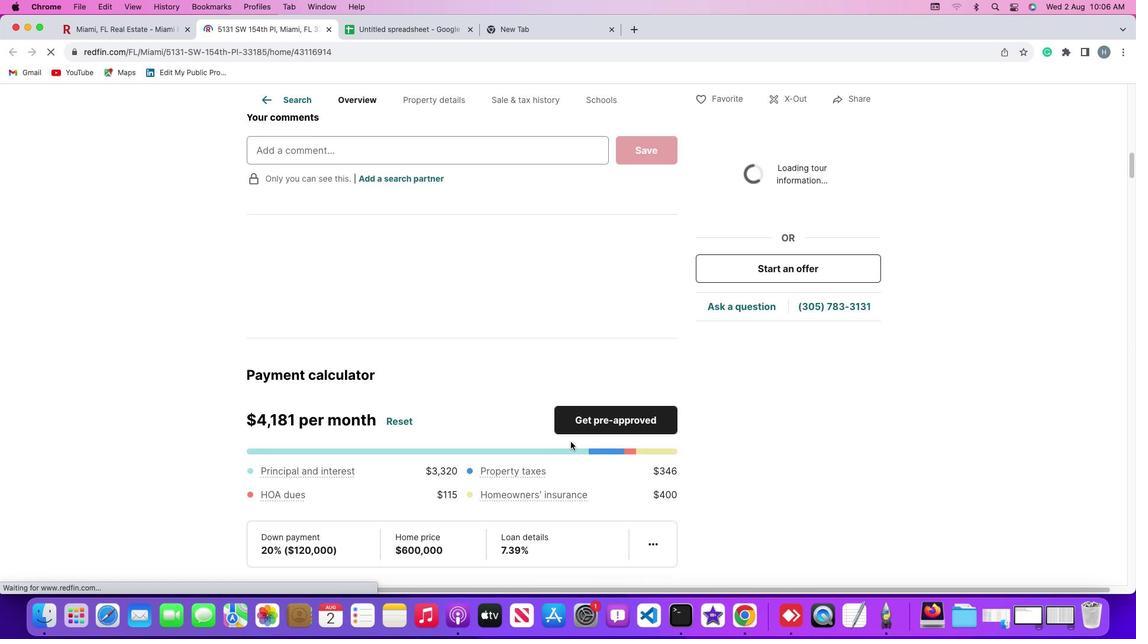 
Action: Mouse scrolled (570, 442) with delta (0, -2)
Screenshot: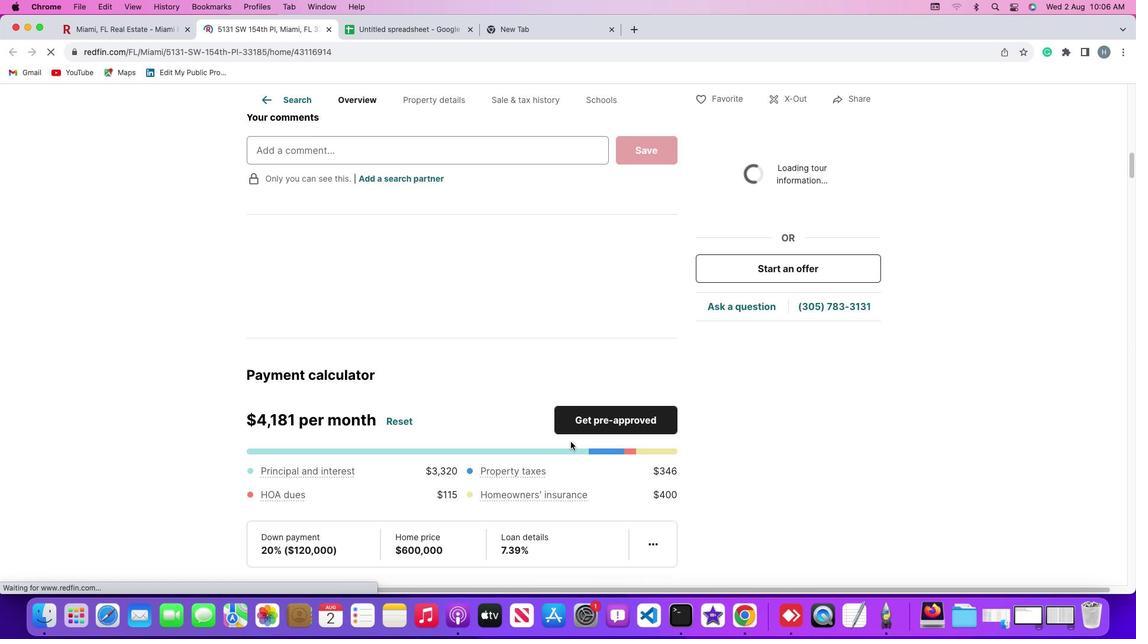 
Action: Mouse scrolled (570, 442) with delta (0, 0)
Screenshot: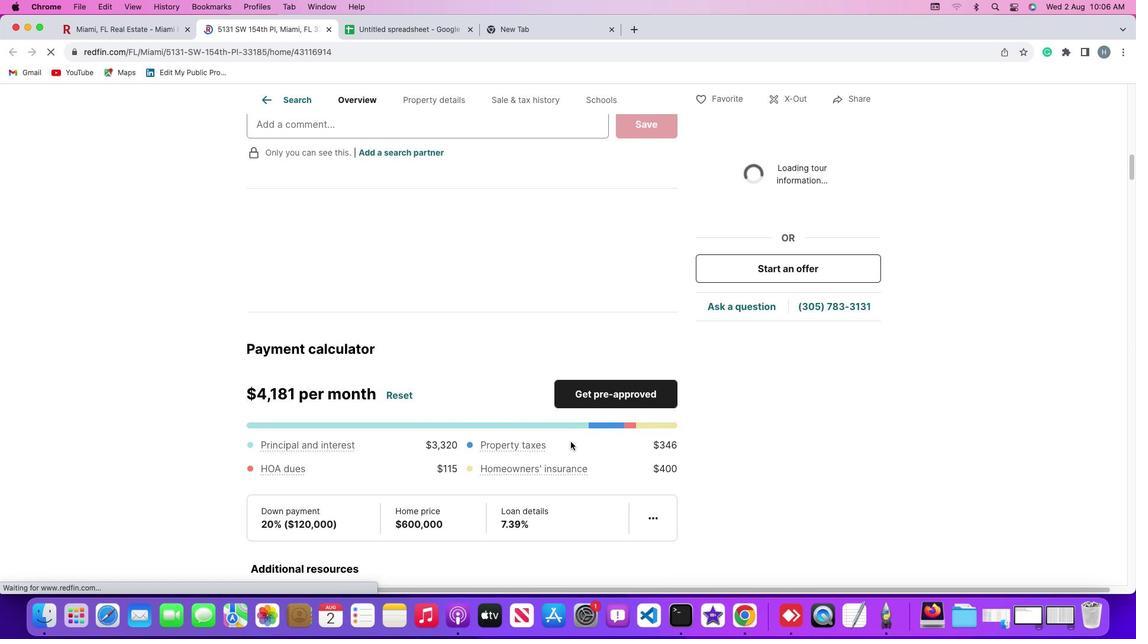 
Action: Mouse scrolled (570, 442) with delta (0, 0)
Screenshot: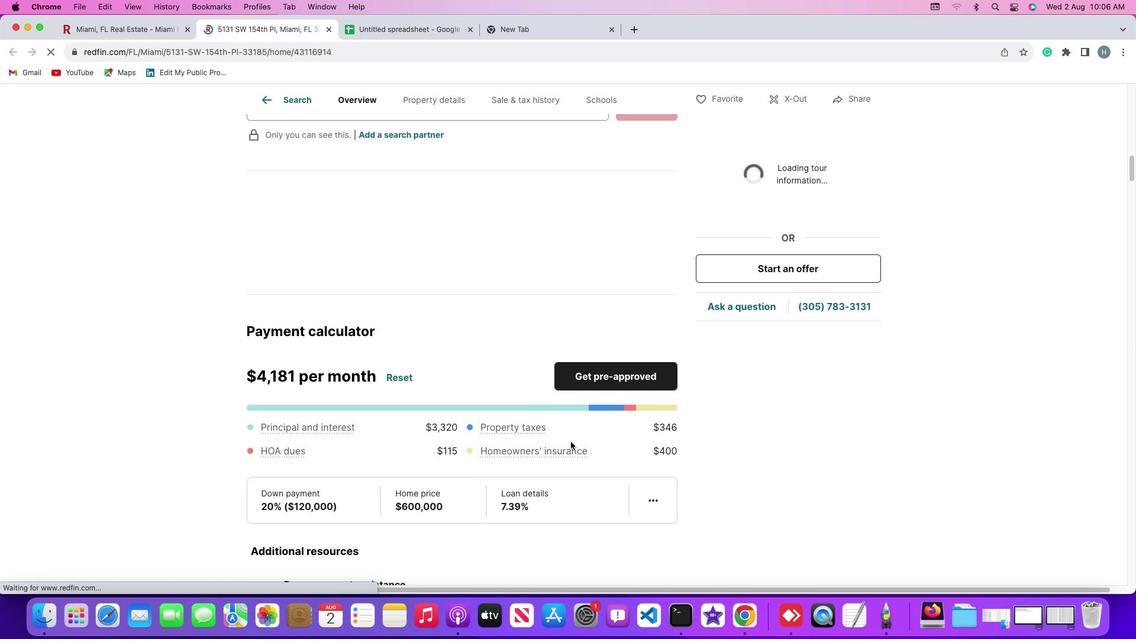 
Action: Mouse scrolled (570, 442) with delta (0, -1)
Screenshot: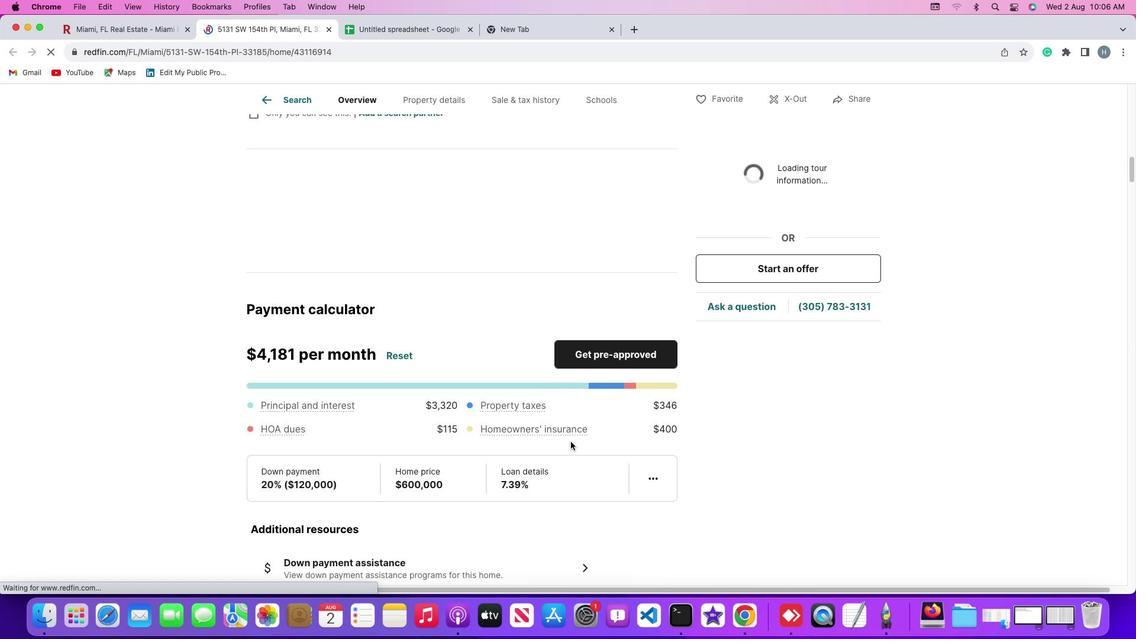 
Action: Mouse scrolled (570, 442) with delta (0, -1)
Screenshot: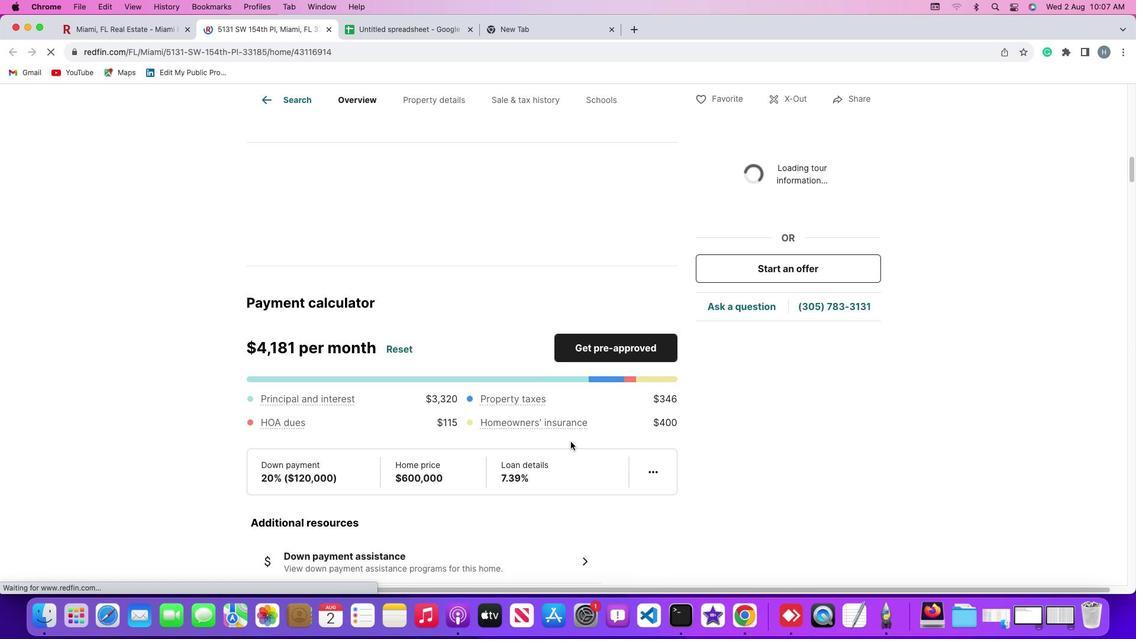 
Action: Mouse scrolled (570, 442) with delta (0, 0)
Screenshot: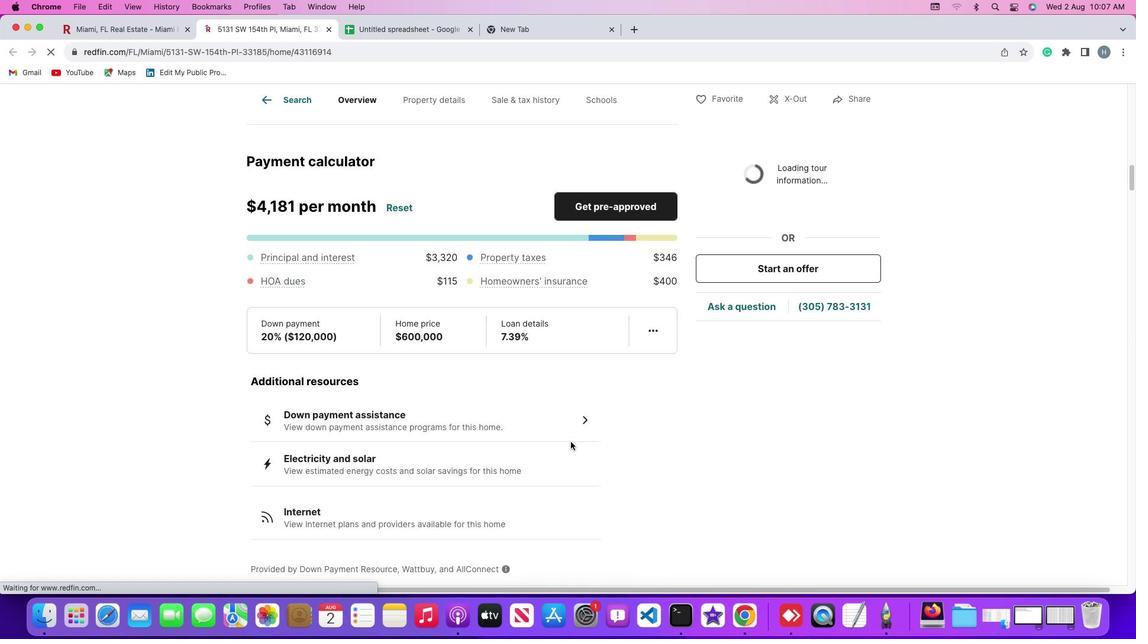 
Action: Mouse scrolled (570, 442) with delta (0, 0)
Screenshot: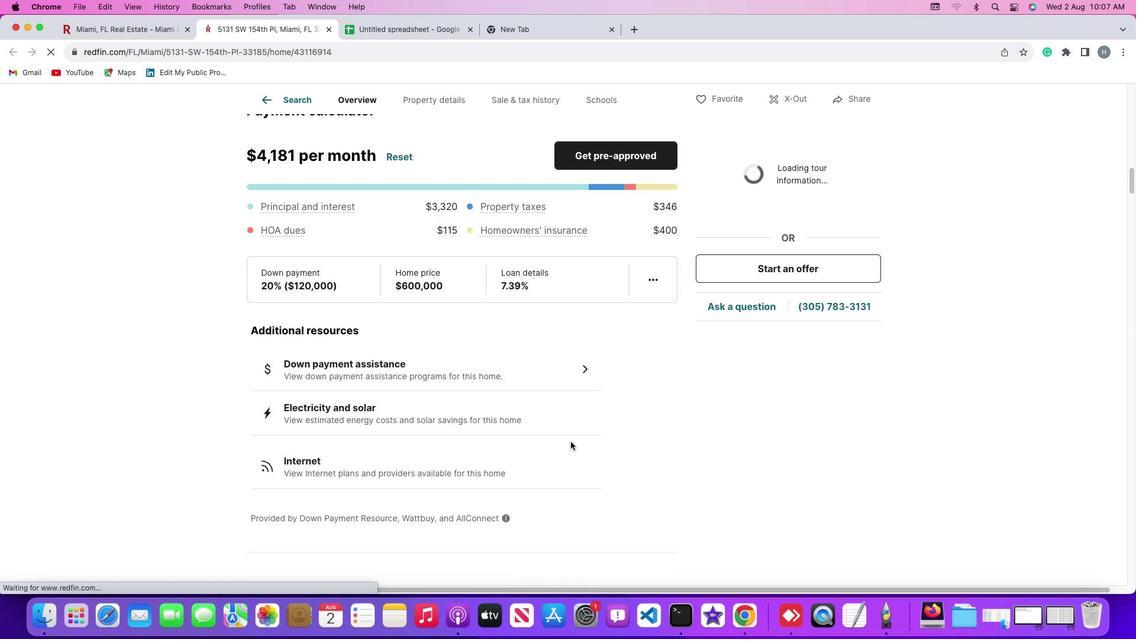 
Action: Mouse scrolled (570, 442) with delta (0, -1)
Screenshot: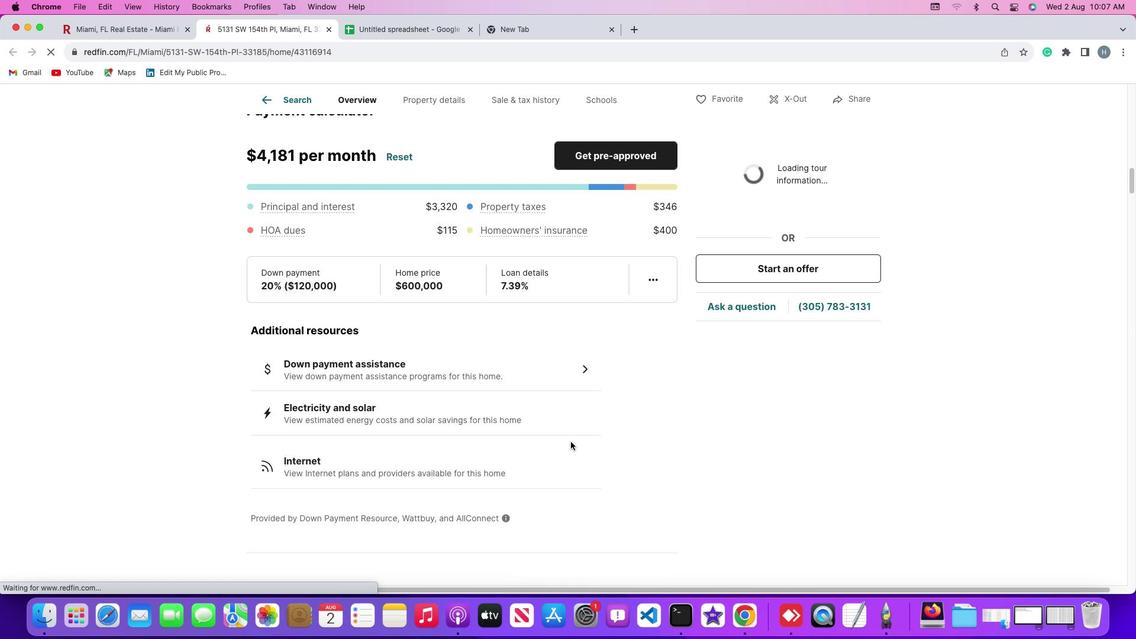 
Action: Mouse scrolled (570, 442) with delta (0, -2)
Screenshot: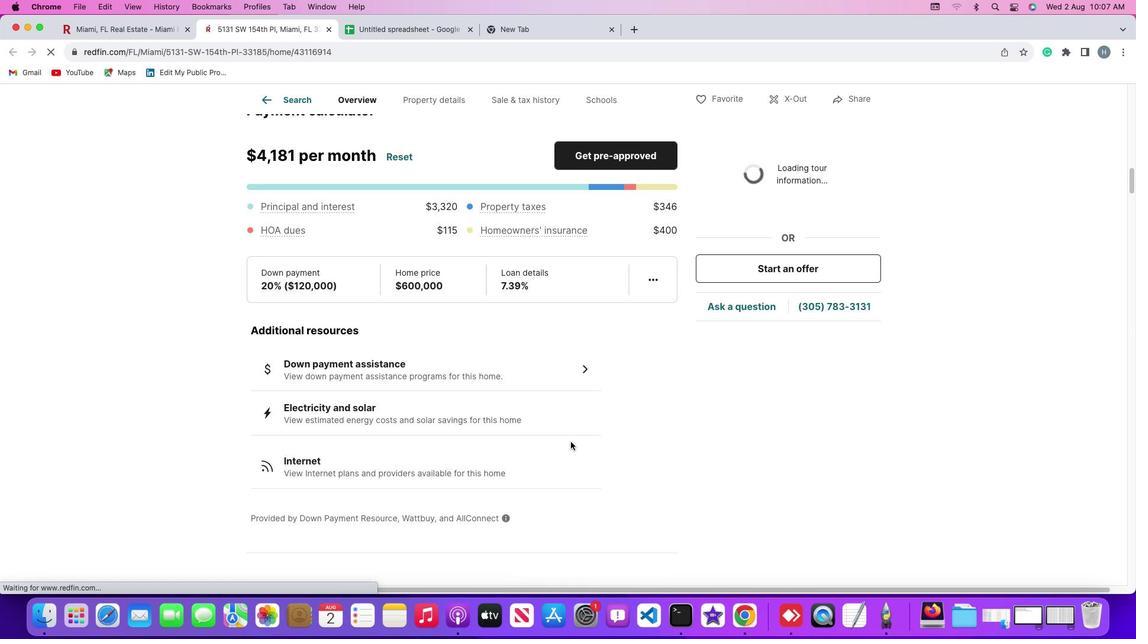 
Action: Mouse scrolled (570, 442) with delta (0, 0)
Screenshot: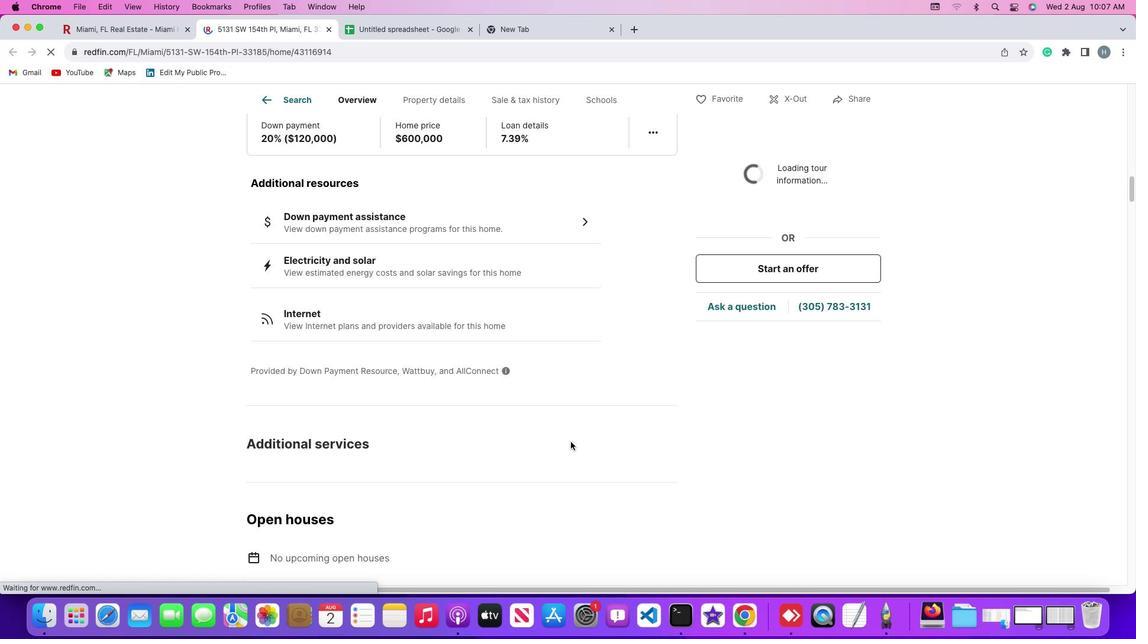
Action: Mouse scrolled (570, 442) with delta (0, 0)
Screenshot: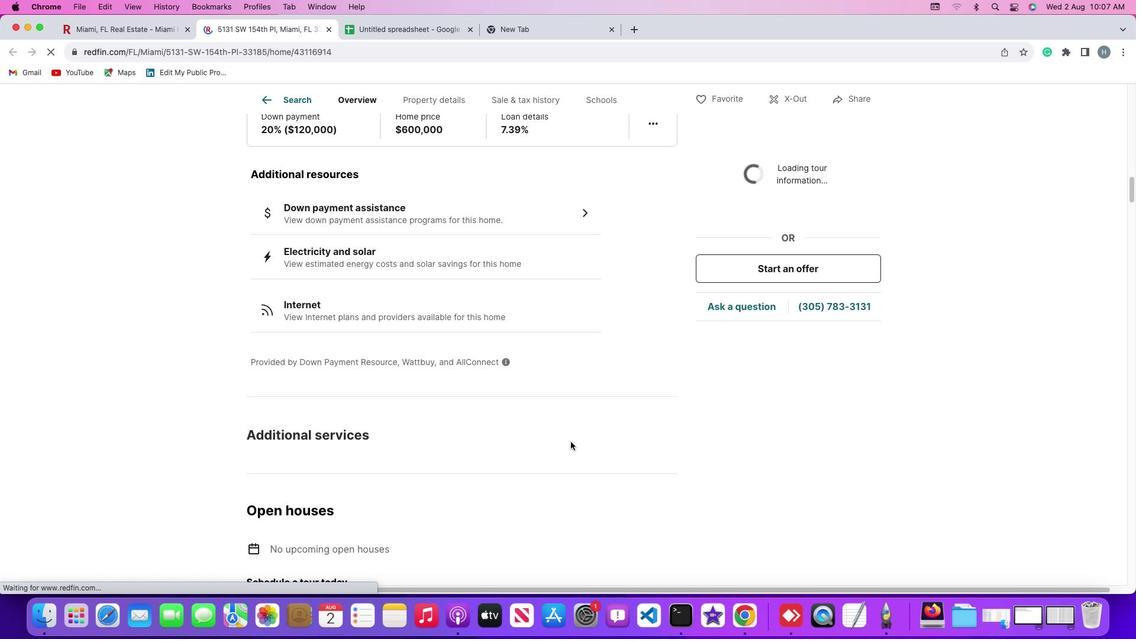 
Action: Mouse scrolled (570, 442) with delta (0, -1)
Screenshot: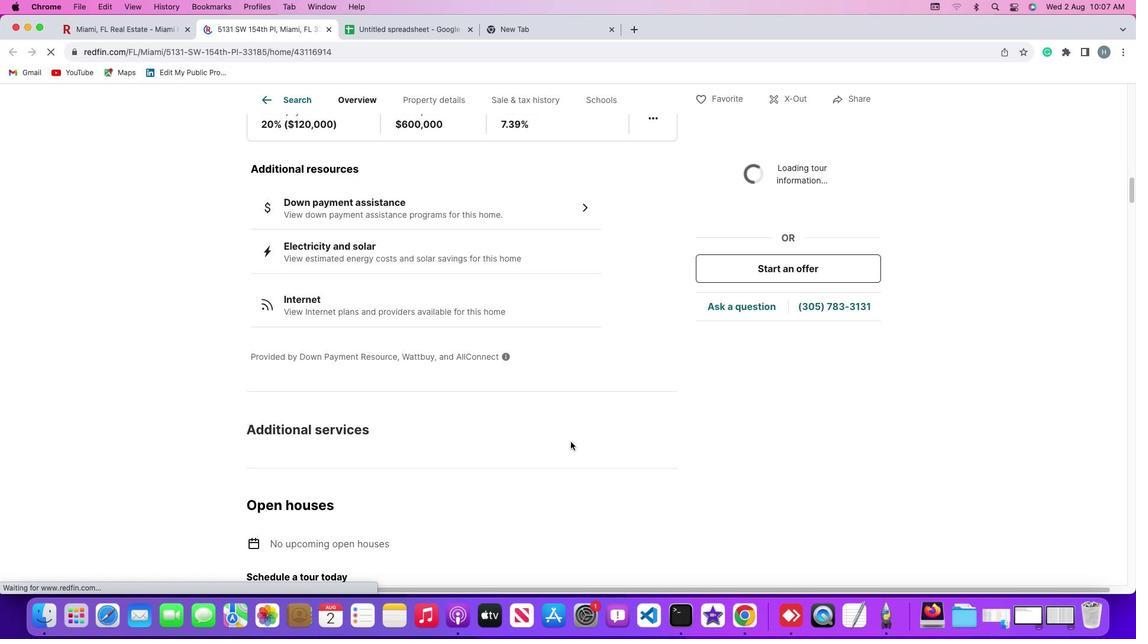 
Action: Mouse scrolled (570, 442) with delta (0, 0)
Screenshot: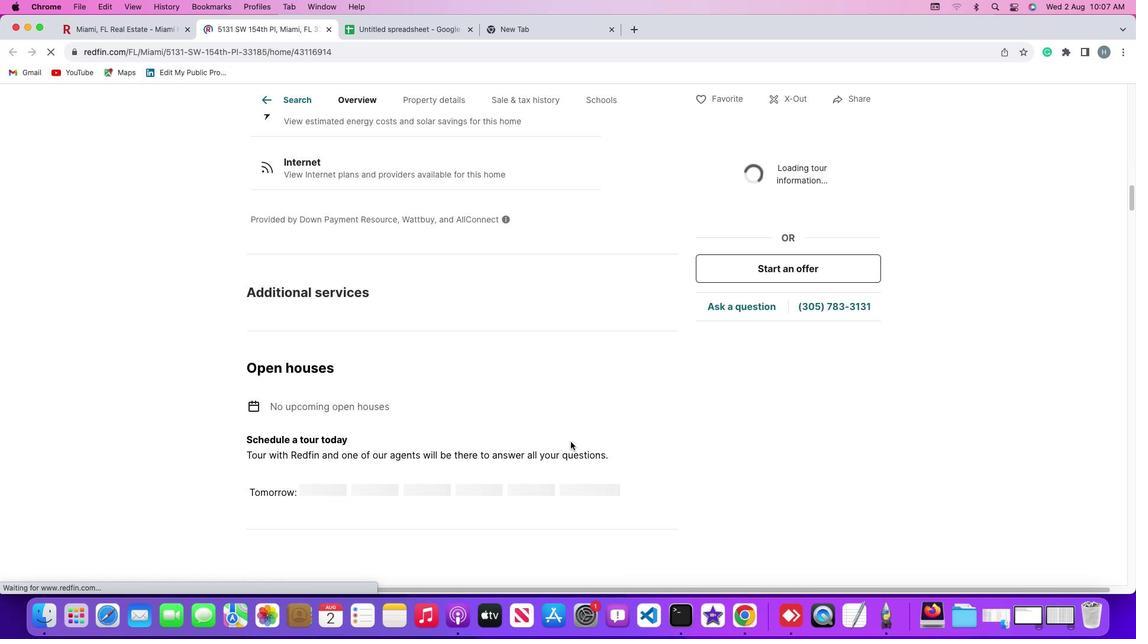 
Action: Mouse scrolled (570, 442) with delta (0, 0)
Screenshot: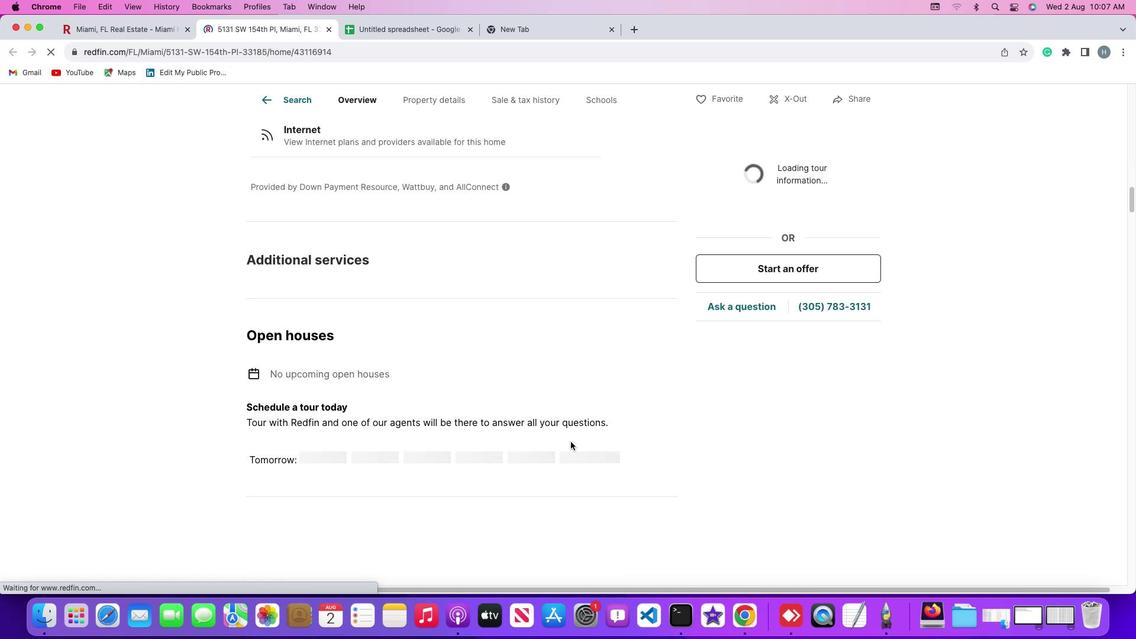 
Action: Mouse scrolled (570, 442) with delta (0, -1)
Screenshot: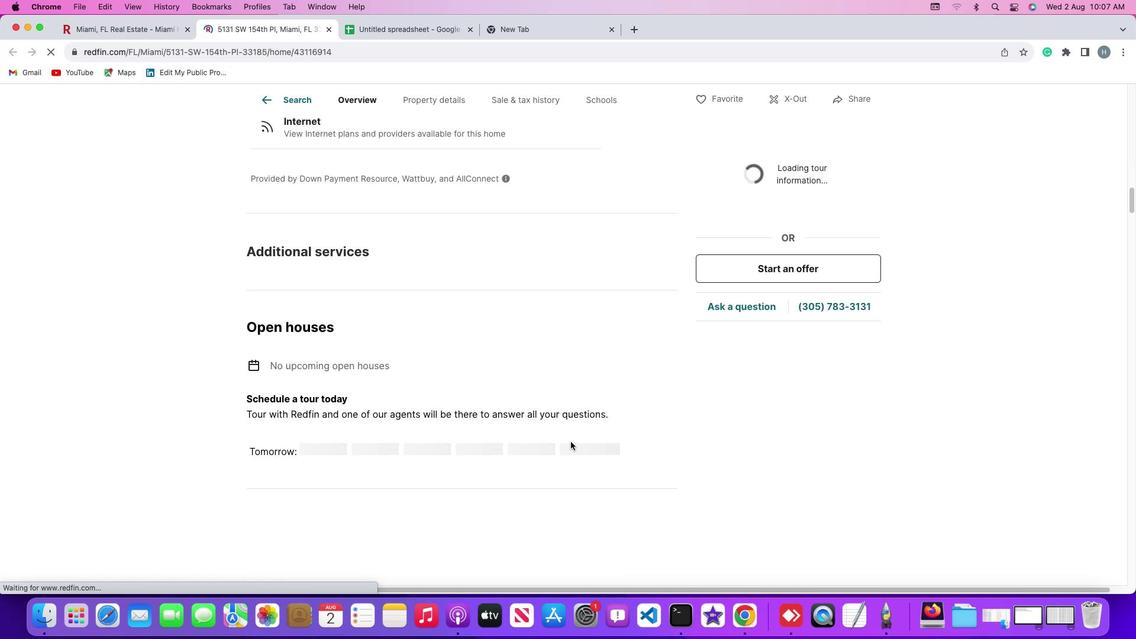 
Action: Mouse scrolled (570, 442) with delta (0, -2)
Screenshot: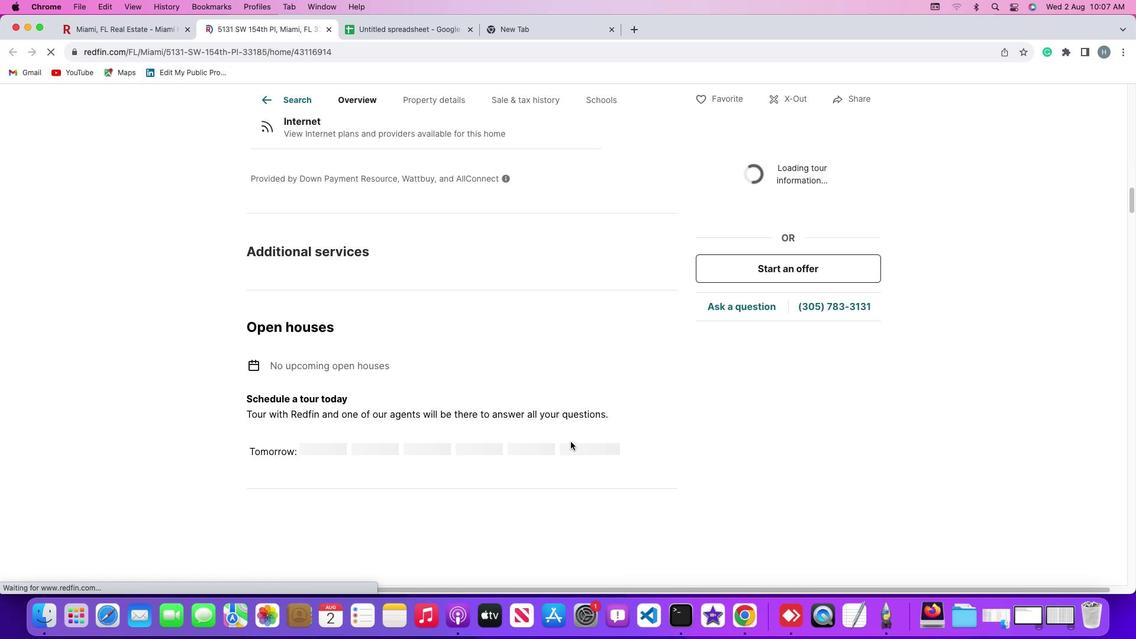 
Action: Mouse scrolled (570, 442) with delta (0, 0)
Screenshot: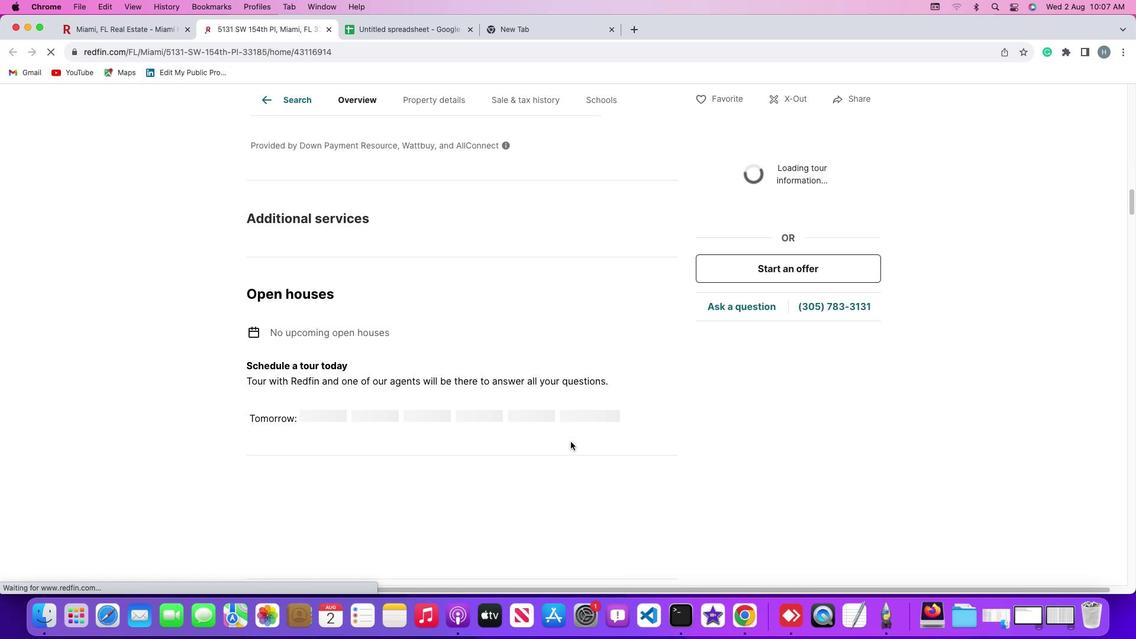 
Action: Mouse scrolled (570, 442) with delta (0, 0)
Screenshot: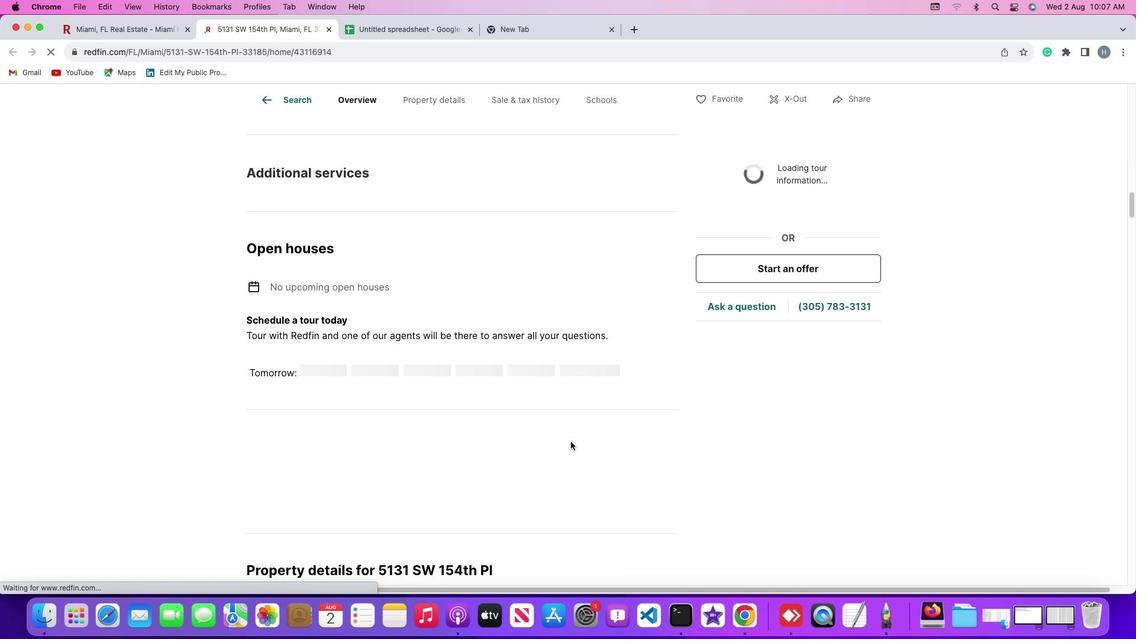 
Action: Mouse scrolled (570, 442) with delta (0, -1)
Screenshot: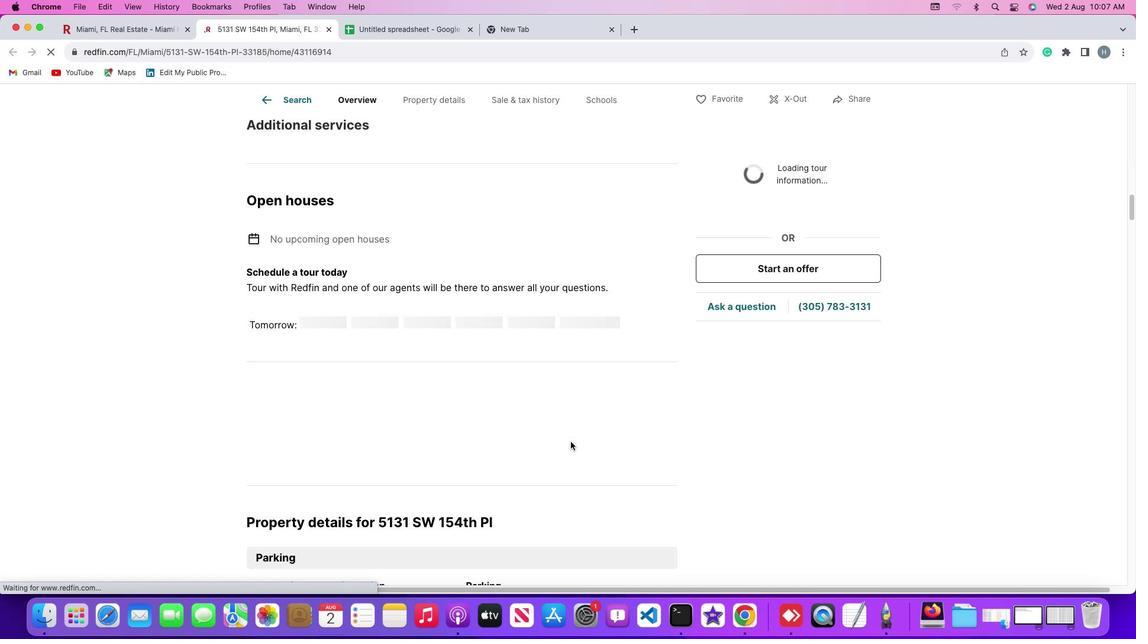 
Action: Mouse scrolled (570, 442) with delta (0, -1)
Screenshot: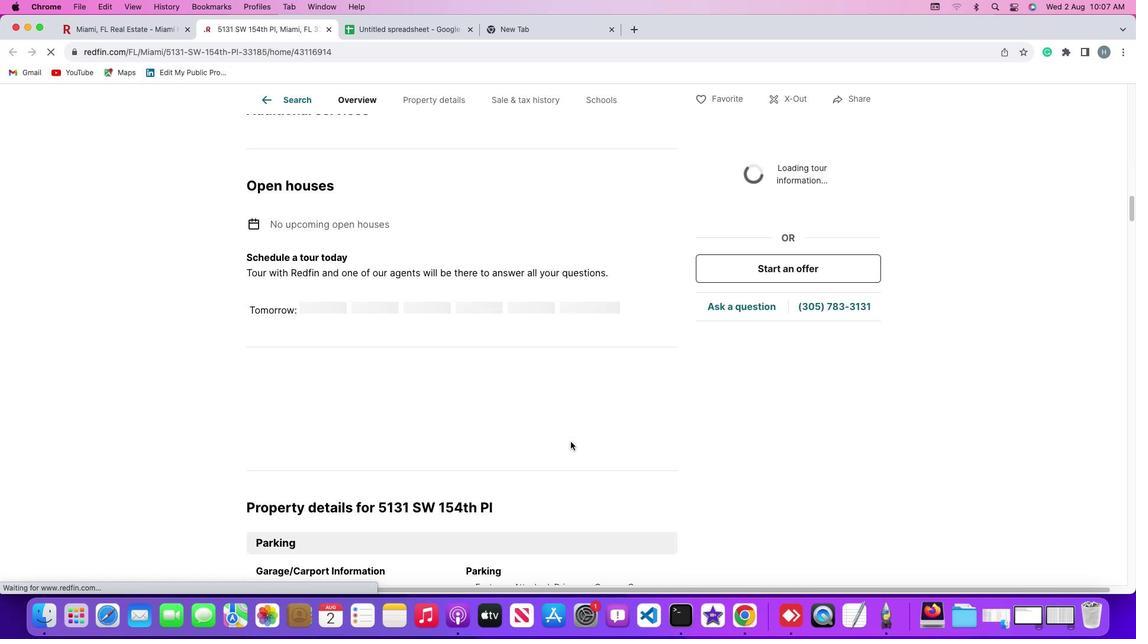 
Action: Mouse scrolled (570, 442) with delta (0, 0)
Screenshot: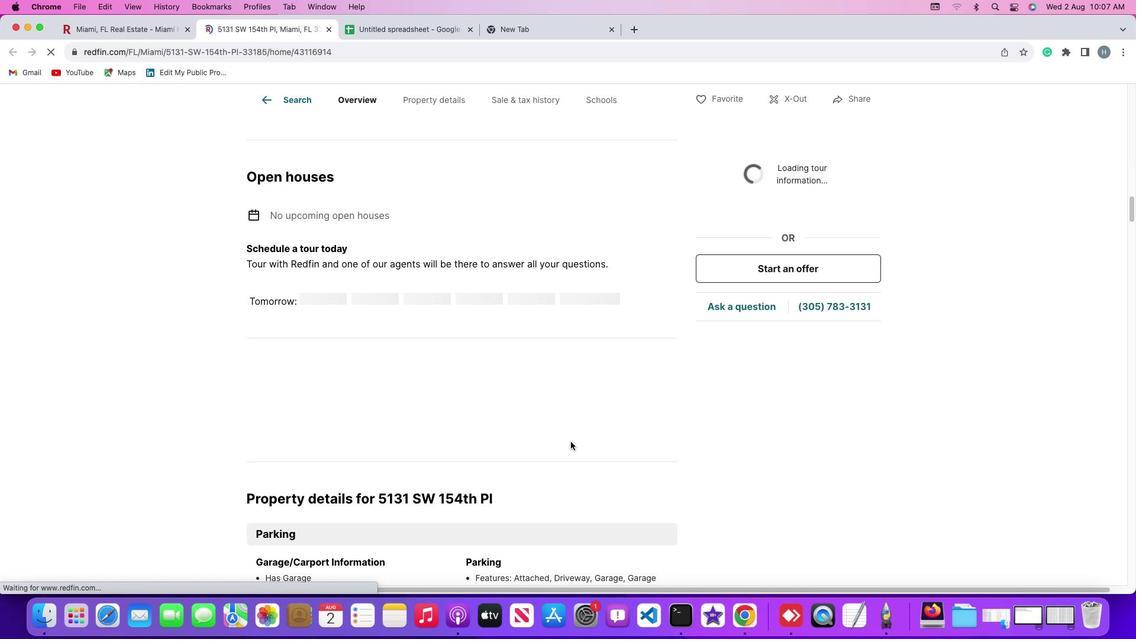 
Action: Mouse scrolled (570, 442) with delta (0, 0)
Screenshot: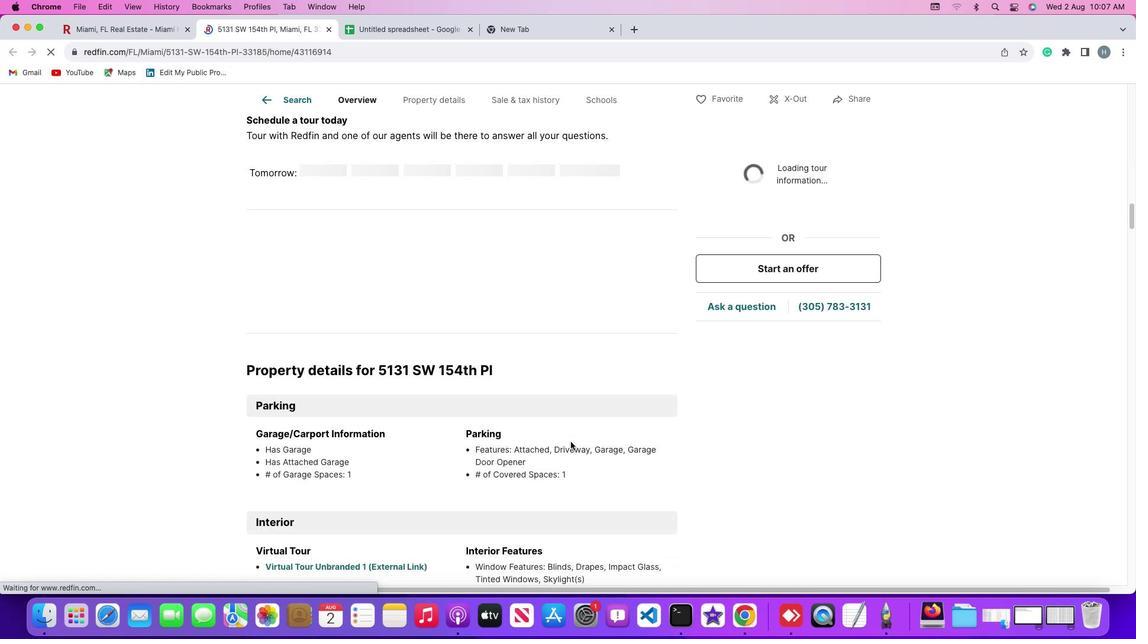 
Action: Mouse scrolled (570, 442) with delta (0, -1)
Screenshot: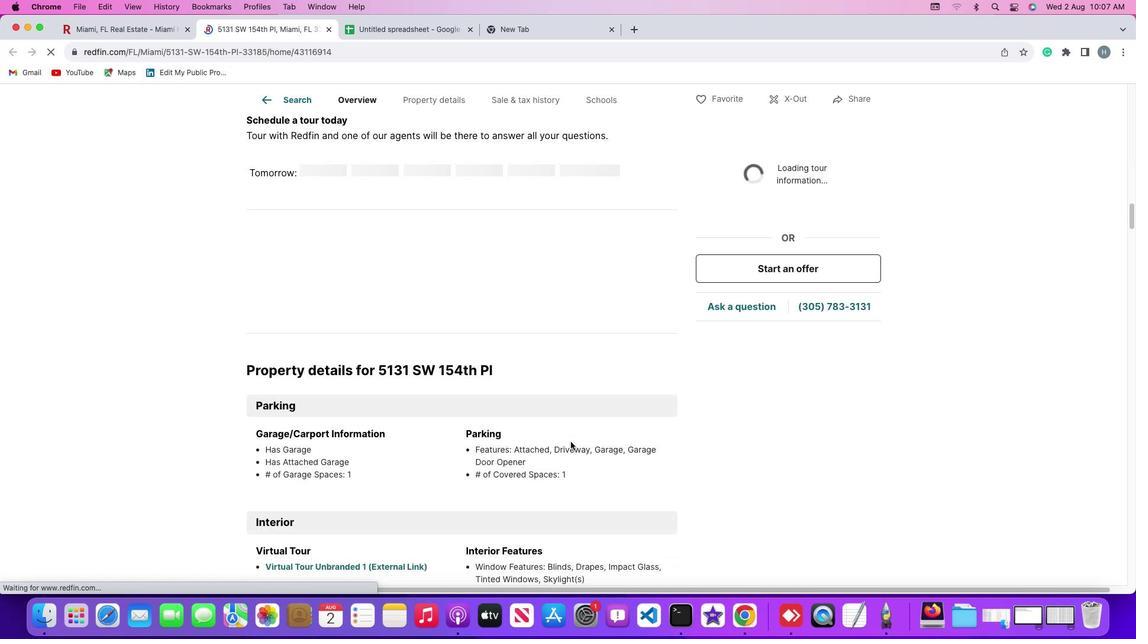 
Action: Mouse scrolled (570, 442) with delta (0, -1)
Screenshot: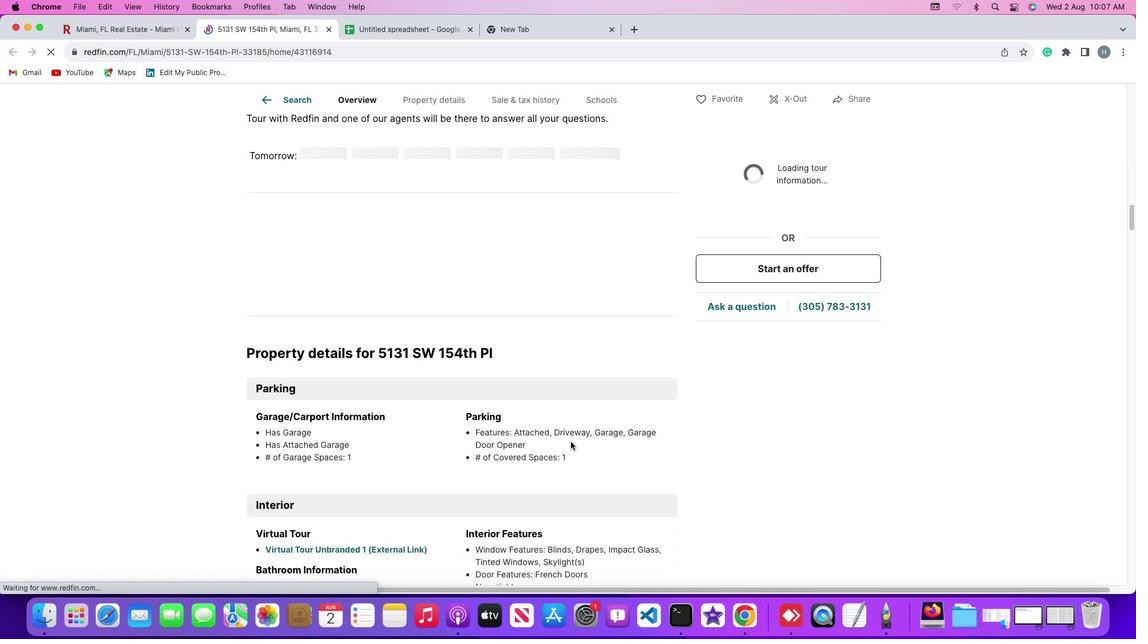 
Action: Mouse scrolled (570, 442) with delta (0, 0)
Screenshot: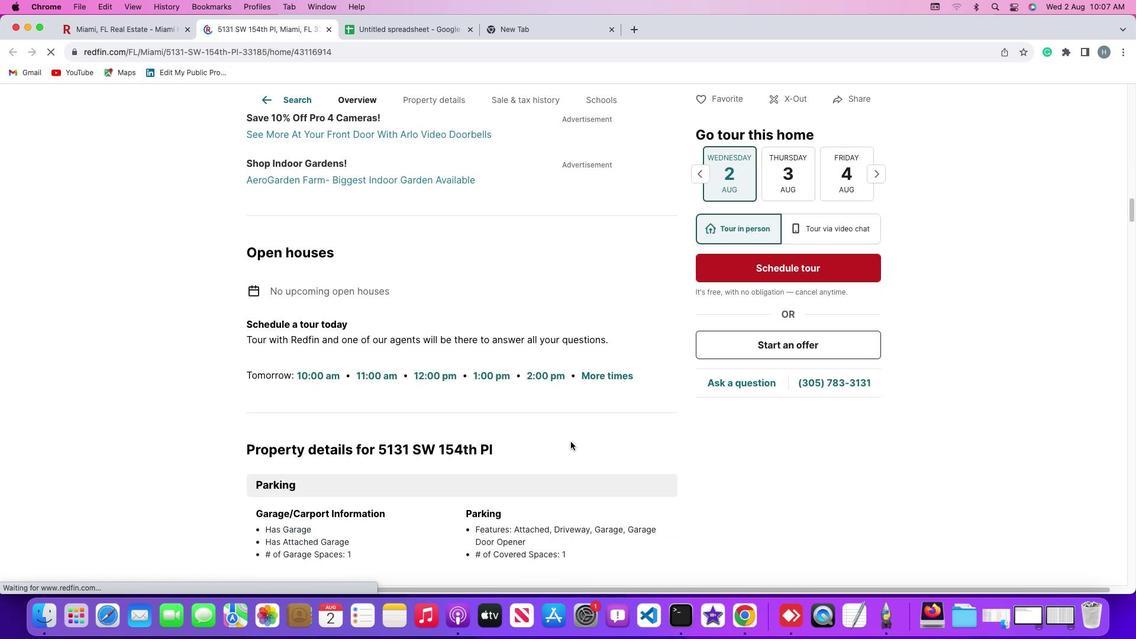 
Action: Mouse scrolled (570, 442) with delta (0, 0)
Screenshot: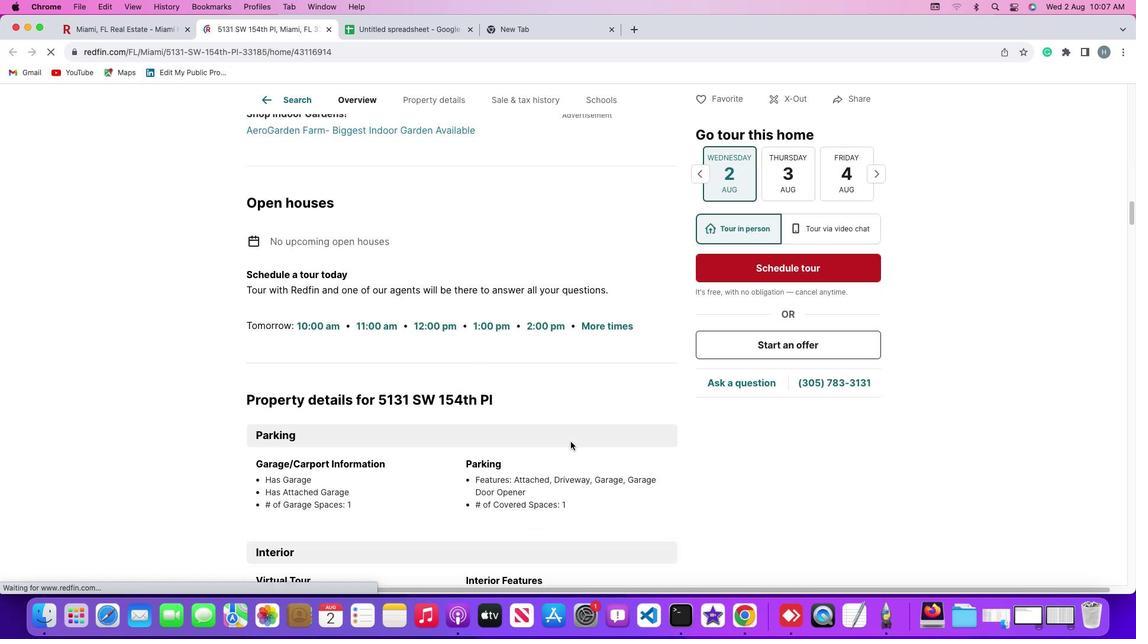 
Action: Mouse scrolled (570, 442) with delta (0, -1)
Screenshot: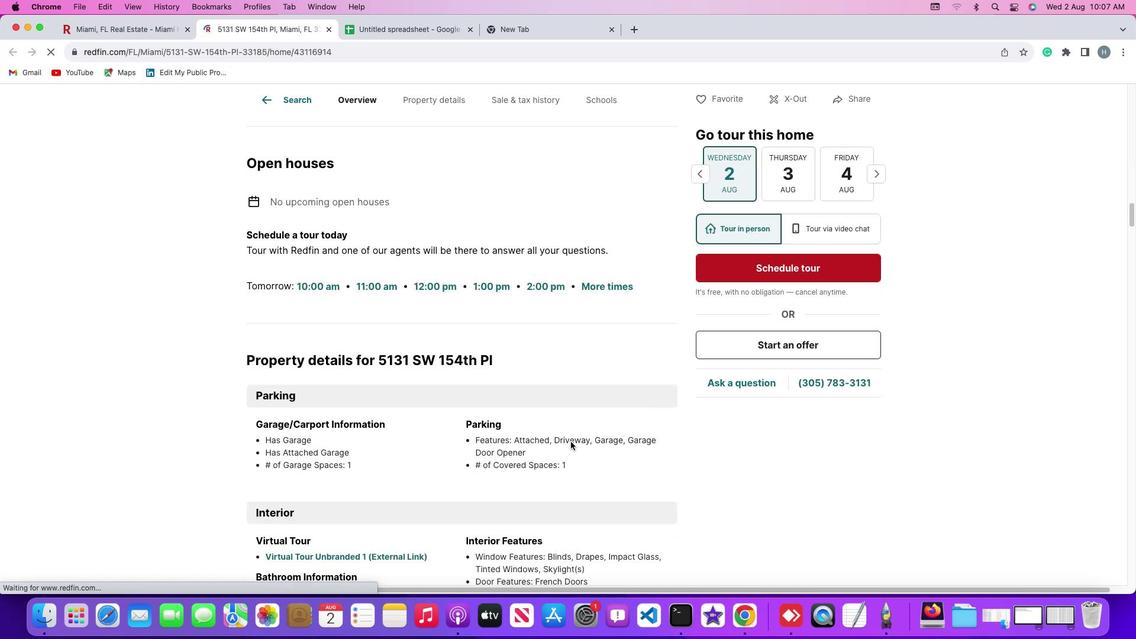 
Action: Mouse scrolled (570, 442) with delta (0, -1)
Screenshot: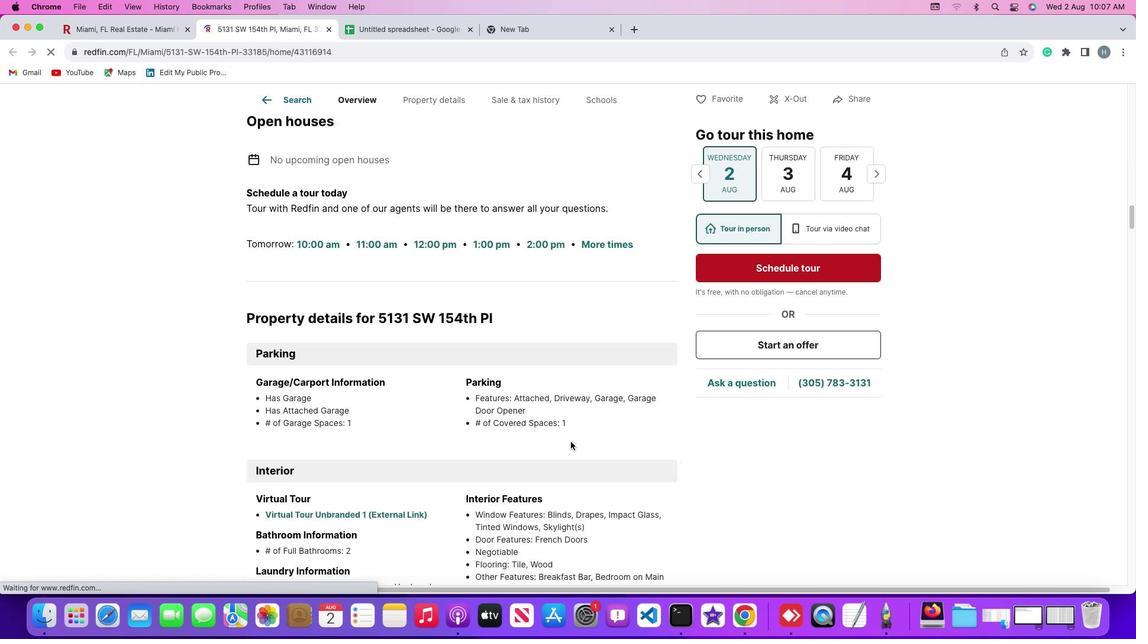 
Action: Mouse scrolled (570, 442) with delta (0, 0)
Screenshot: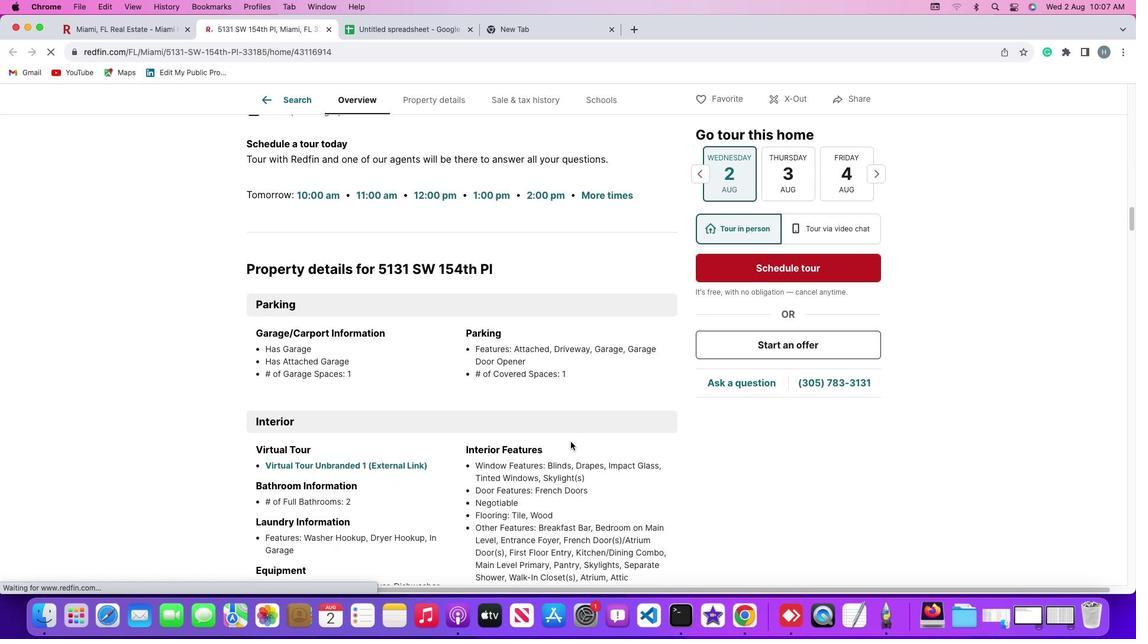 
Action: Mouse scrolled (570, 442) with delta (0, 0)
Screenshot: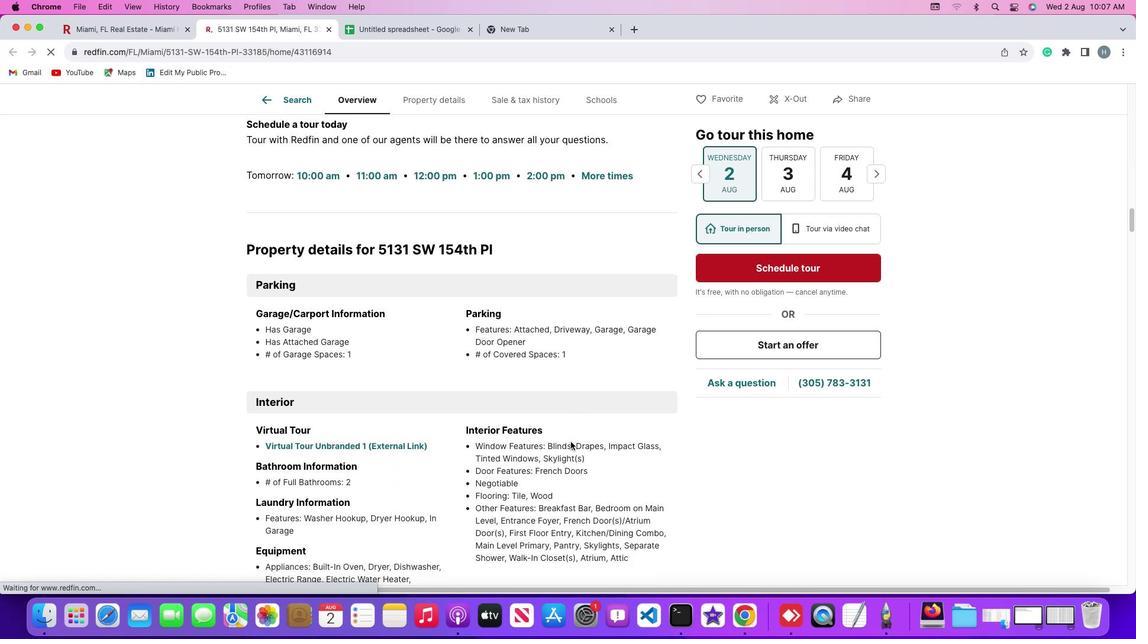 
Action: Mouse scrolled (570, 442) with delta (0, -1)
Screenshot: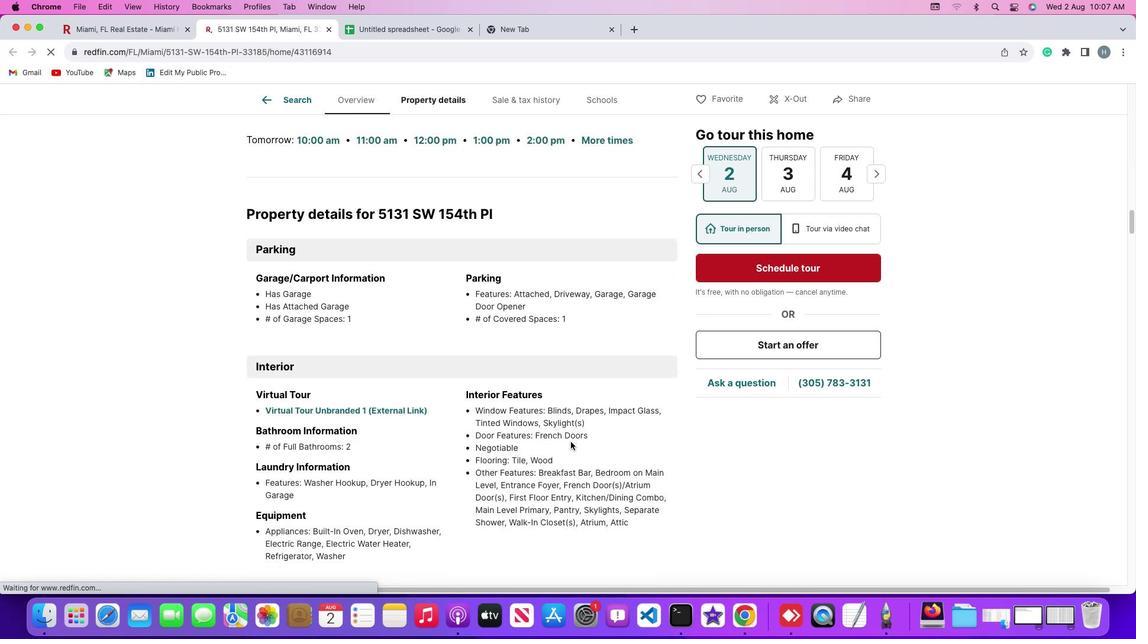 
Action: Mouse scrolled (570, 442) with delta (0, -1)
Screenshot: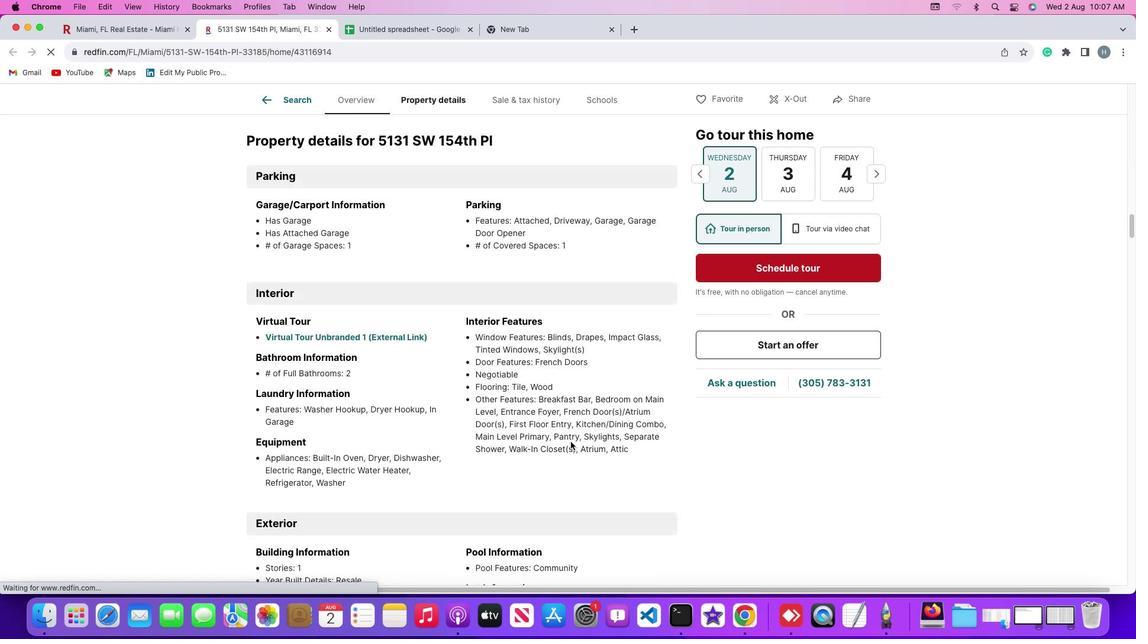 
Action: Mouse scrolled (570, 442) with delta (0, 0)
Screenshot: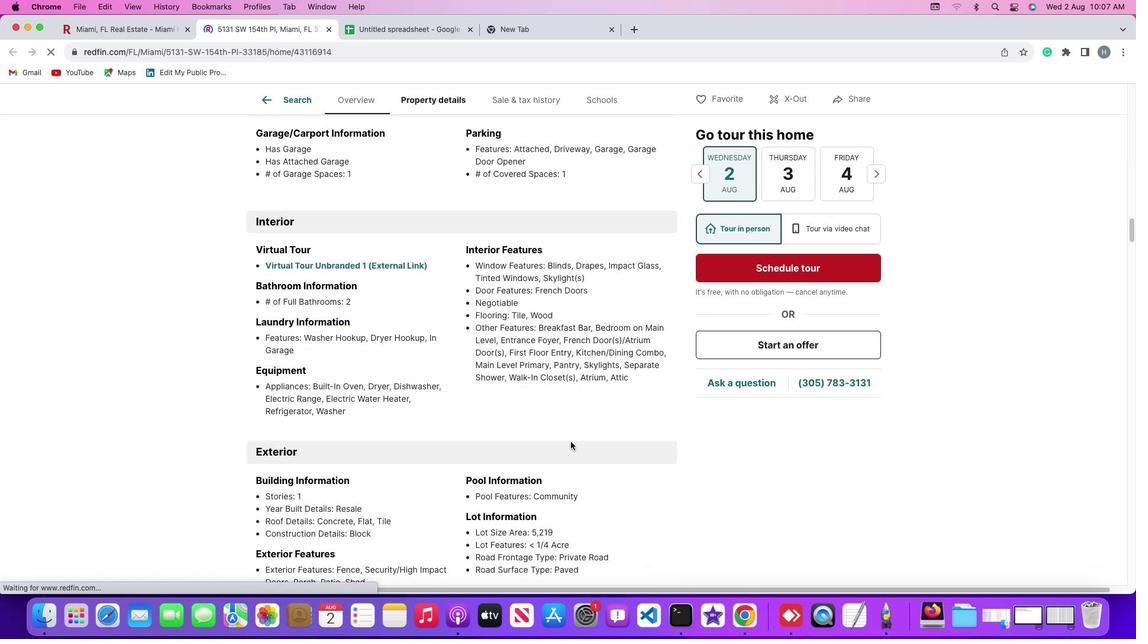 
Action: Mouse scrolled (570, 442) with delta (0, 0)
Screenshot: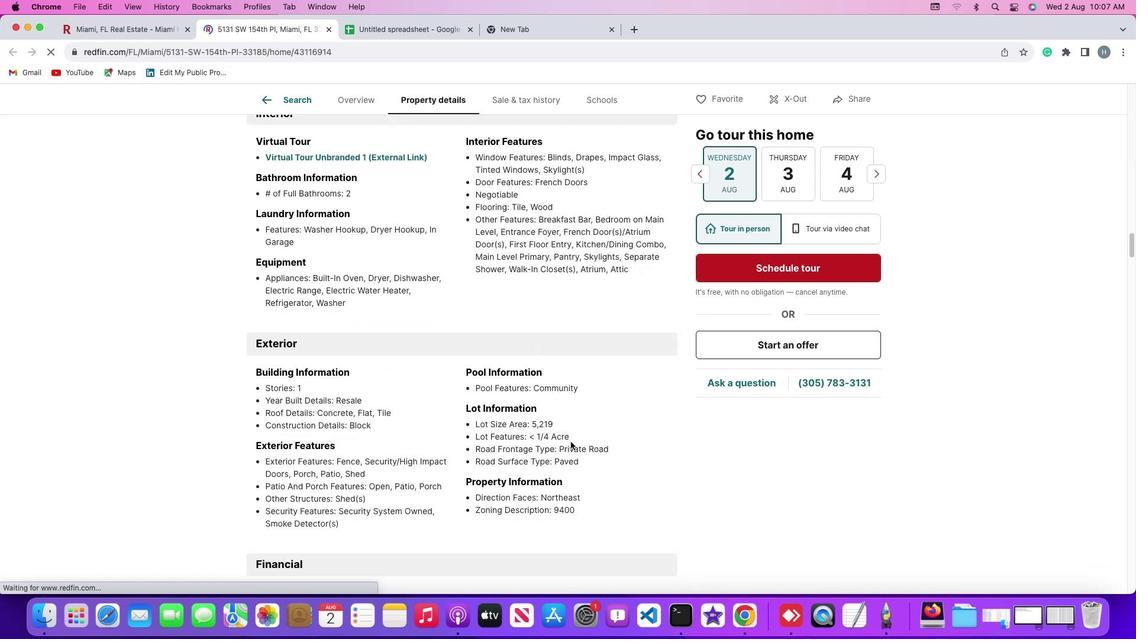 
Action: Mouse scrolled (570, 442) with delta (0, -1)
Screenshot: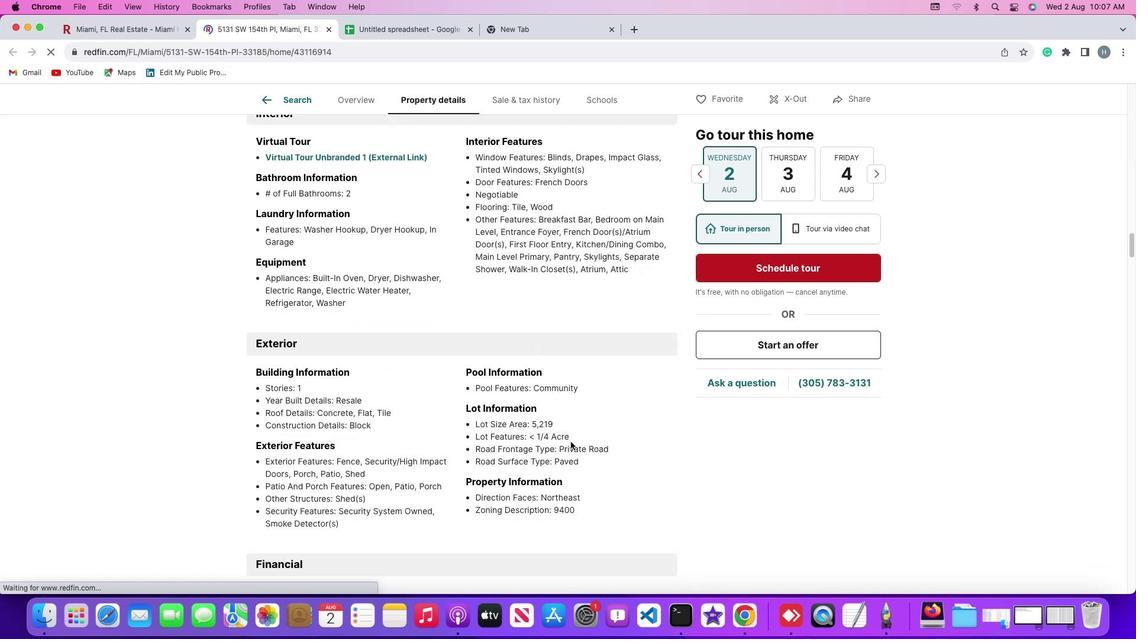 
Action: Mouse scrolled (570, 442) with delta (0, -1)
Screenshot: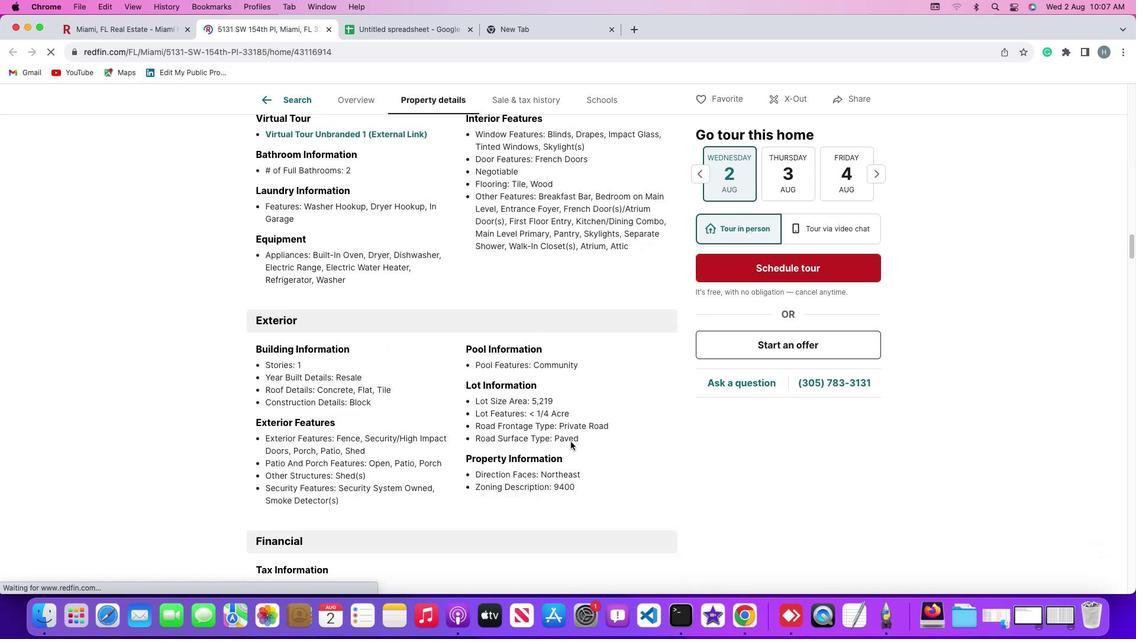 
Action: Mouse scrolled (570, 442) with delta (0, 0)
Screenshot: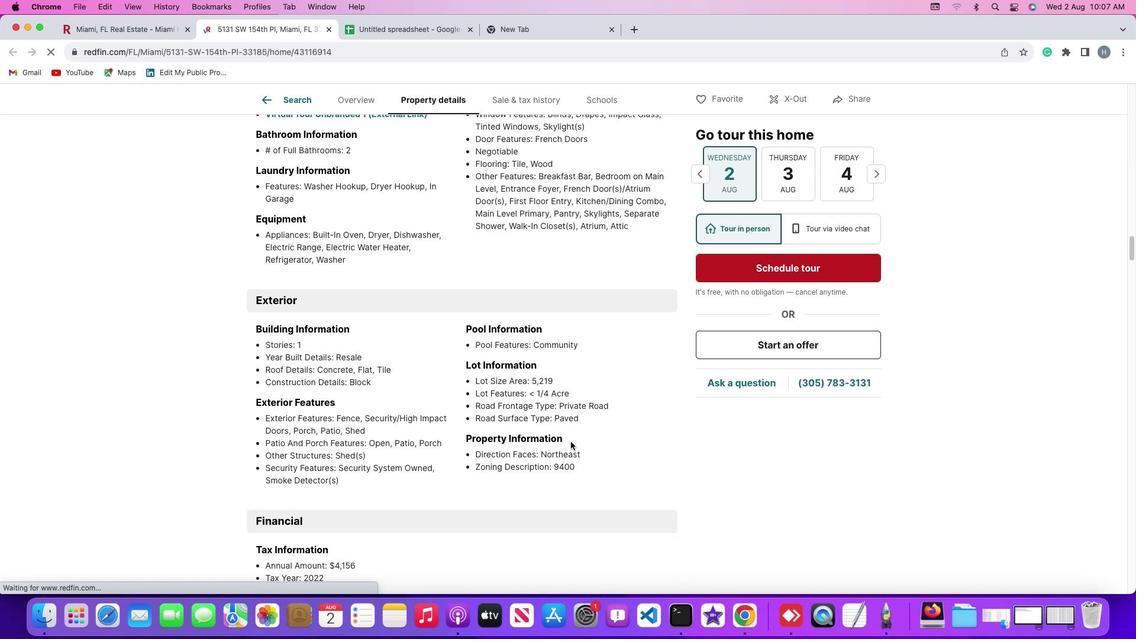 
Action: Mouse scrolled (570, 442) with delta (0, 0)
Screenshot: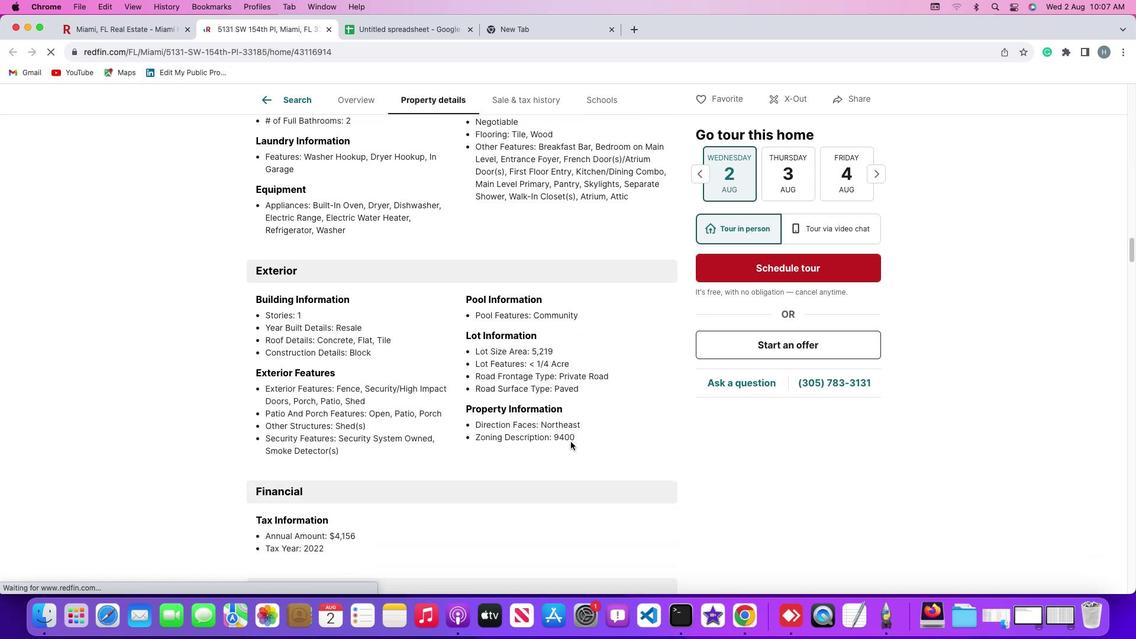 
Action: Mouse scrolled (570, 442) with delta (0, -1)
Screenshot: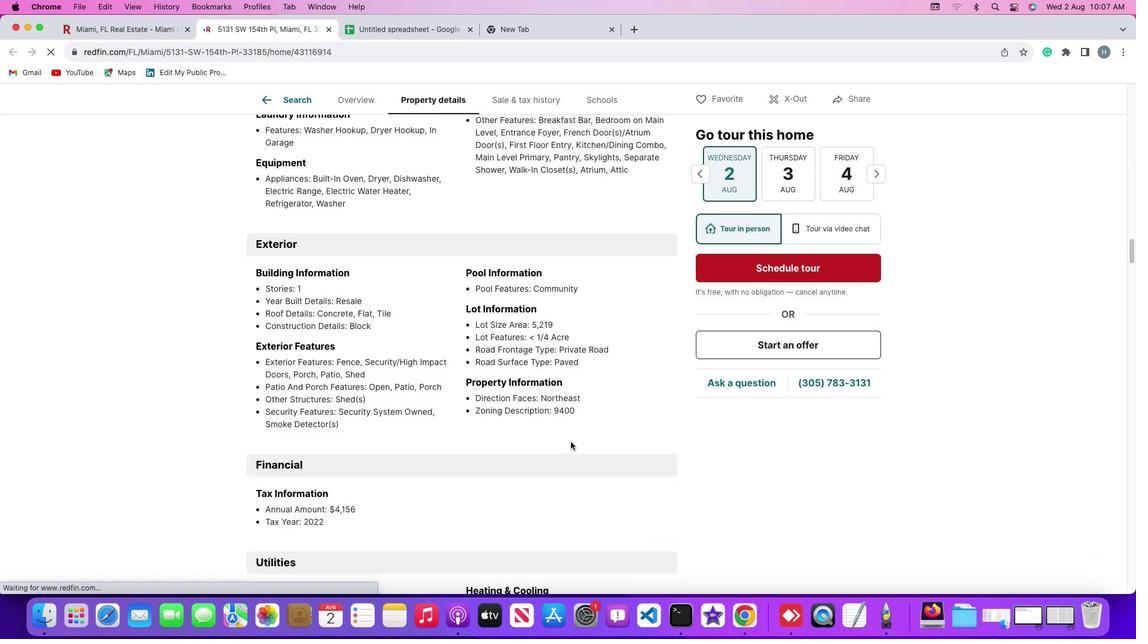 
Action: Mouse scrolled (570, 442) with delta (0, -1)
Screenshot: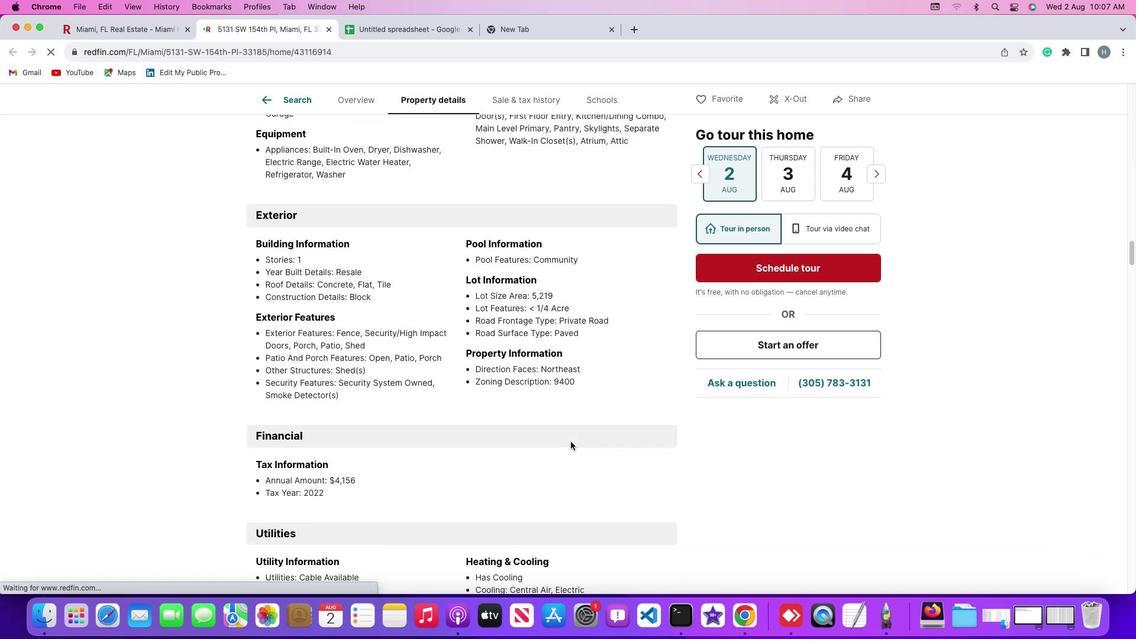 
Action: Mouse scrolled (570, 442) with delta (0, 0)
Screenshot: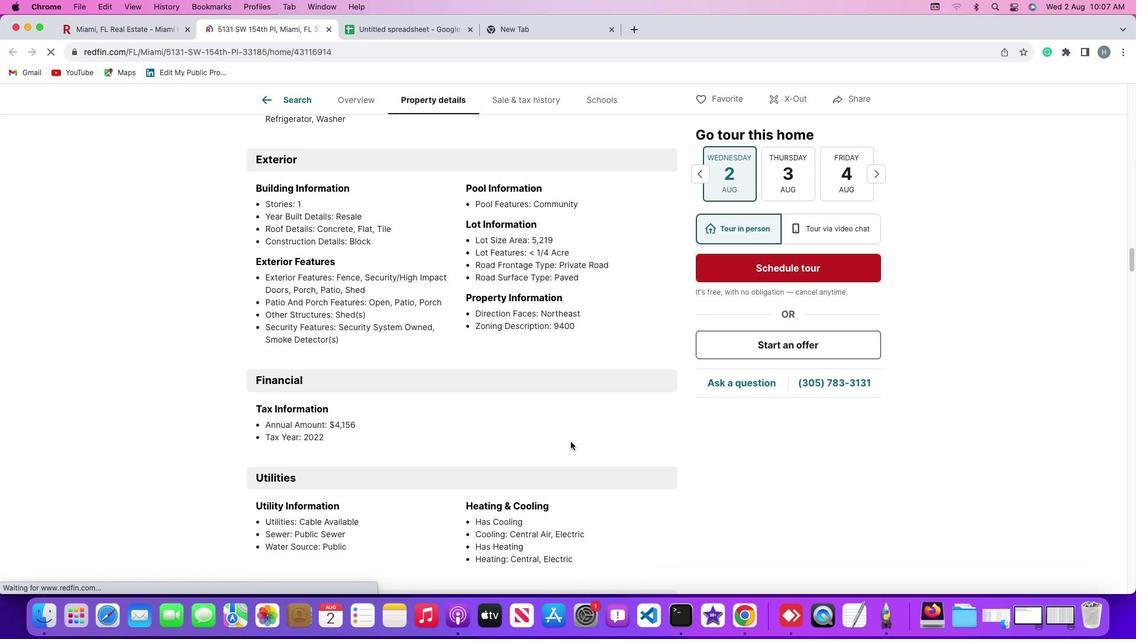 
Action: Mouse scrolled (570, 442) with delta (0, 0)
Screenshot: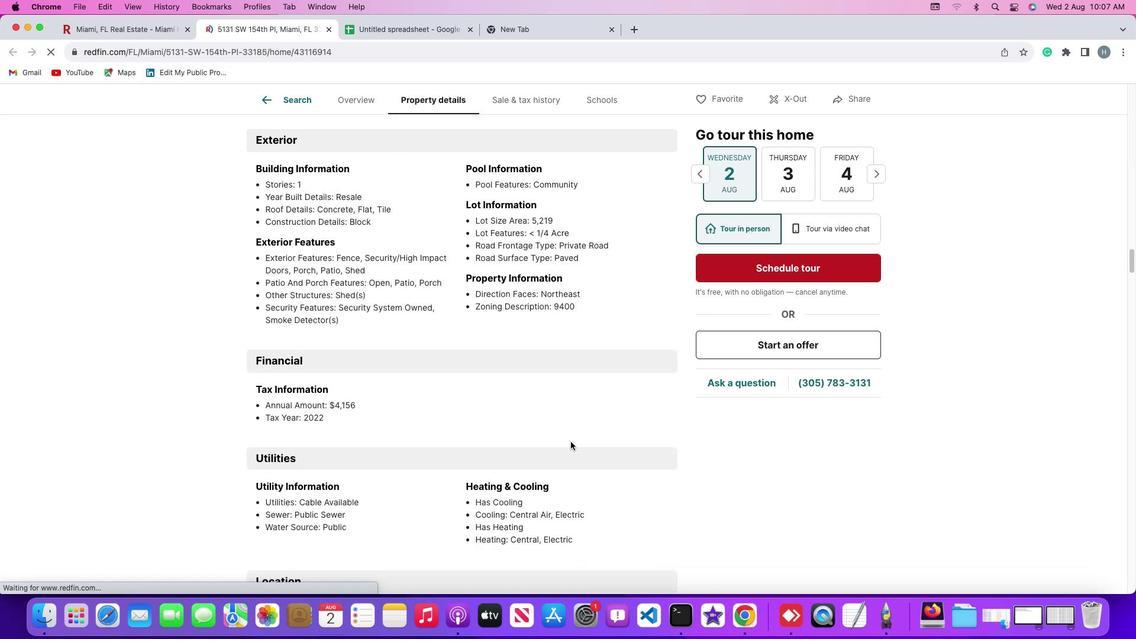 
Action: Mouse scrolled (570, 442) with delta (0, -1)
Screenshot: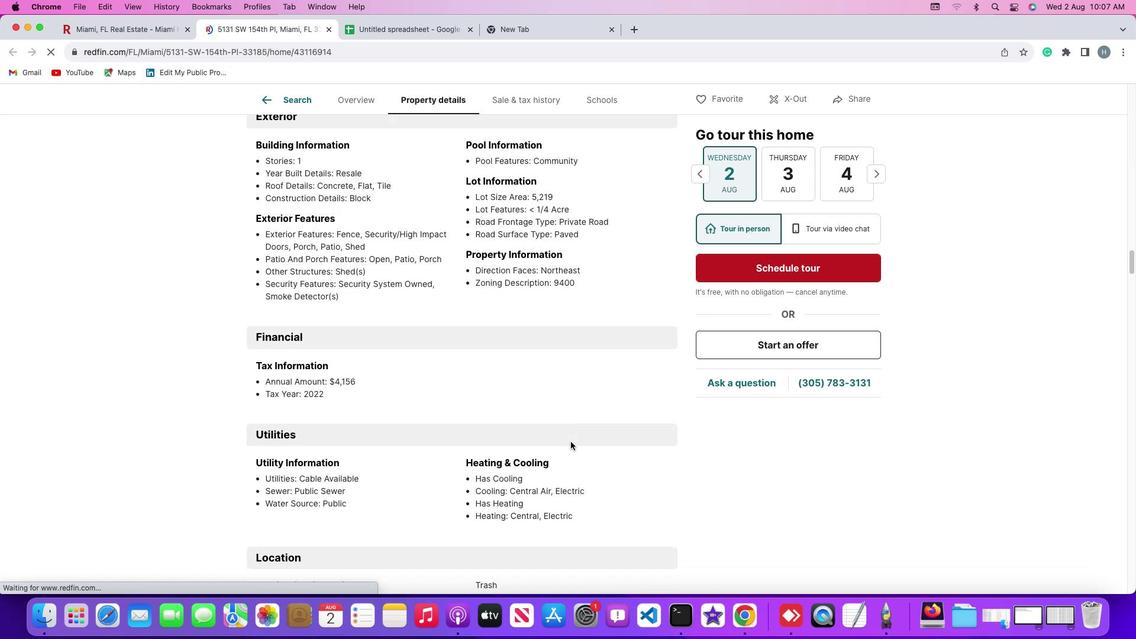 
Action: Mouse scrolled (570, 442) with delta (0, -2)
Screenshot: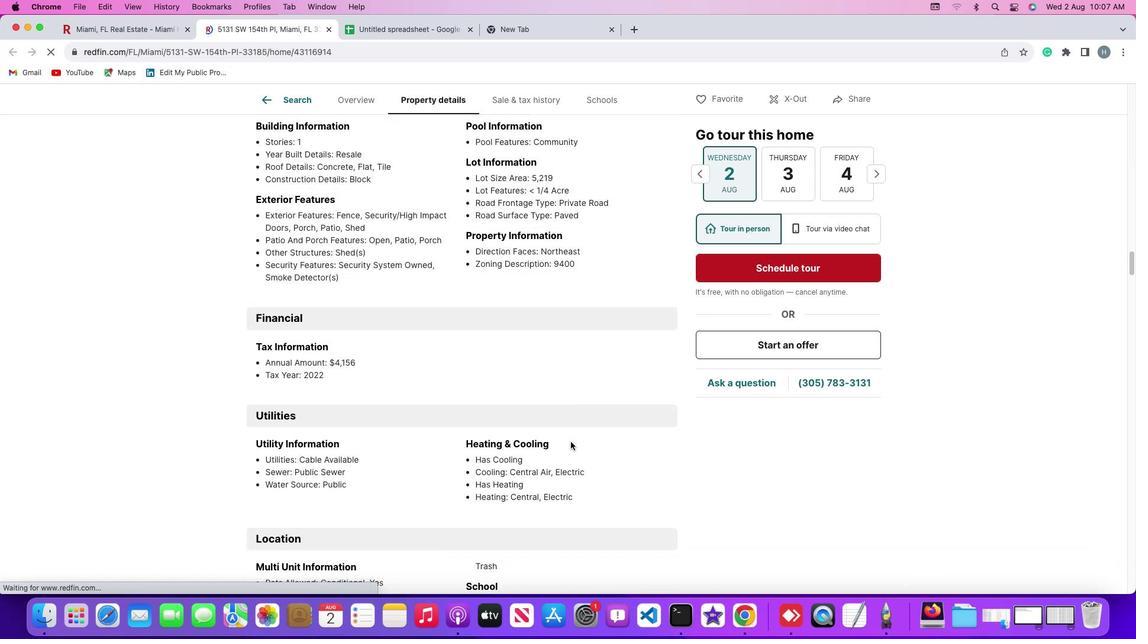 
Action: Mouse scrolled (570, 442) with delta (0, 0)
Screenshot: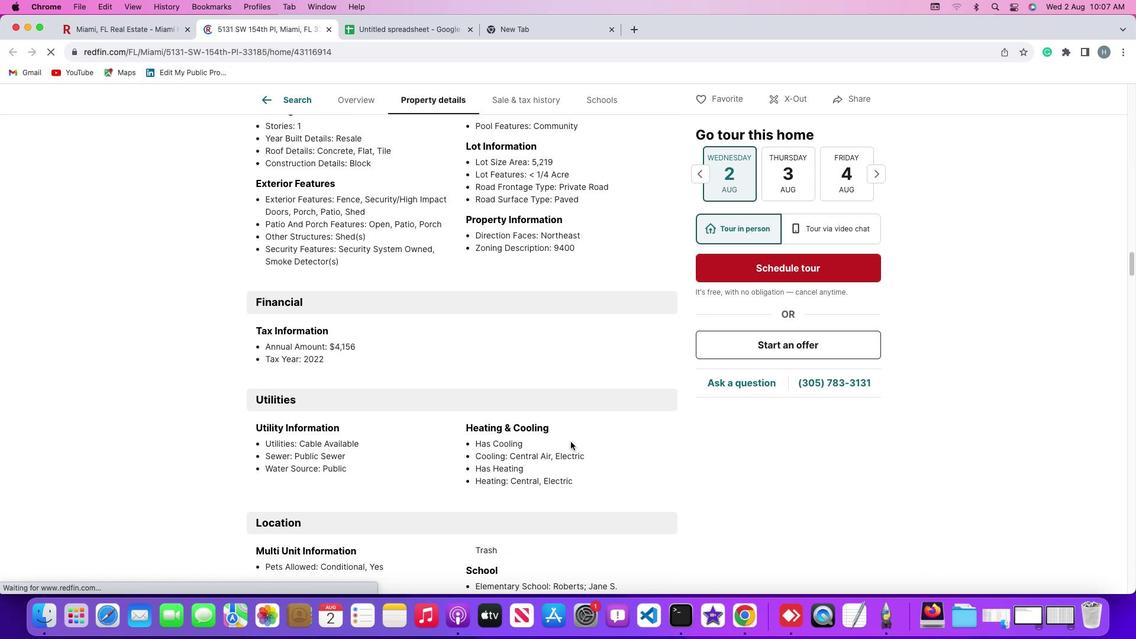 
Action: Mouse scrolled (570, 442) with delta (0, 0)
Screenshot: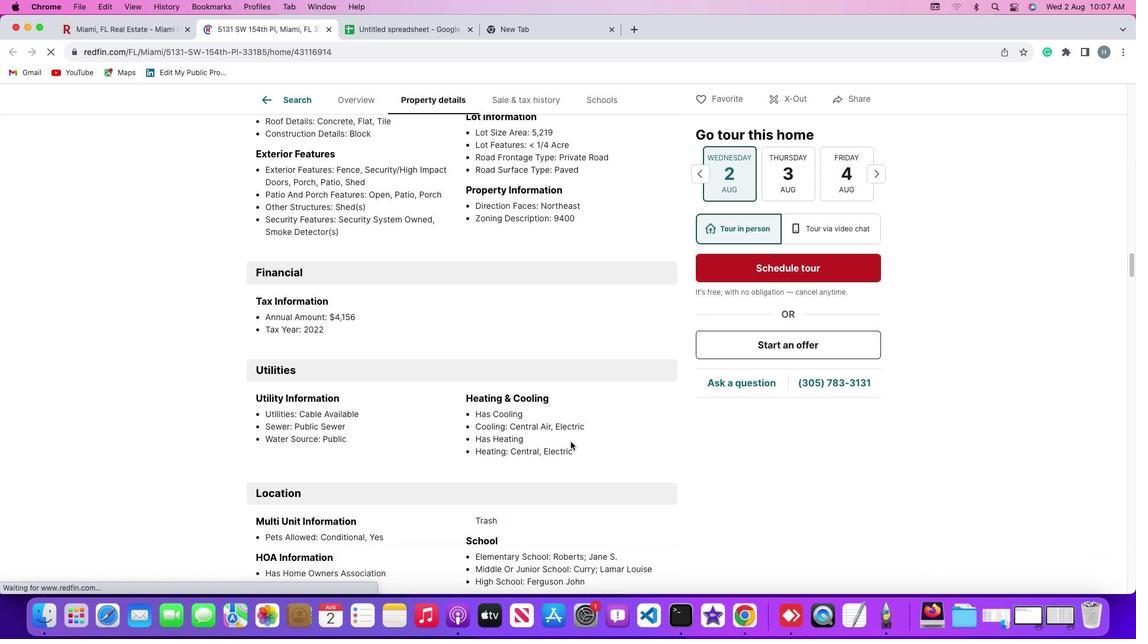
Action: Mouse scrolled (570, 442) with delta (0, -1)
Screenshot: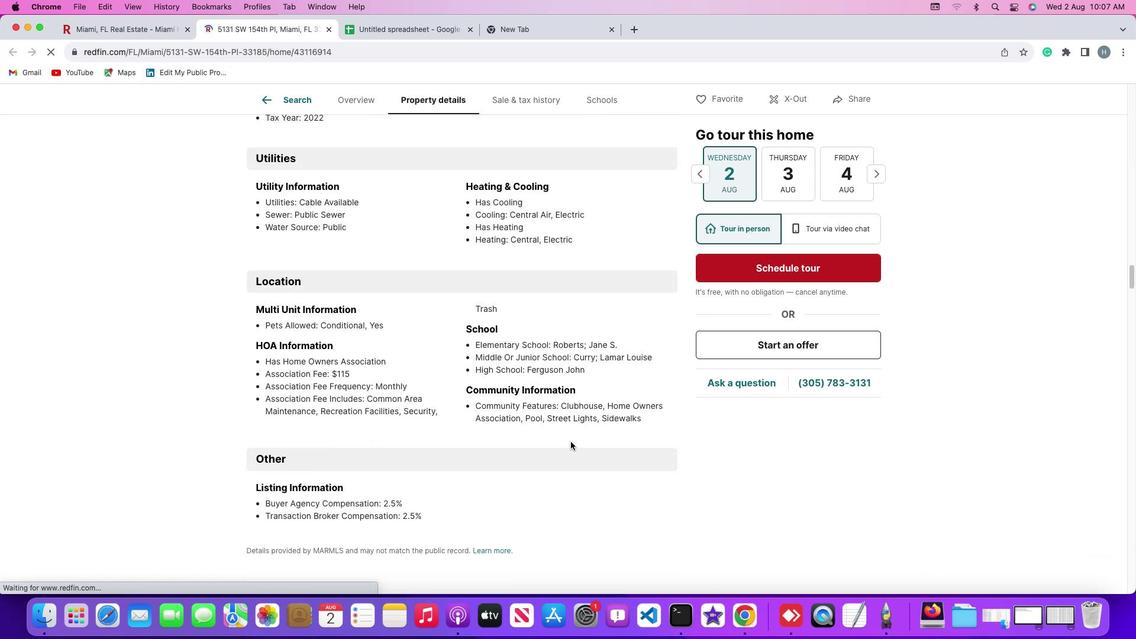 
Action: Mouse scrolled (570, 442) with delta (0, -1)
Screenshot: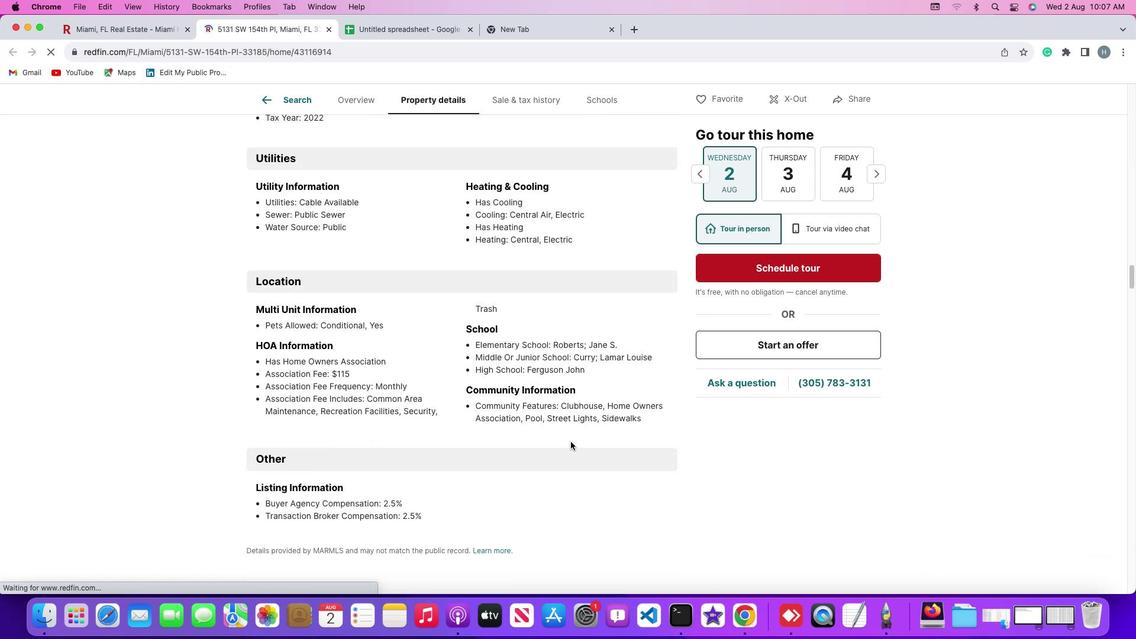 
Action: Mouse scrolled (570, 442) with delta (0, 0)
Screenshot: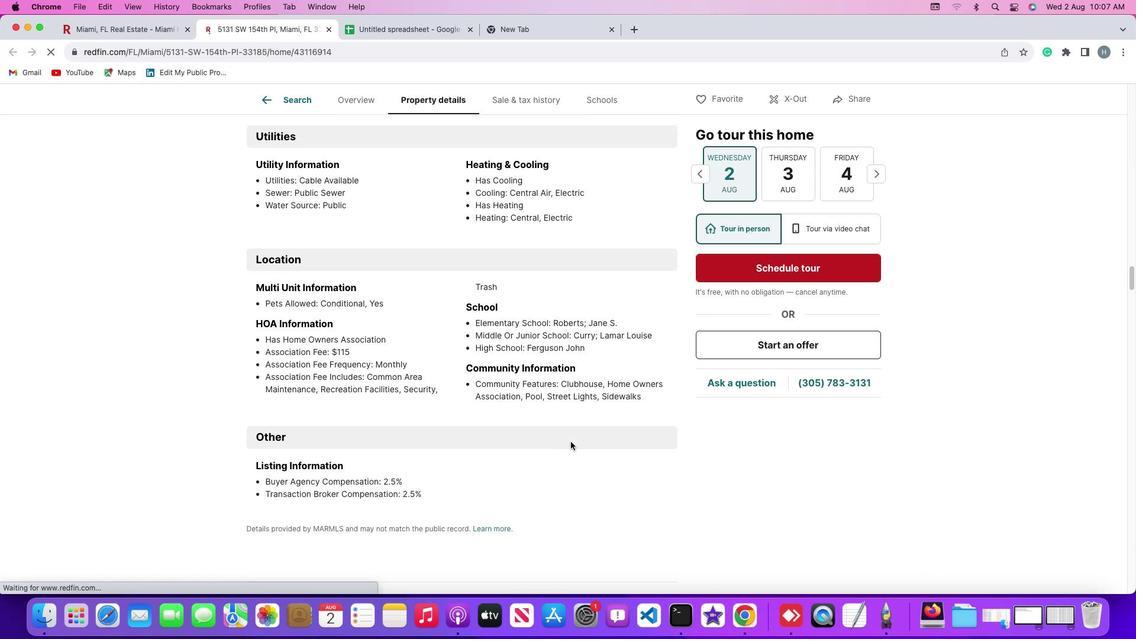 
Action: Mouse scrolled (570, 442) with delta (0, 0)
Screenshot: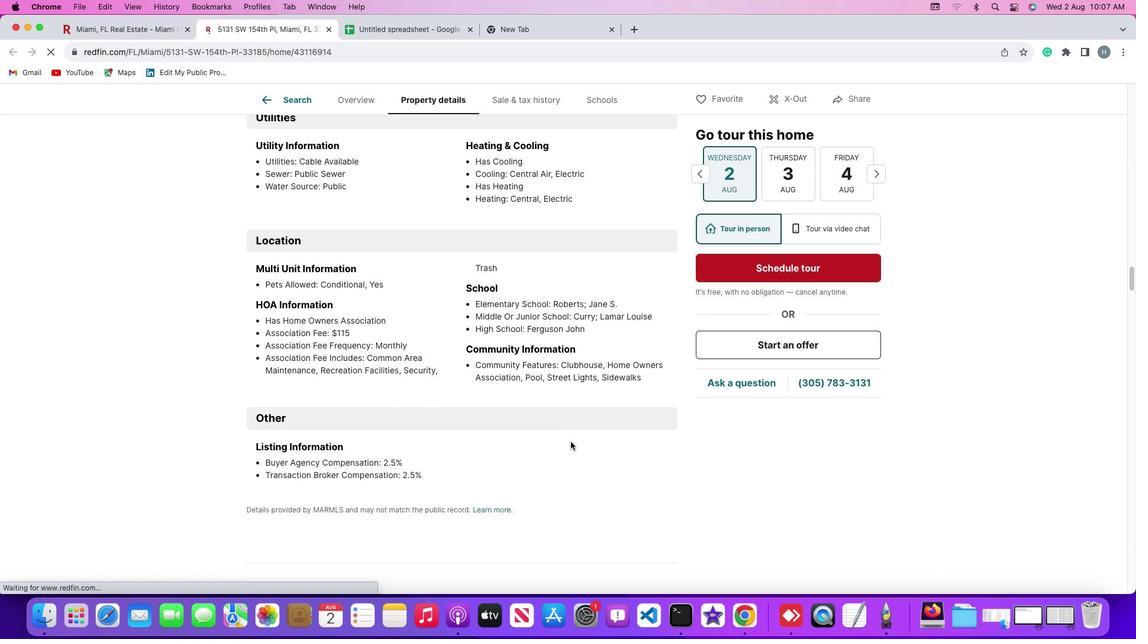 
Action: Mouse scrolled (570, 442) with delta (0, -1)
Screenshot: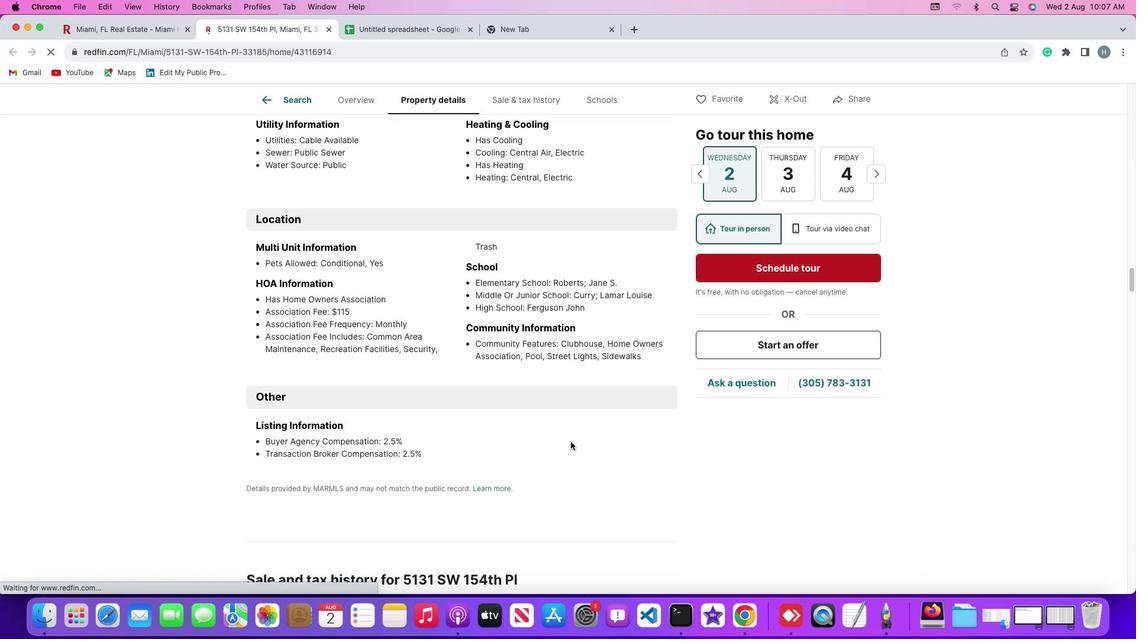 
Action: Mouse scrolled (570, 442) with delta (0, 0)
Screenshot: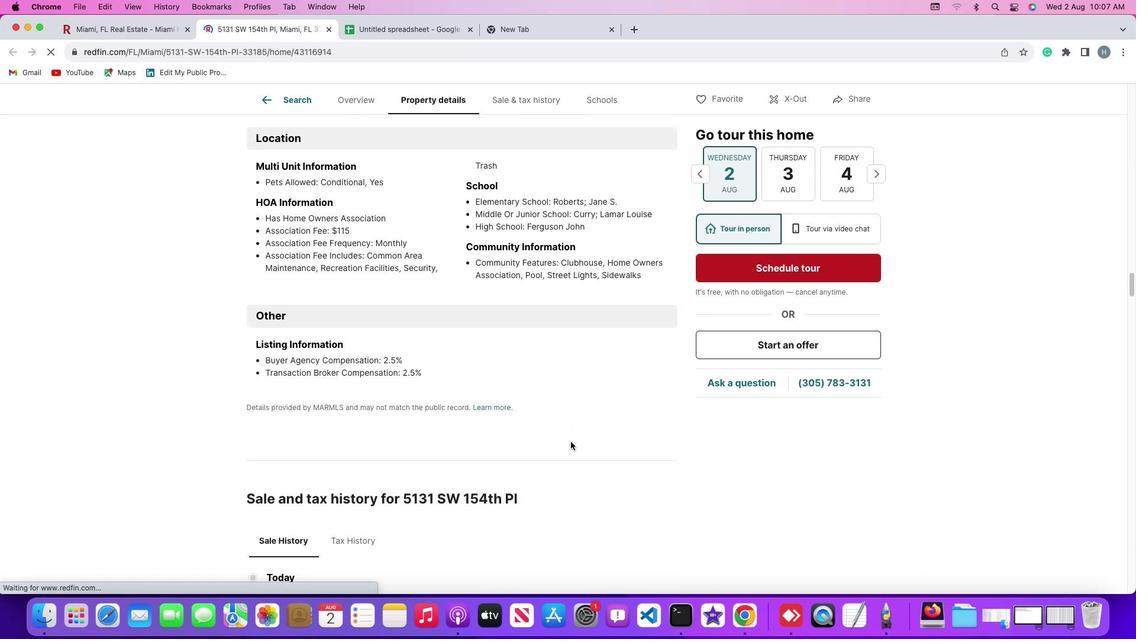 
Action: Mouse scrolled (570, 442) with delta (0, 0)
Screenshot: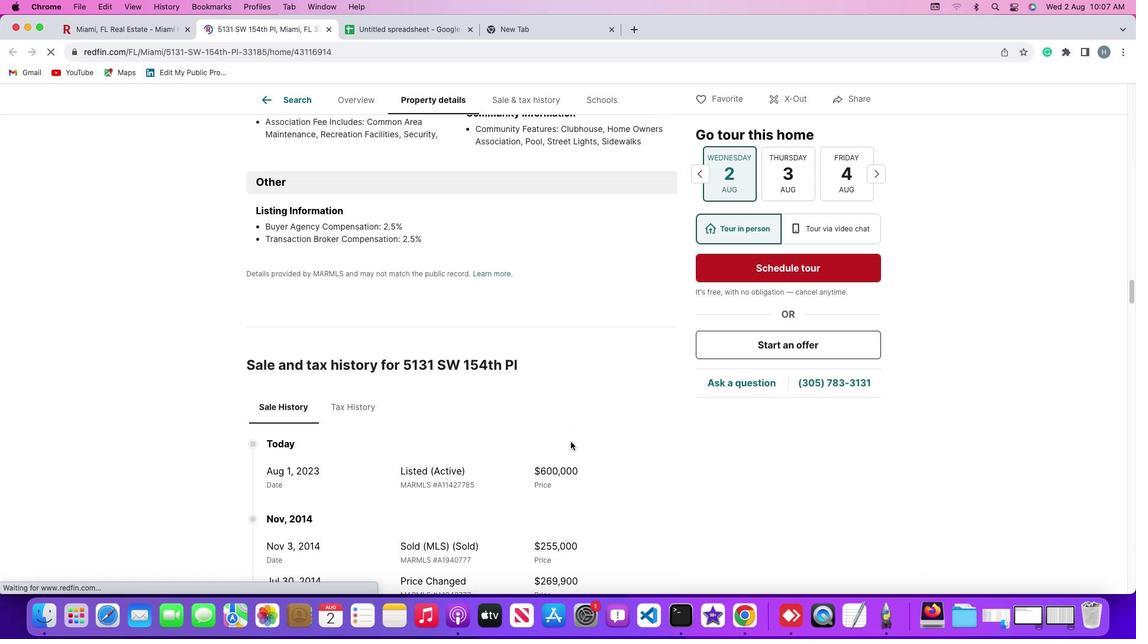 
Action: Mouse scrolled (570, 442) with delta (0, -1)
Screenshot: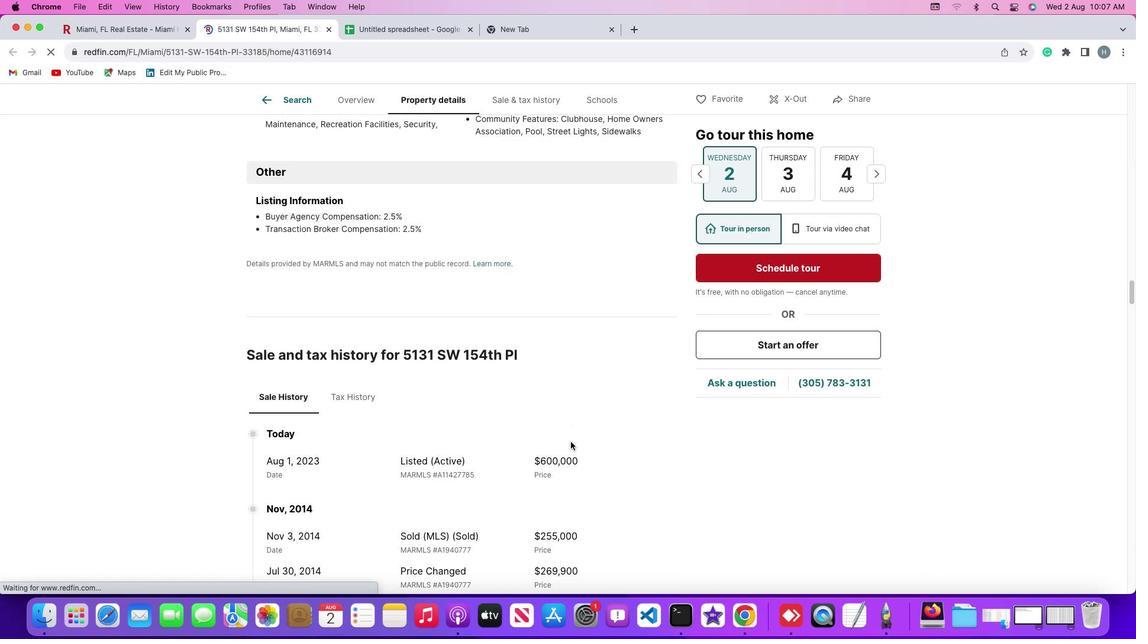 
Action: Mouse scrolled (570, 442) with delta (0, -1)
Screenshot: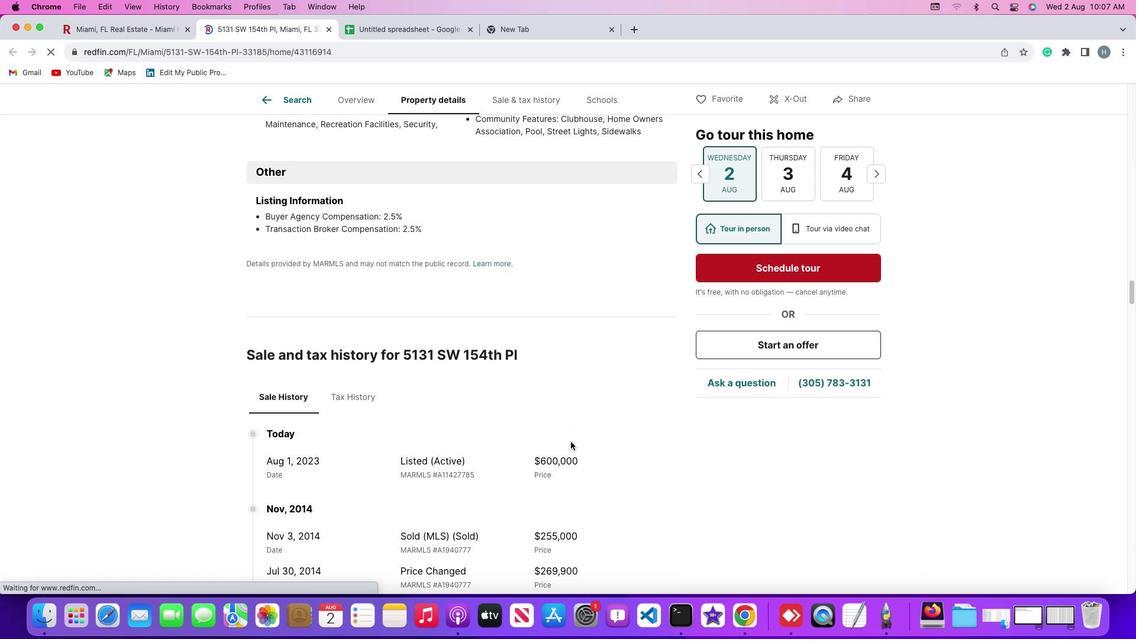 
Action: Mouse scrolled (570, 442) with delta (0, -2)
Screenshot: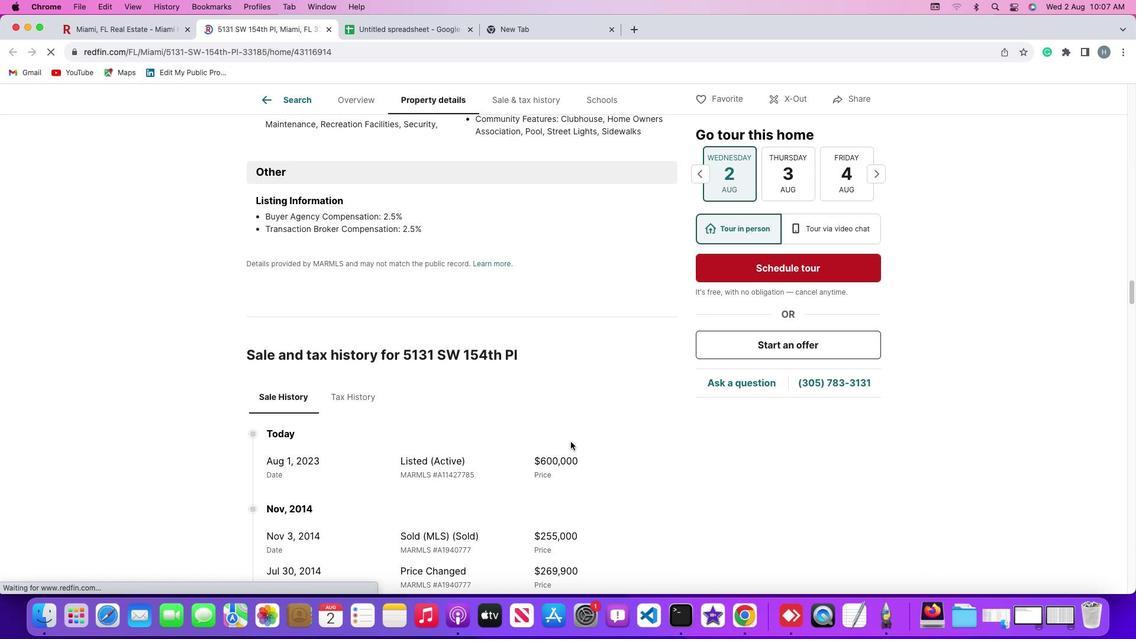 
Action: Mouse scrolled (570, 442) with delta (0, 0)
Screenshot: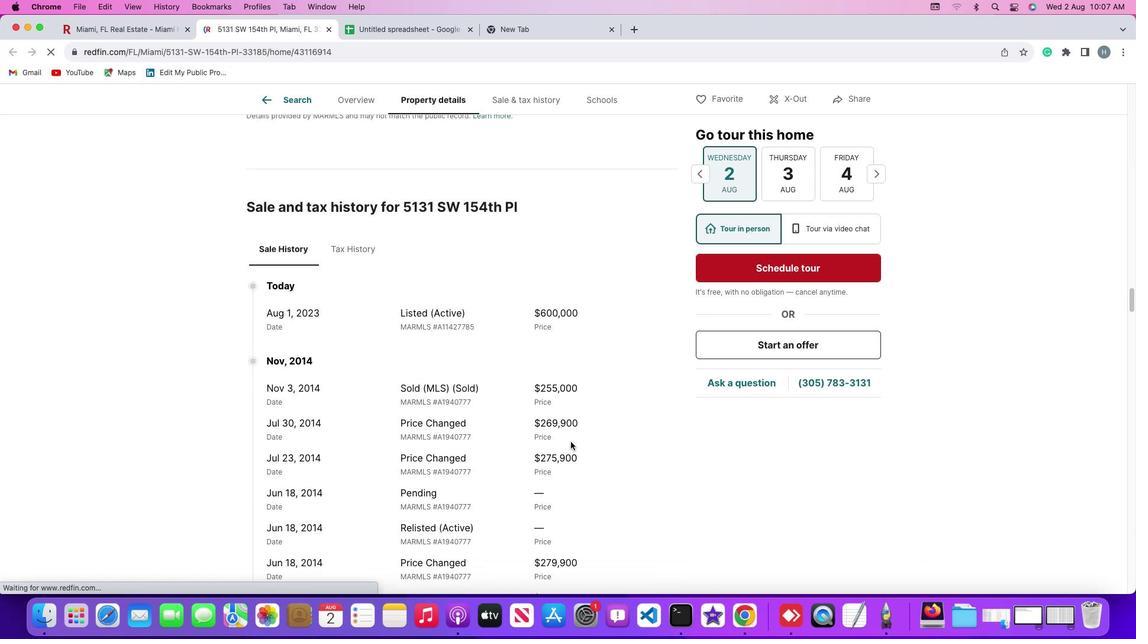 
Action: Mouse scrolled (570, 442) with delta (0, 0)
Screenshot: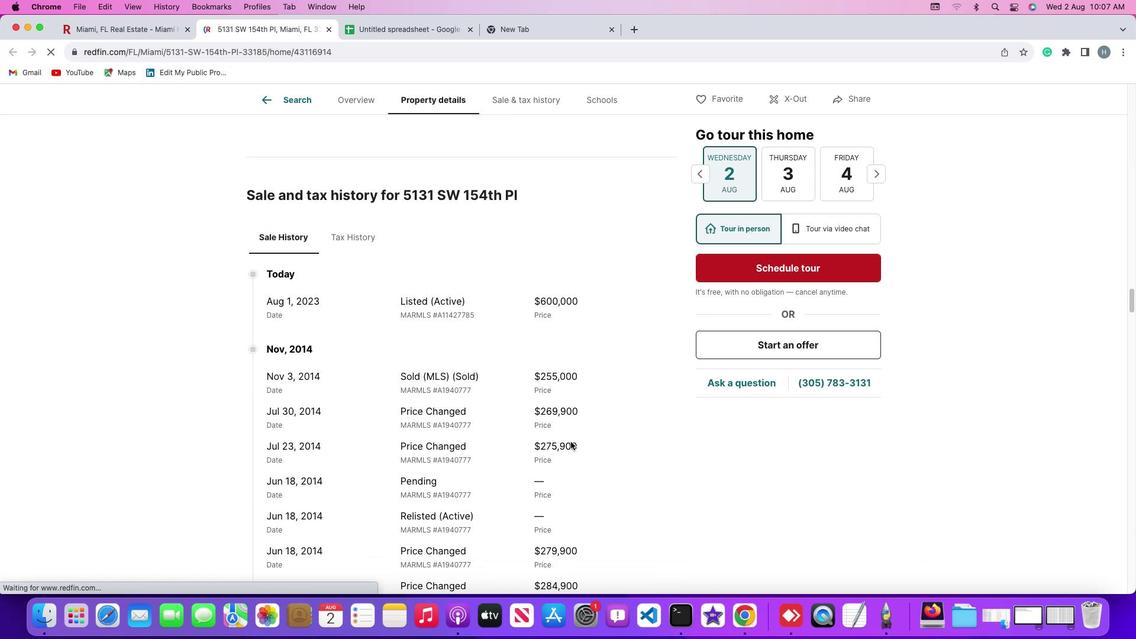 
Action: Mouse scrolled (570, 442) with delta (0, -1)
Screenshot: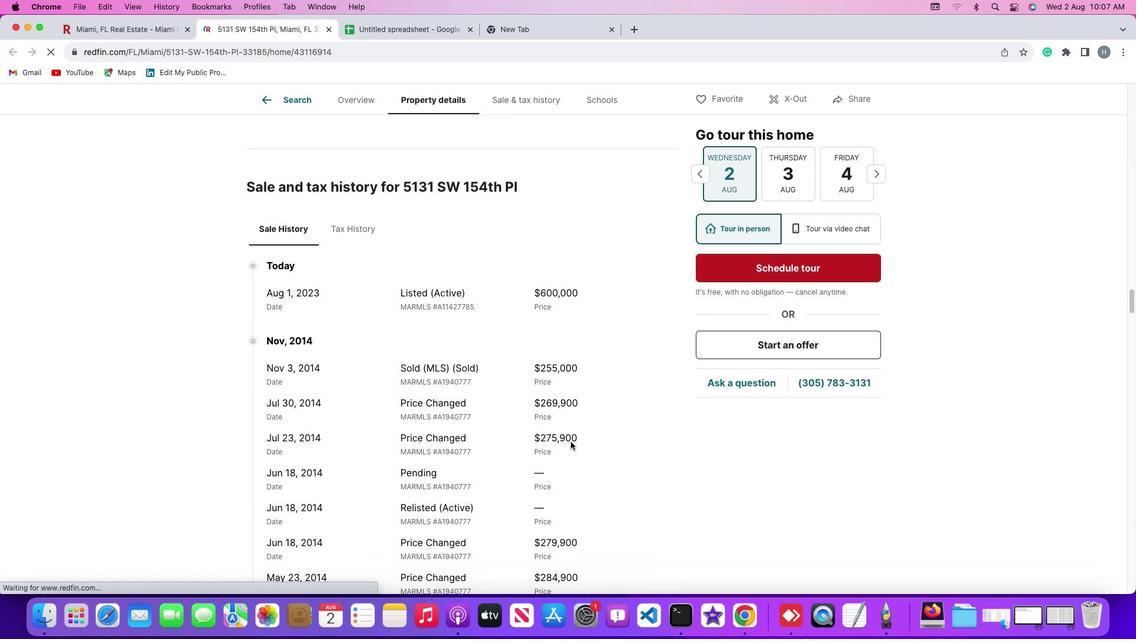 
Action: Mouse scrolled (570, 442) with delta (0, 0)
Screenshot: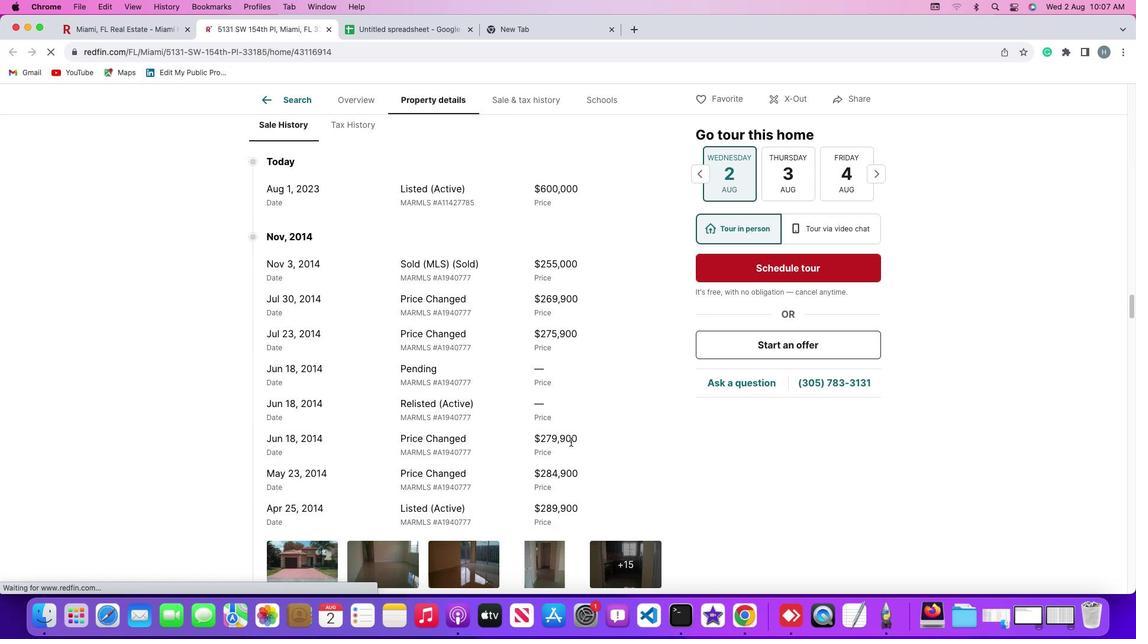 
Action: Mouse scrolled (570, 442) with delta (0, 0)
